 Task: Research Airbnb accommodation in Wanganui, New Zealand from 2nd November, 2023 to 15th November, 2023 for 2 adults.1  bedroom having 1 bed and 1 bathroom. Property type can be hotel. Booking option can be shelf check-in. Look for 4 properties as per requirement.
Action: Mouse moved to (491, 178)
Screenshot: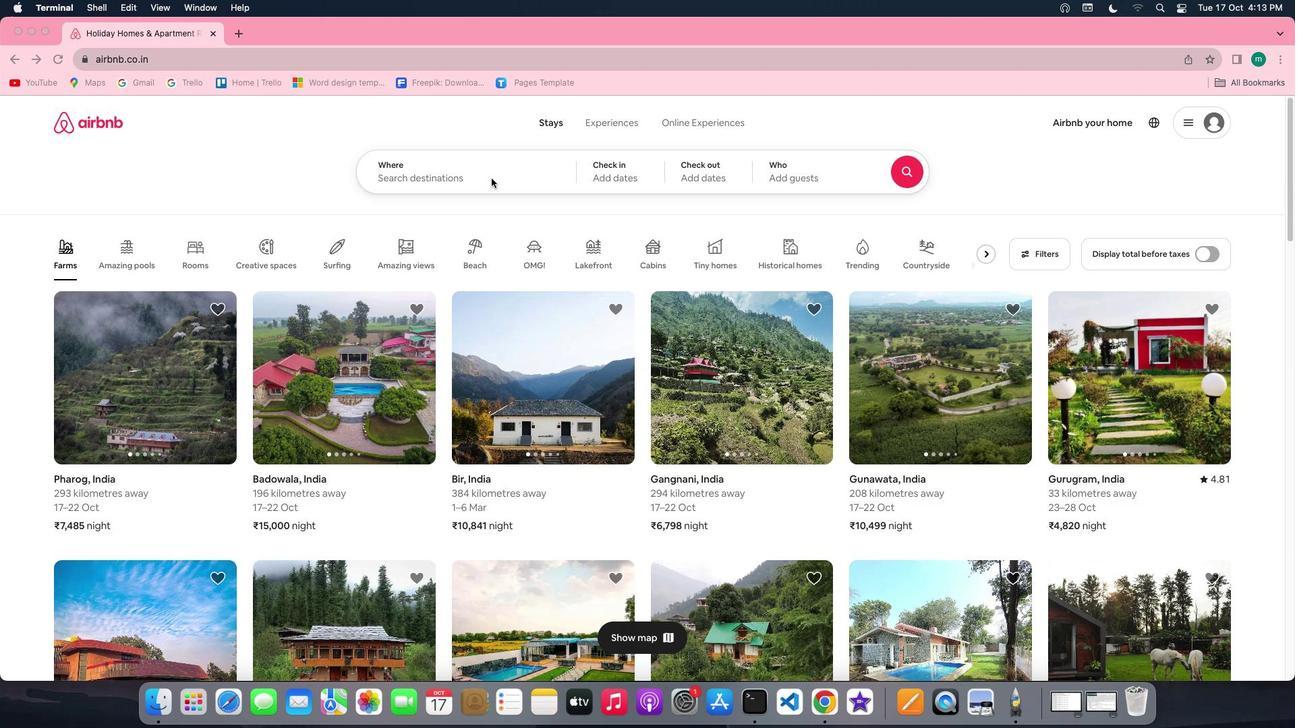 
Action: Mouse pressed left at (491, 178)
Screenshot: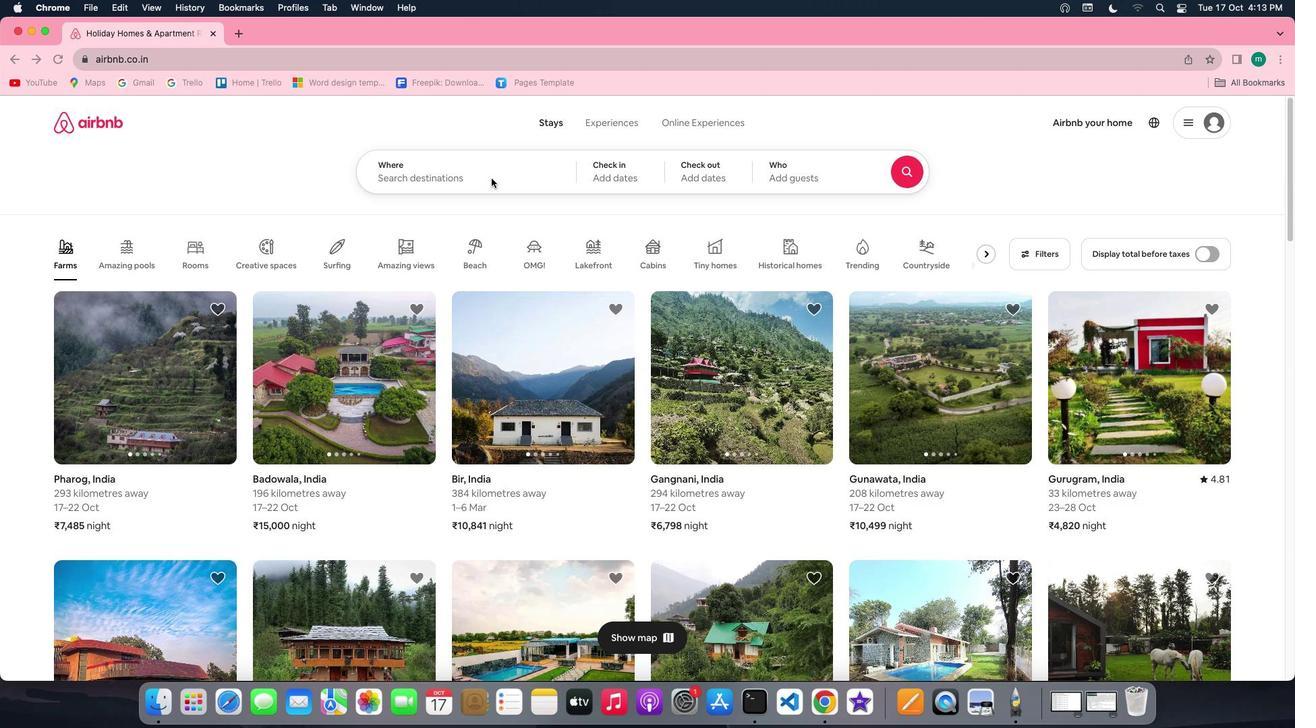 
Action: Mouse pressed left at (491, 178)
Screenshot: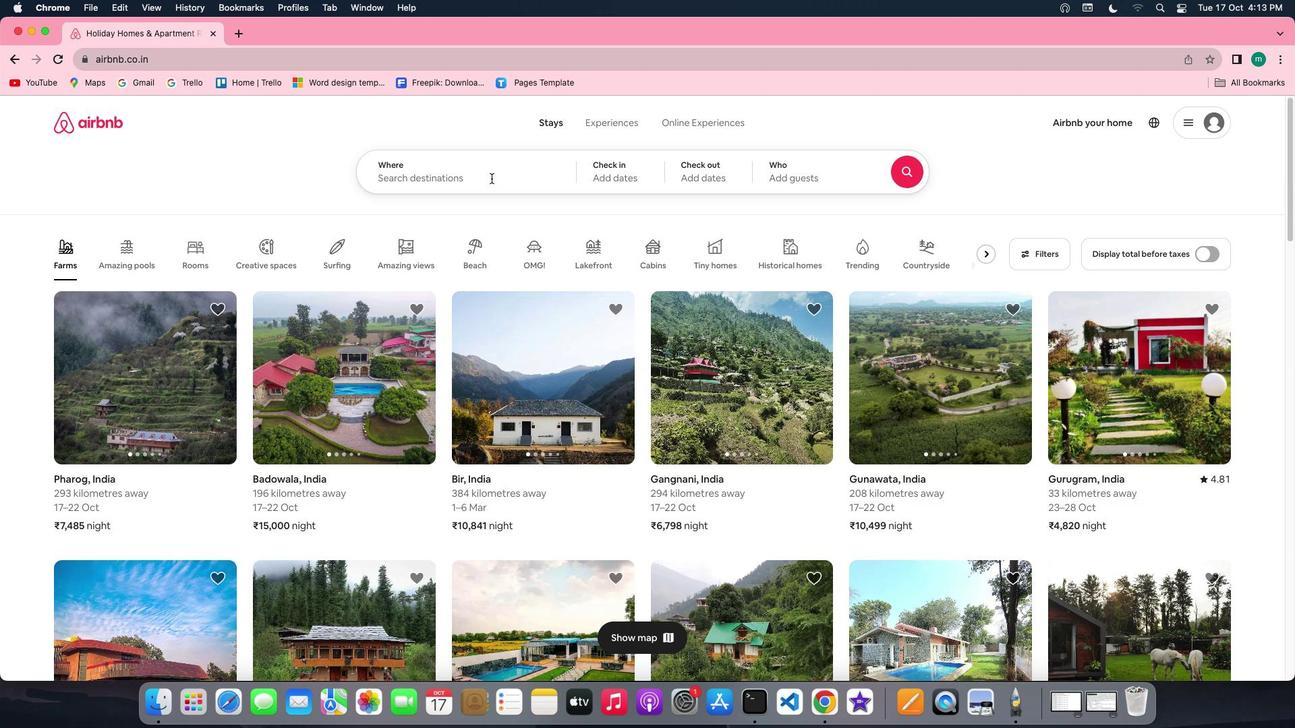 
Action: Key pressed Key.shift'W''a''n''g''a''n''u''i'','Key.space'n''e''w'Key.spaceKey.shift'z''e''a''l''a''n''d'
Screenshot: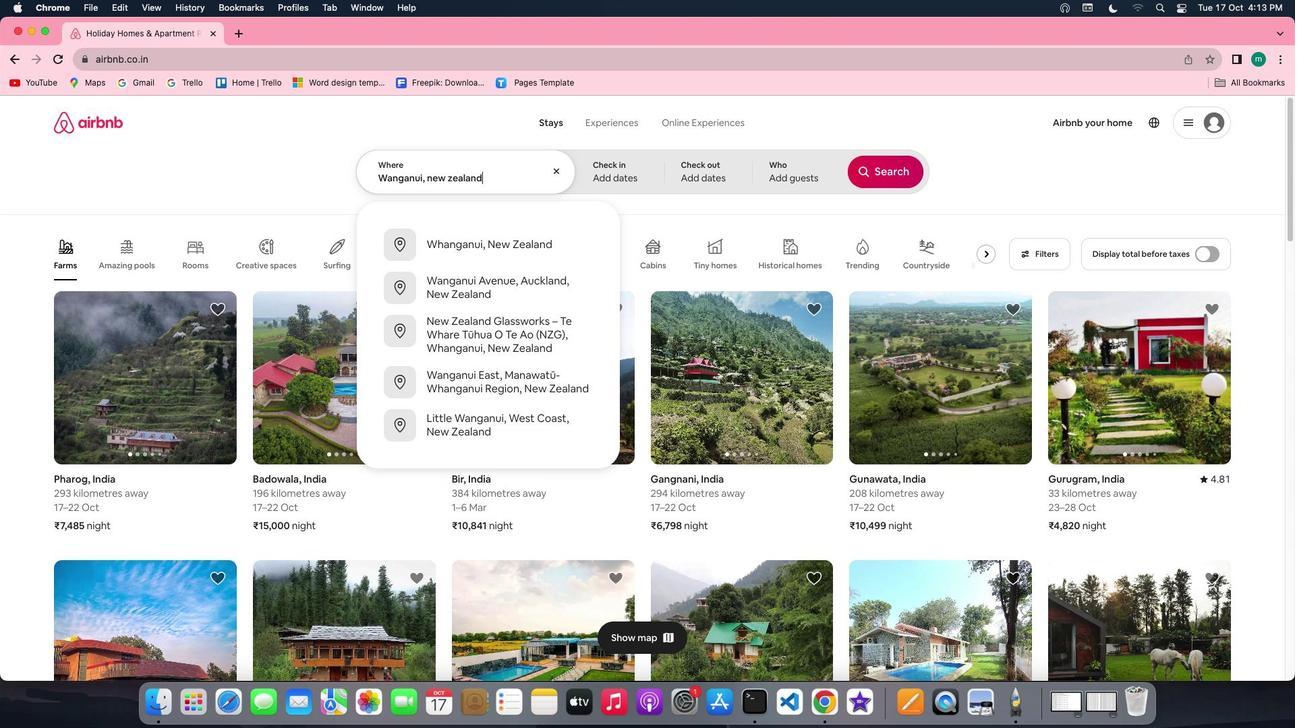 
Action: Mouse moved to (497, 238)
Screenshot: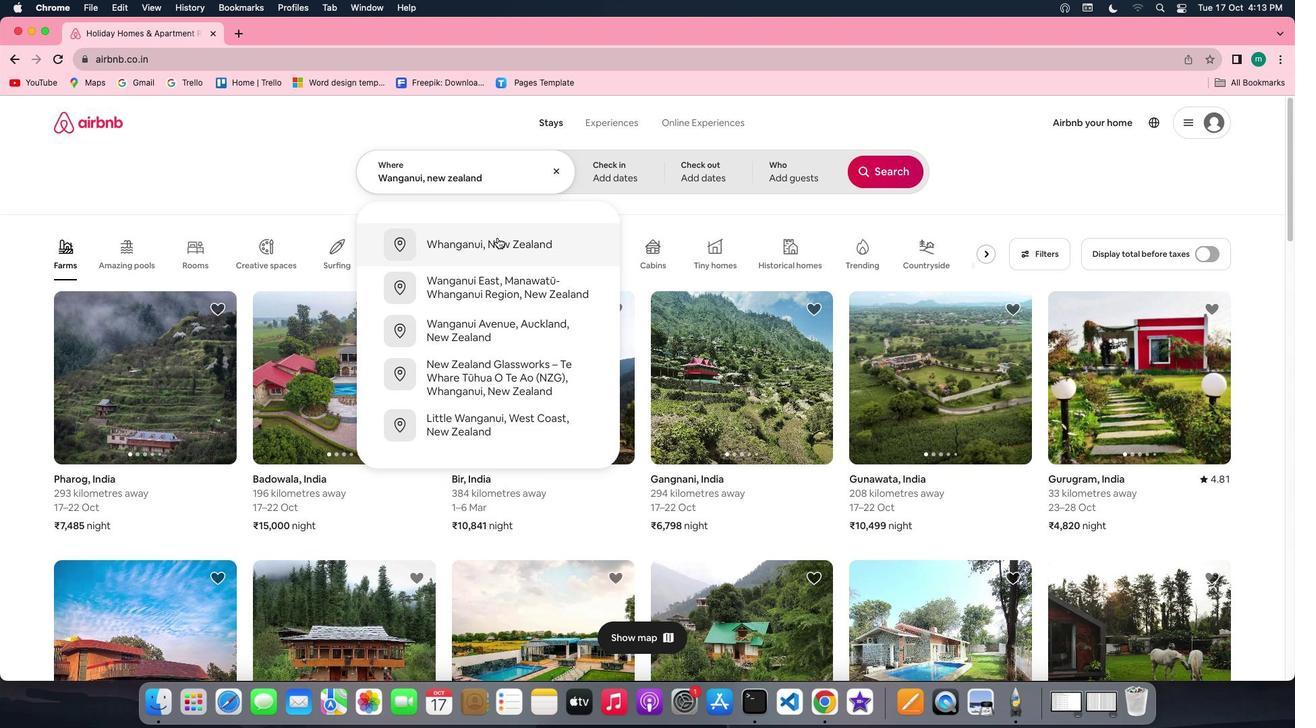 
Action: Mouse pressed left at (497, 238)
Screenshot: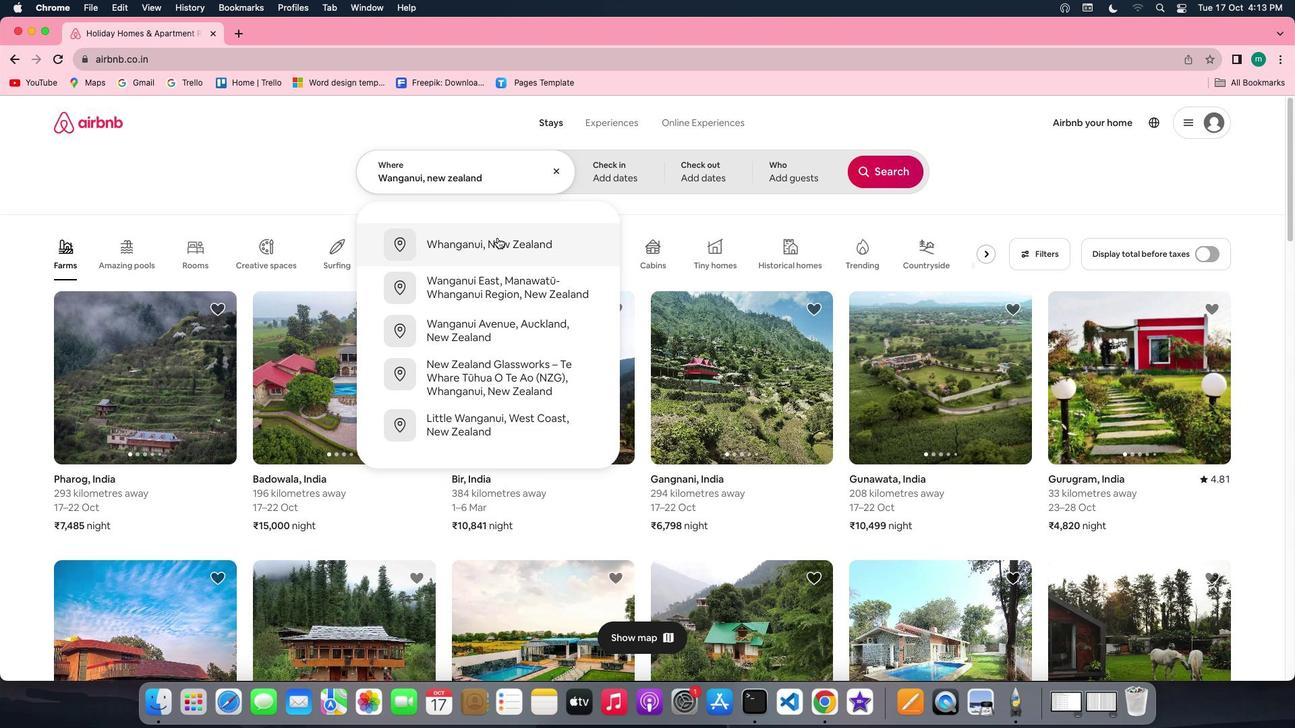 
Action: Mouse moved to (800, 329)
Screenshot: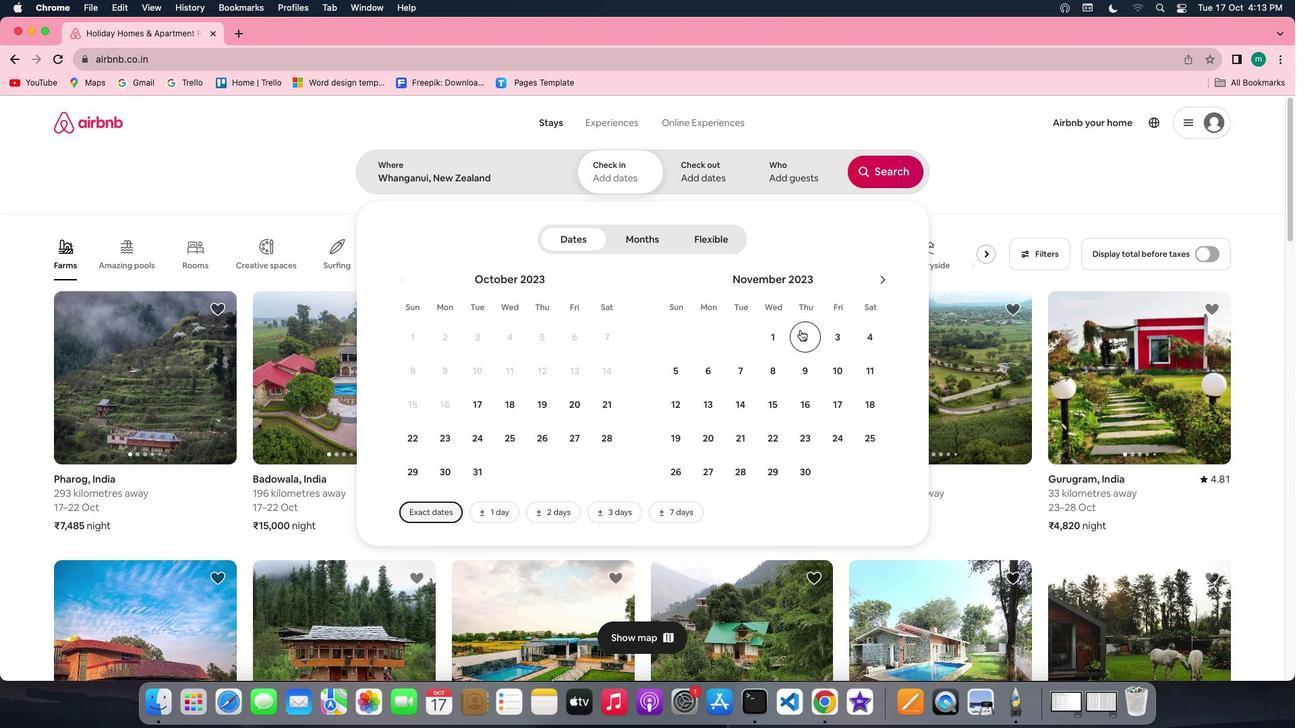 
Action: Mouse pressed left at (800, 329)
Screenshot: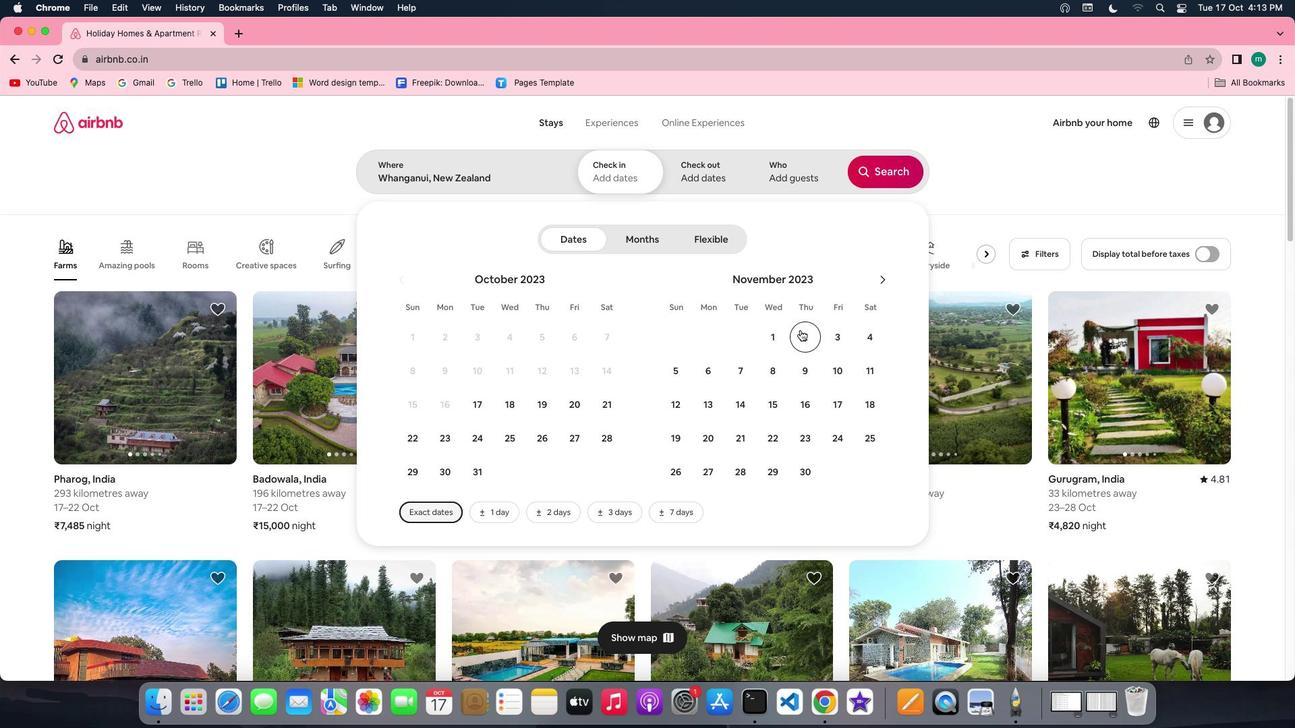 
Action: Mouse moved to (777, 400)
Screenshot: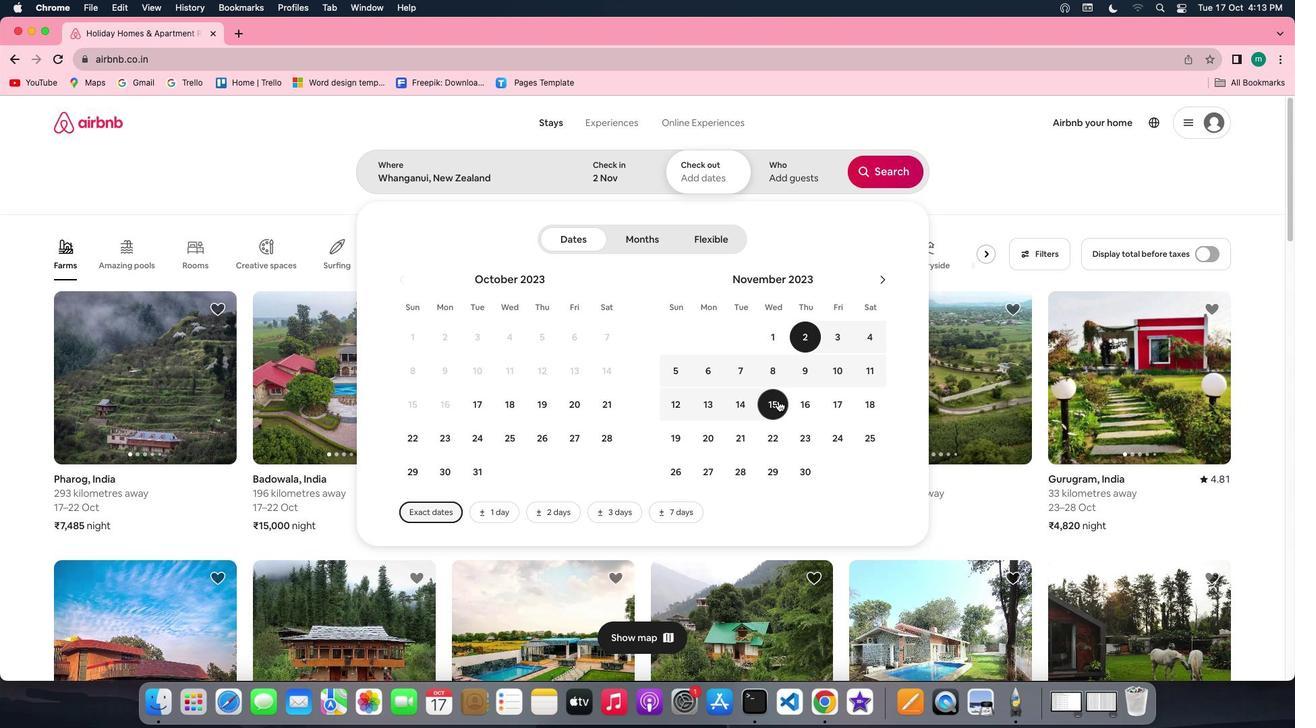 
Action: Mouse pressed left at (777, 400)
Screenshot: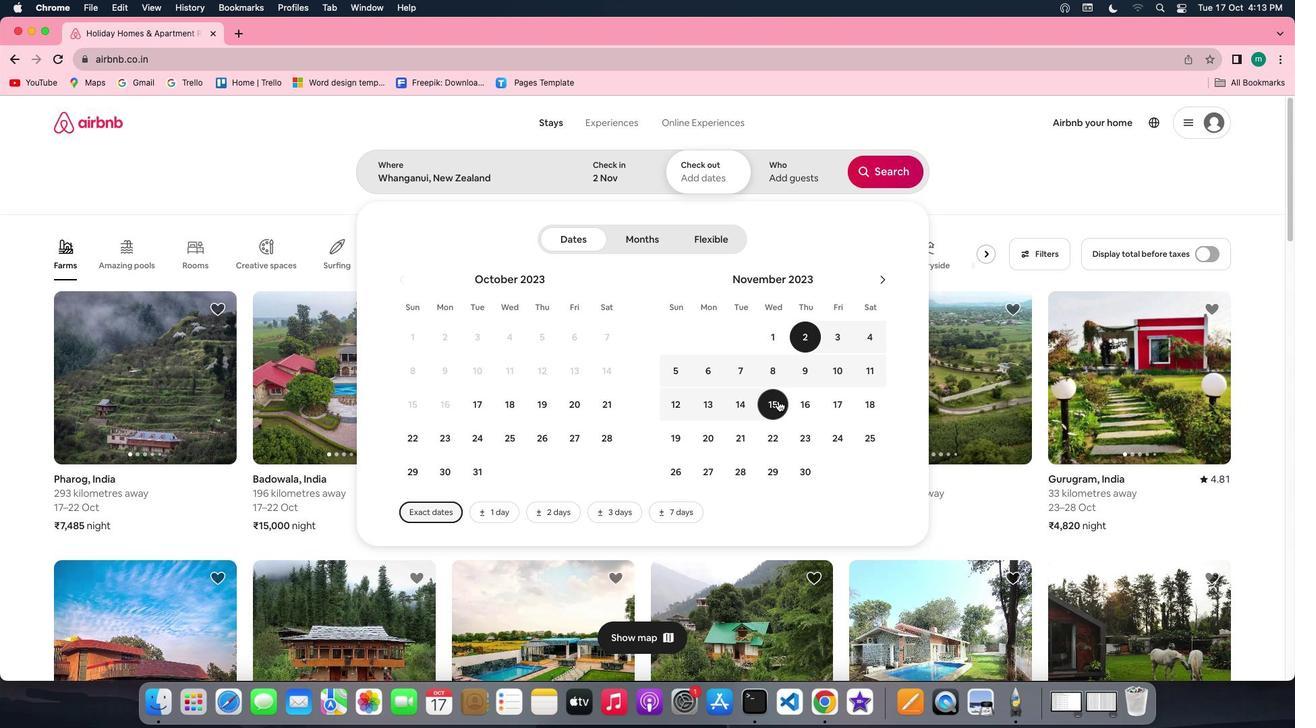 
Action: Mouse moved to (802, 159)
Screenshot: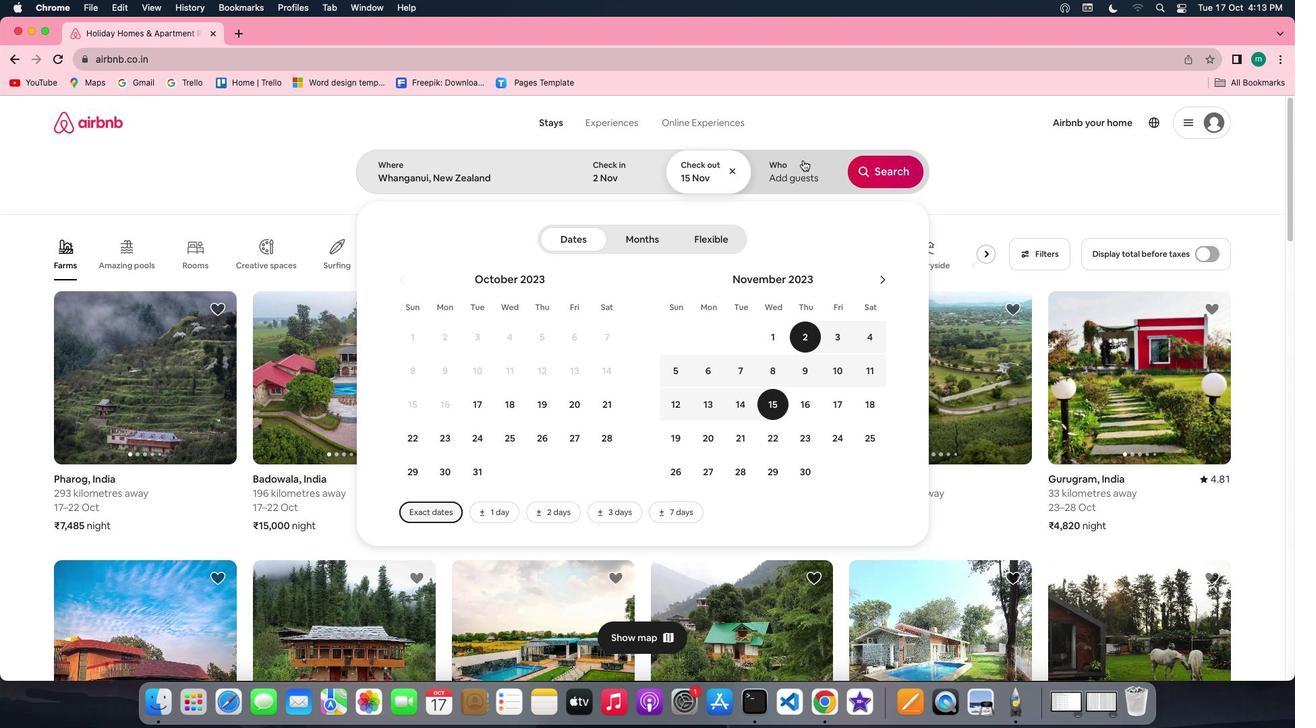 
Action: Mouse pressed left at (802, 159)
Screenshot: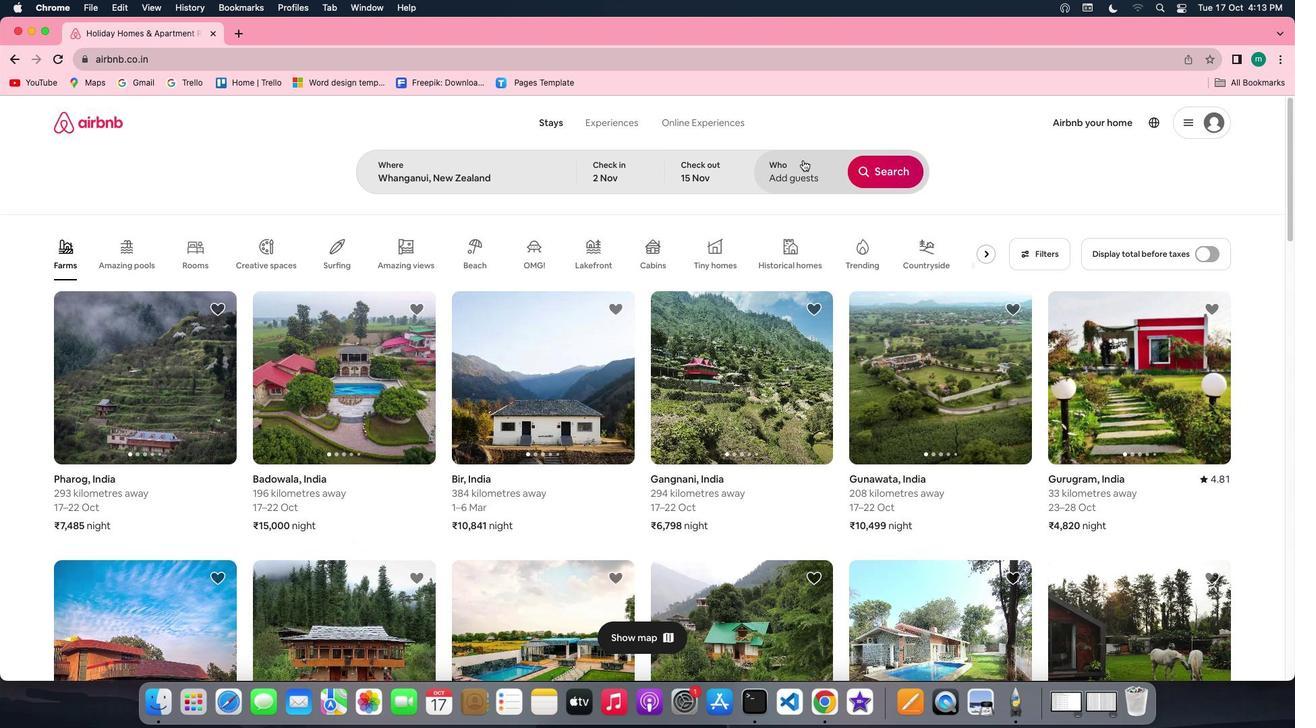 
Action: Mouse moved to (881, 238)
Screenshot: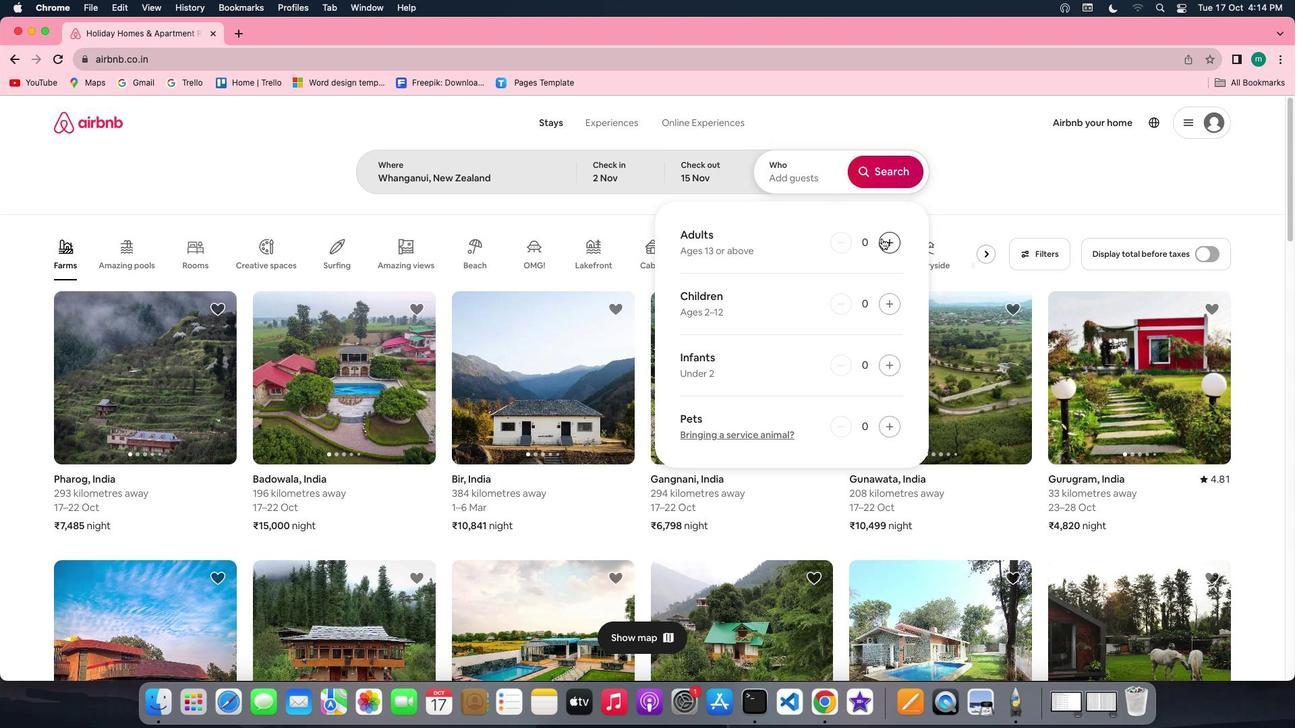 
Action: Mouse pressed left at (881, 238)
Screenshot: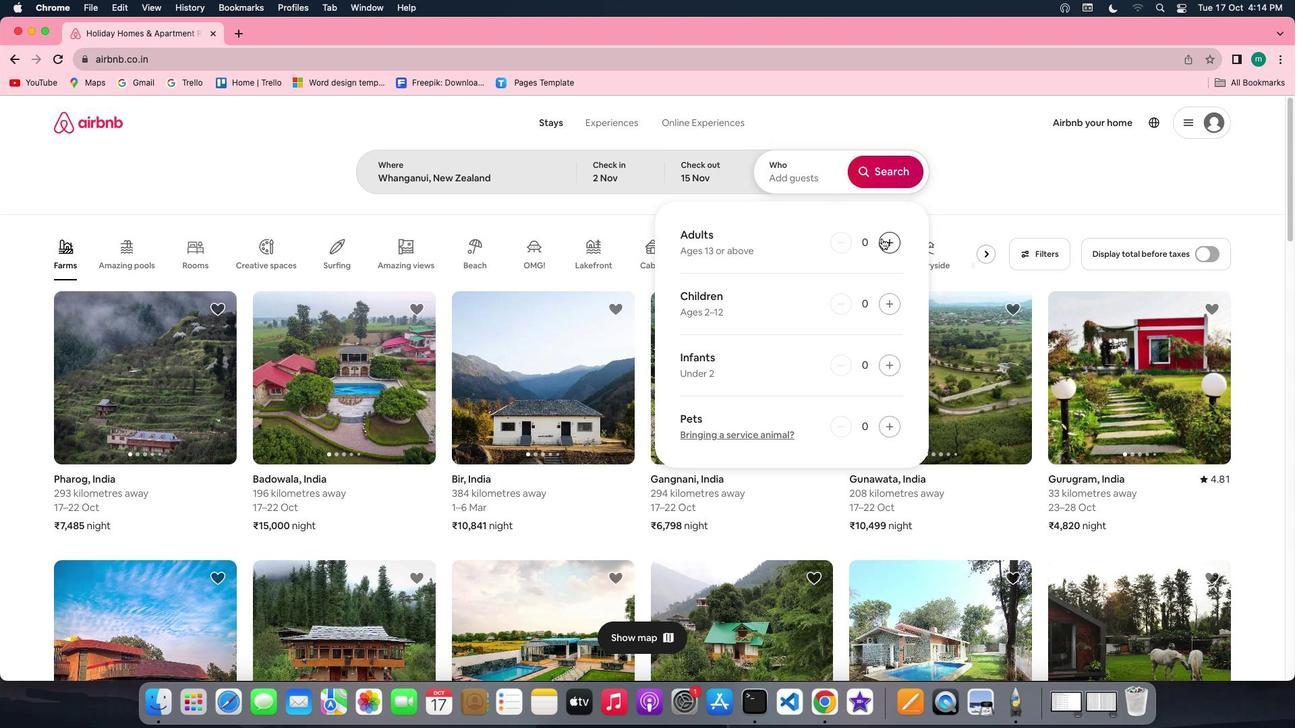 
Action: Mouse pressed left at (881, 238)
Screenshot: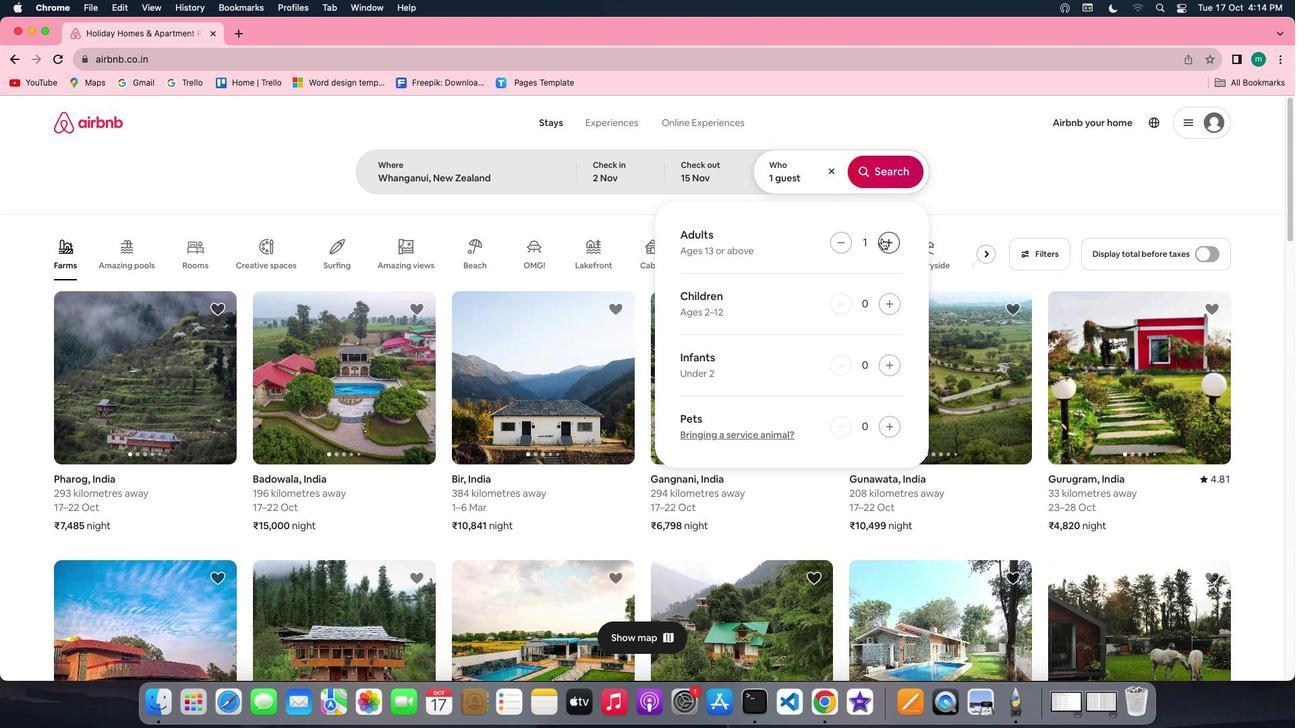 
Action: Mouse moved to (872, 168)
Screenshot: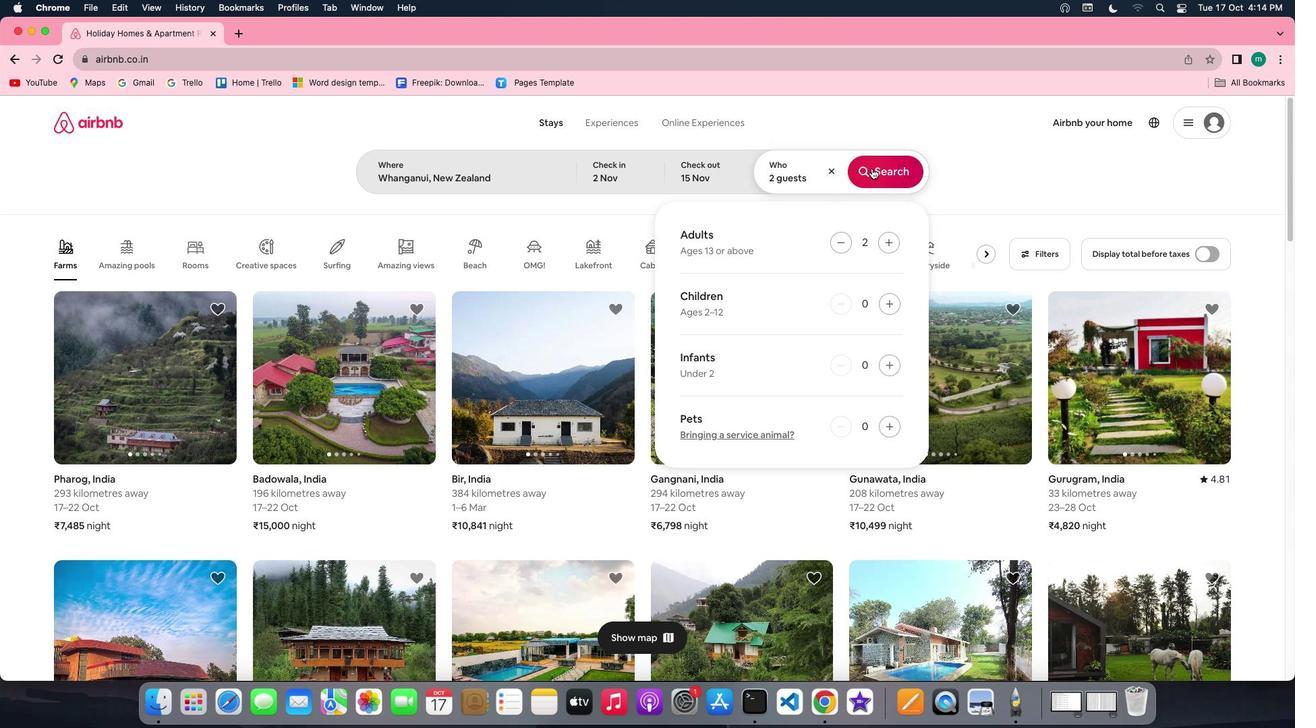 
Action: Mouse pressed left at (872, 168)
Screenshot: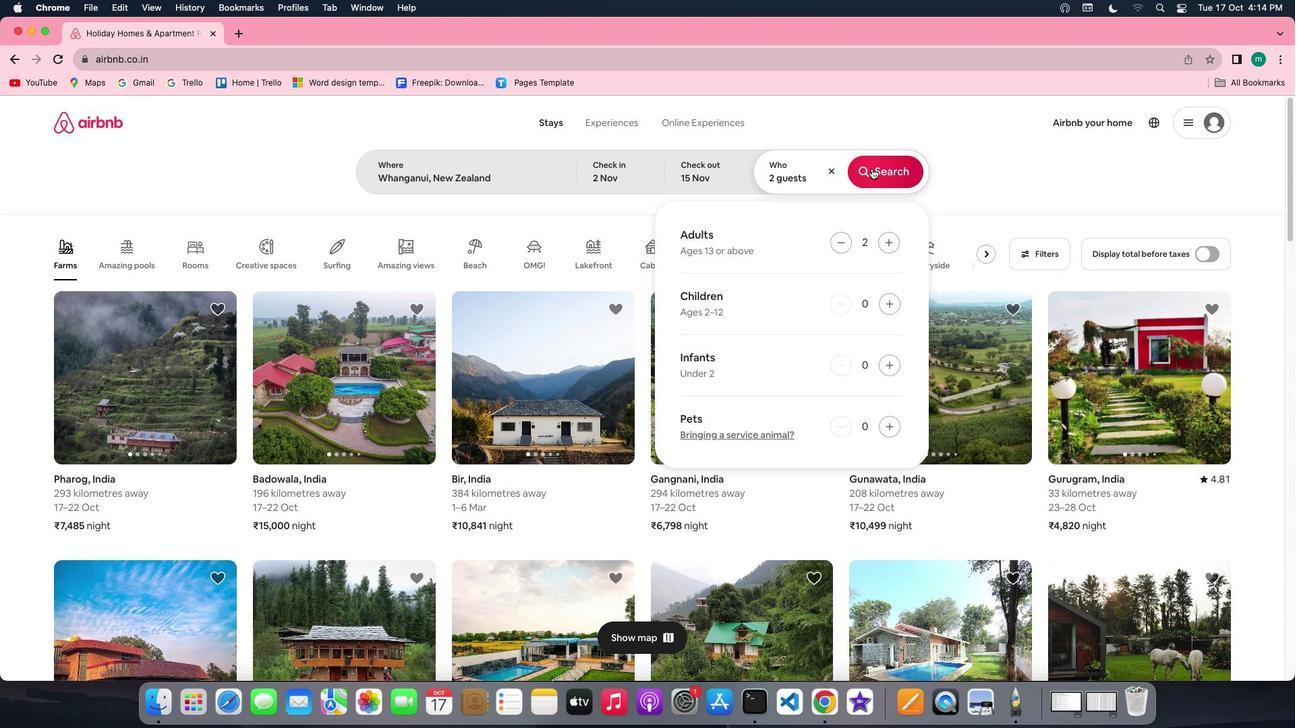 
Action: Mouse moved to (1079, 172)
Screenshot: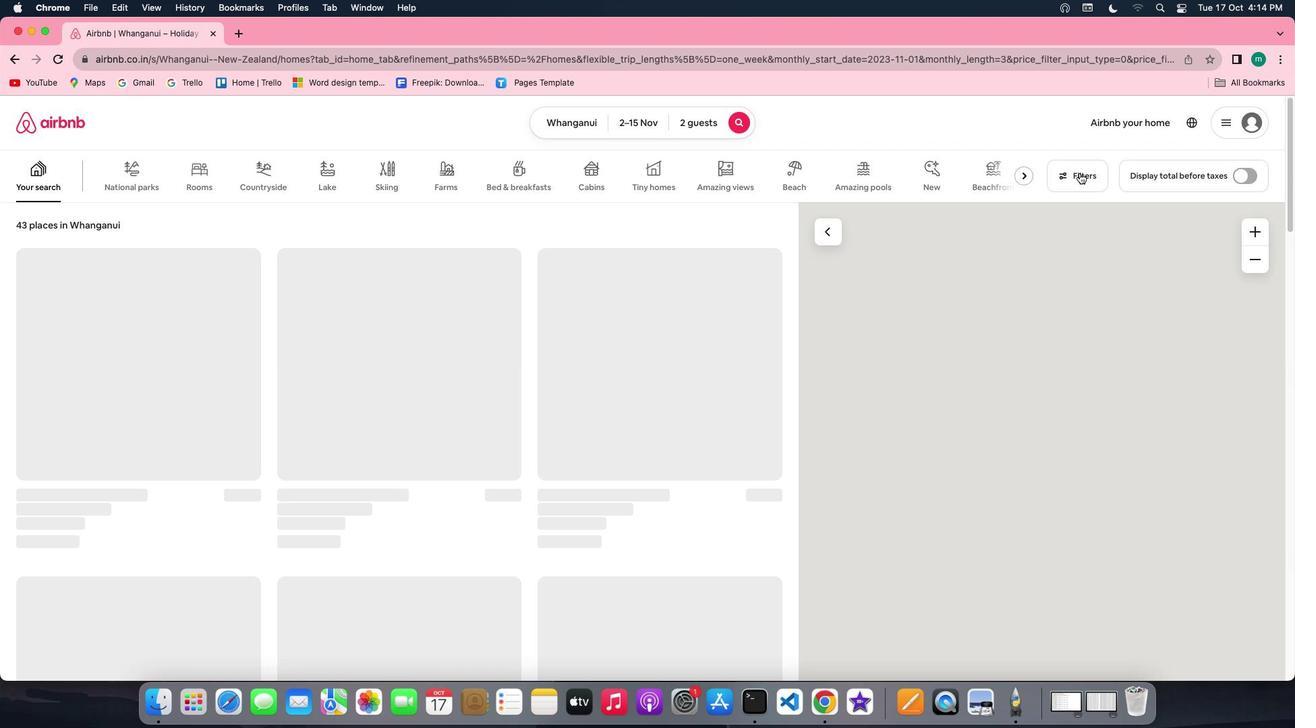 
Action: Mouse pressed left at (1079, 172)
Screenshot: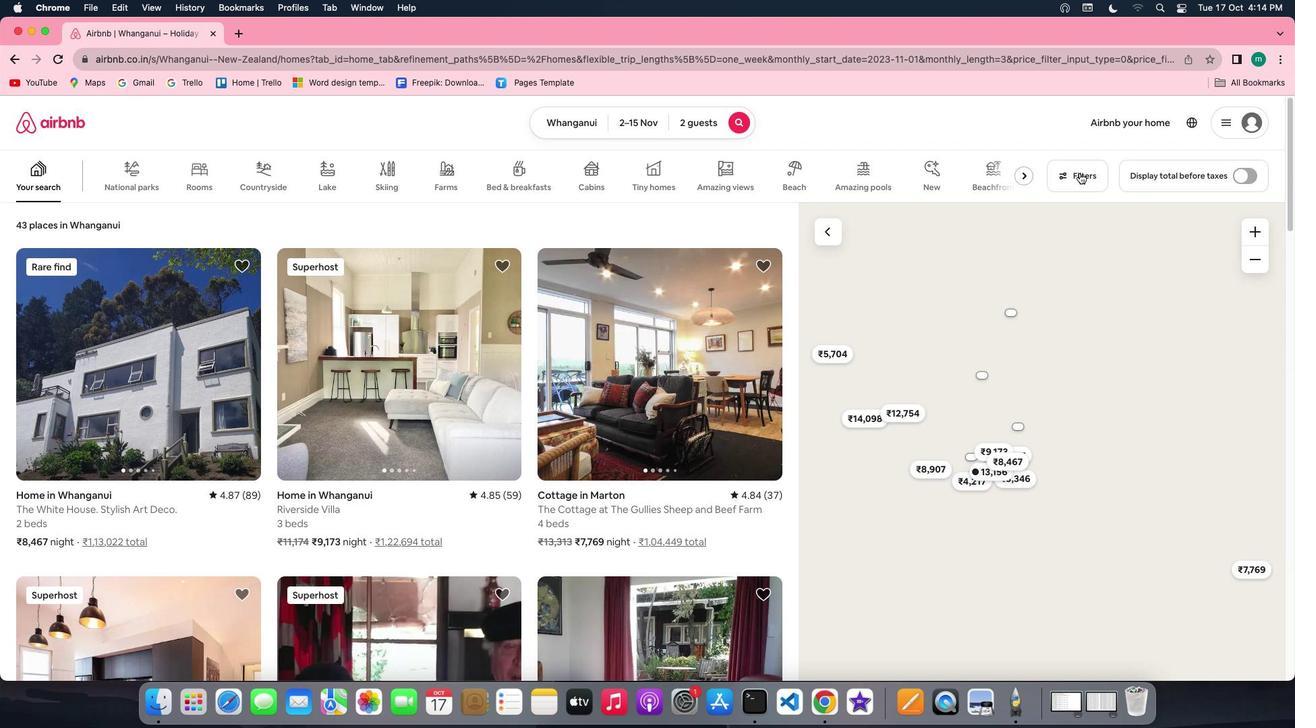 
Action: Mouse moved to (613, 414)
Screenshot: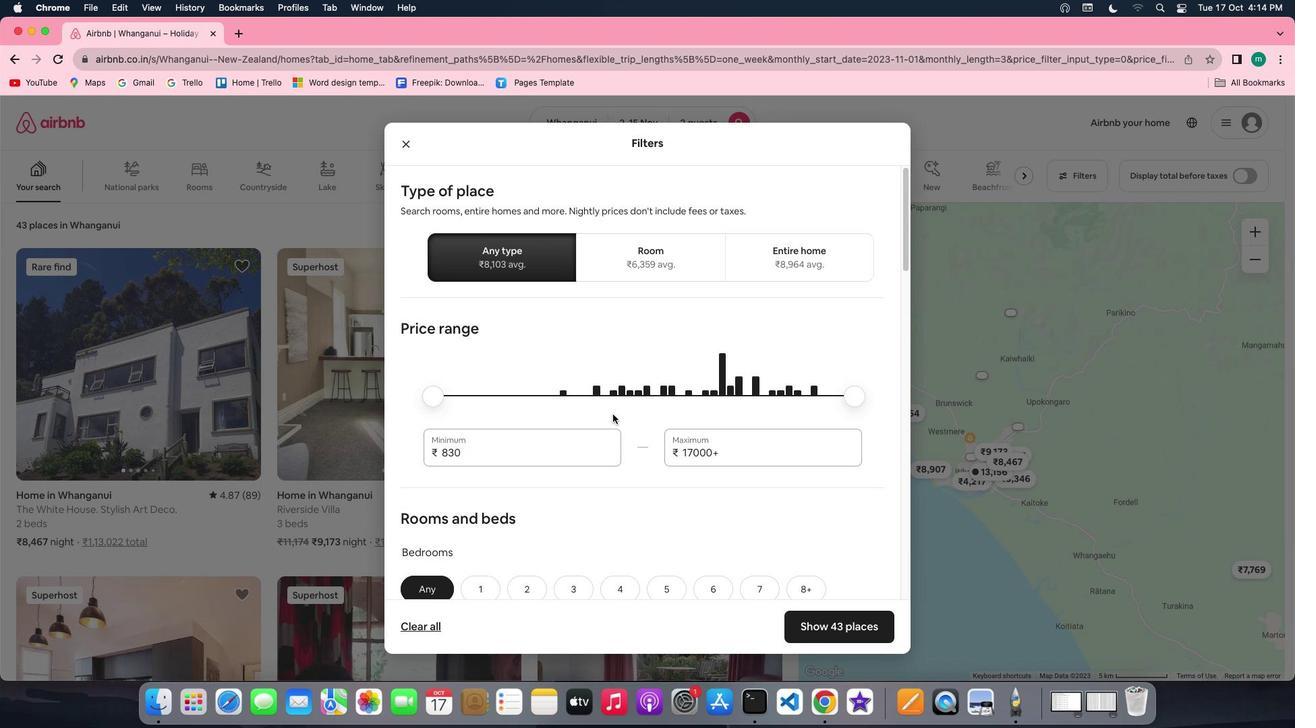 
Action: Mouse scrolled (613, 414) with delta (0, 0)
Screenshot: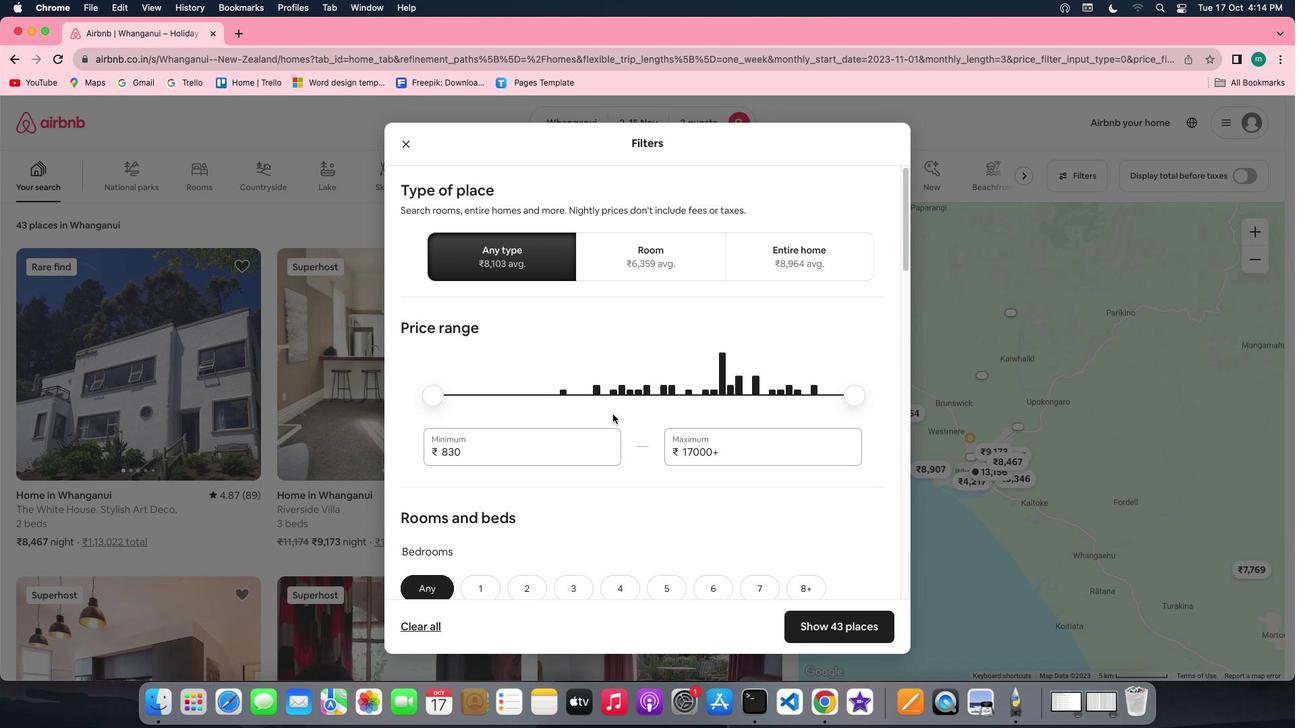 
Action: Mouse scrolled (613, 414) with delta (0, 0)
Screenshot: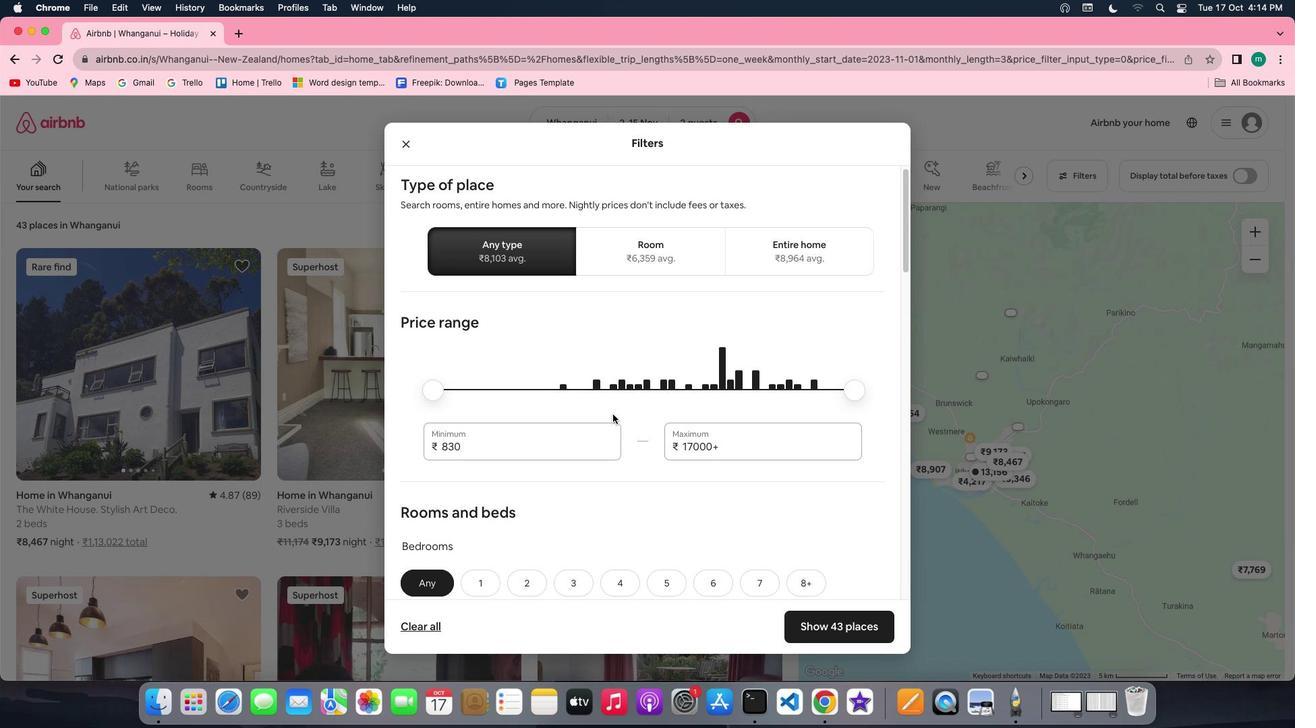
Action: Mouse scrolled (613, 414) with delta (0, 0)
Screenshot: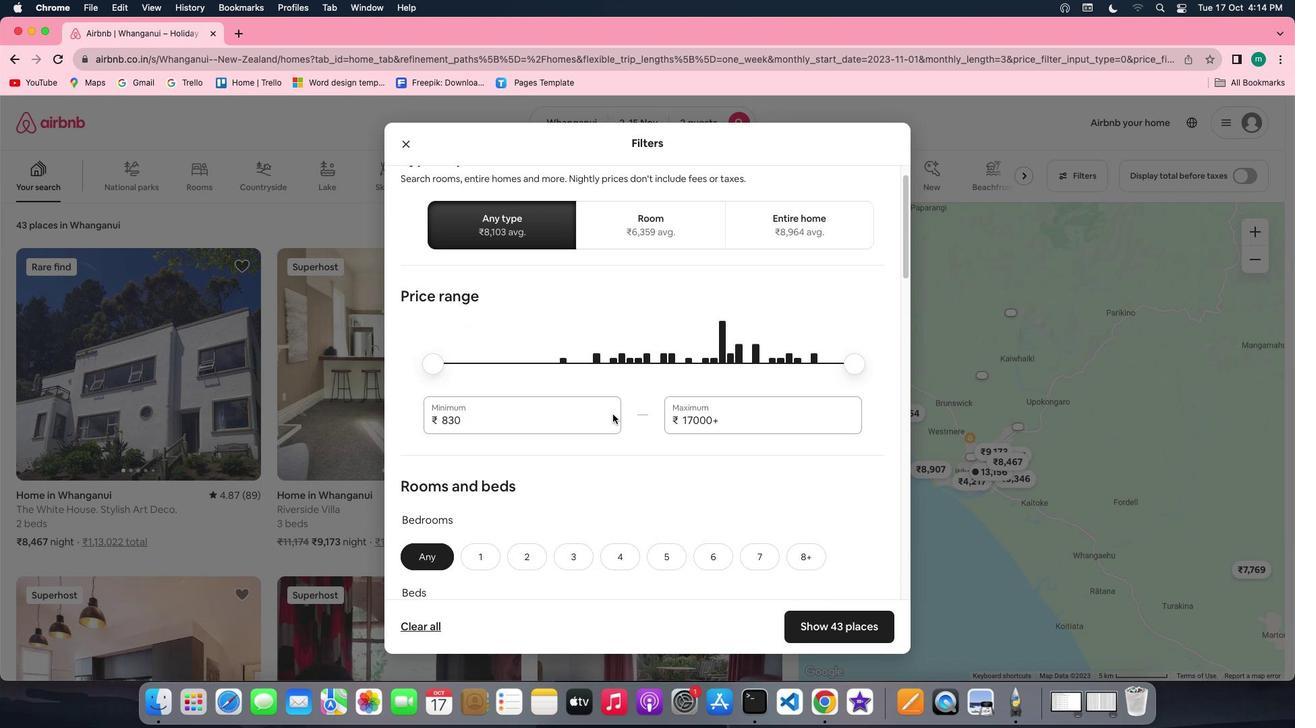 
Action: Mouse scrolled (613, 414) with delta (0, -1)
Screenshot: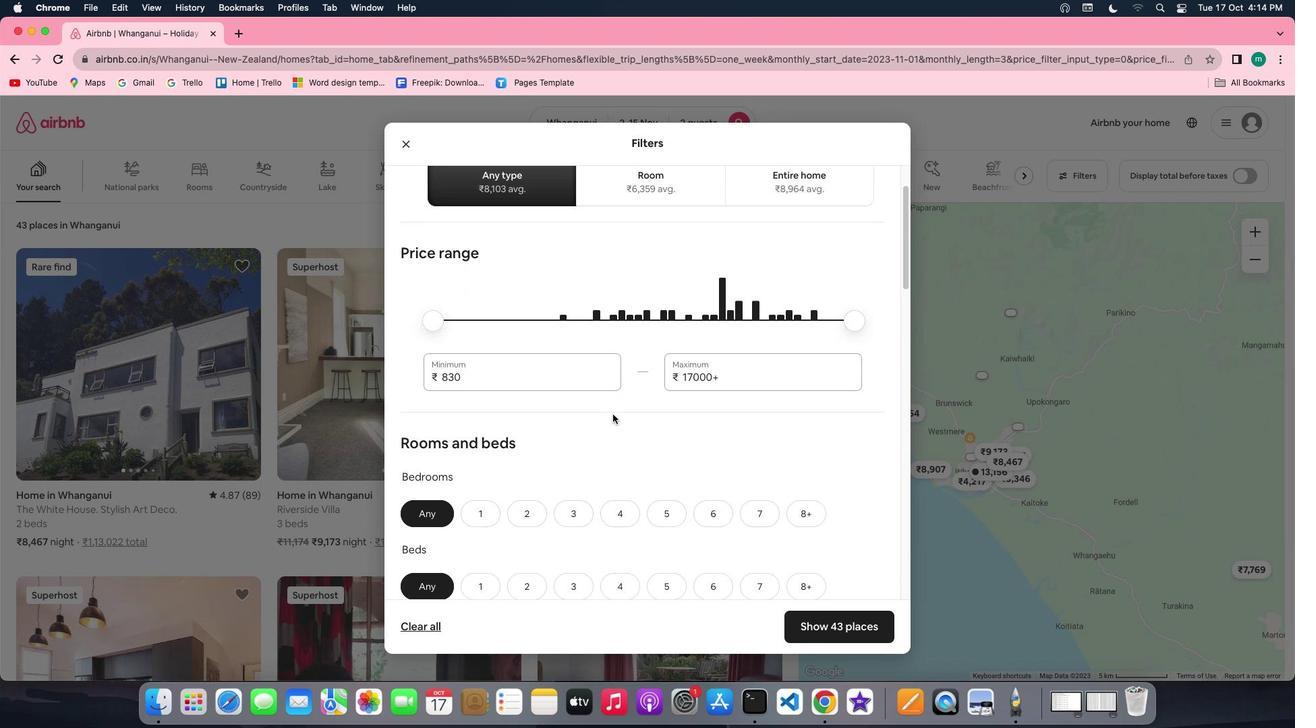 
Action: Mouse scrolled (613, 414) with delta (0, -2)
Screenshot: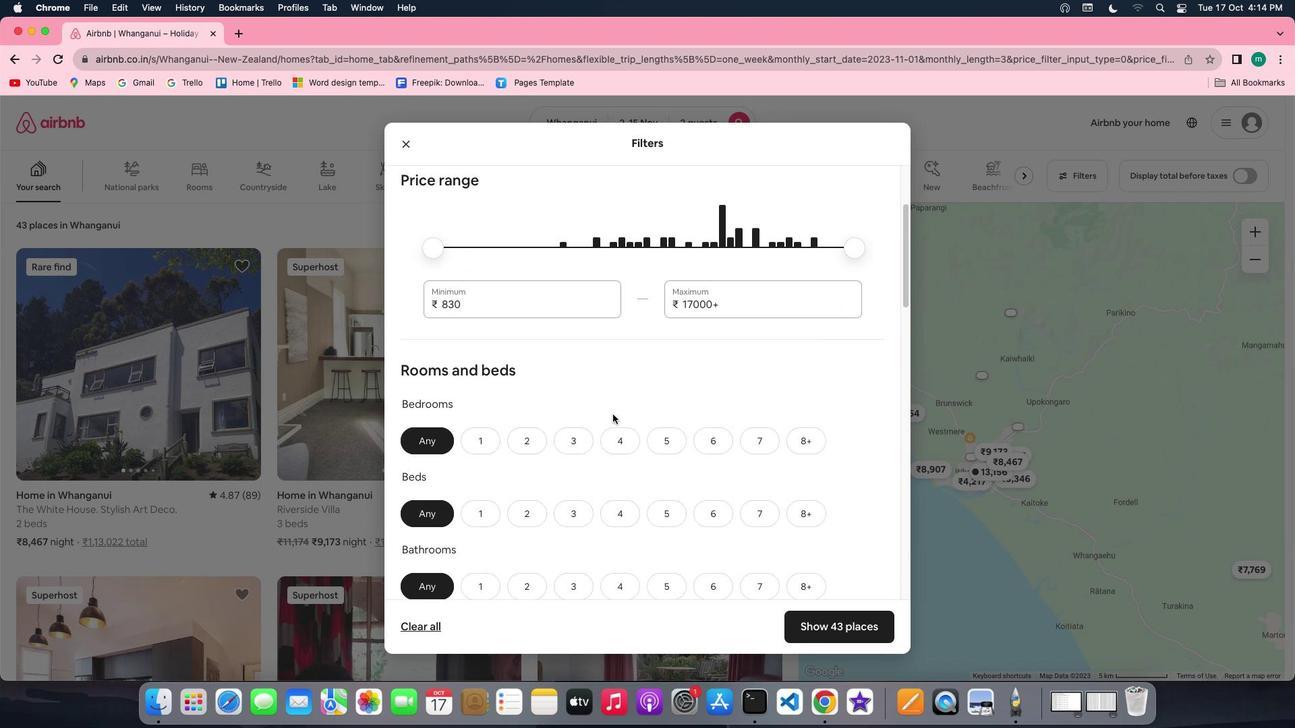 
Action: Mouse scrolled (613, 414) with delta (0, 0)
Screenshot: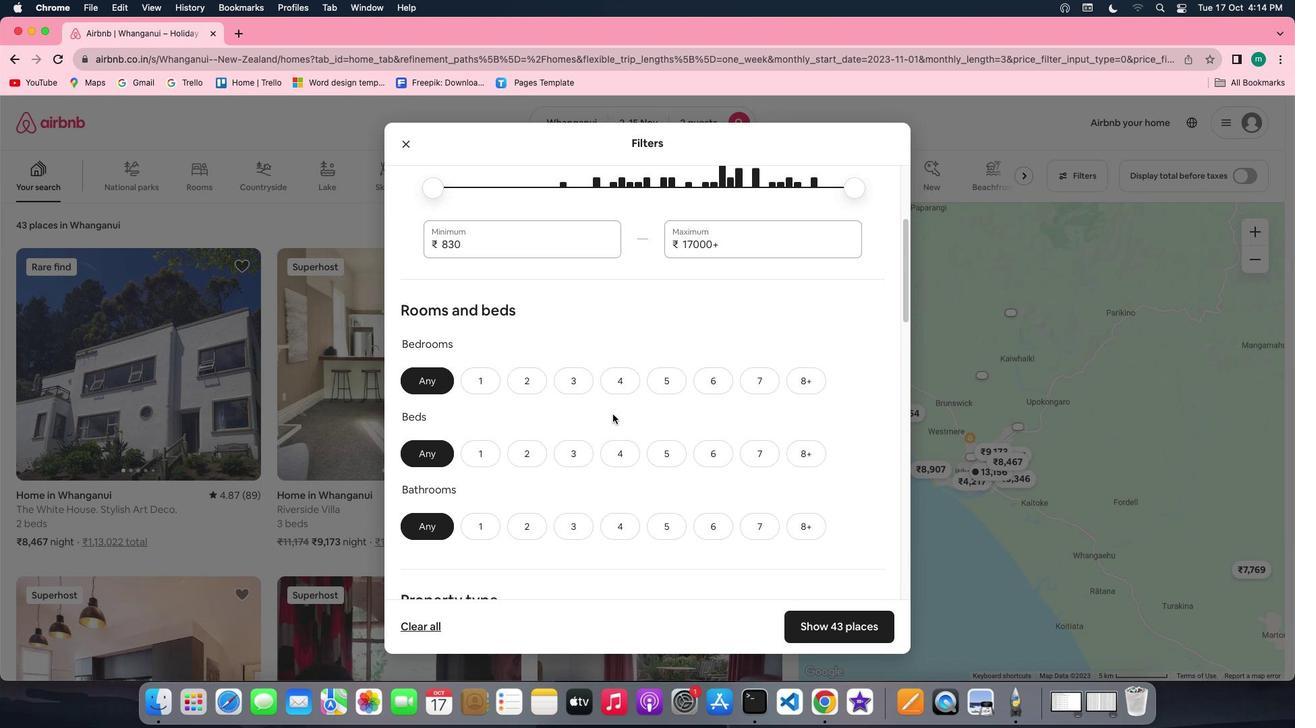 
Action: Mouse scrolled (613, 414) with delta (0, 0)
Screenshot: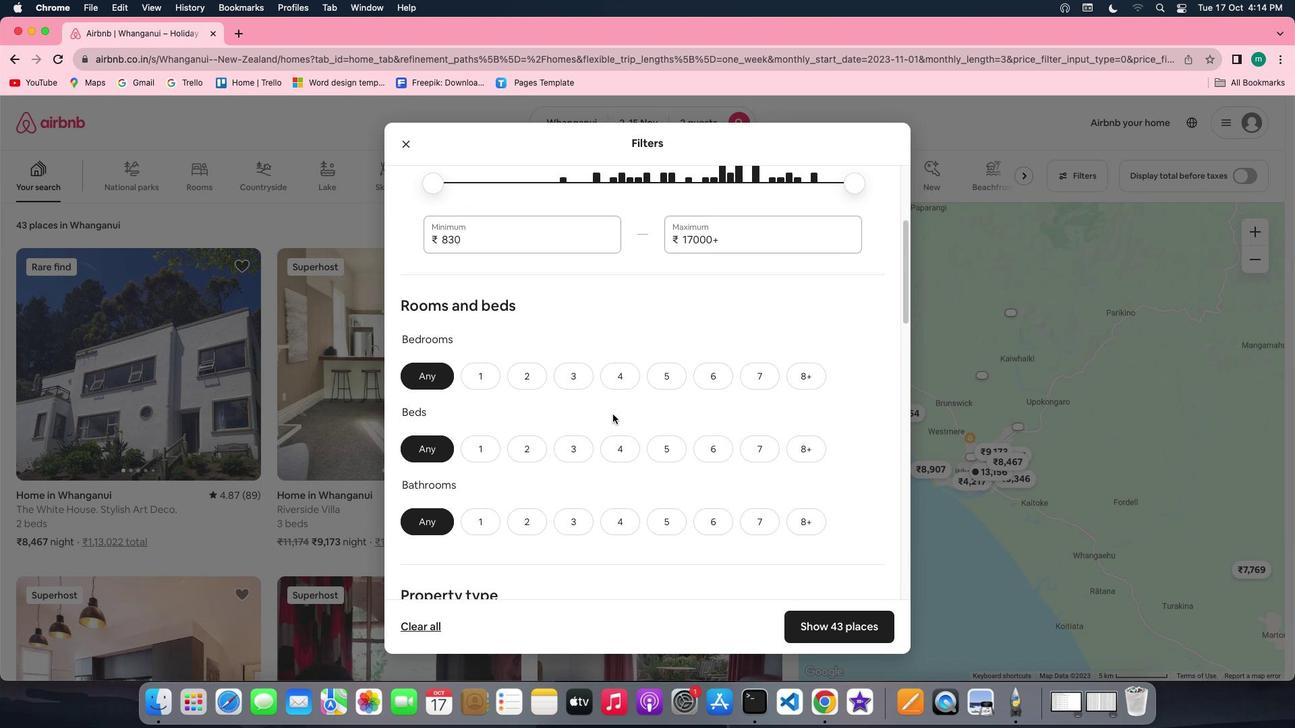 
Action: Mouse scrolled (613, 414) with delta (0, 0)
Screenshot: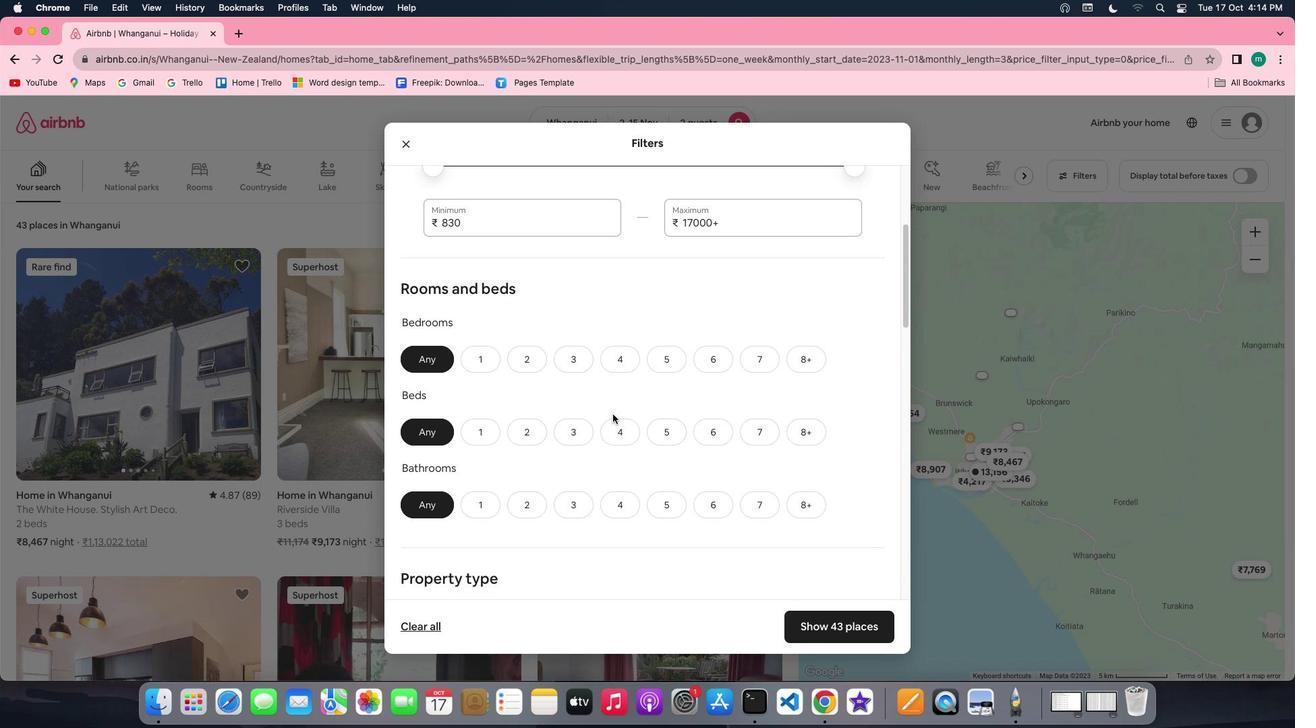 
Action: Mouse scrolled (613, 414) with delta (0, 0)
Screenshot: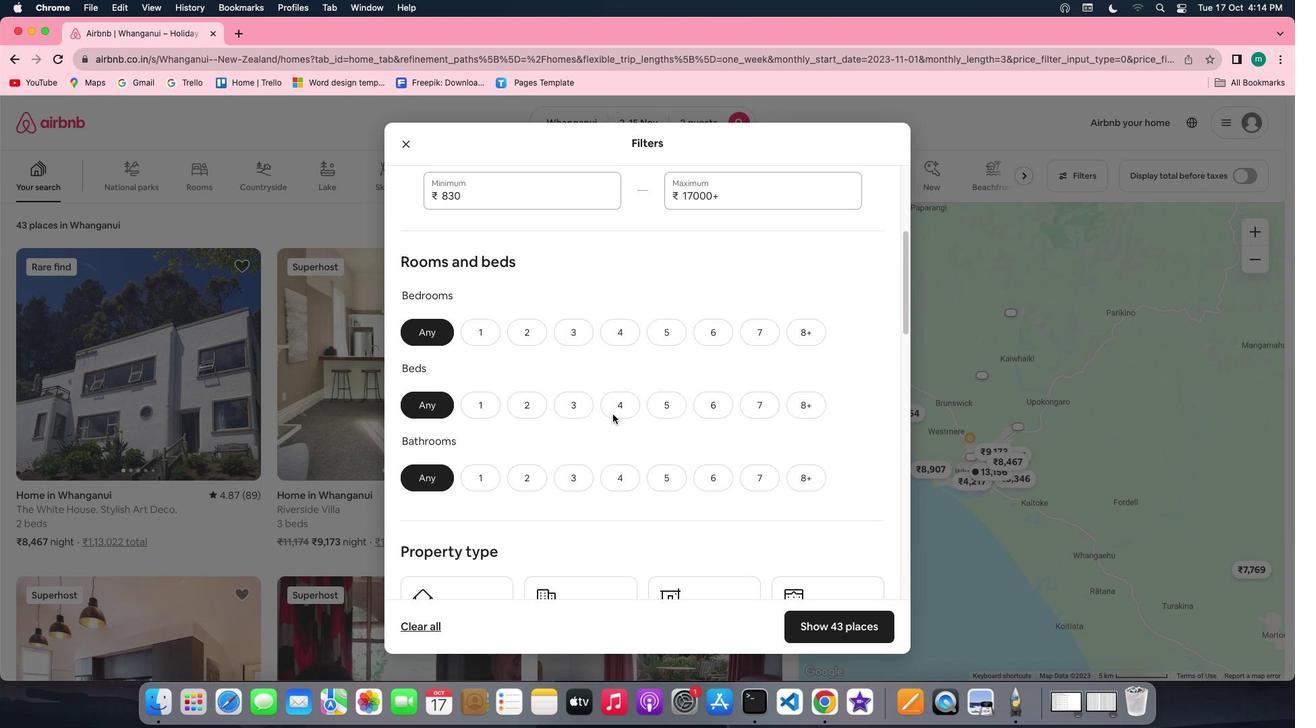 
Action: Mouse scrolled (613, 414) with delta (0, 0)
Screenshot: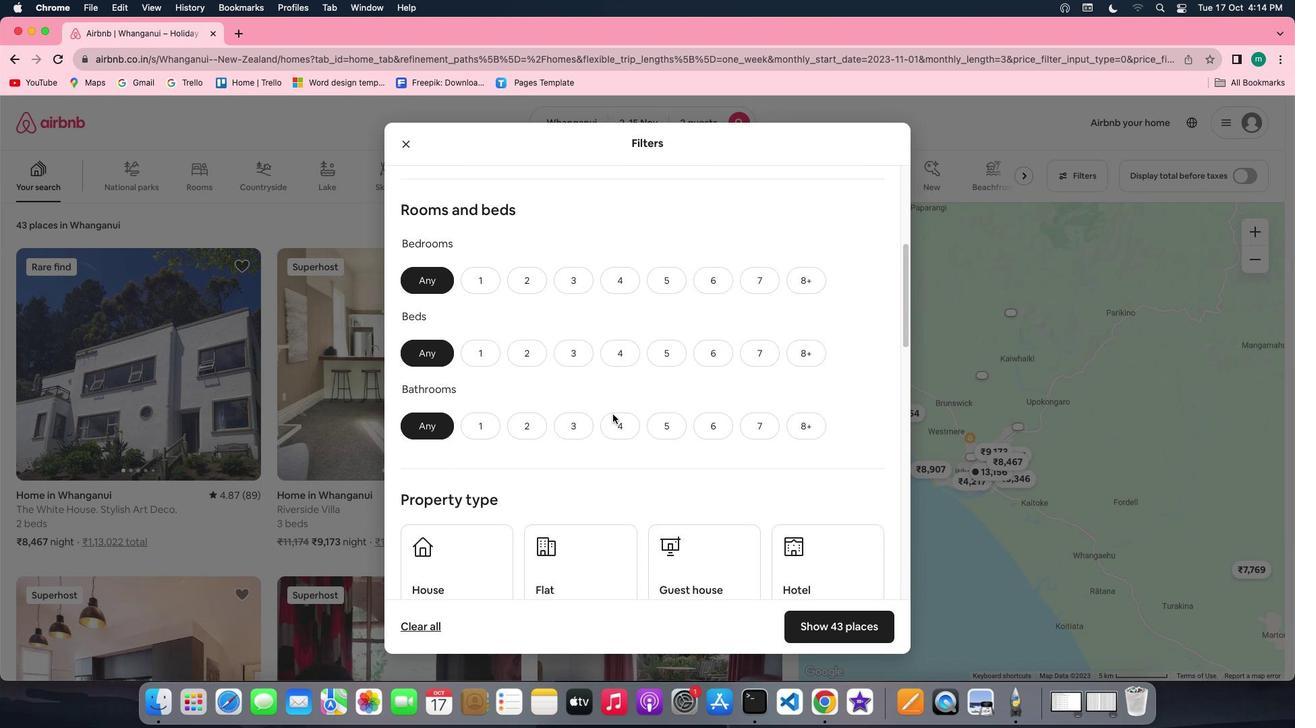 
Action: Mouse moved to (478, 250)
Screenshot: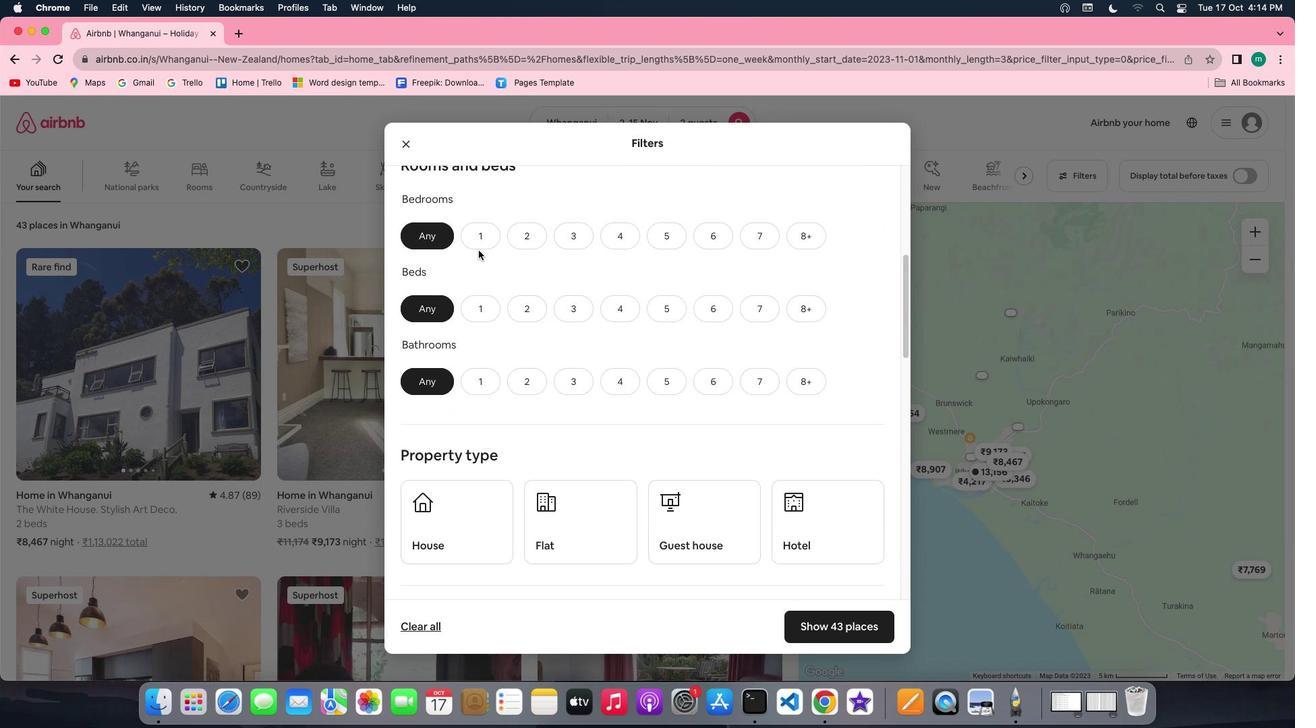 
Action: Mouse pressed left at (478, 250)
Screenshot: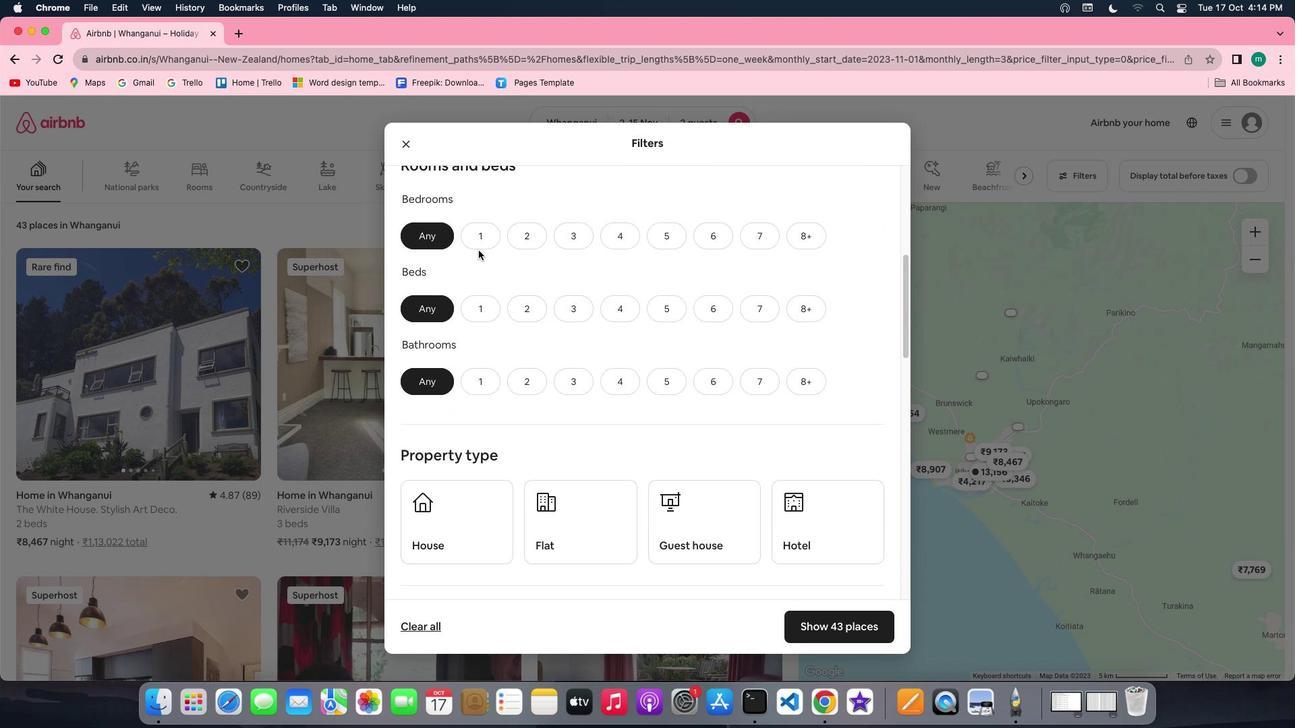 
Action: Mouse moved to (479, 248)
Screenshot: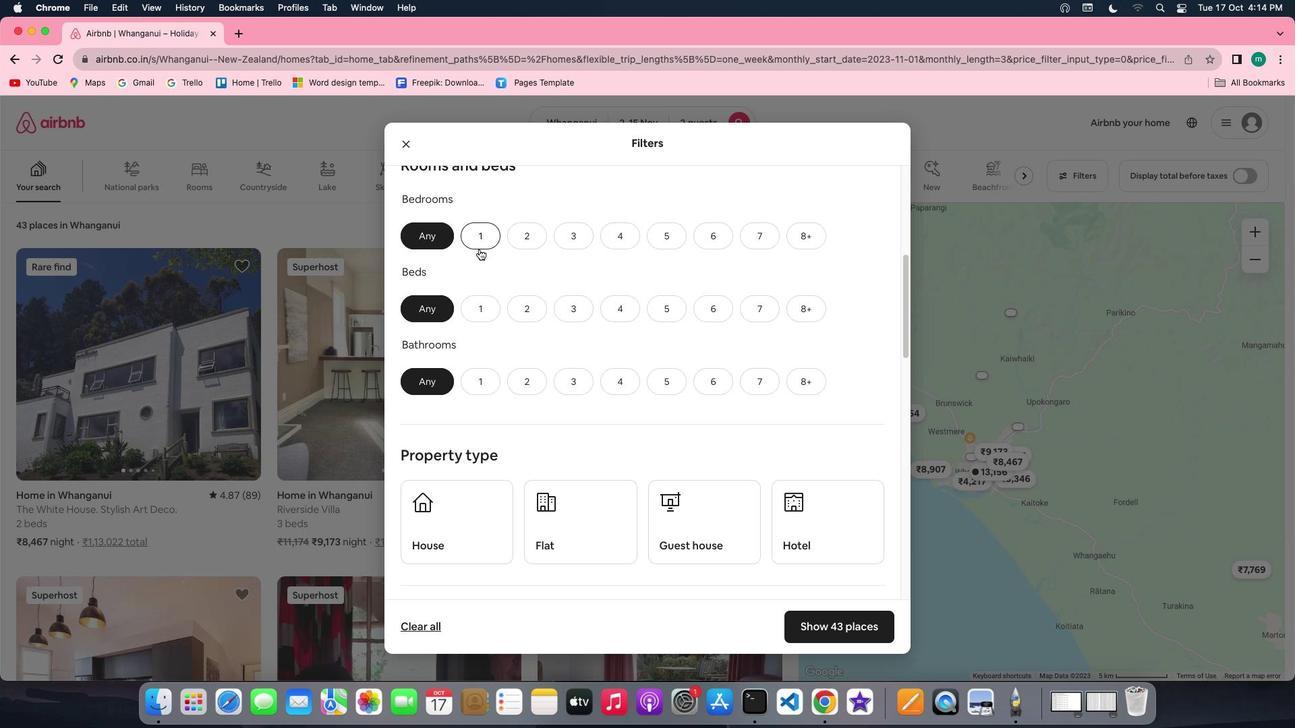 
Action: Mouse pressed left at (479, 248)
Screenshot: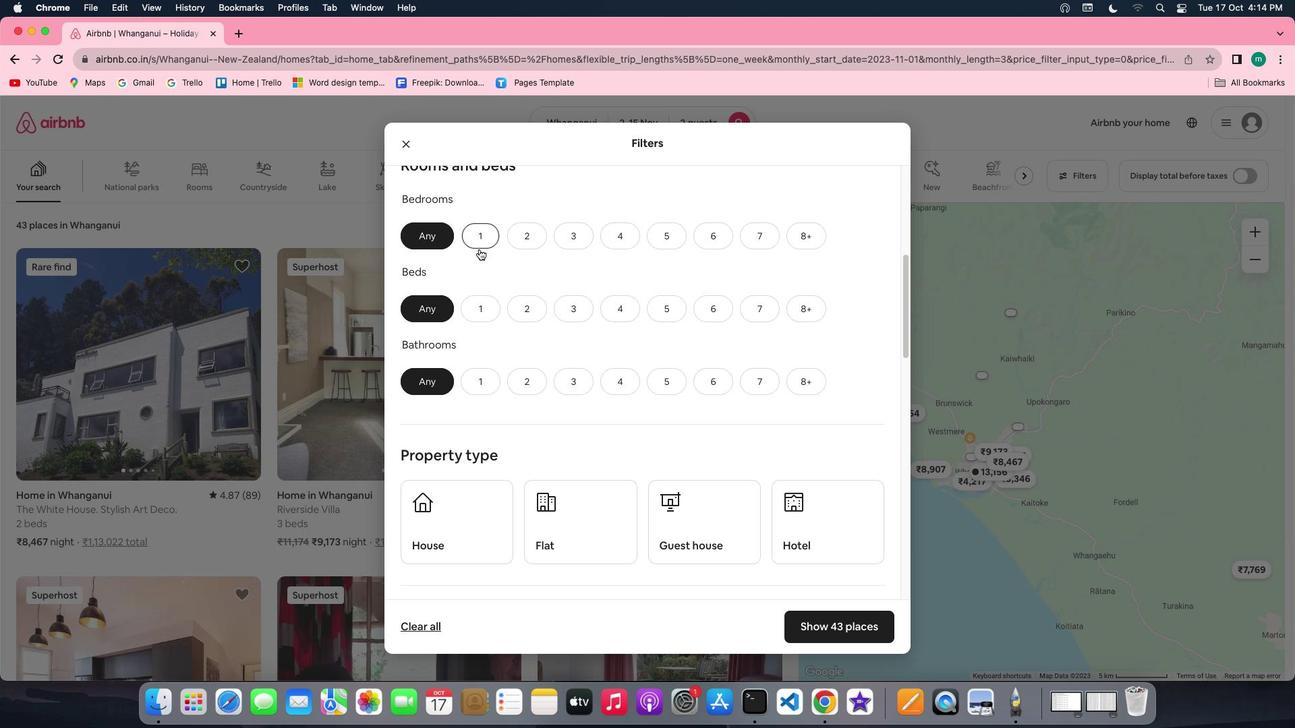 
Action: Mouse moved to (485, 241)
Screenshot: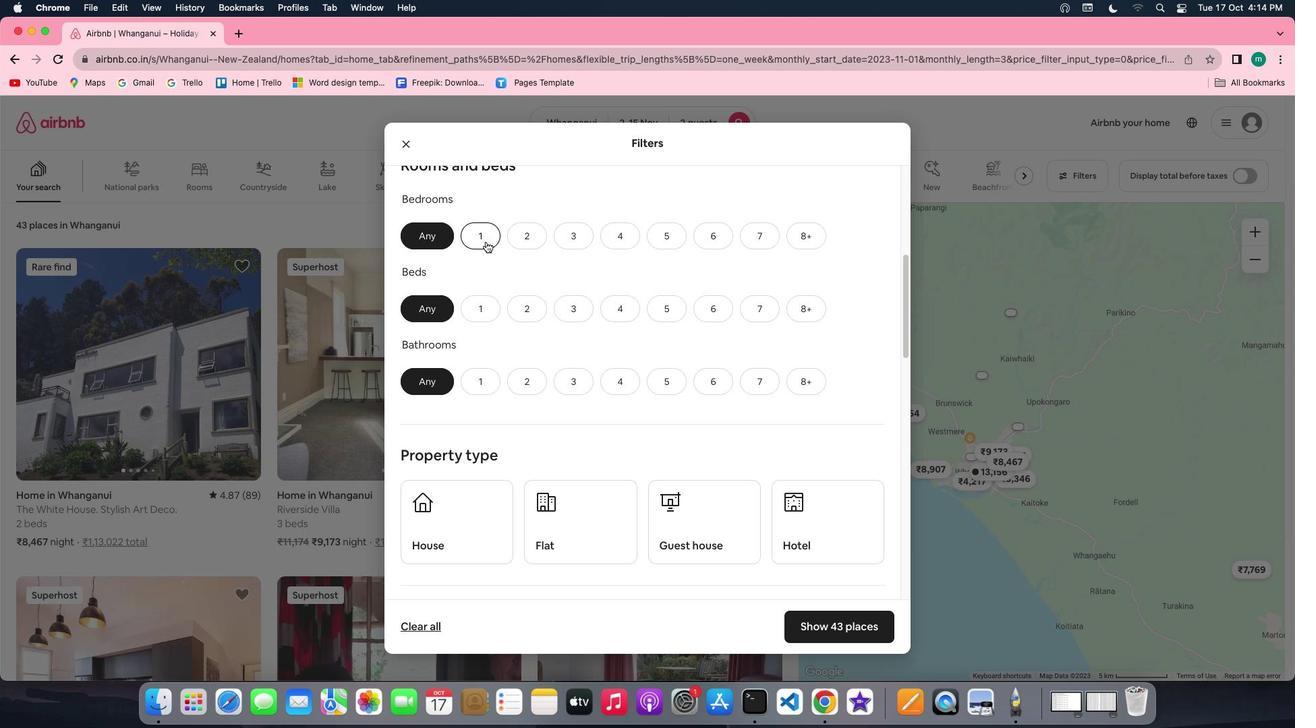 
Action: Mouse pressed left at (485, 241)
Screenshot: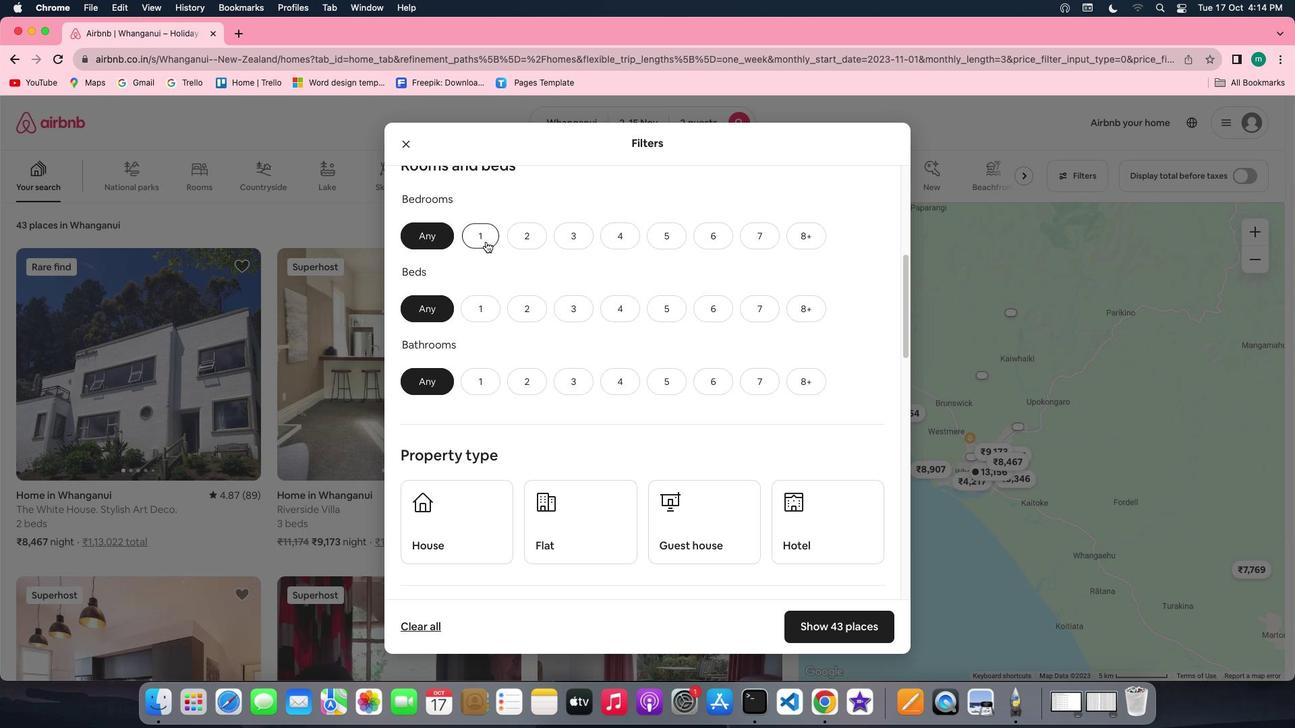 
Action: Mouse moved to (485, 306)
Screenshot: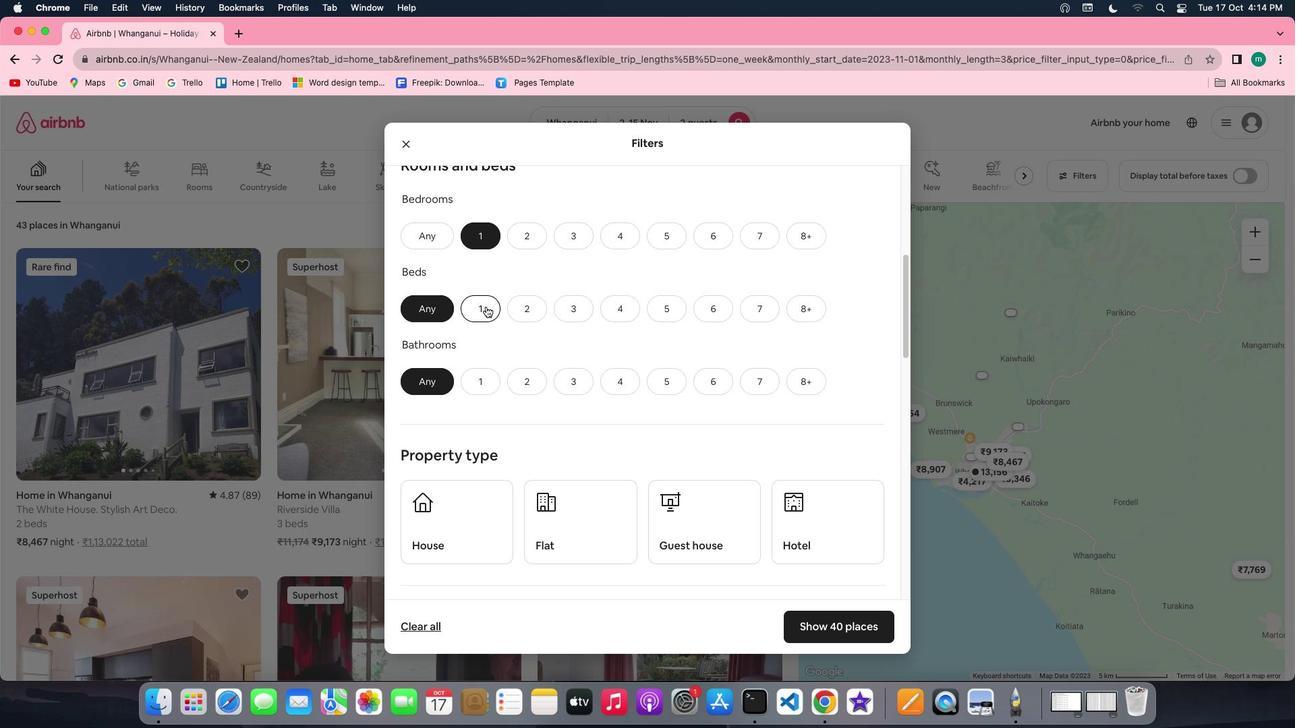 
Action: Mouse pressed left at (485, 306)
Screenshot: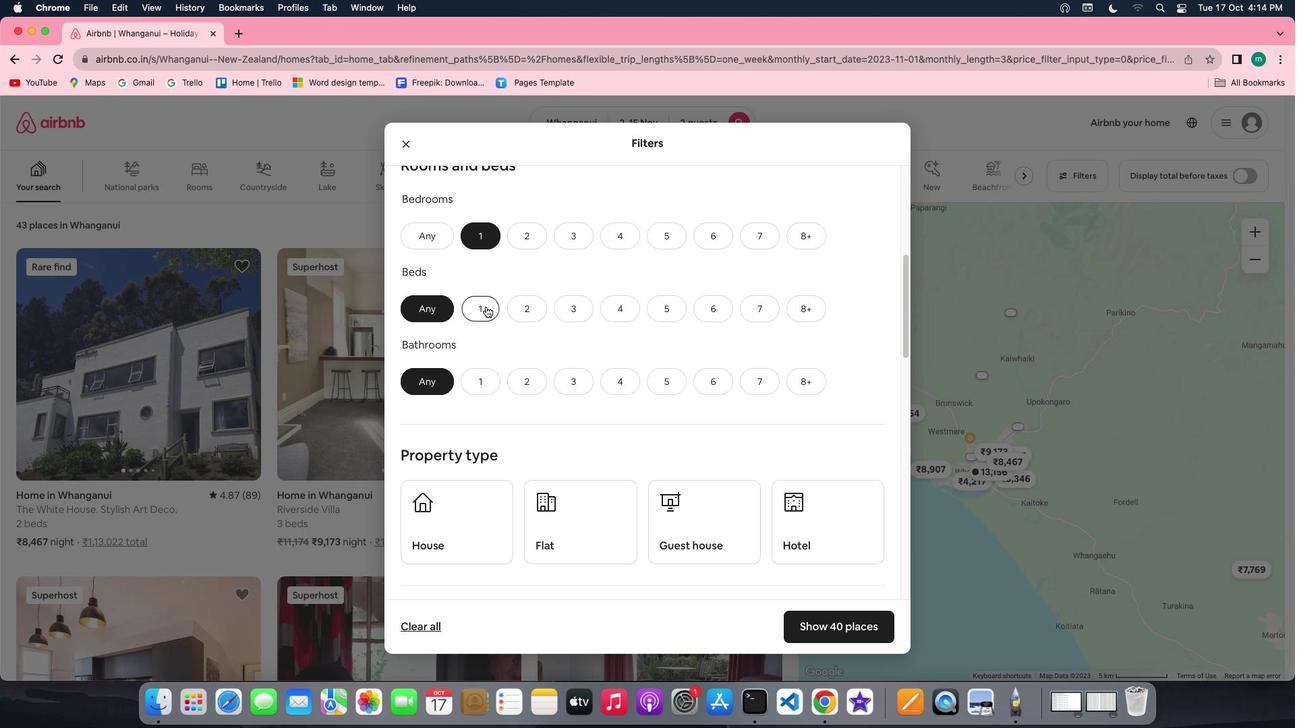 
Action: Mouse moved to (488, 370)
Screenshot: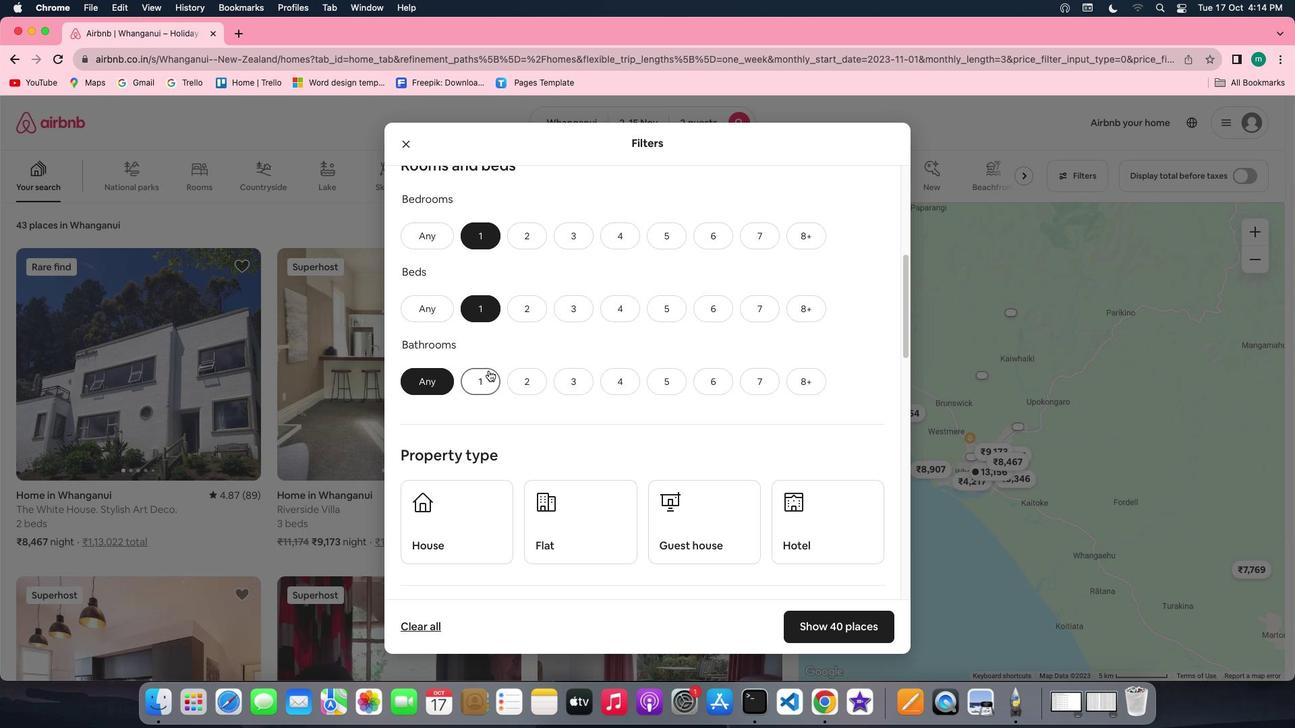 
Action: Mouse pressed left at (488, 370)
Screenshot: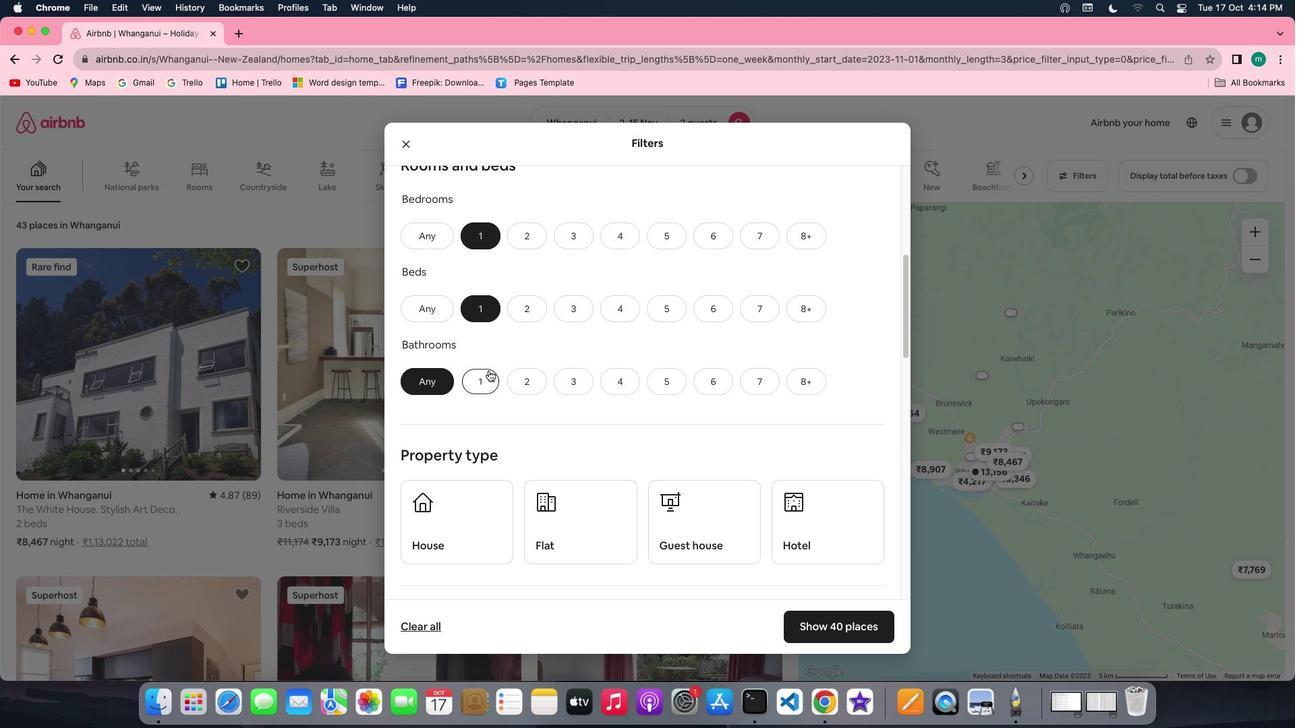 
Action: Mouse moved to (615, 380)
Screenshot: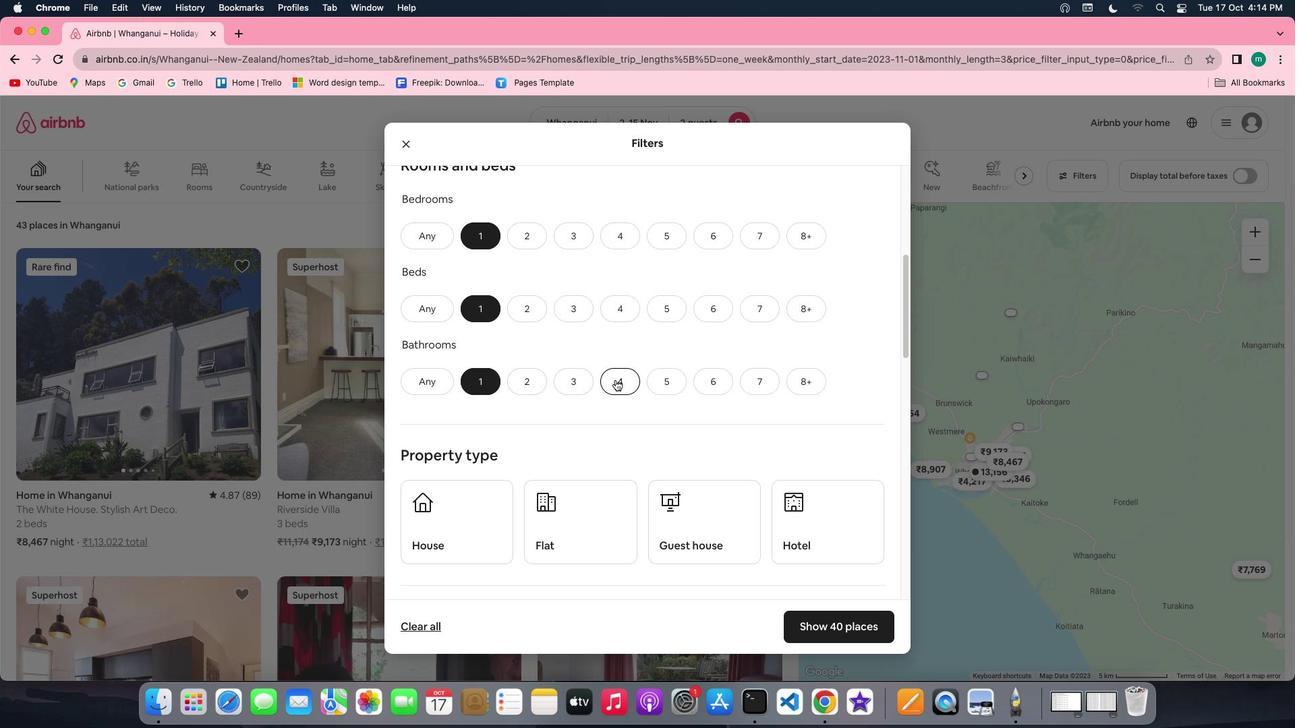 
Action: Mouse scrolled (615, 380) with delta (0, 0)
Screenshot: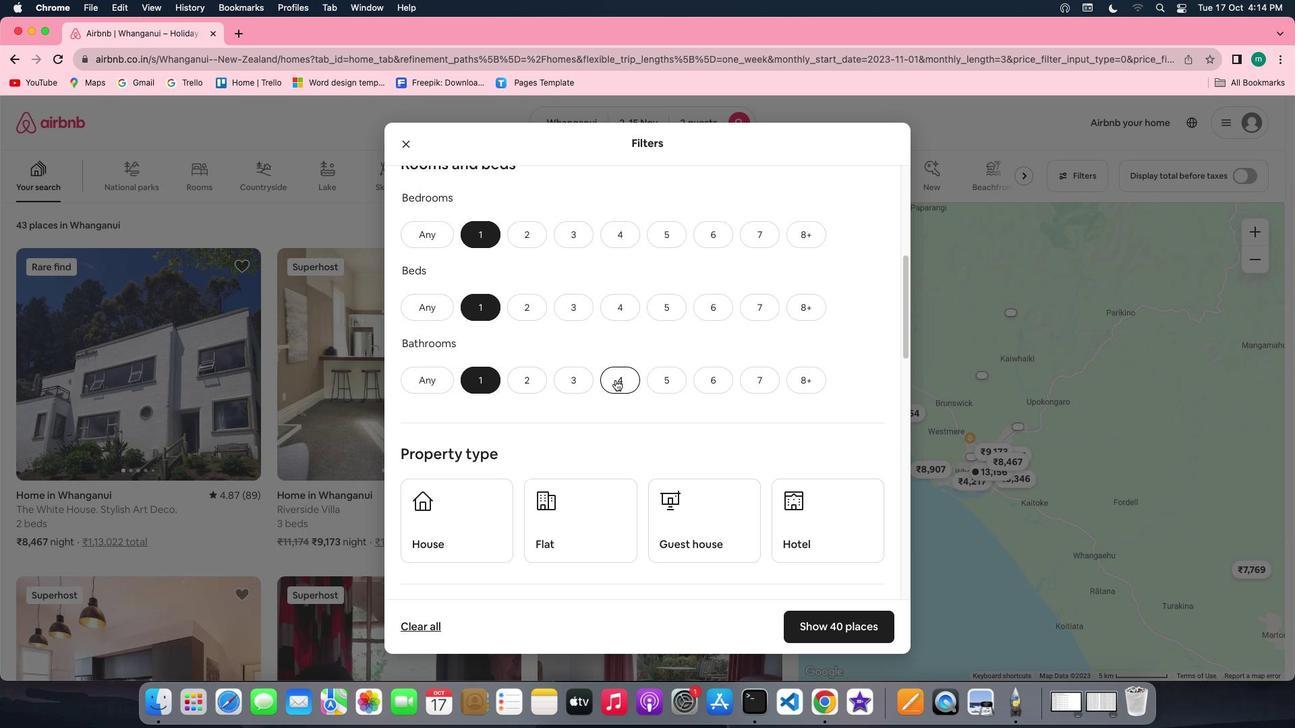 
Action: Mouse scrolled (615, 380) with delta (0, 0)
Screenshot: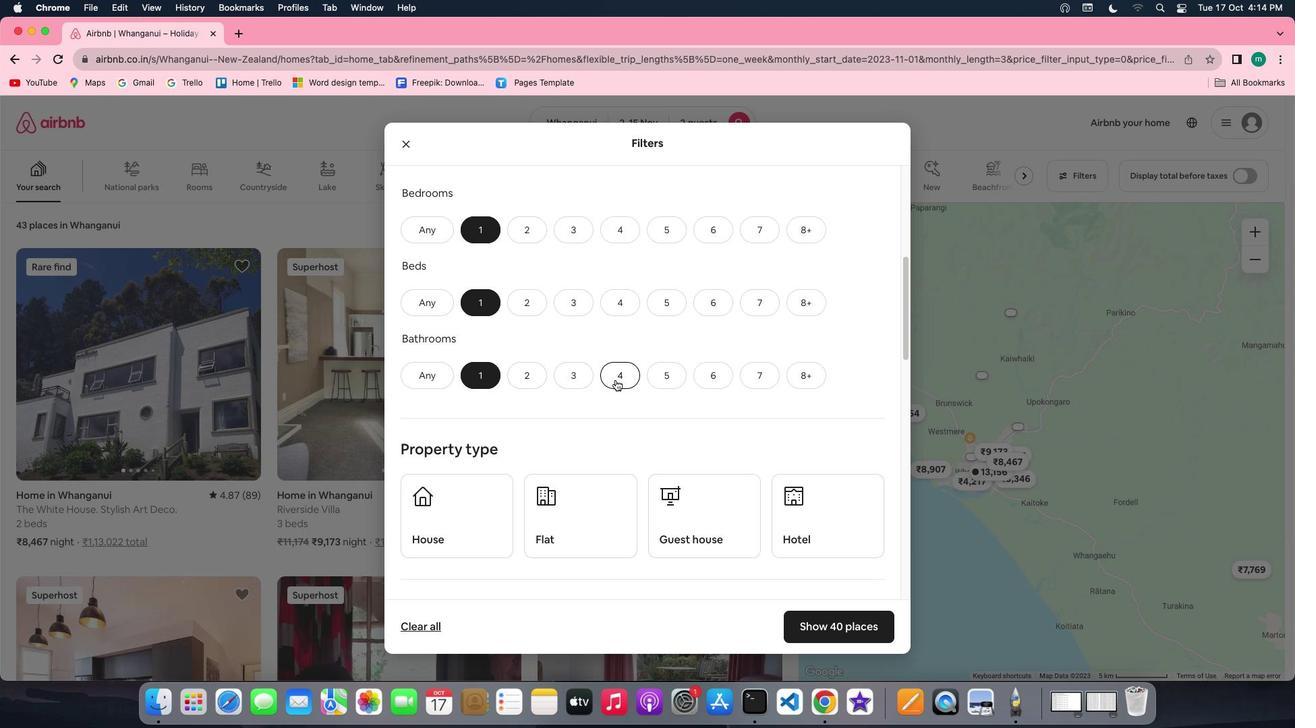 
Action: Mouse scrolled (615, 380) with delta (0, 0)
Screenshot: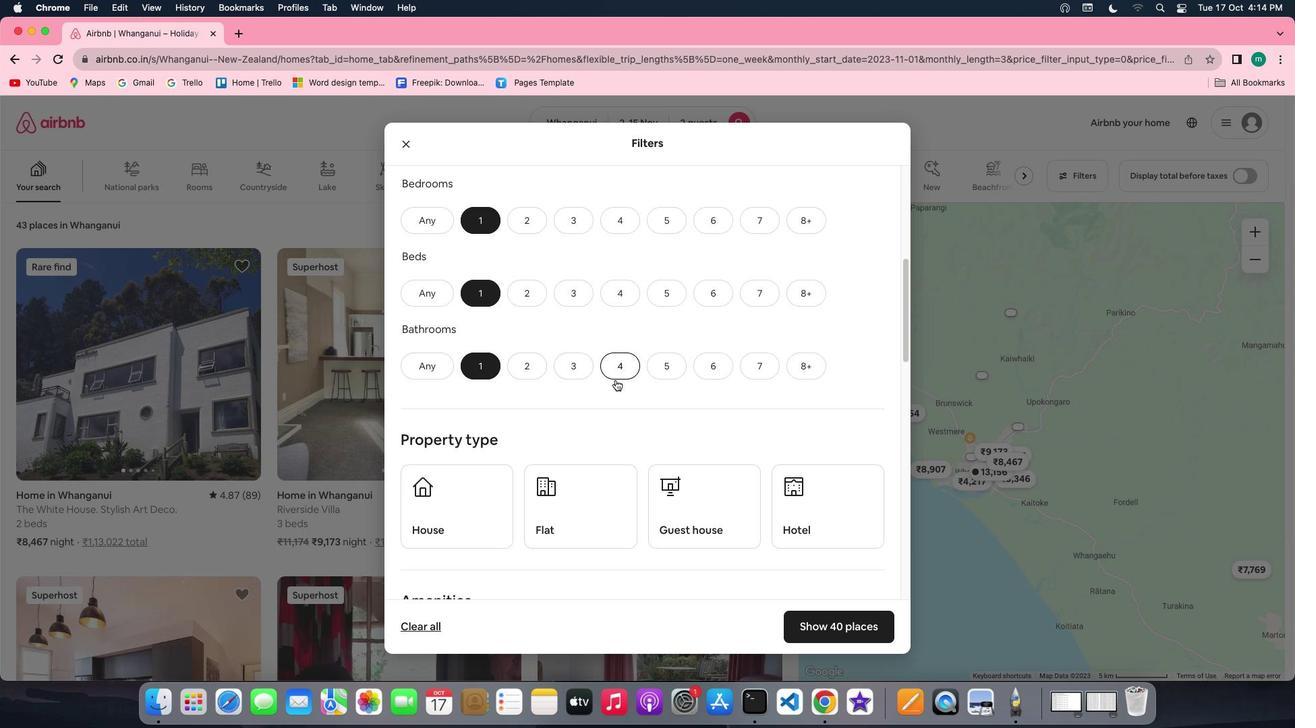 
Action: Mouse scrolled (615, 380) with delta (0, 0)
Screenshot: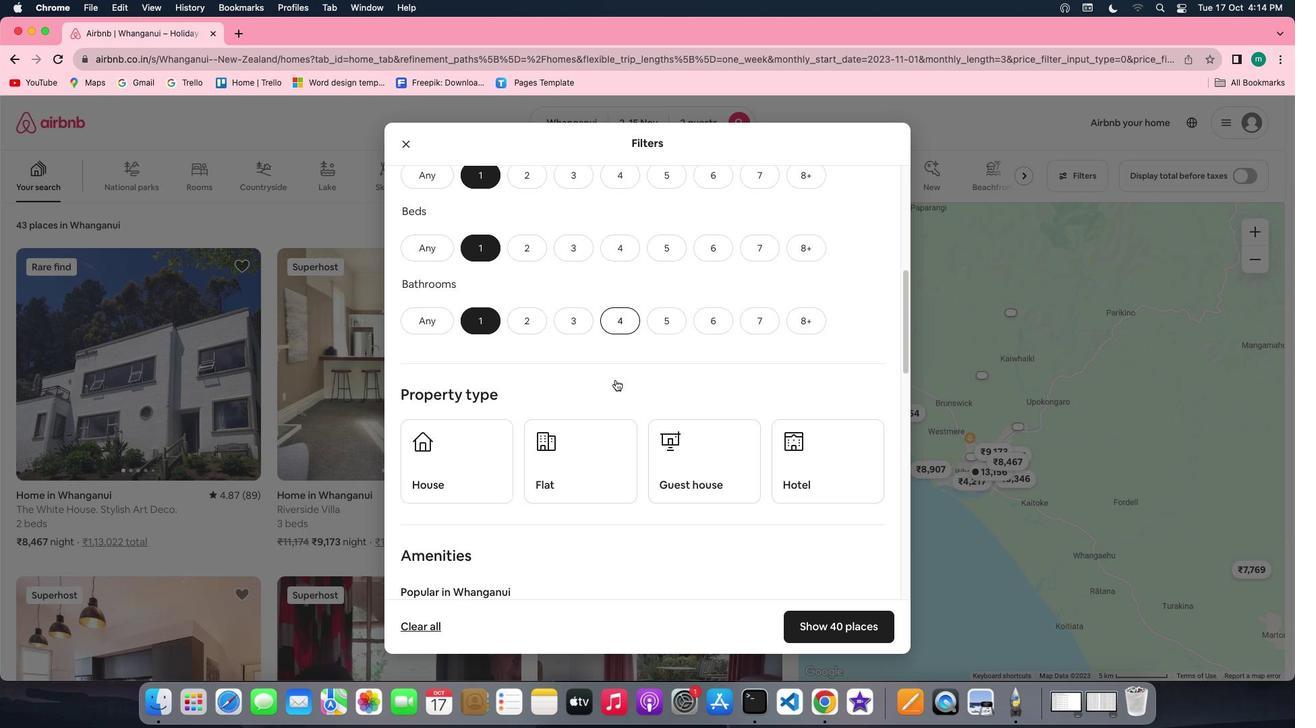 
Action: Mouse scrolled (615, 380) with delta (0, 0)
Screenshot: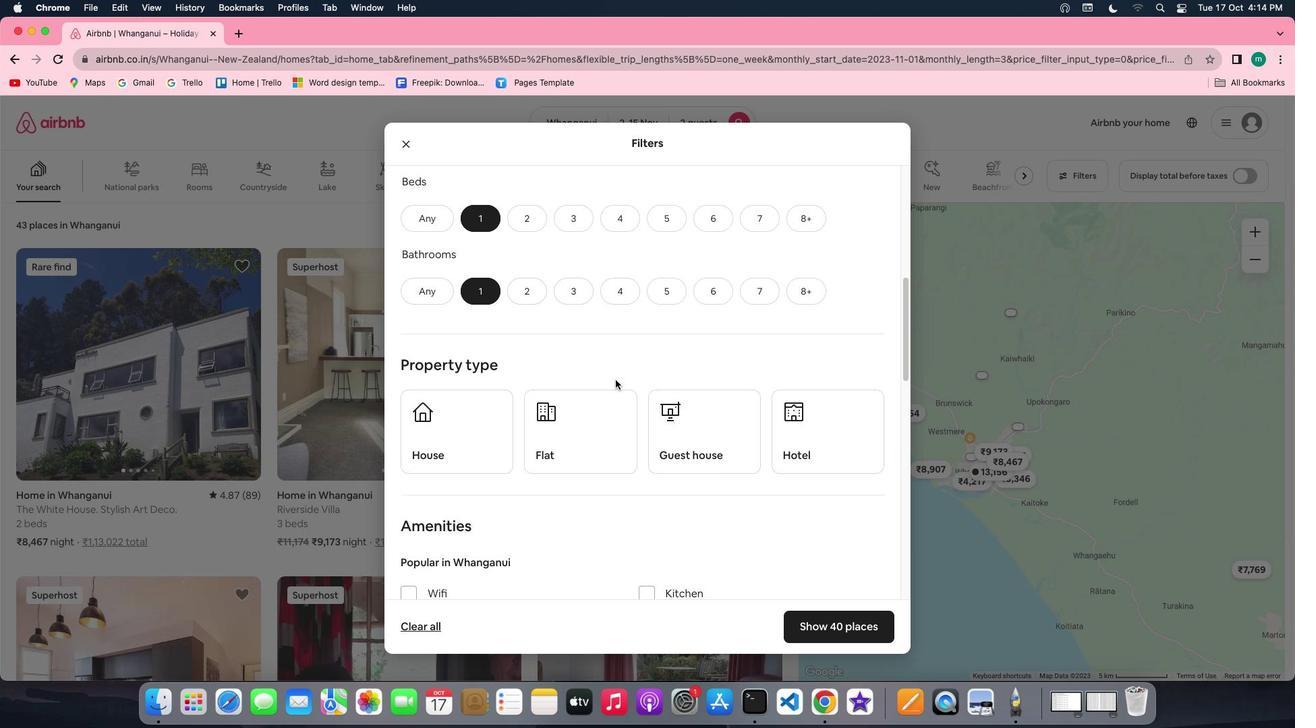 
Action: Mouse scrolled (615, 380) with delta (0, 0)
Screenshot: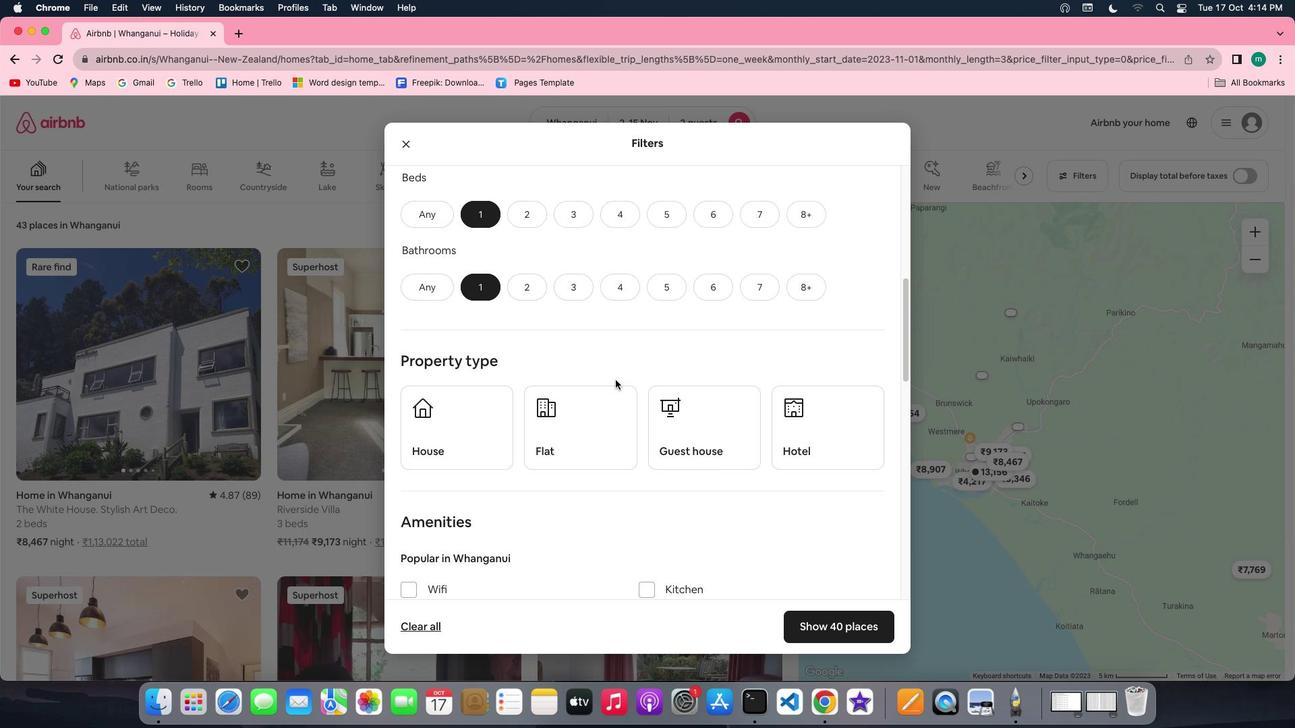 
Action: Mouse scrolled (615, 380) with delta (0, 0)
Screenshot: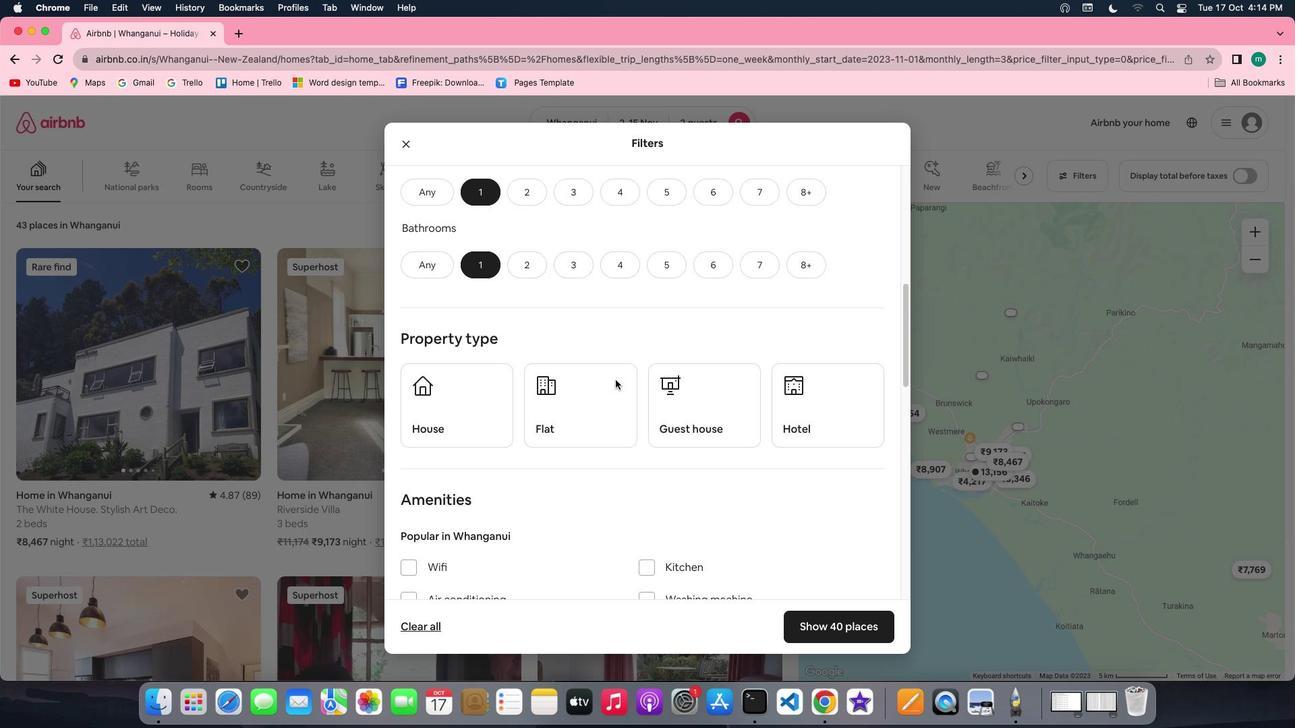 
Action: Mouse moved to (849, 383)
Screenshot: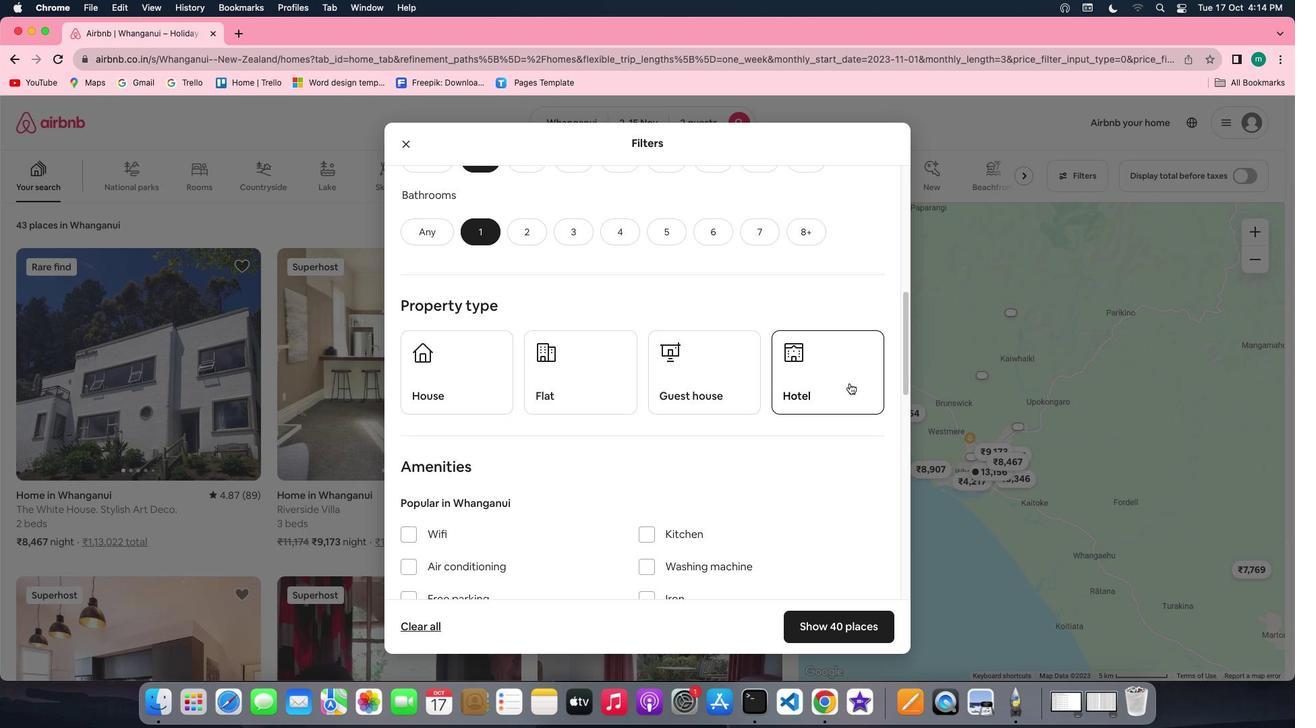 
Action: Mouse pressed left at (849, 383)
Screenshot: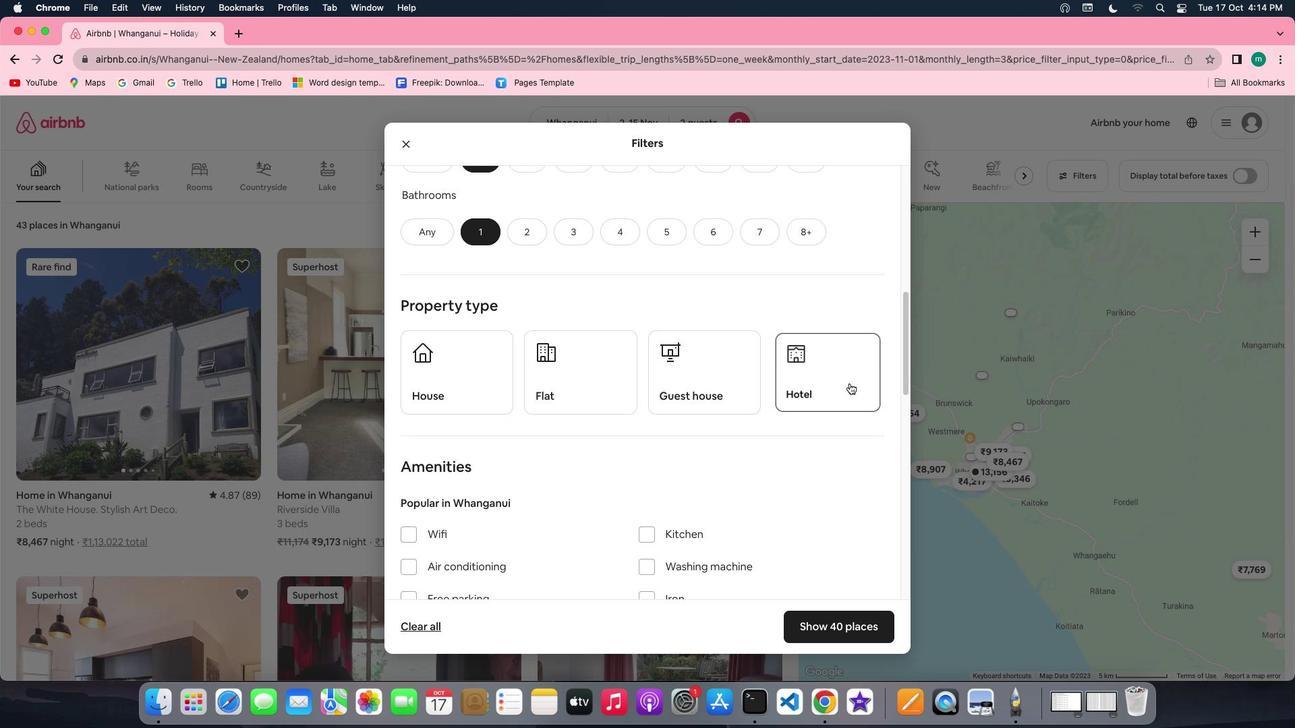 
Action: Mouse moved to (740, 389)
Screenshot: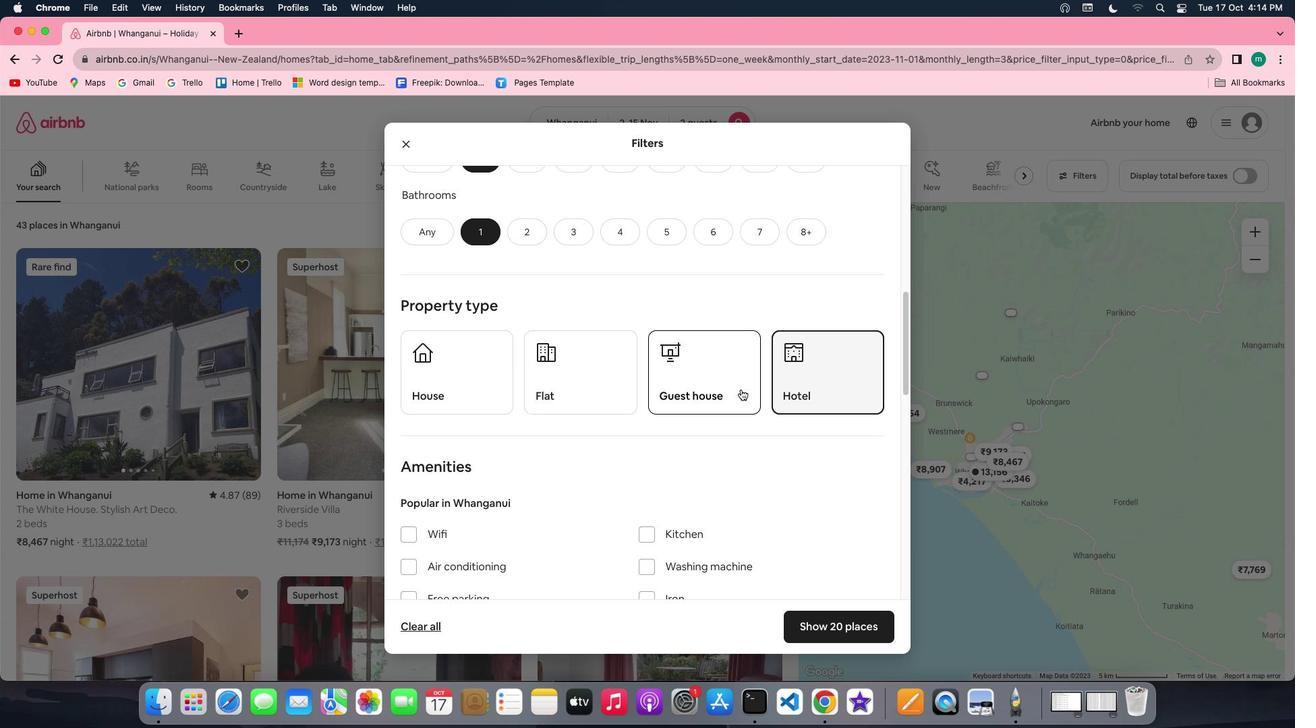 
Action: Mouse scrolled (740, 389) with delta (0, 0)
Screenshot: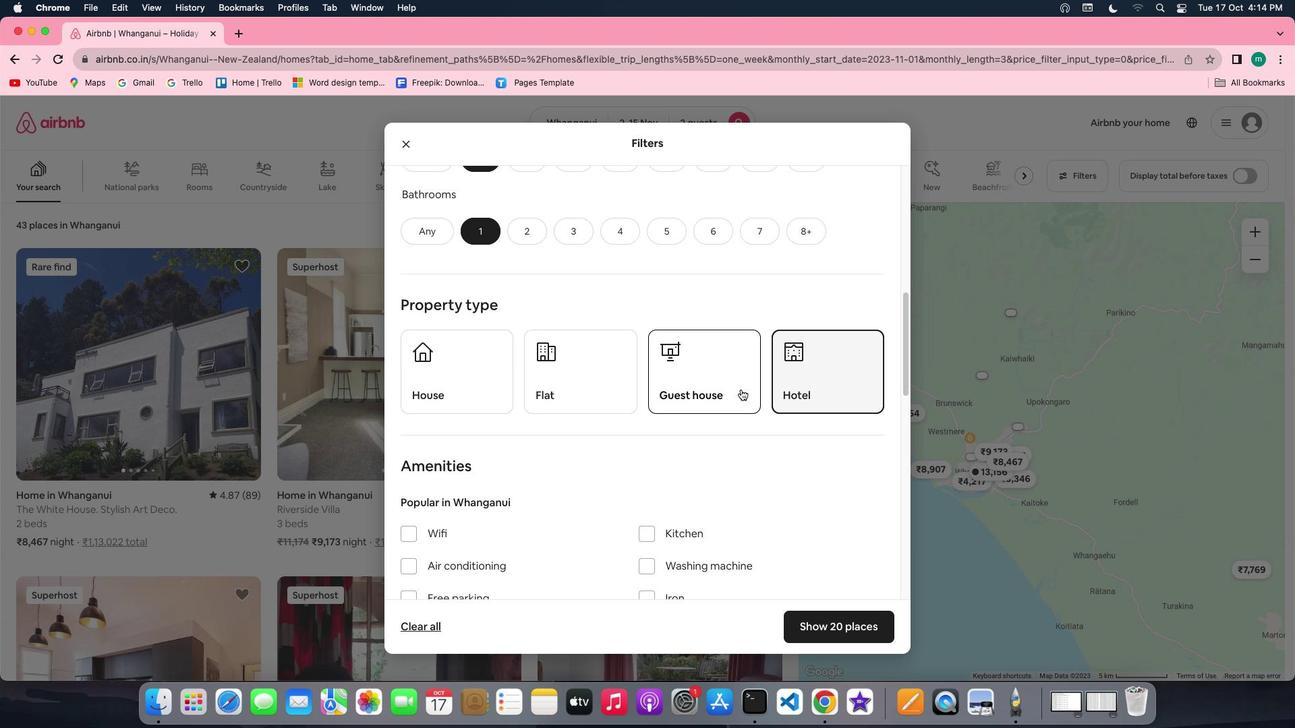 
Action: Mouse scrolled (740, 389) with delta (0, 0)
Screenshot: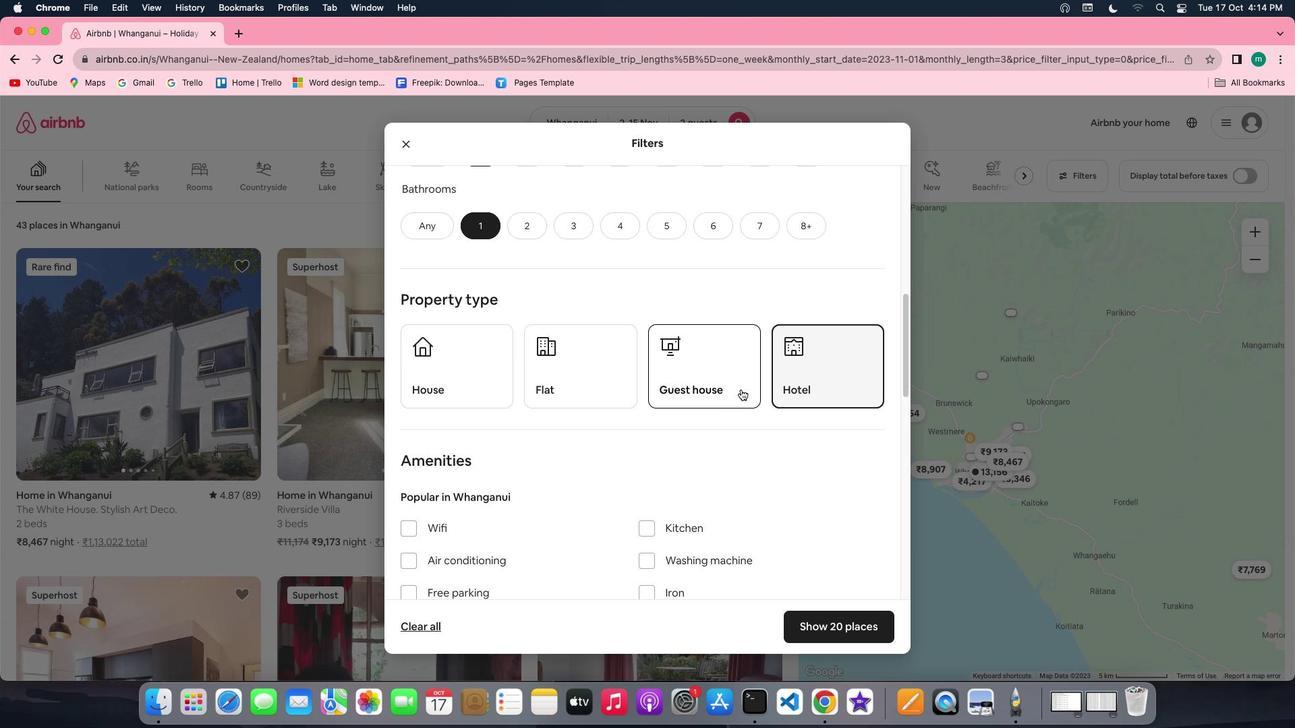 
Action: Mouse scrolled (740, 389) with delta (0, 0)
Screenshot: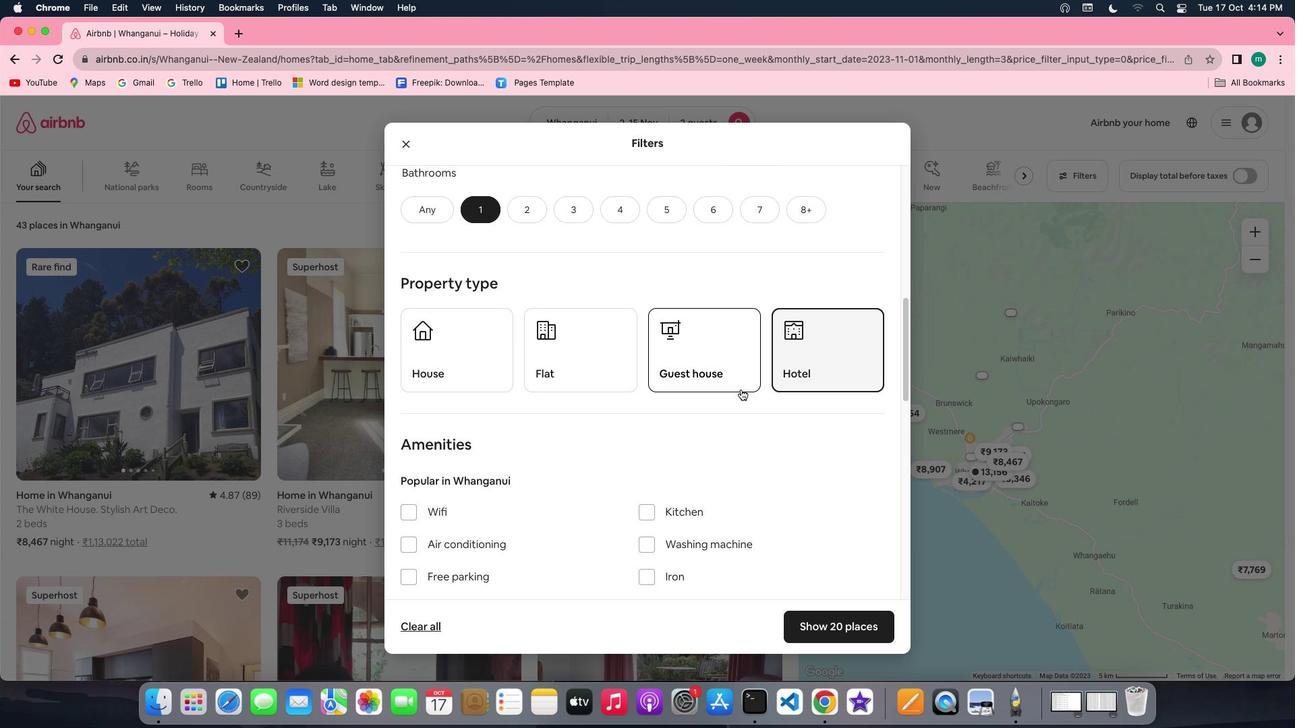 
Action: Mouse scrolled (740, 389) with delta (0, 0)
Screenshot: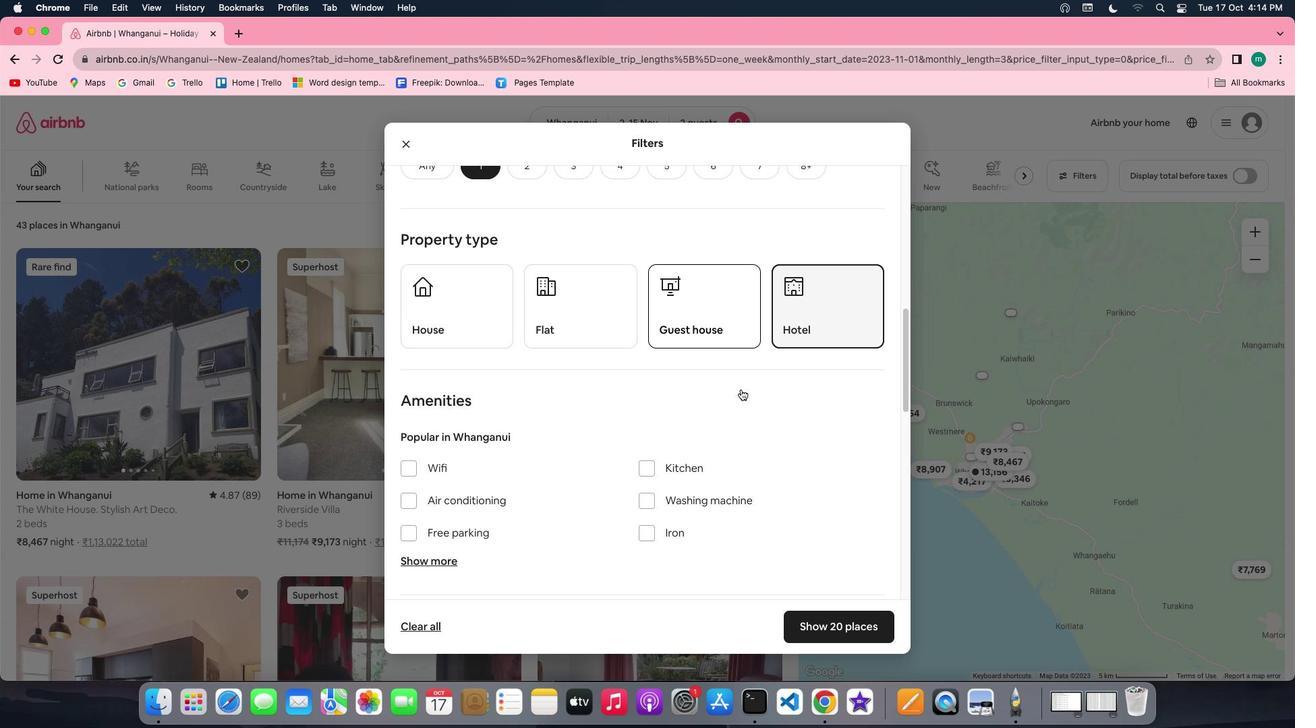 
Action: Mouse scrolled (740, 389) with delta (0, 0)
Screenshot: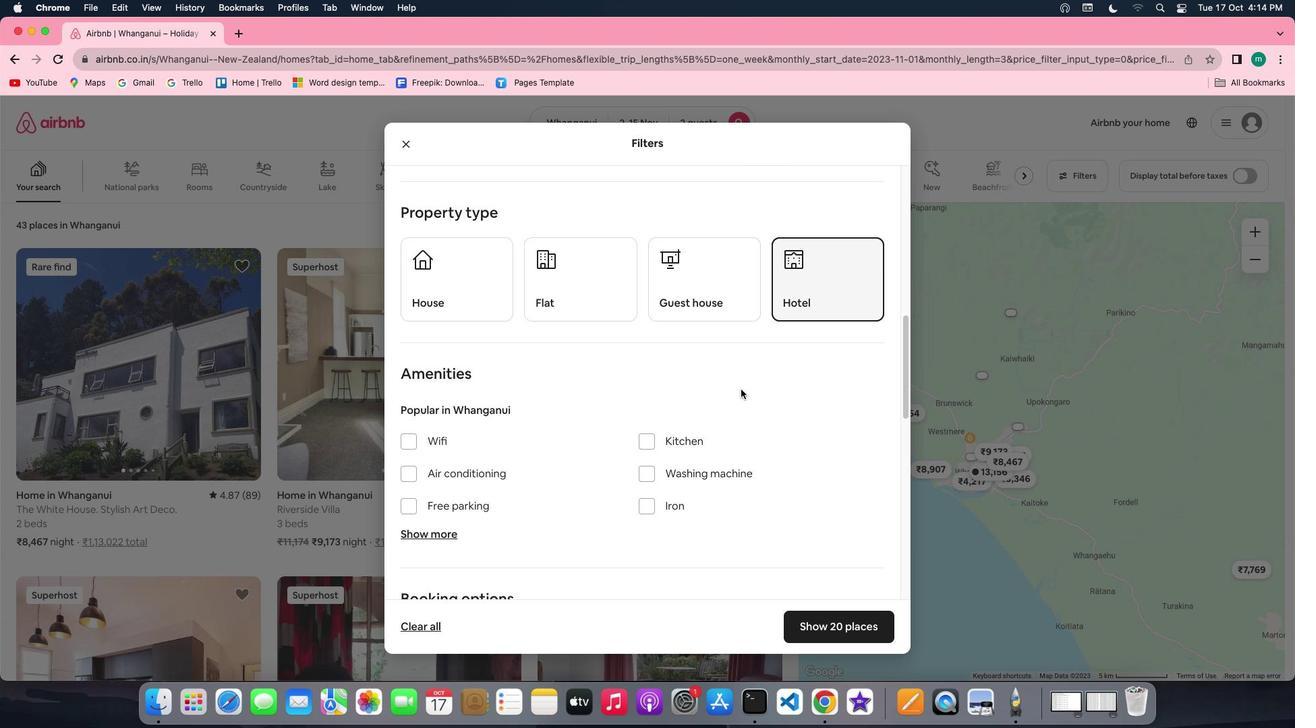 
Action: Mouse scrolled (740, 389) with delta (0, 0)
Screenshot: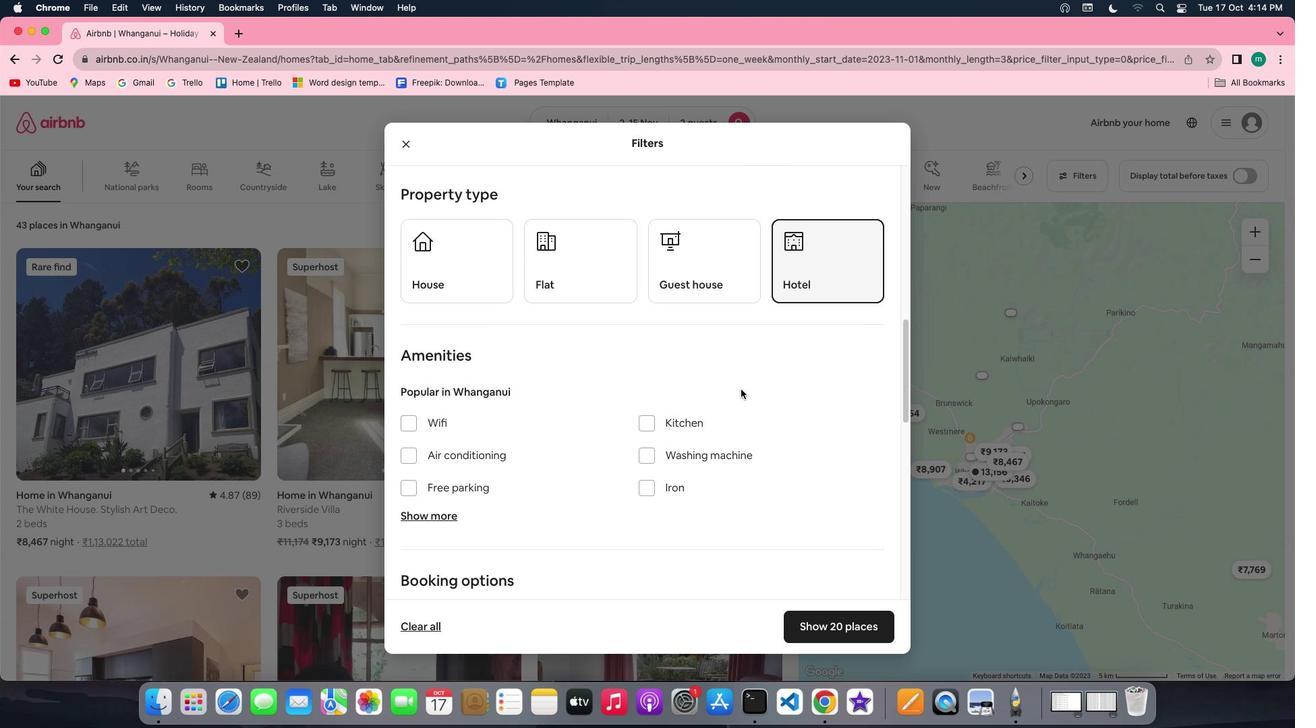
Action: Mouse scrolled (740, 389) with delta (0, -1)
Screenshot: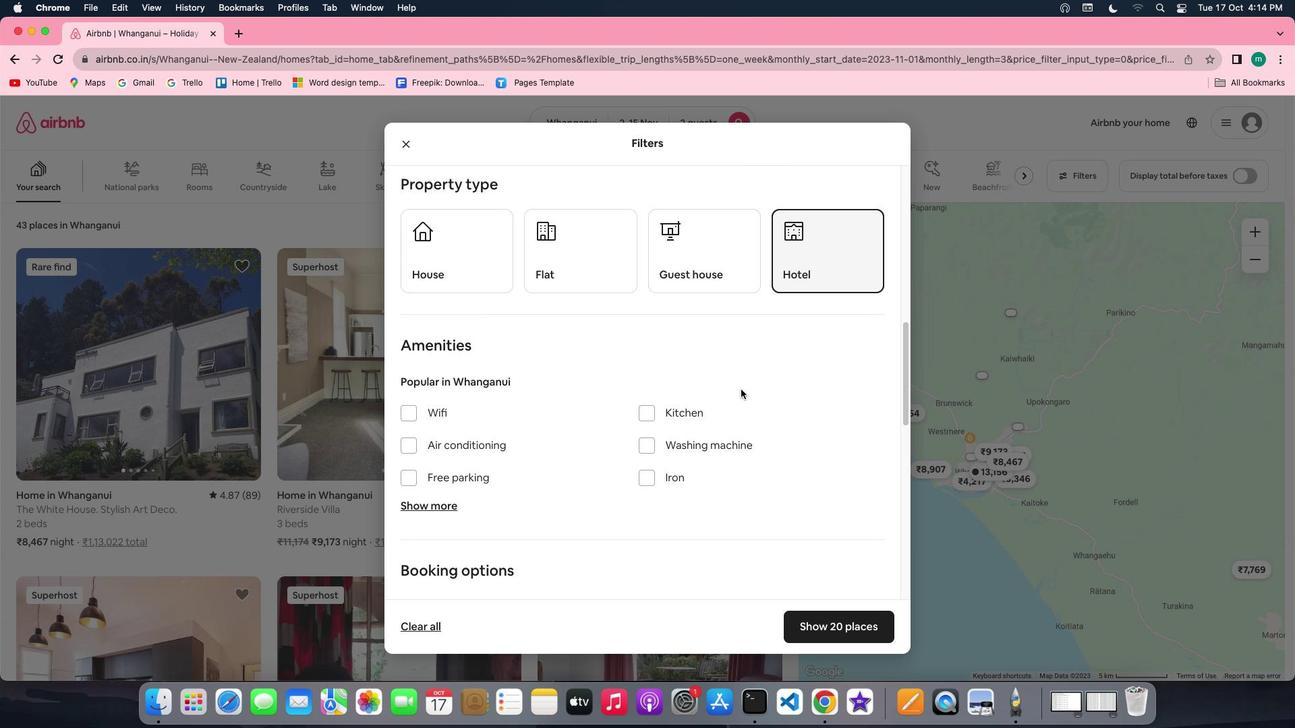 
Action: Mouse scrolled (740, 389) with delta (0, -1)
Screenshot: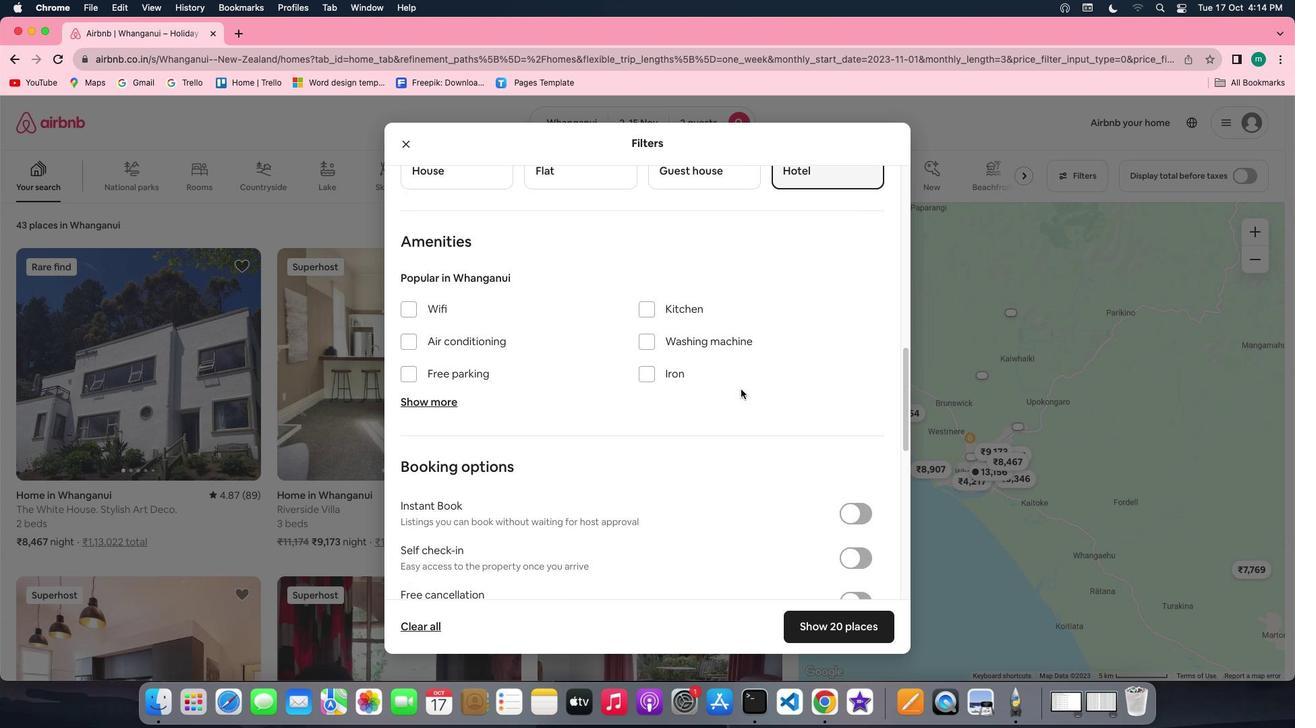 
Action: Mouse scrolled (740, 389) with delta (0, 0)
Screenshot: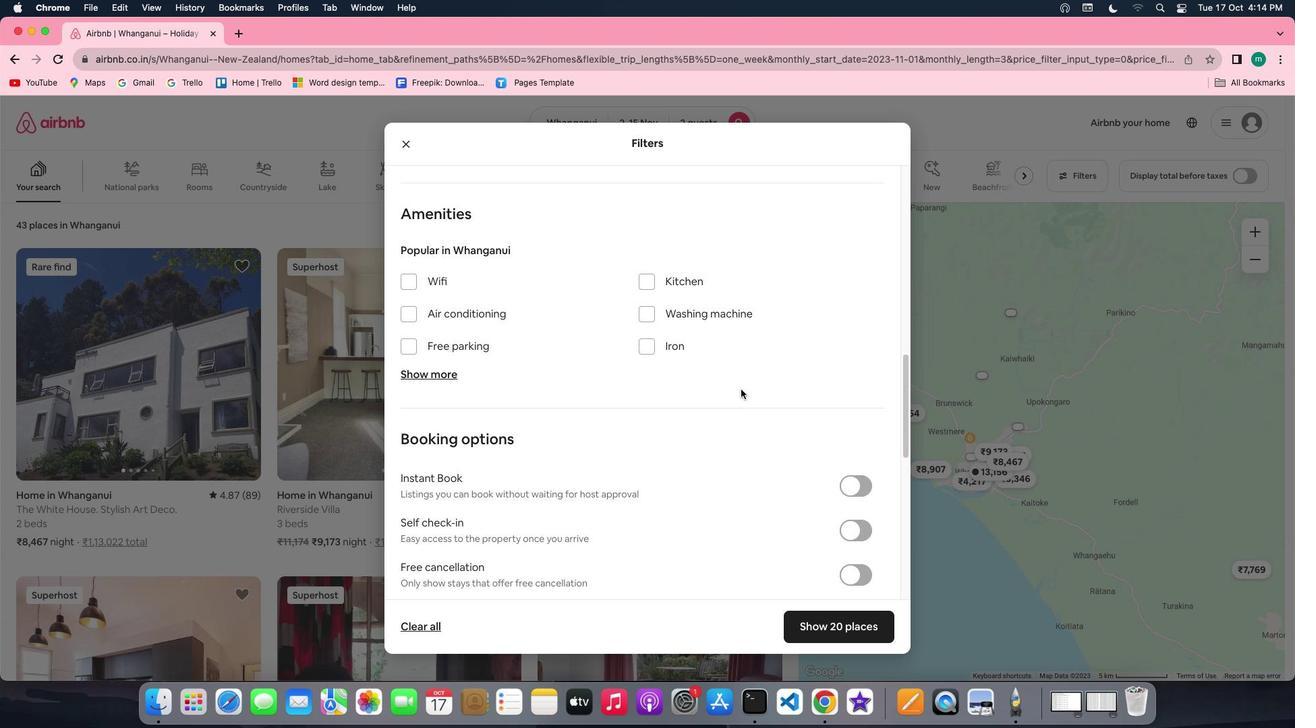 
Action: Mouse scrolled (740, 389) with delta (0, 0)
Screenshot: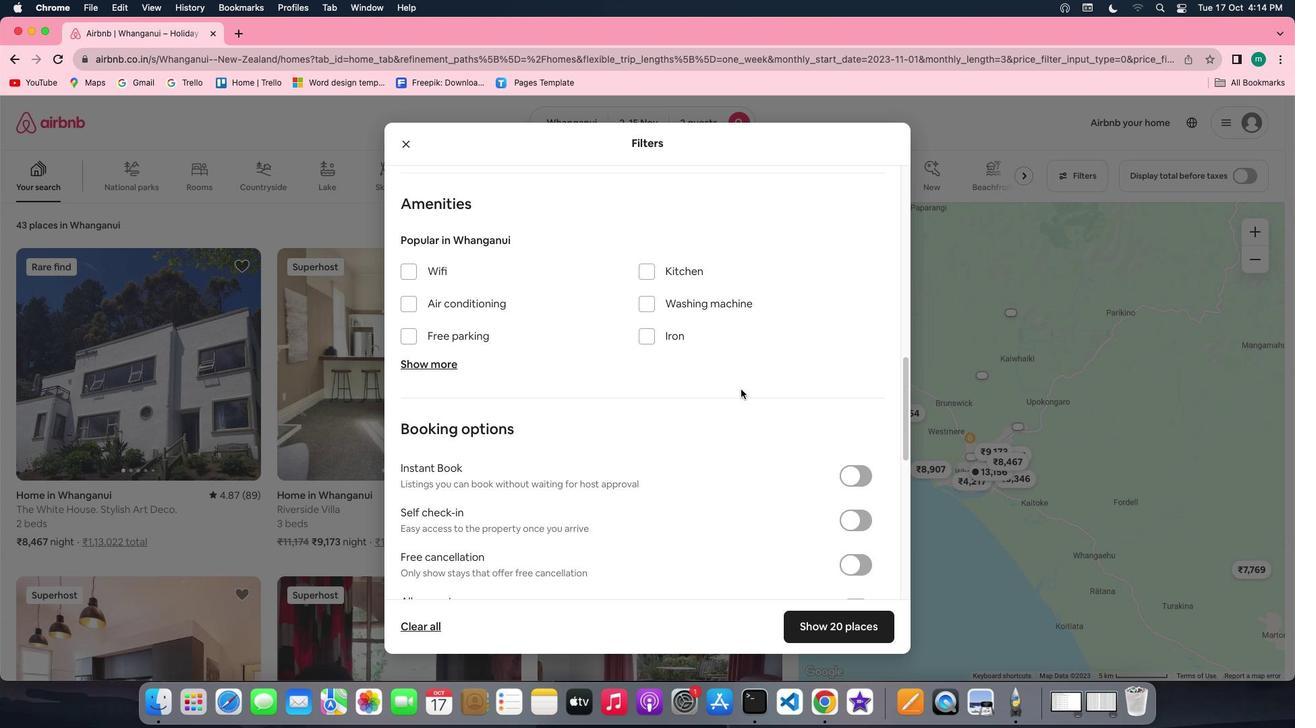 
Action: Mouse scrolled (740, 389) with delta (0, 0)
Screenshot: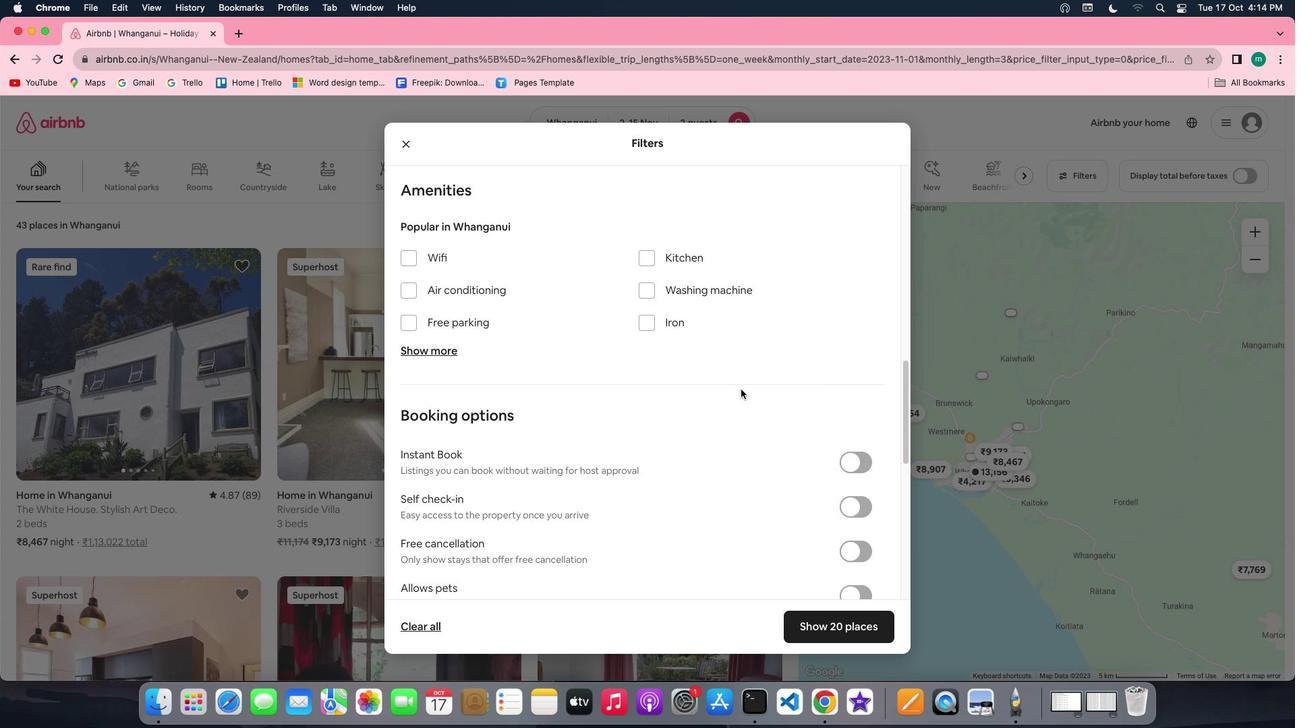 
Action: Mouse moved to (845, 504)
Screenshot: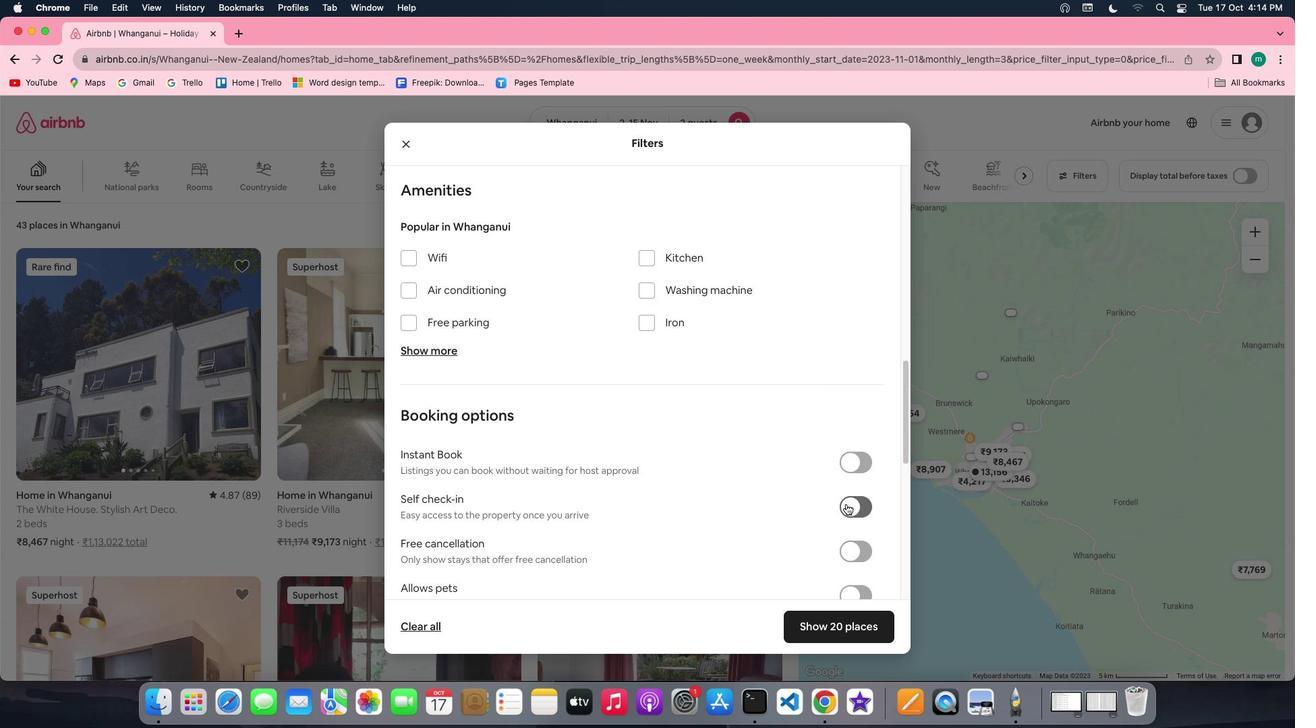 
Action: Mouse pressed left at (845, 504)
Screenshot: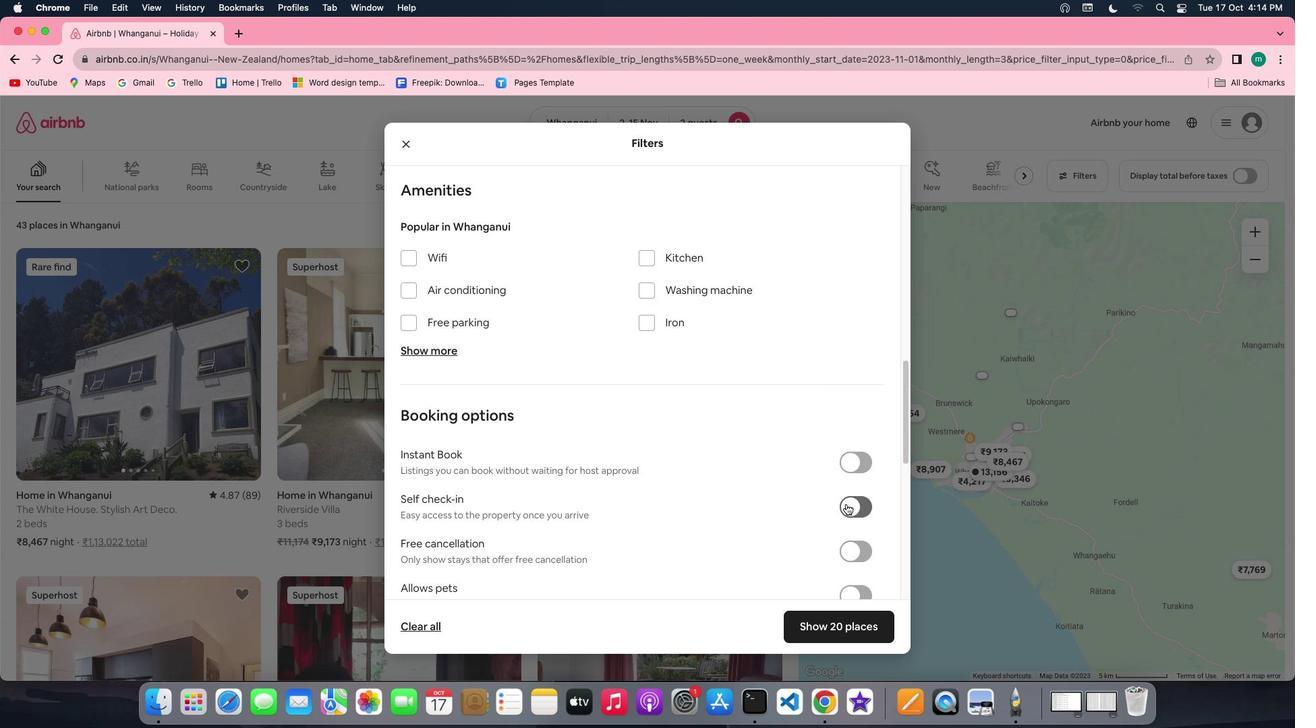 
Action: Mouse moved to (692, 464)
Screenshot: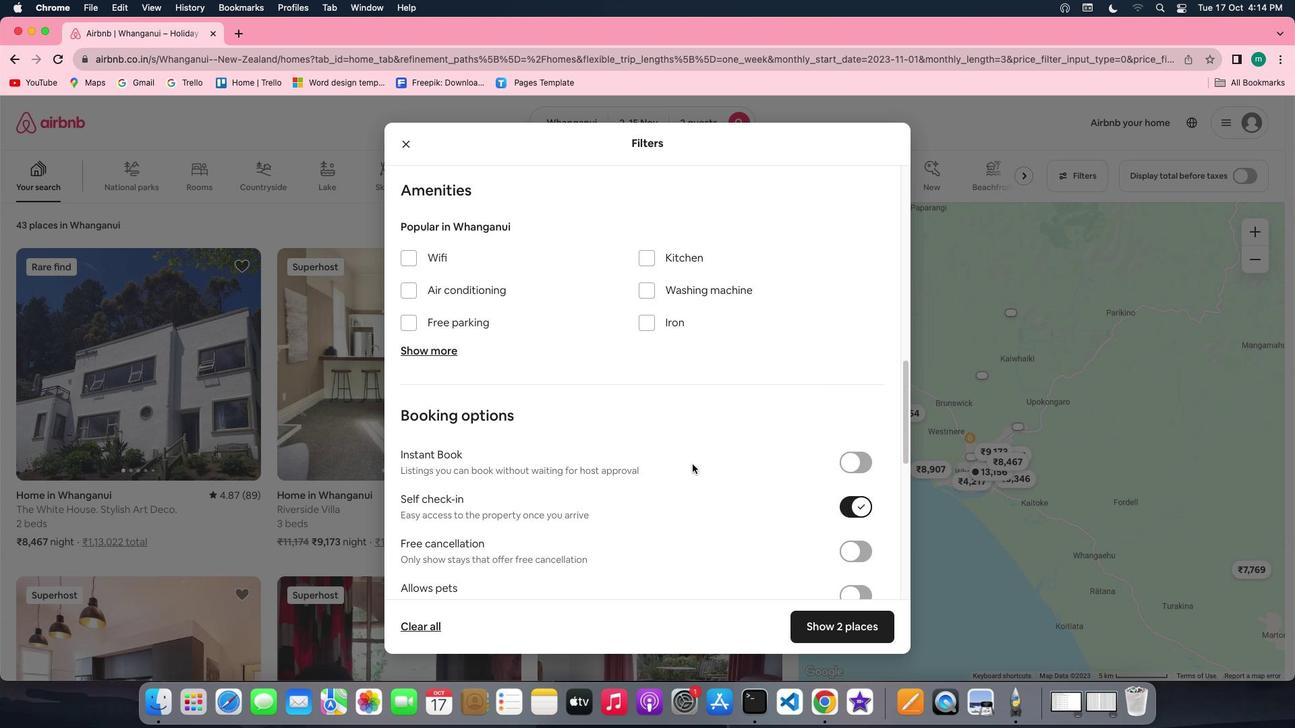 
Action: Mouse scrolled (692, 464) with delta (0, 0)
Screenshot: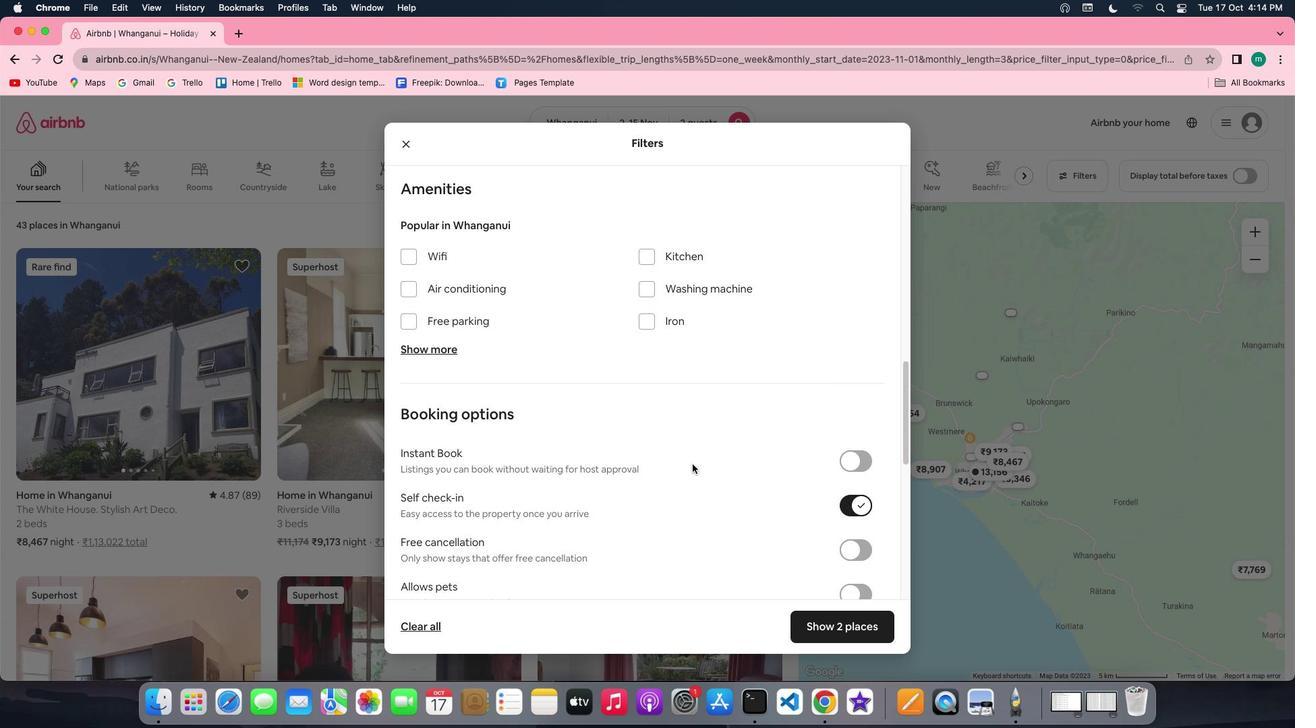 
Action: Mouse scrolled (692, 464) with delta (0, 0)
Screenshot: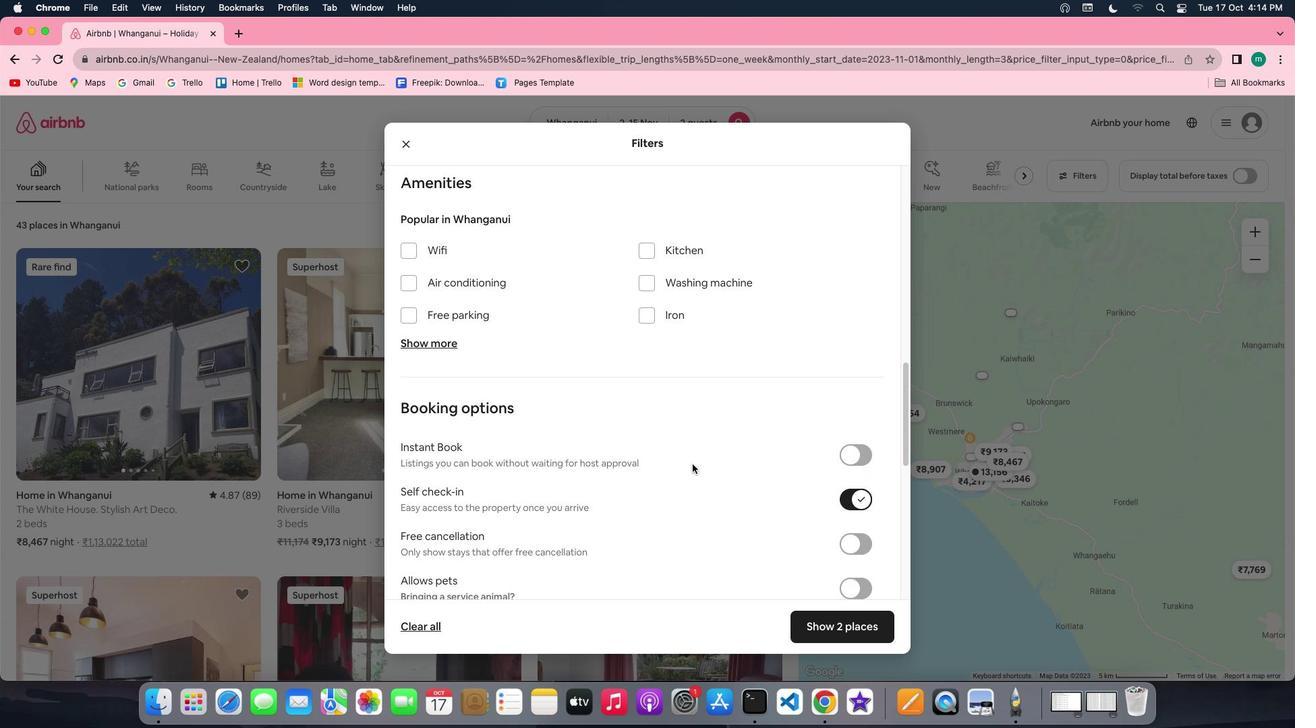 
Action: Mouse scrolled (692, 464) with delta (0, 0)
Screenshot: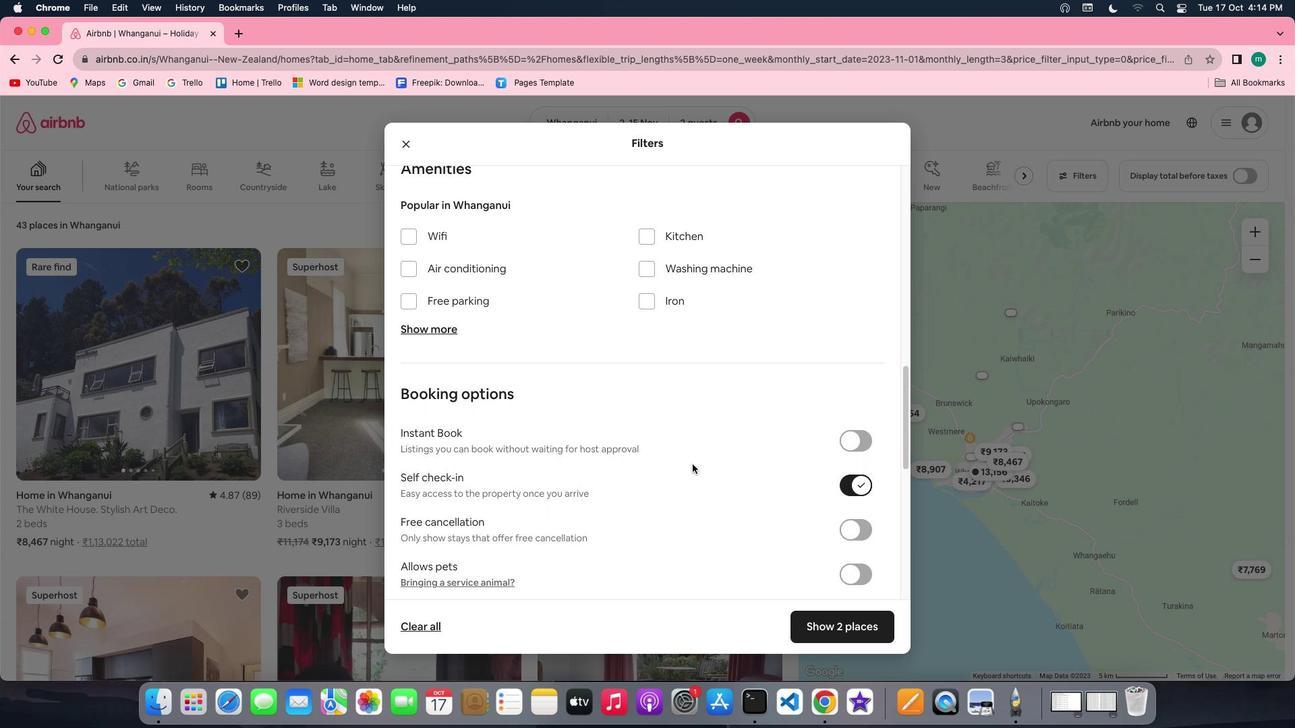 
Action: Mouse scrolled (692, 464) with delta (0, 0)
Screenshot: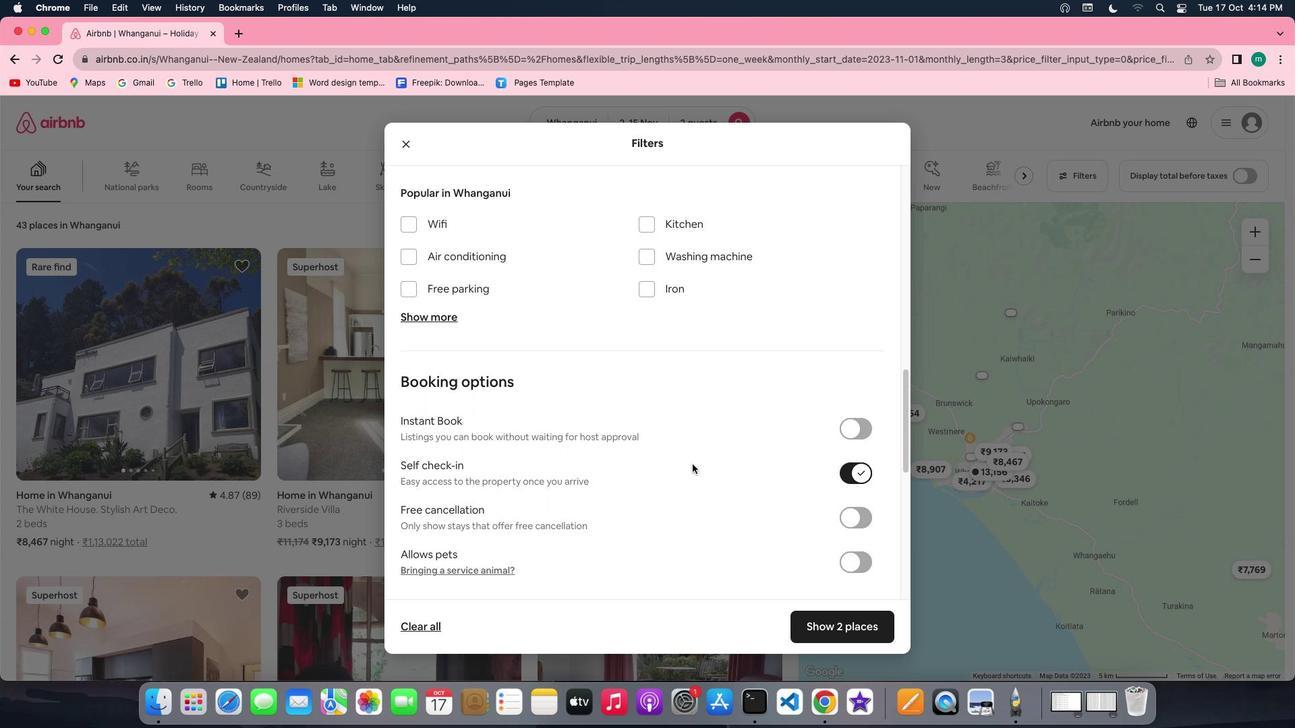 
Action: Mouse moved to (700, 530)
Screenshot: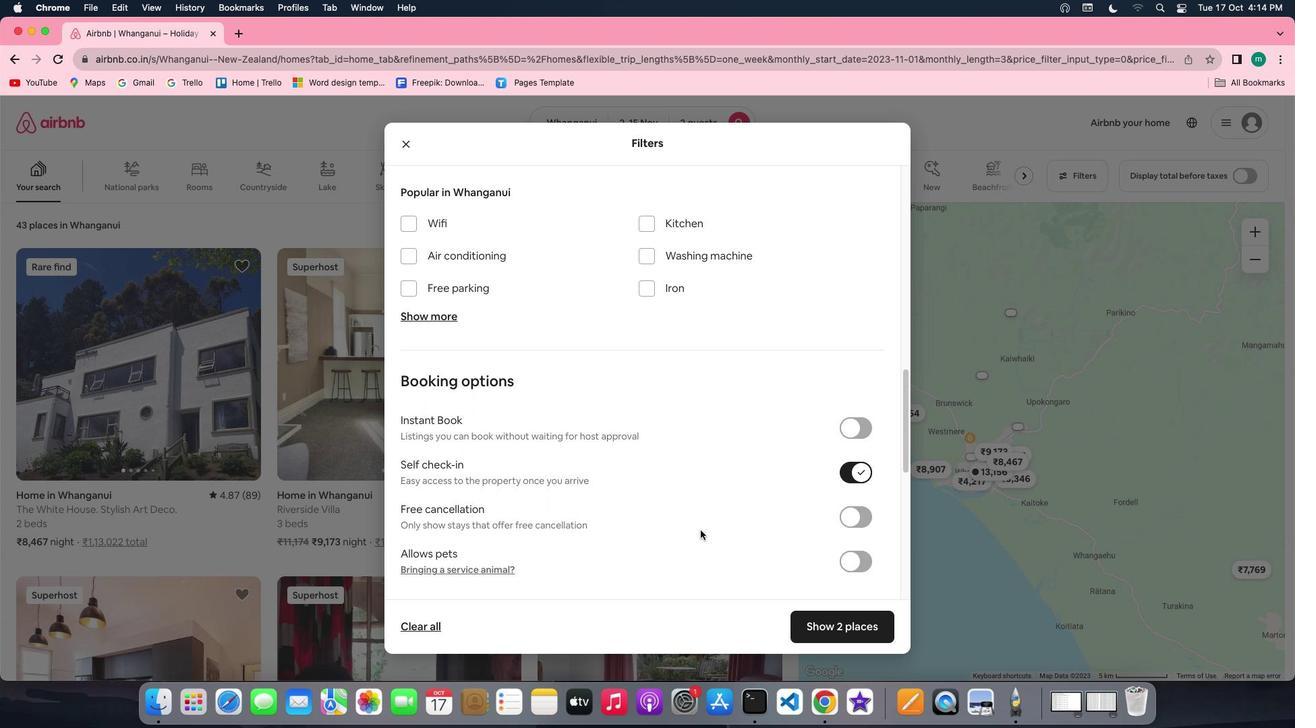 
Action: Mouse scrolled (700, 530) with delta (0, 0)
Screenshot: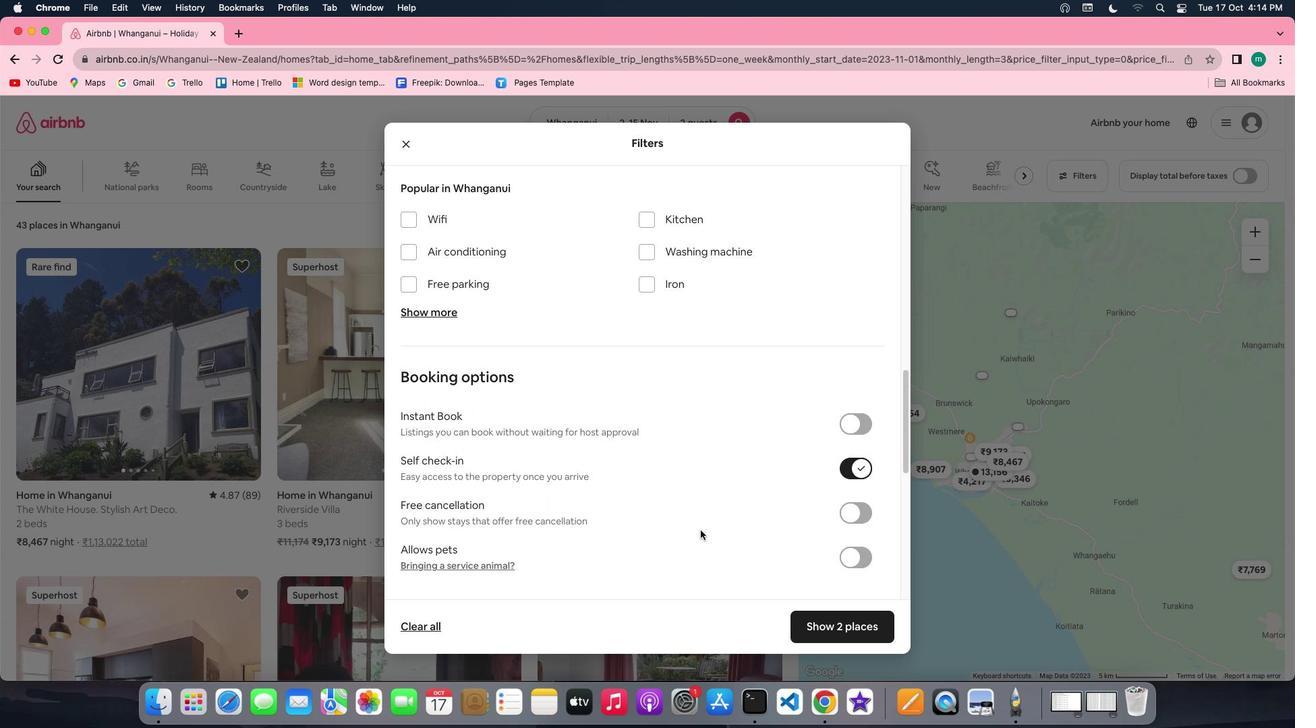 
Action: Mouse scrolled (700, 530) with delta (0, 0)
Screenshot: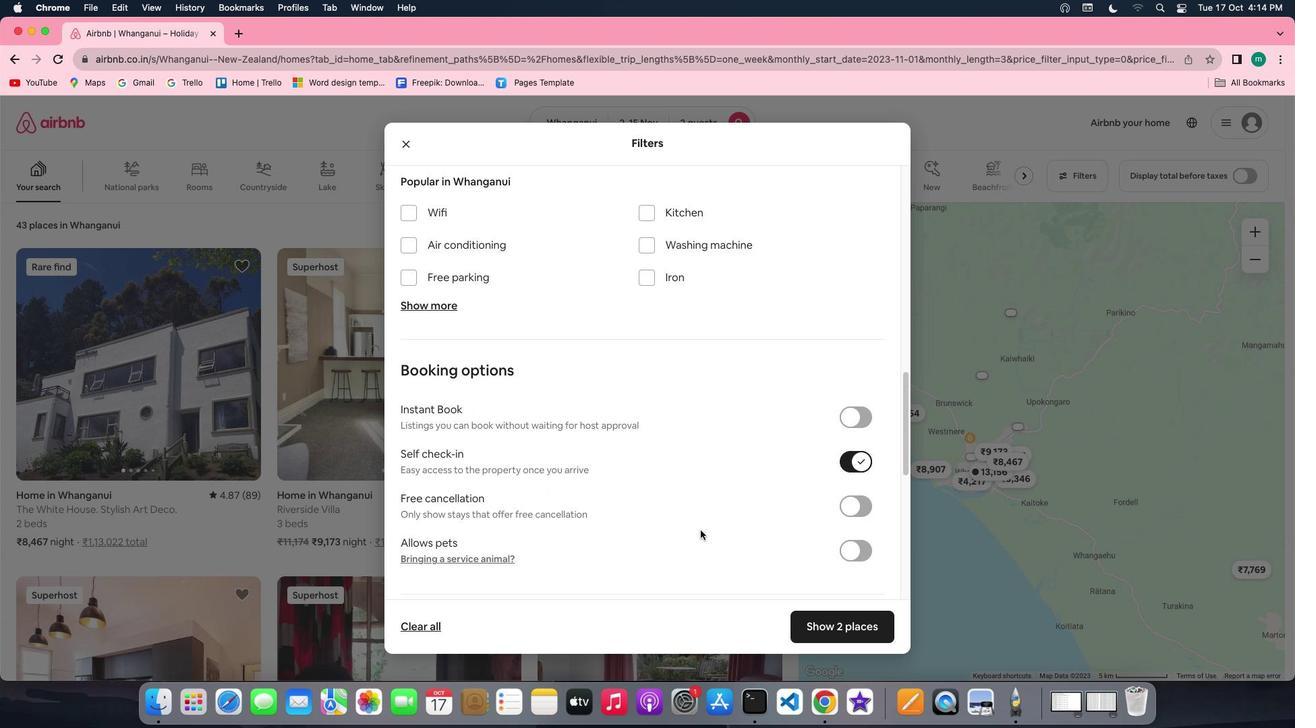 
Action: Mouse scrolled (700, 530) with delta (0, -1)
Screenshot: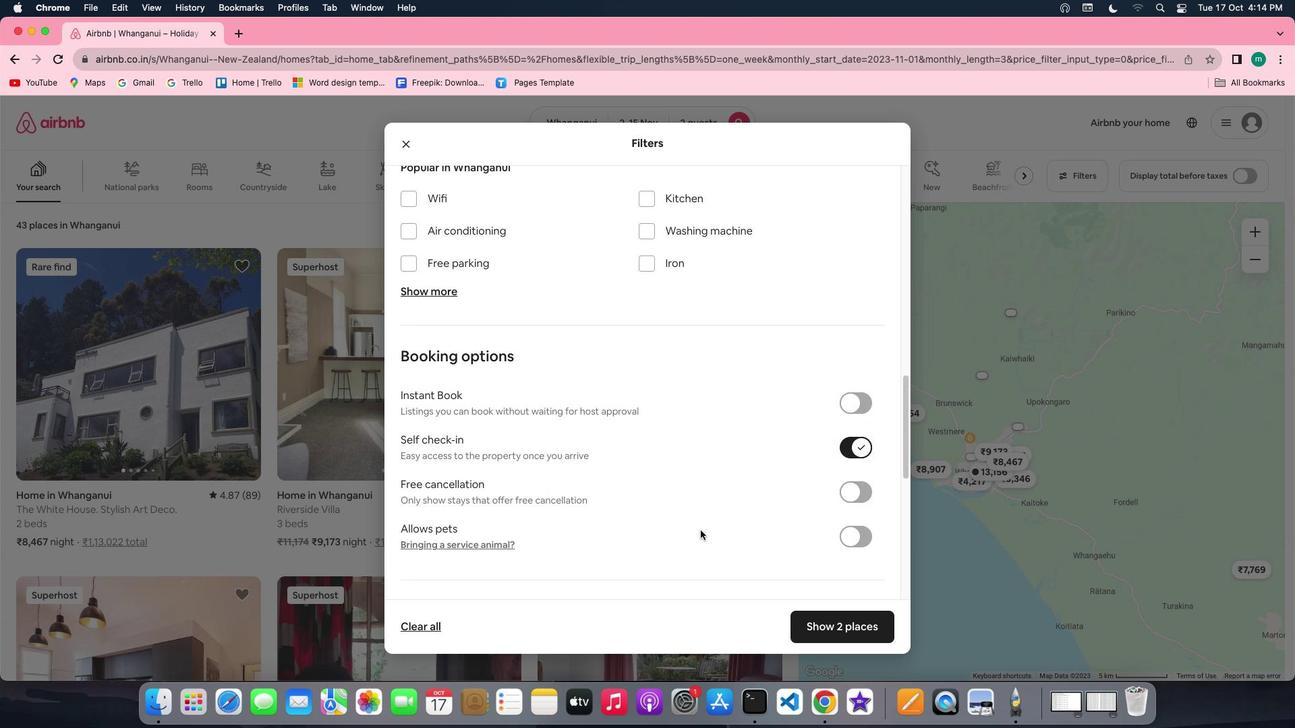 
Action: Mouse moved to (839, 630)
Screenshot: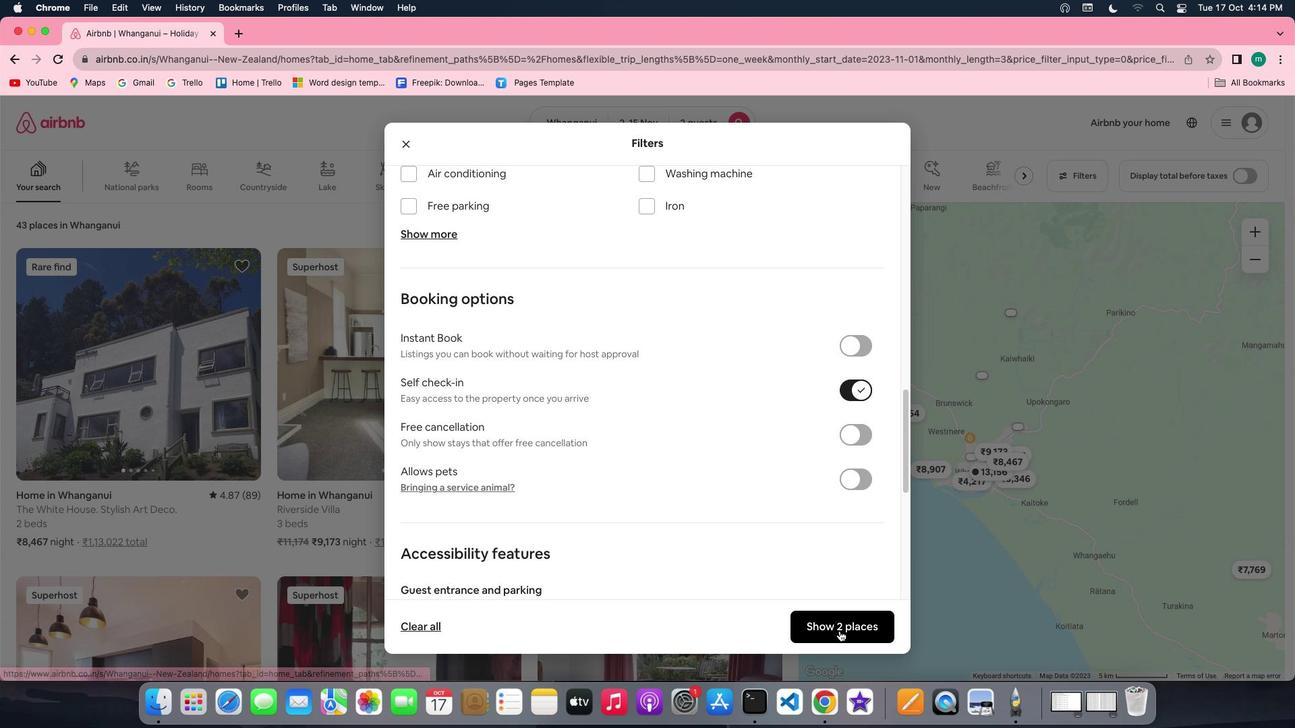 
Action: Mouse pressed left at (839, 630)
Screenshot: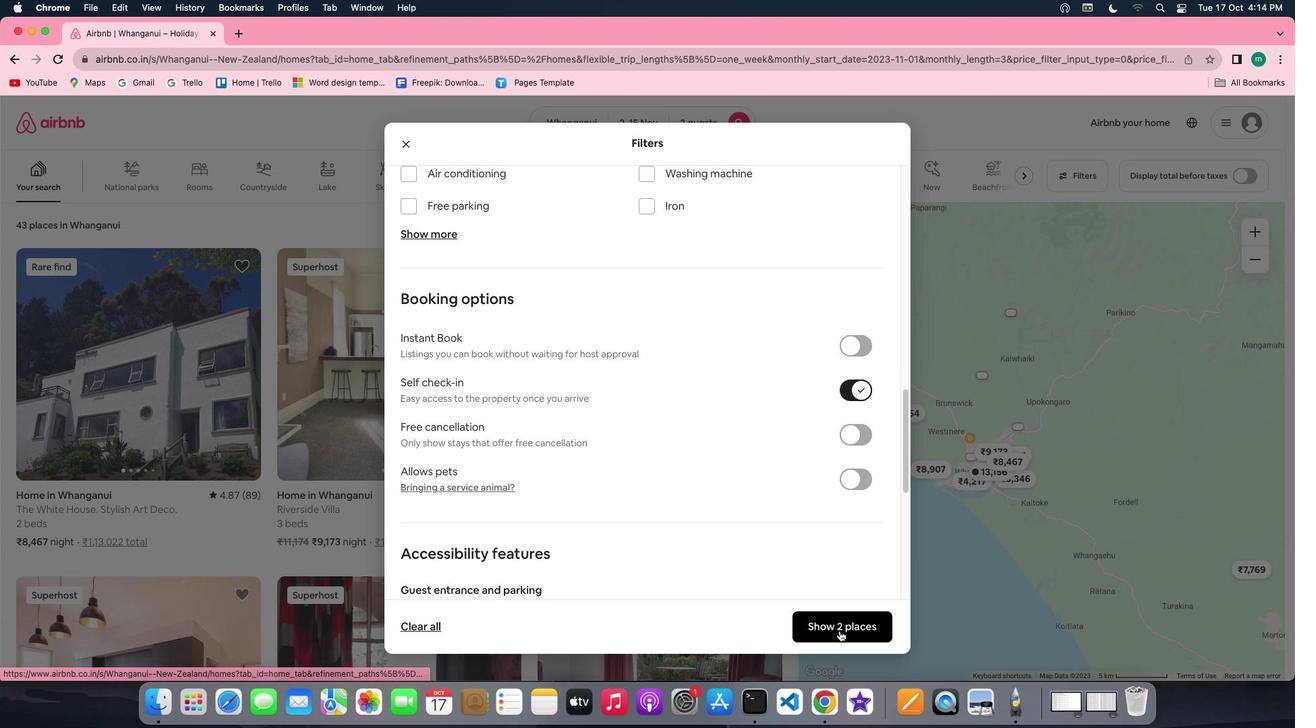 
Action: Mouse moved to (128, 344)
Screenshot: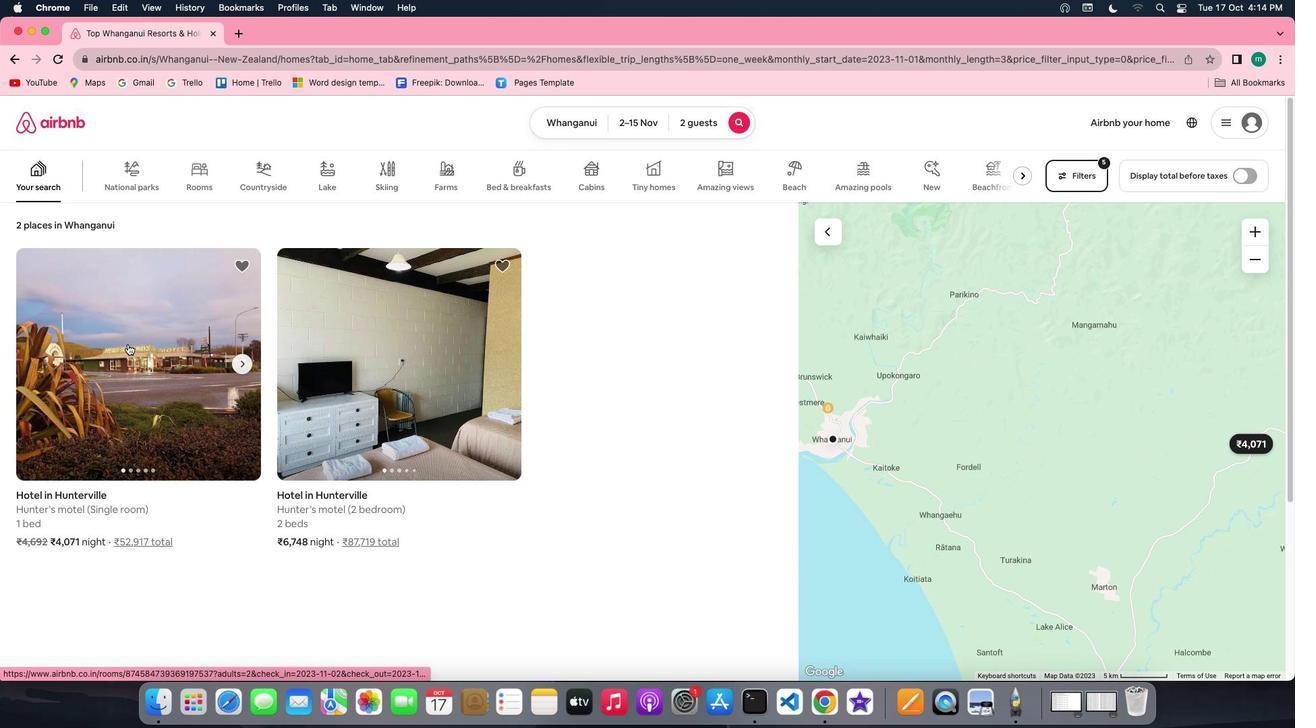 
Action: Mouse pressed left at (128, 344)
Screenshot: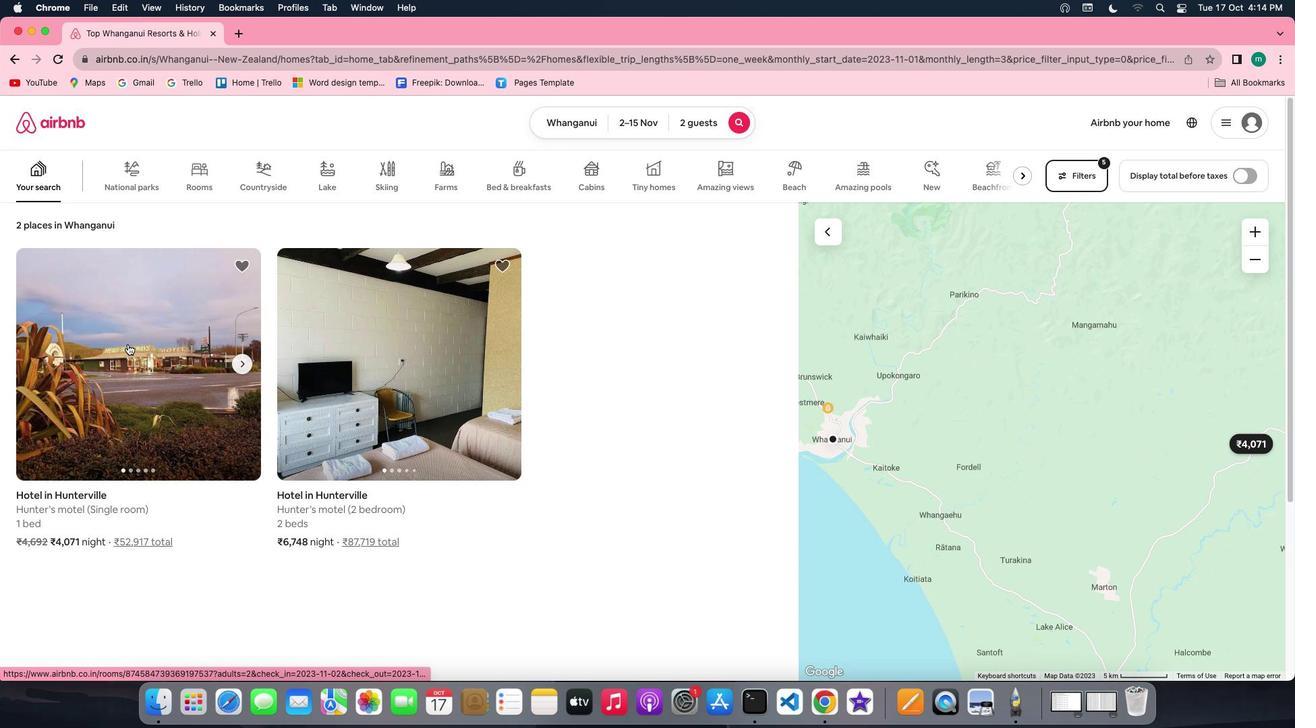 
Action: Mouse moved to (944, 499)
Screenshot: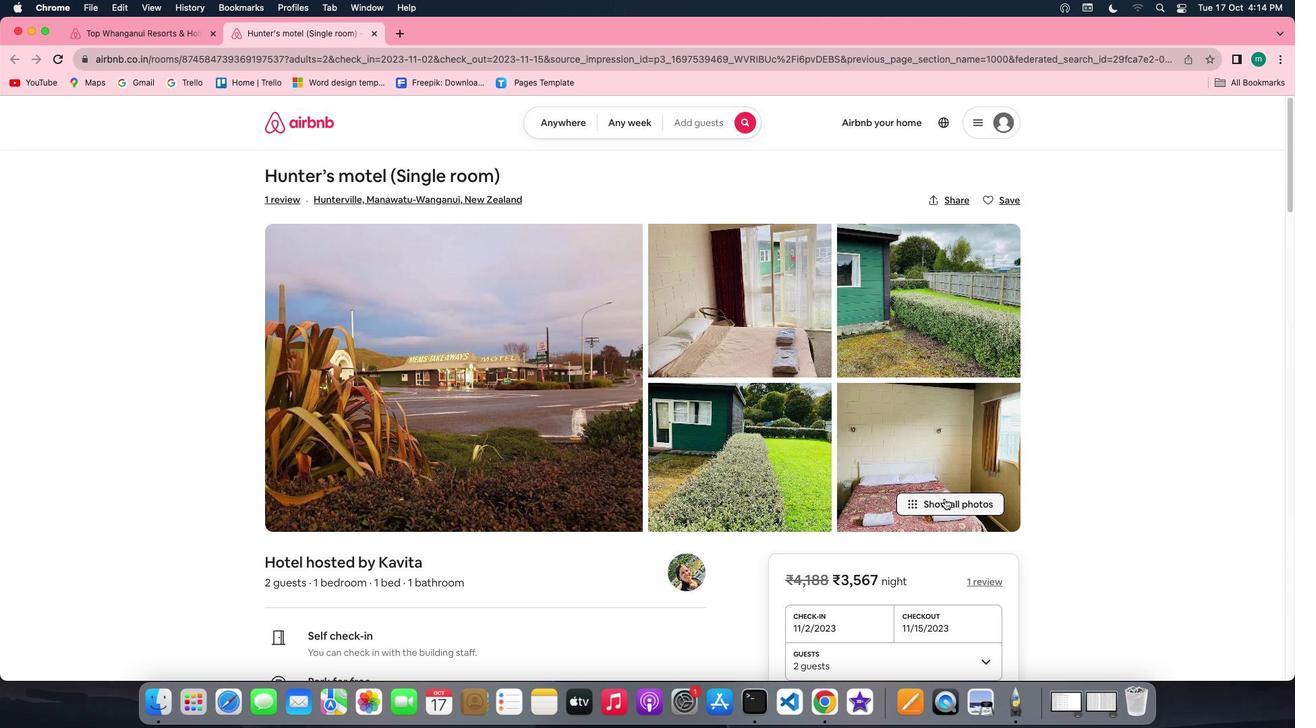 
Action: Mouse pressed left at (944, 499)
Screenshot: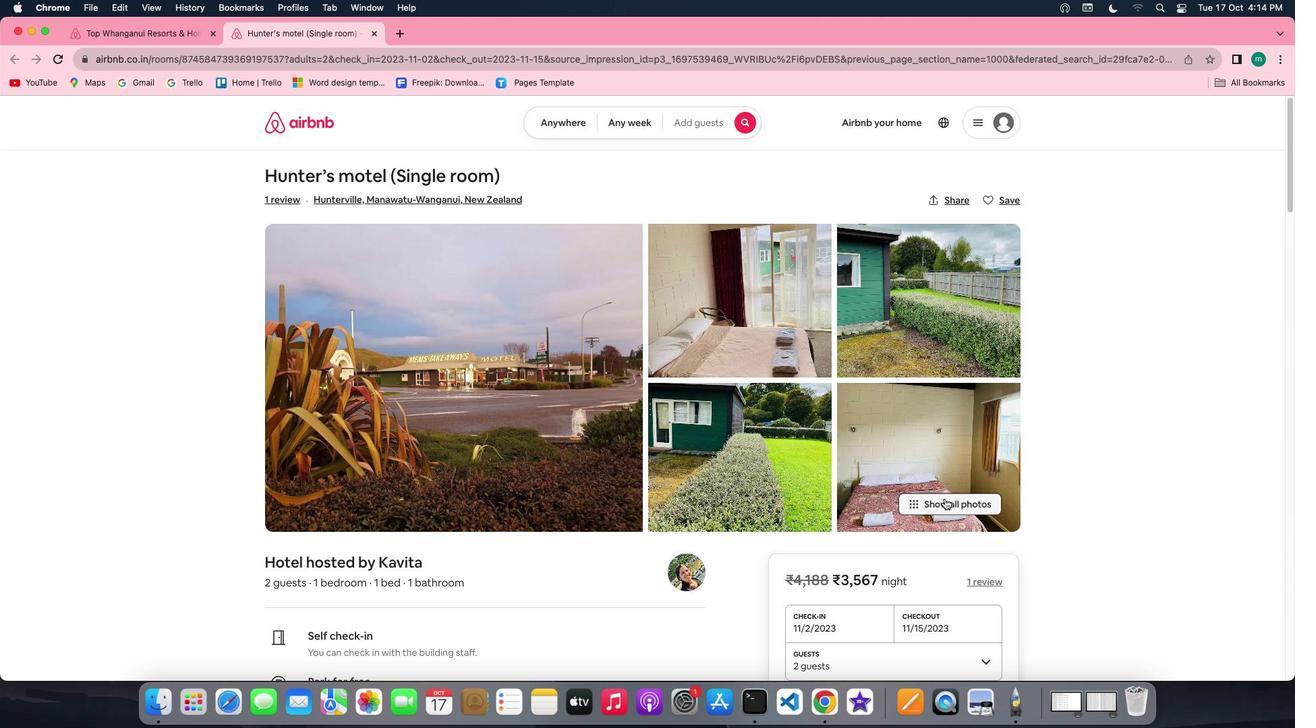 
Action: Mouse moved to (613, 435)
Screenshot: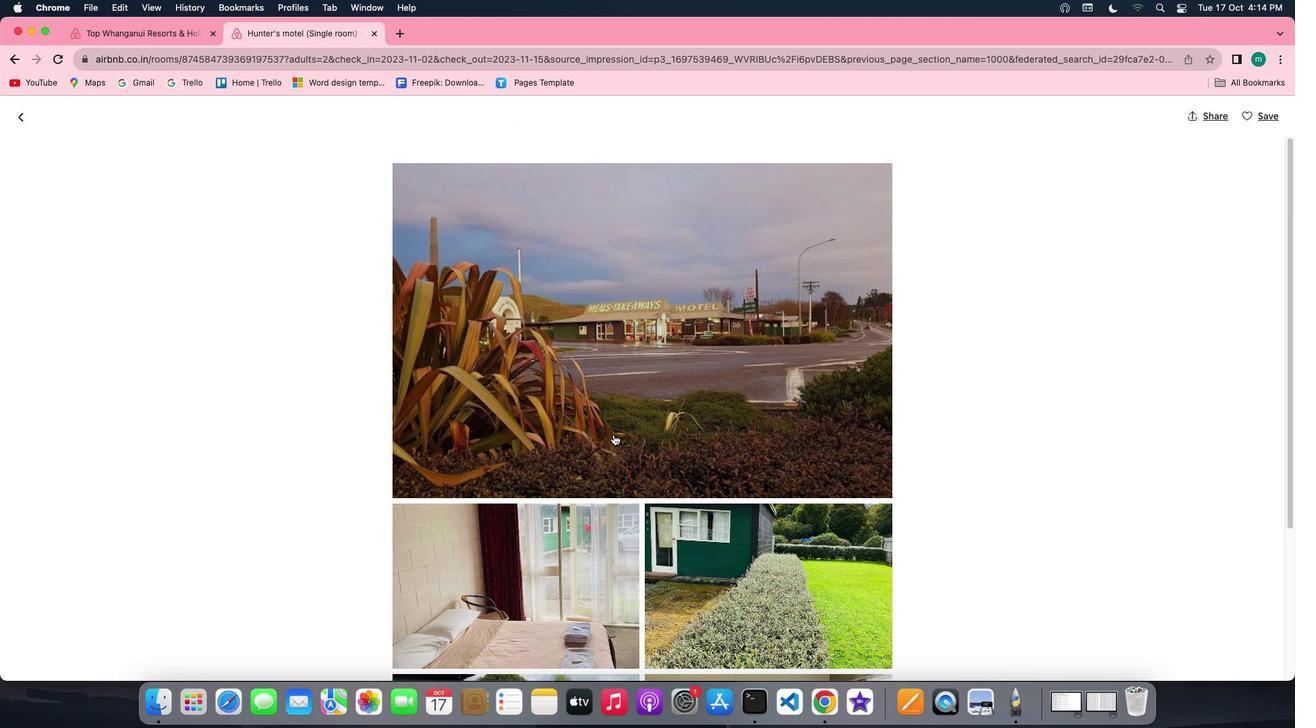 
Action: Mouse scrolled (613, 435) with delta (0, 0)
Screenshot: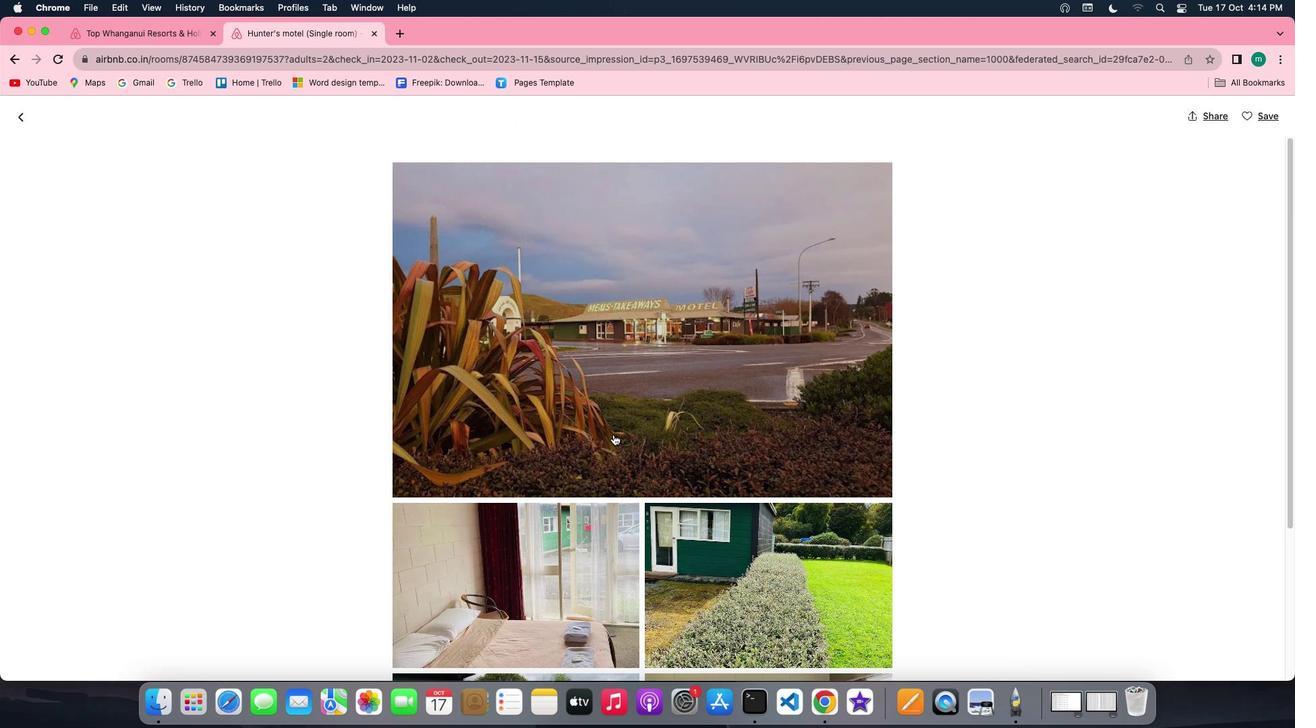 
Action: Mouse scrolled (613, 435) with delta (0, 0)
Screenshot: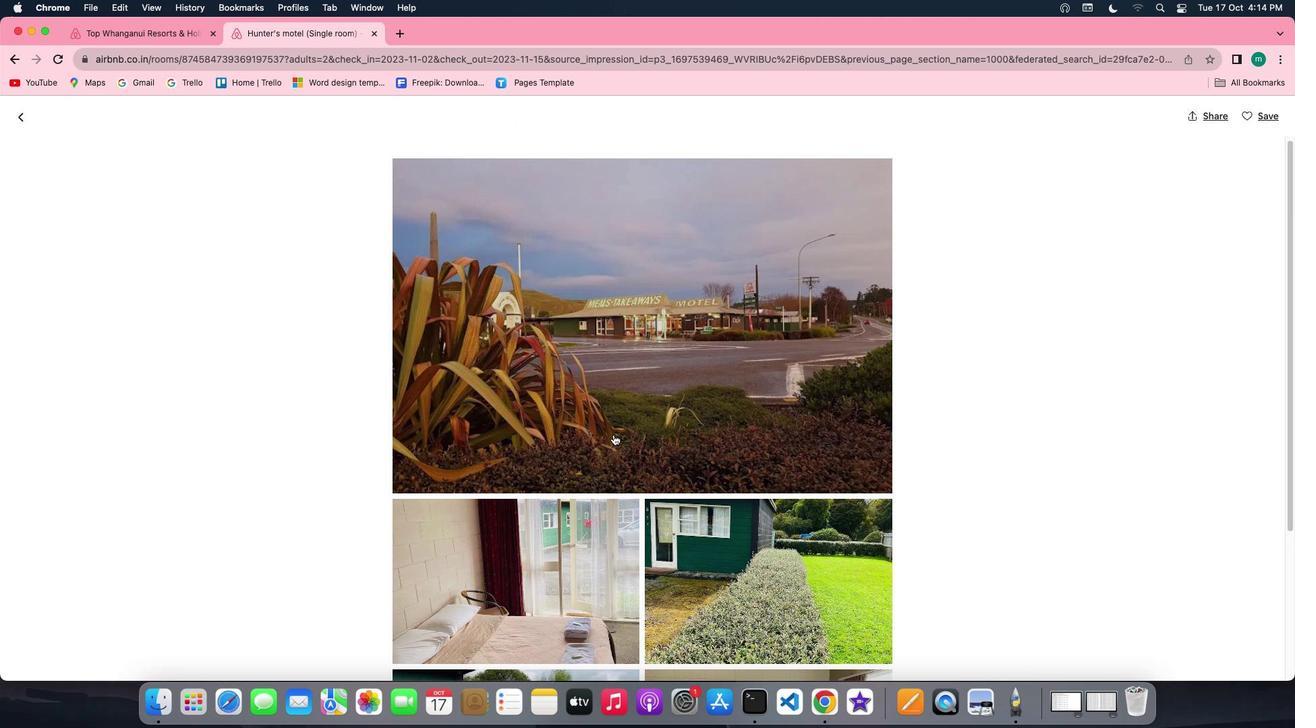
Action: Mouse scrolled (613, 435) with delta (0, 0)
Screenshot: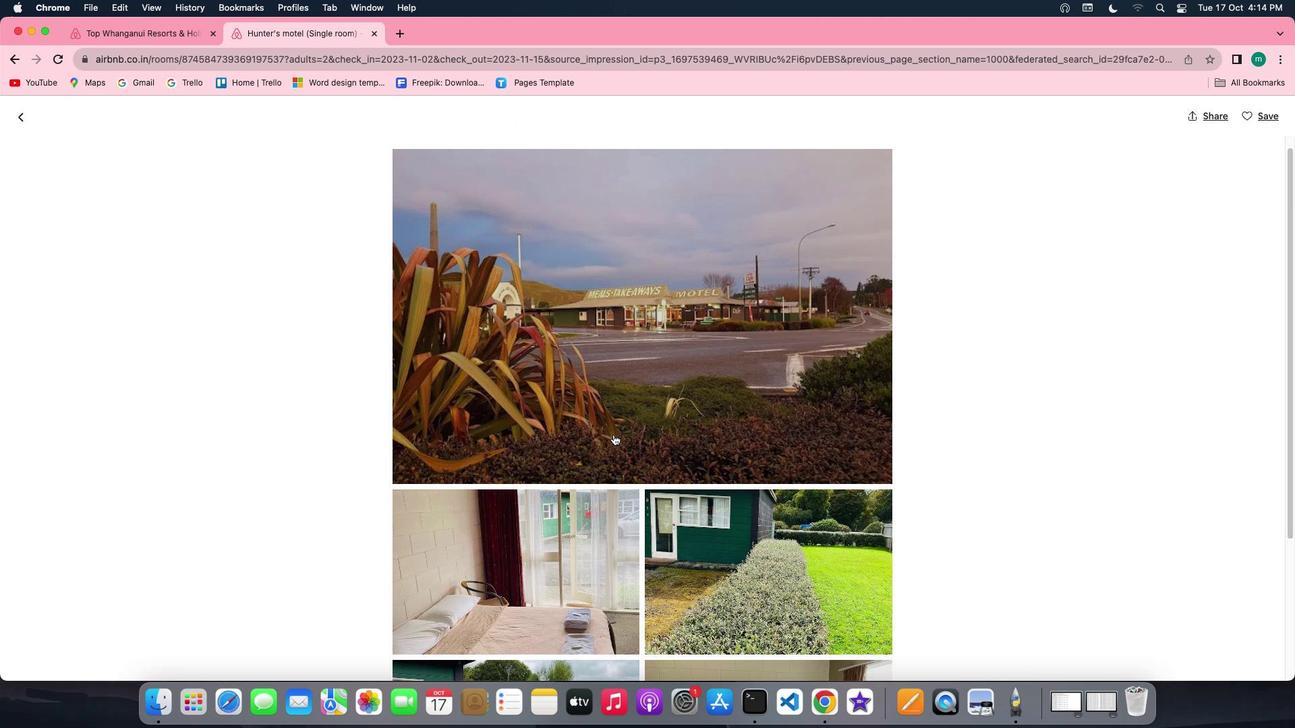 
Action: Mouse scrolled (613, 435) with delta (0, 0)
Screenshot: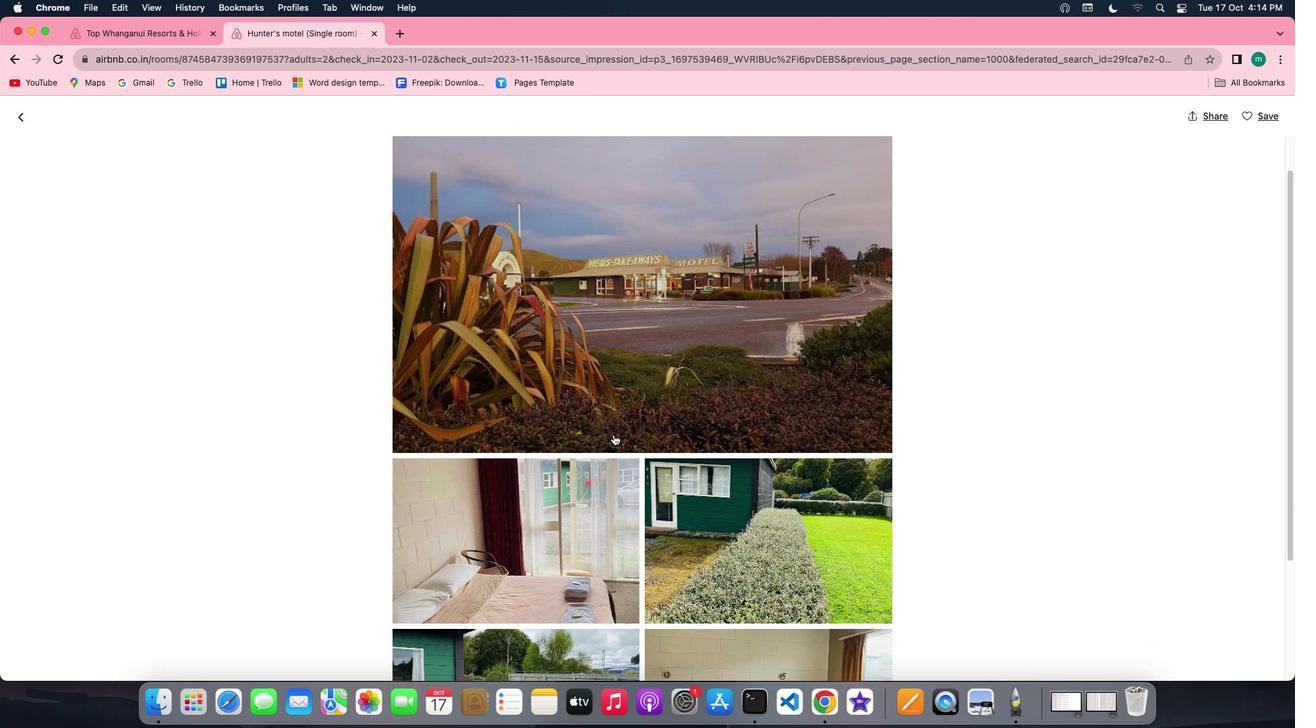 
Action: Mouse scrolled (613, 435) with delta (0, 0)
Screenshot: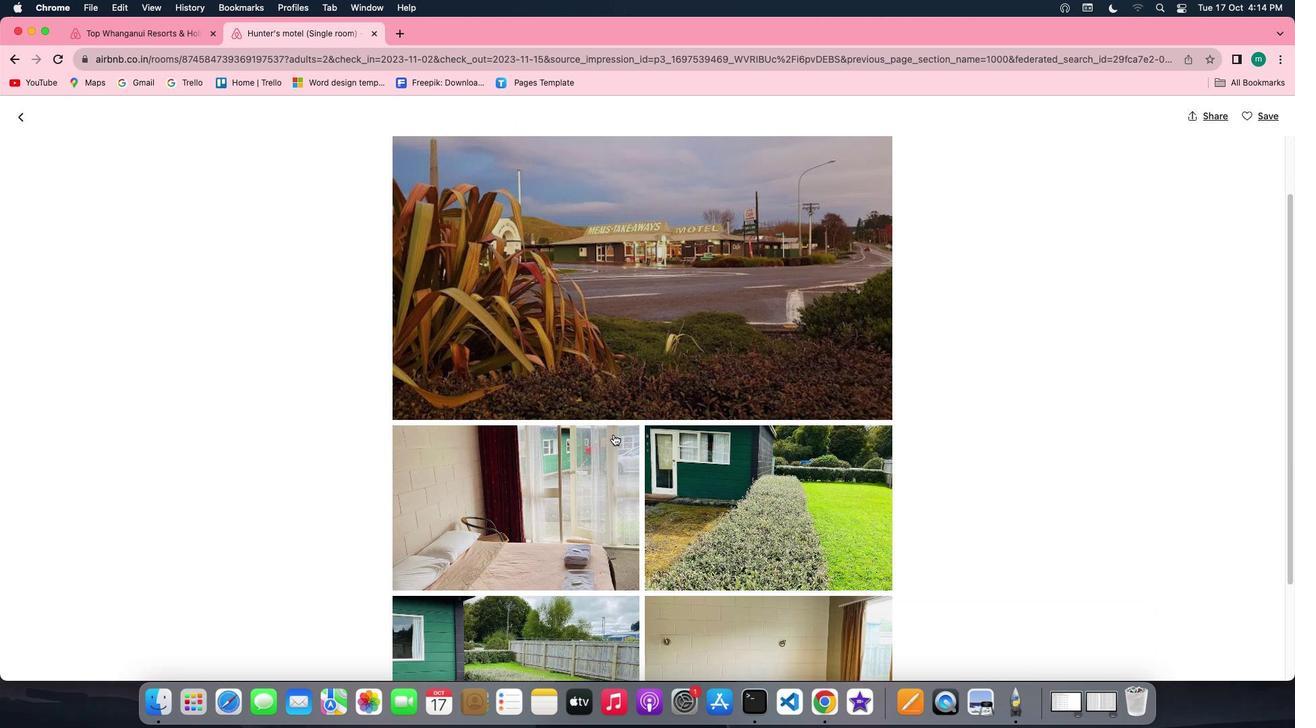 
Action: Mouse scrolled (613, 435) with delta (0, 0)
Screenshot: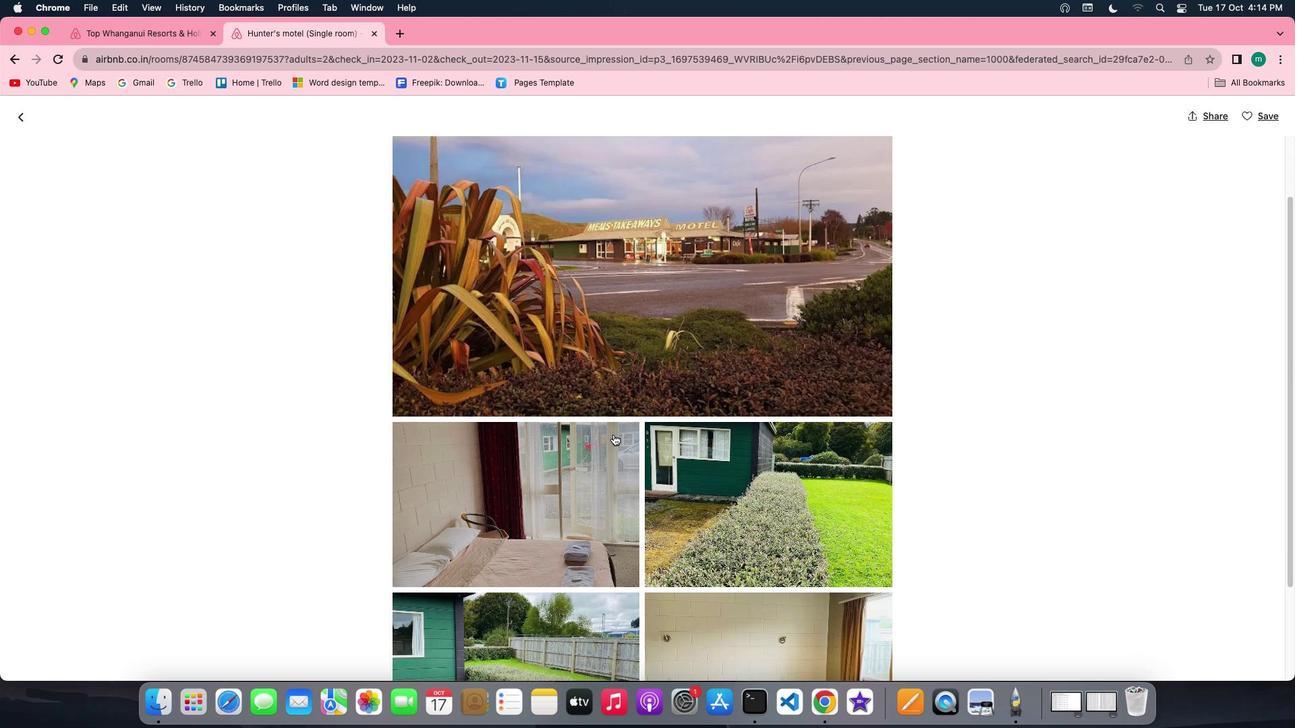 
Action: Mouse scrolled (613, 435) with delta (0, 0)
Screenshot: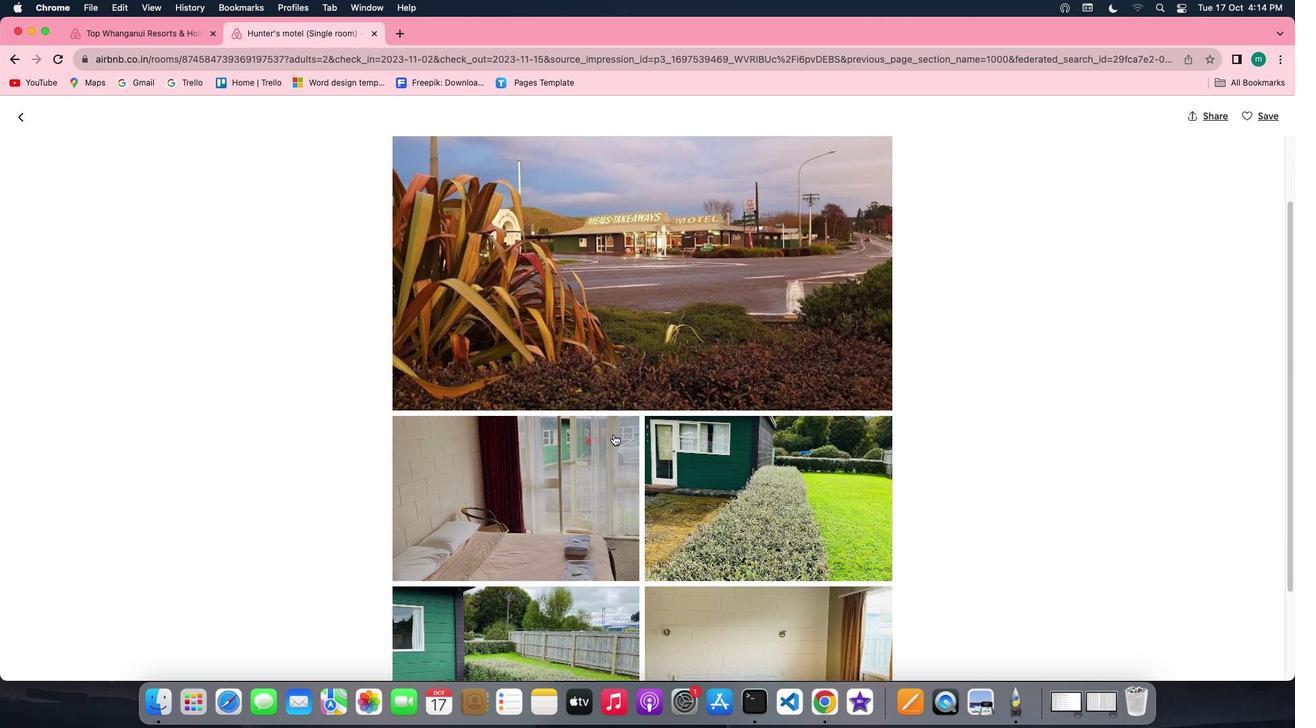 
Action: Mouse scrolled (613, 435) with delta (0, 0)
Screenshot: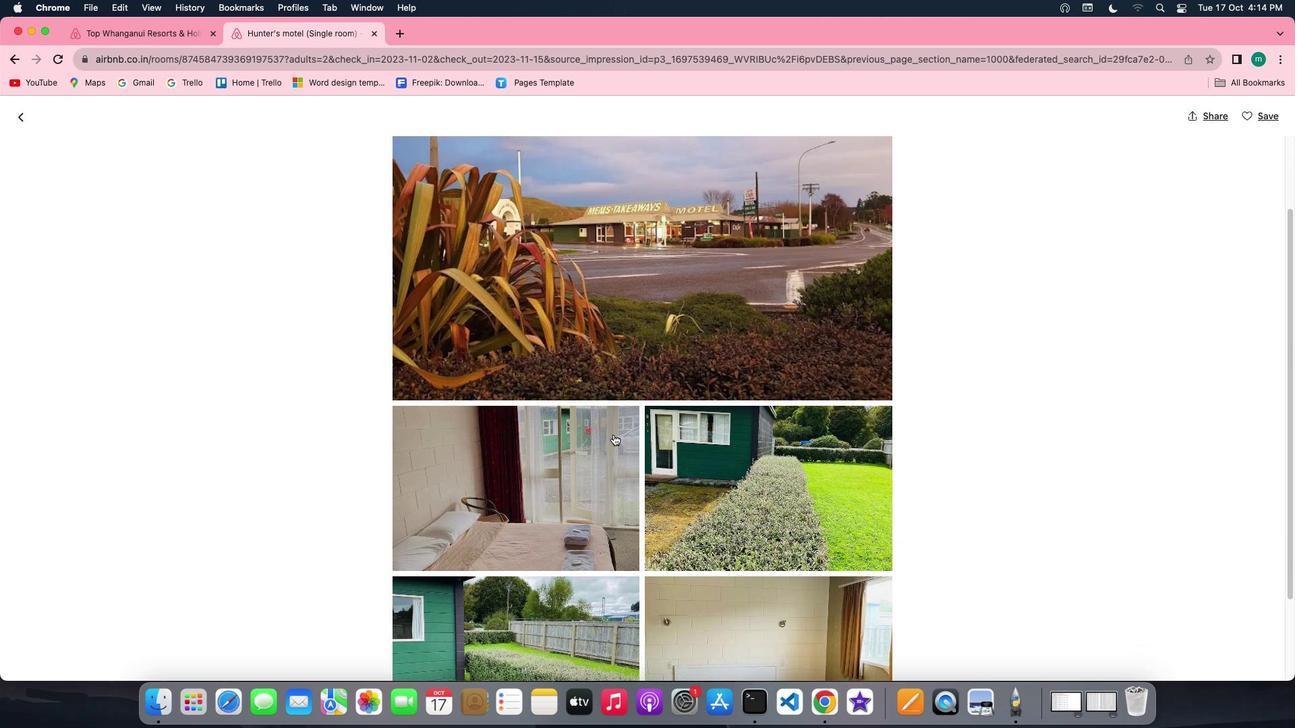 
Action: Mouse scrolled (613, 435) with delta (0, -1)
Screenshot: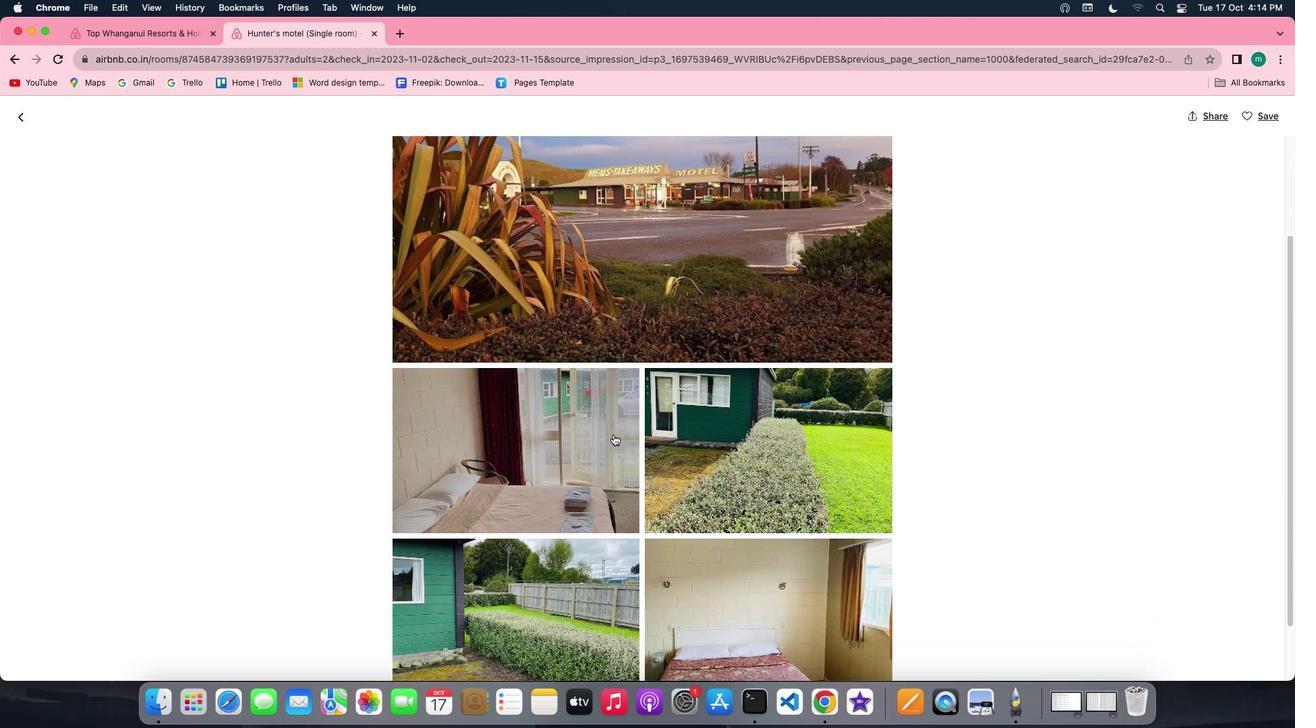 
Action: Mouse scrolled (613, 435) with delta (0, 0)
Screenshot: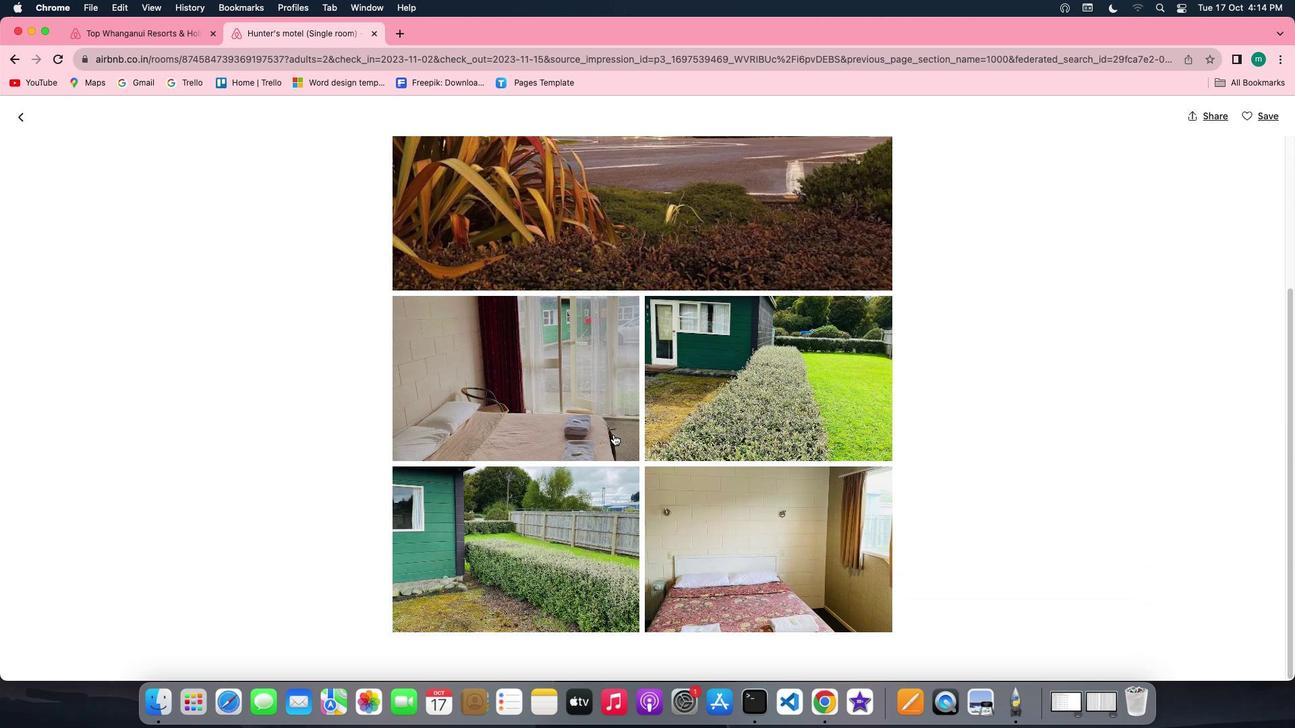 
Action: Mouse scrolled (613, 435) with delta (0, 0)
Screenshot: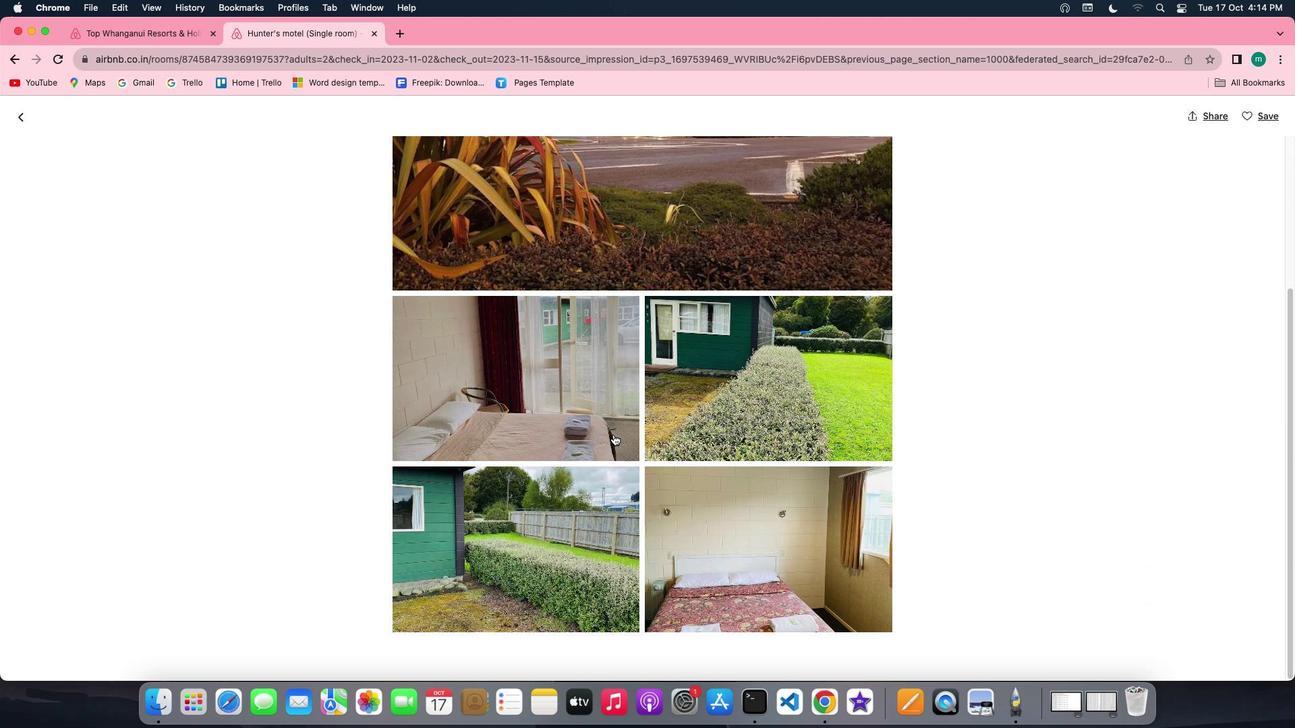 
Action: Mouse scrolled (613, 435) with delta (0, 0)
Screenshot: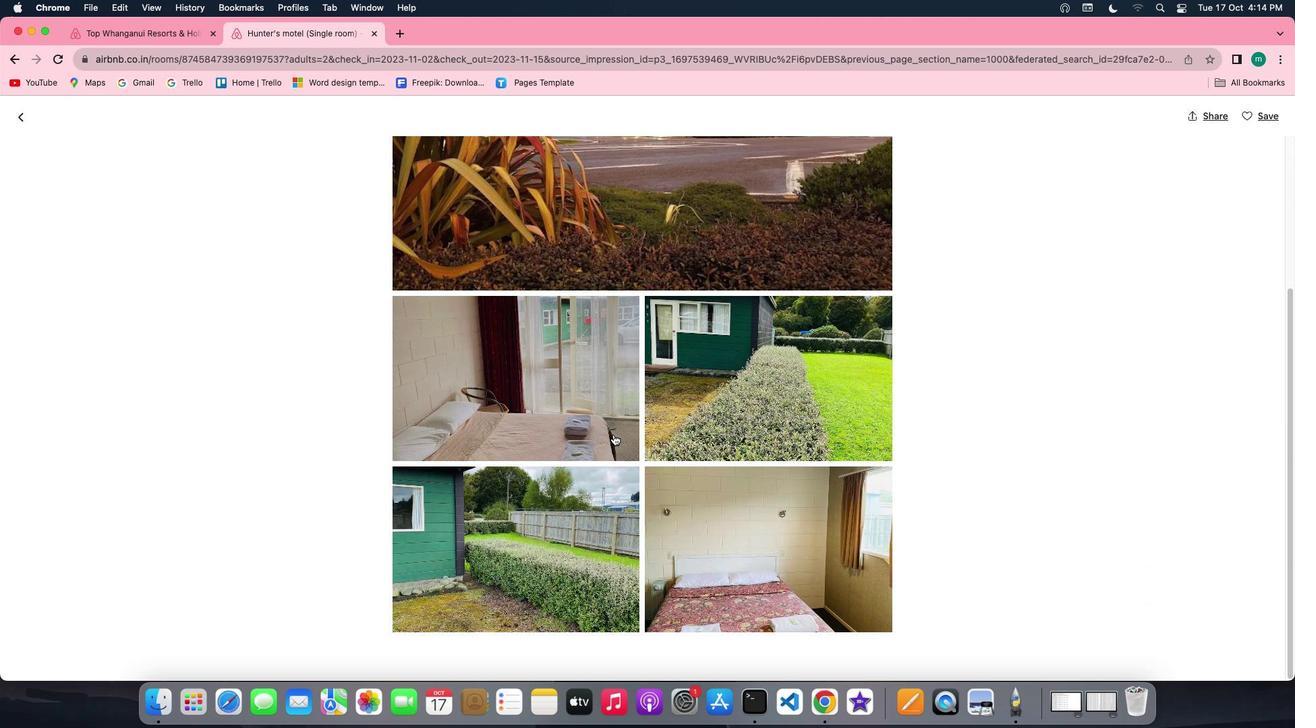 
Action: Mouse scrolled (613, 435) with delta (0, 0)
Screenshot: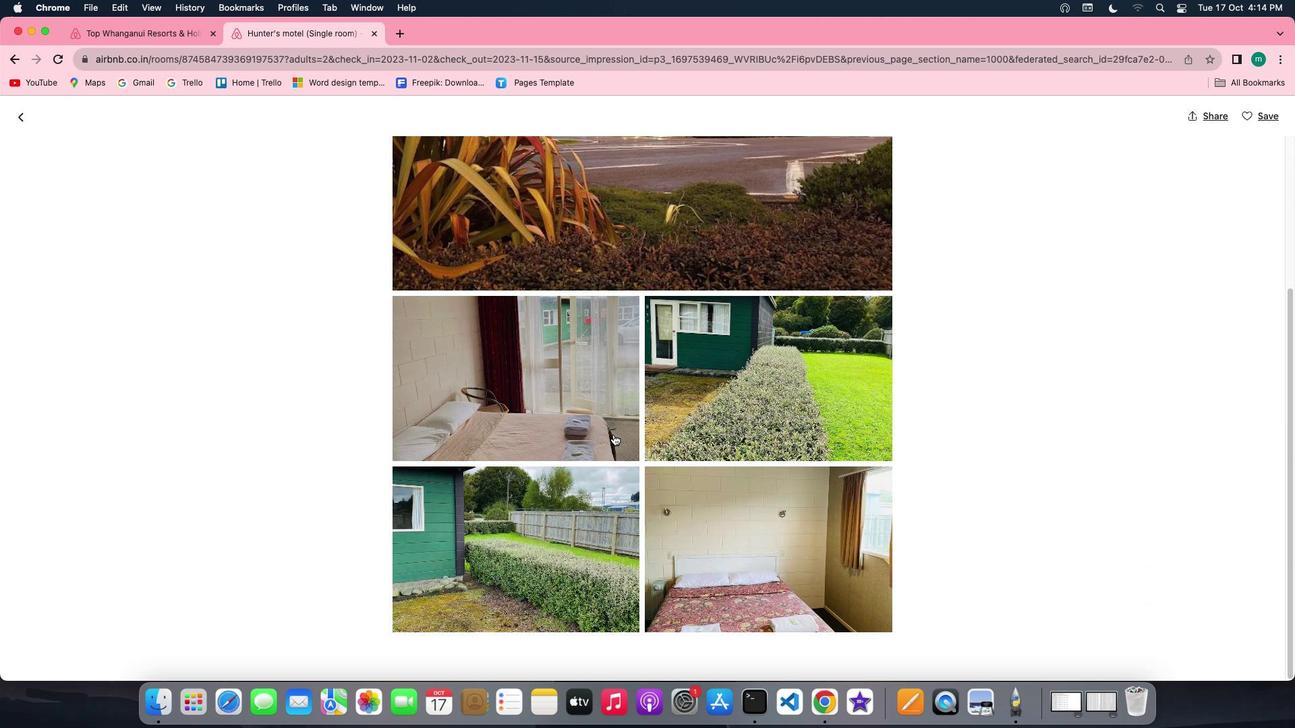 
Action: Mouse scrolled (613, 435) with delta (0, -2)
Screenshot: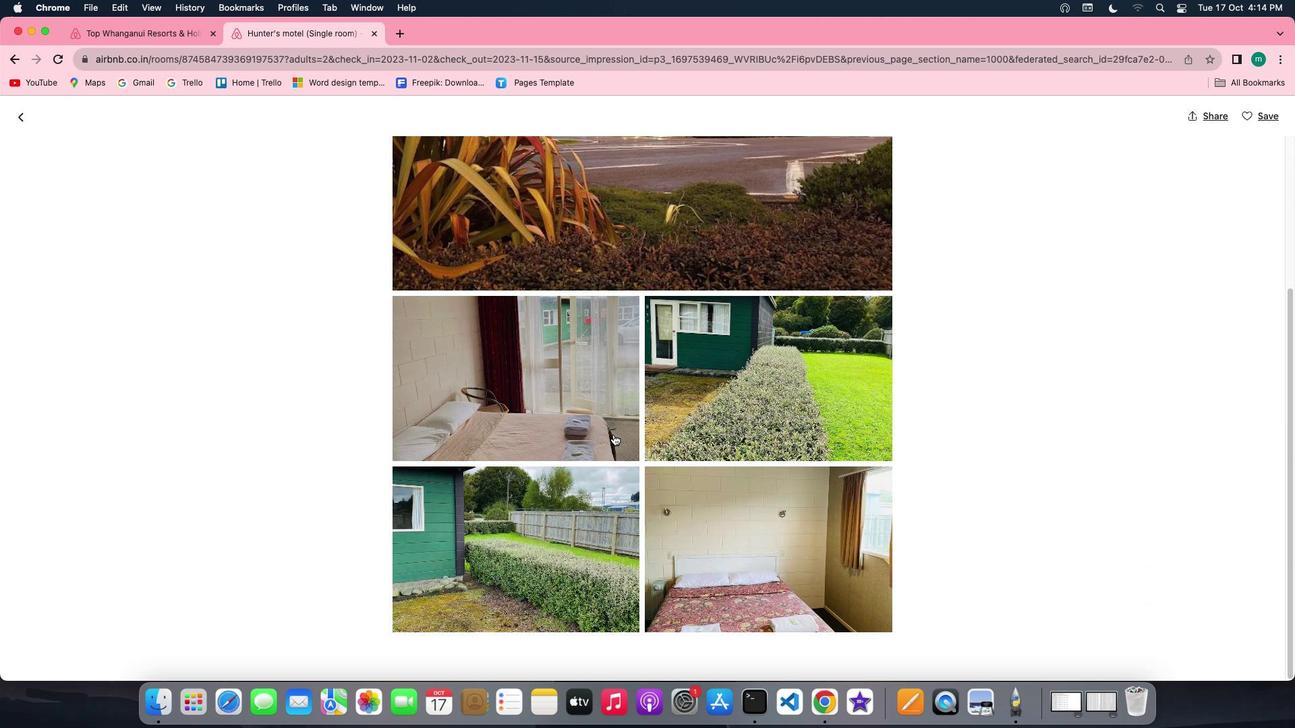 
Action: Mouse scrolled (613, 435) with delta (0, -2)
Screenshot: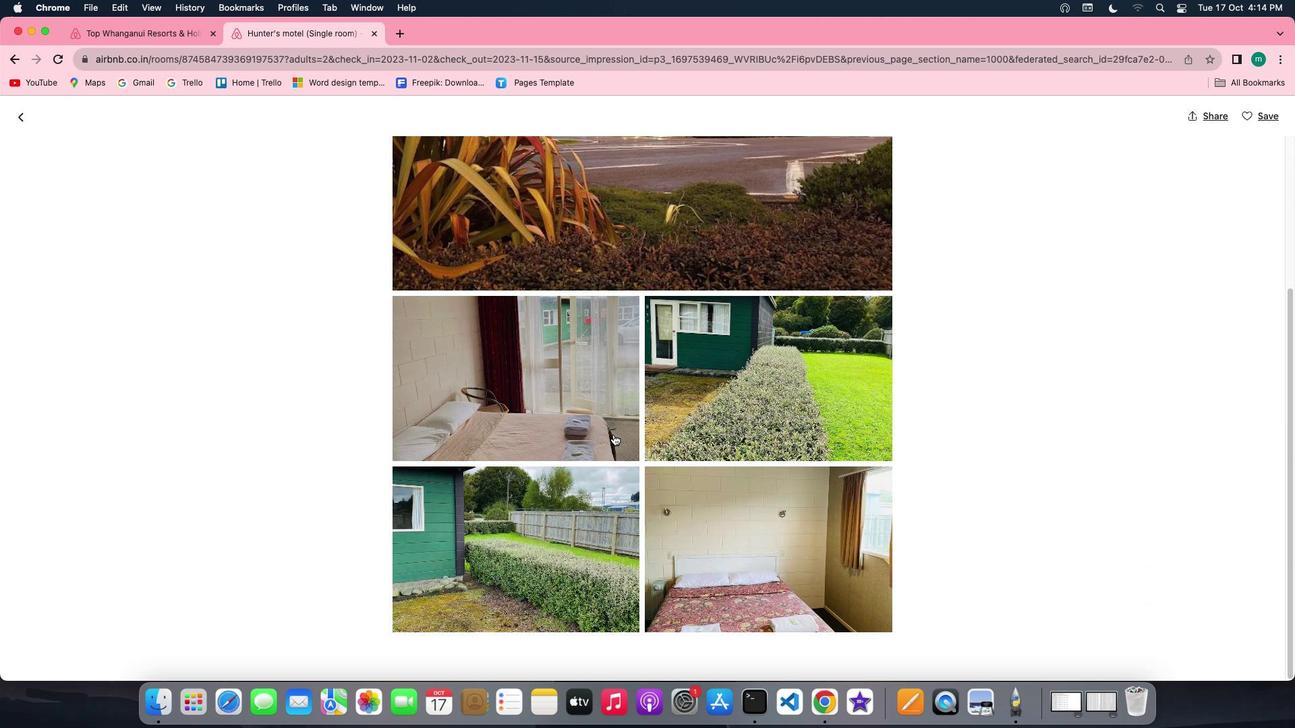 
Action: Mouse moved to (24, 120)
Screenshot: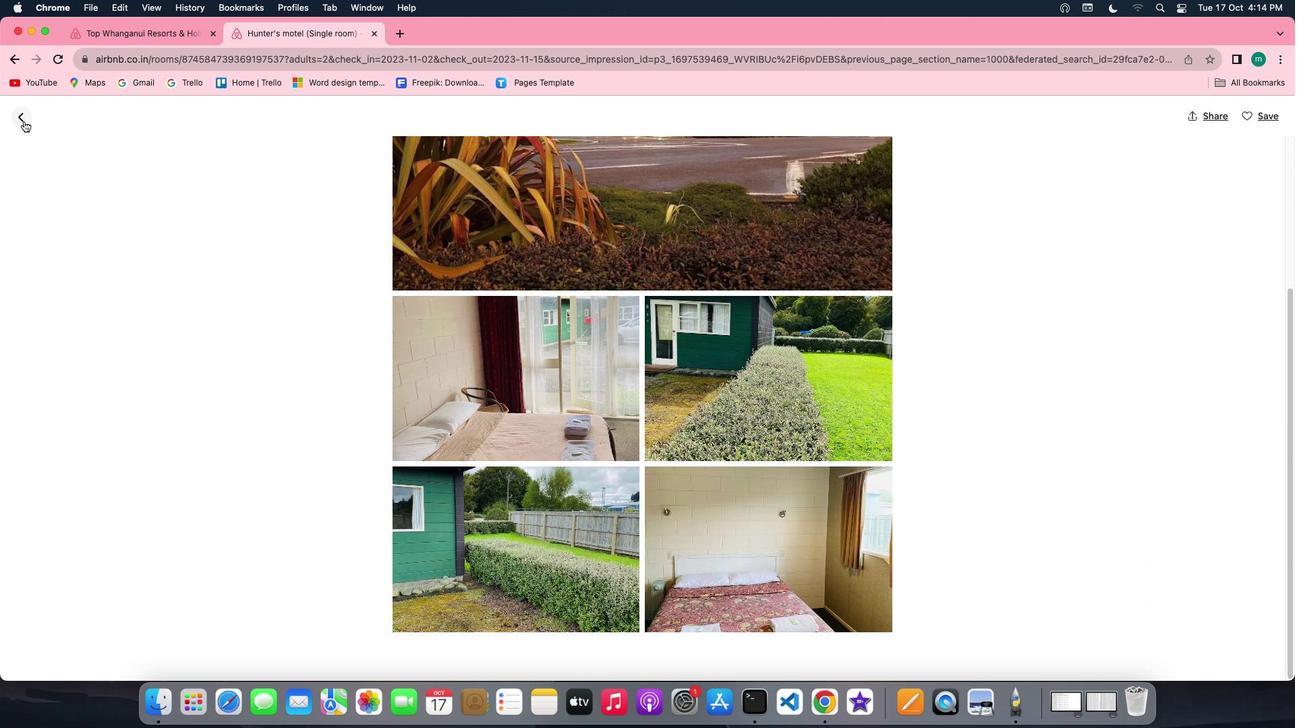 
Action: Mouse pressed left at (24, 120)
Screenshot: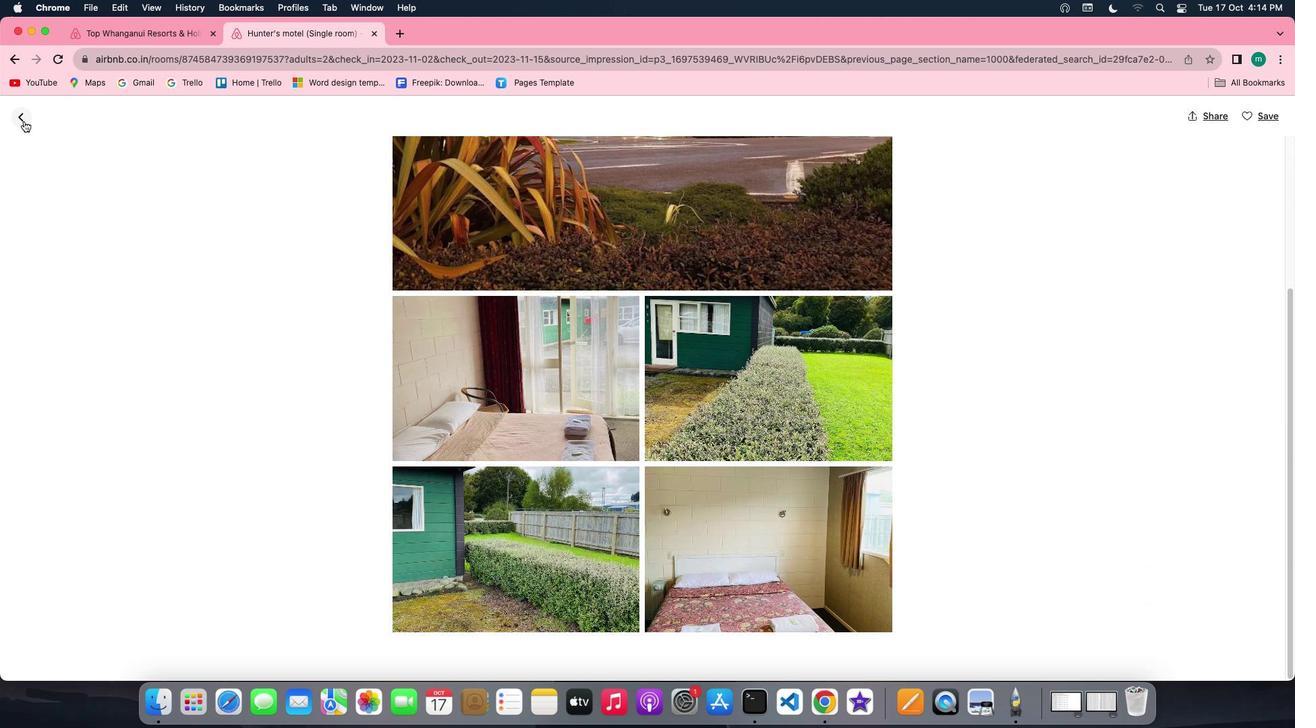 
Action: Mouse moved to (603, 489)
Screenshot: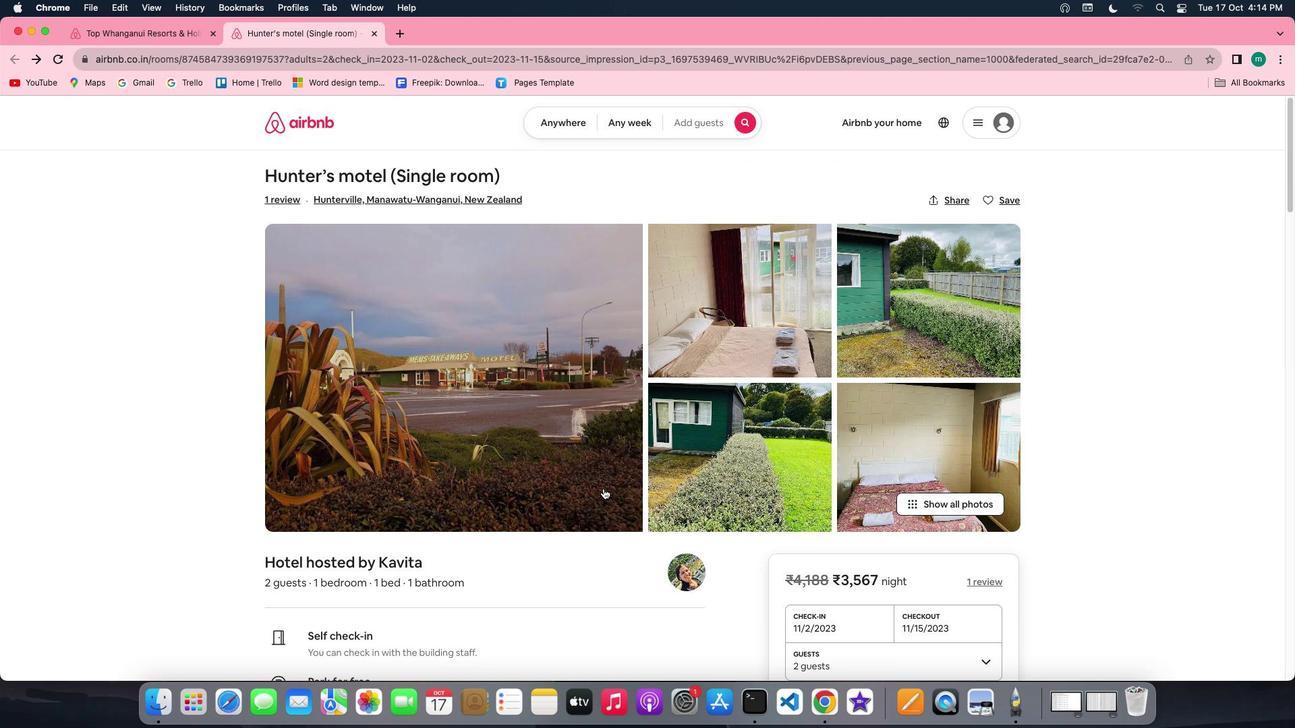 
Action: Mouse scrolled (603, 489) with delta (0, 0)
Screenshot: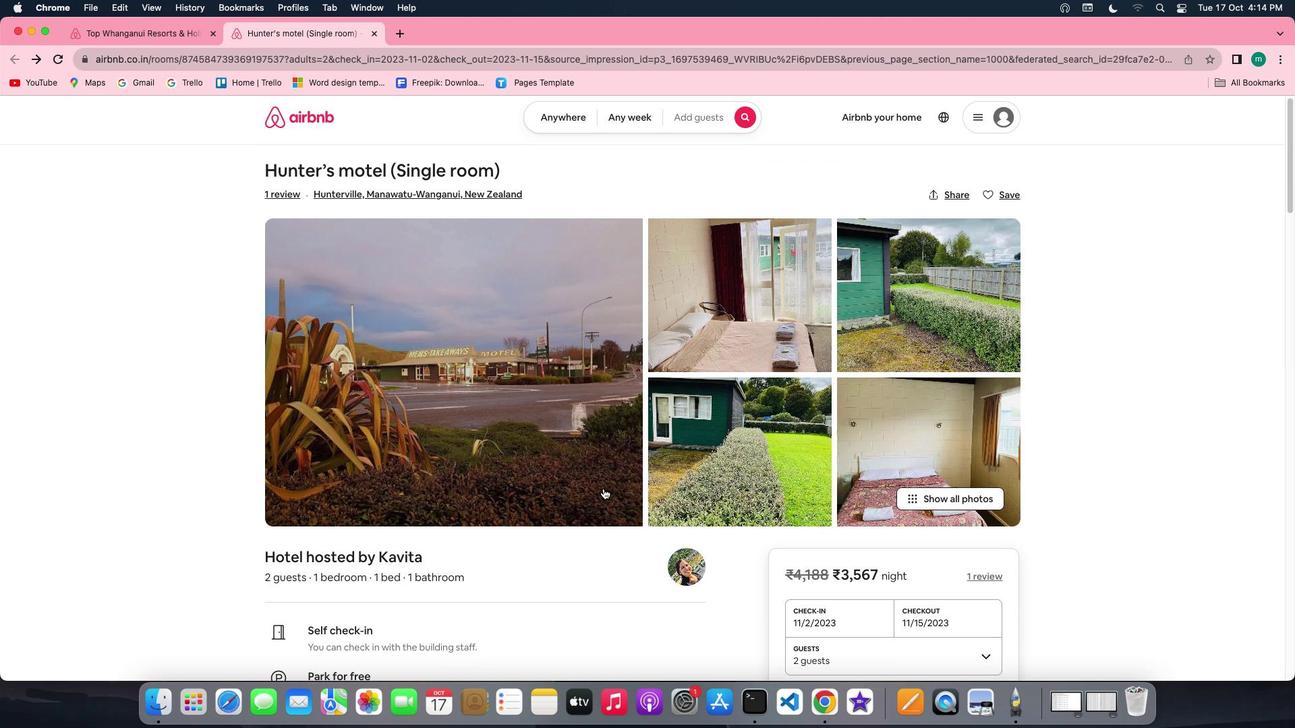 
Action: Mouse scrolled (603, 489) with delta (0, 0)
Screenshot: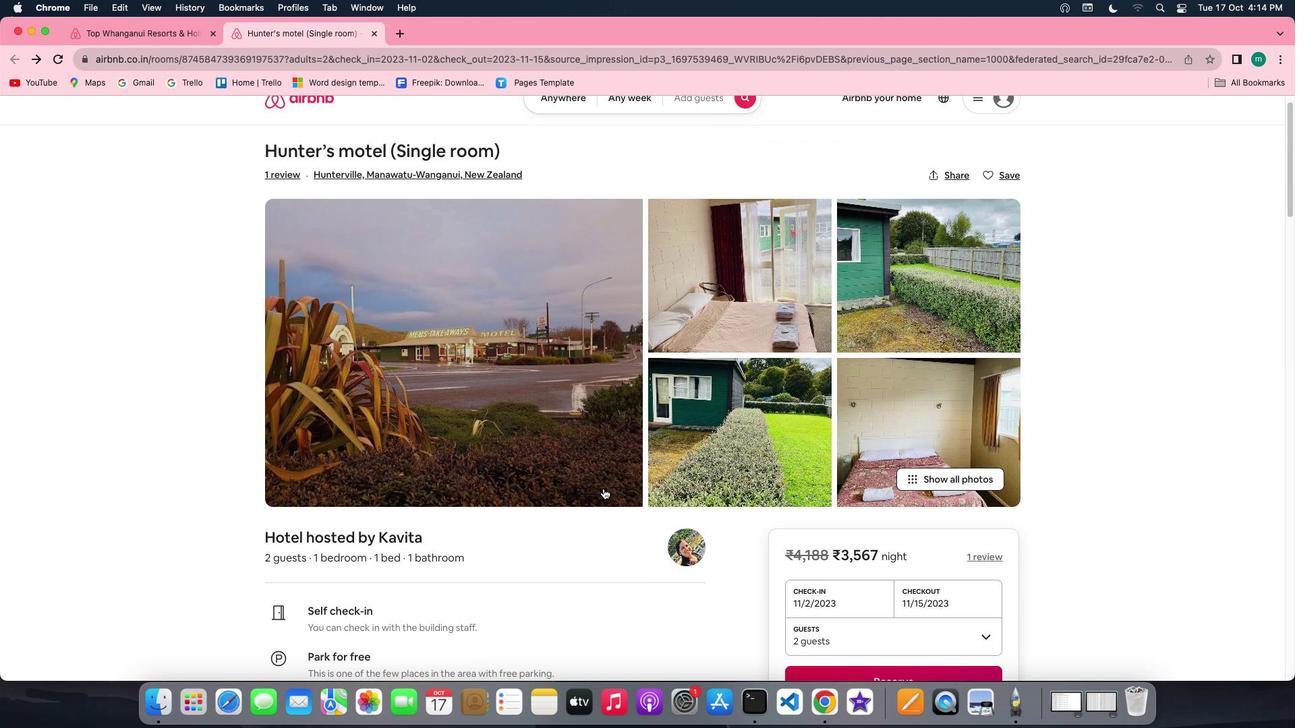 
Action: Mouse scrolled (603, 489) with delta (0, -2)
Screenshot: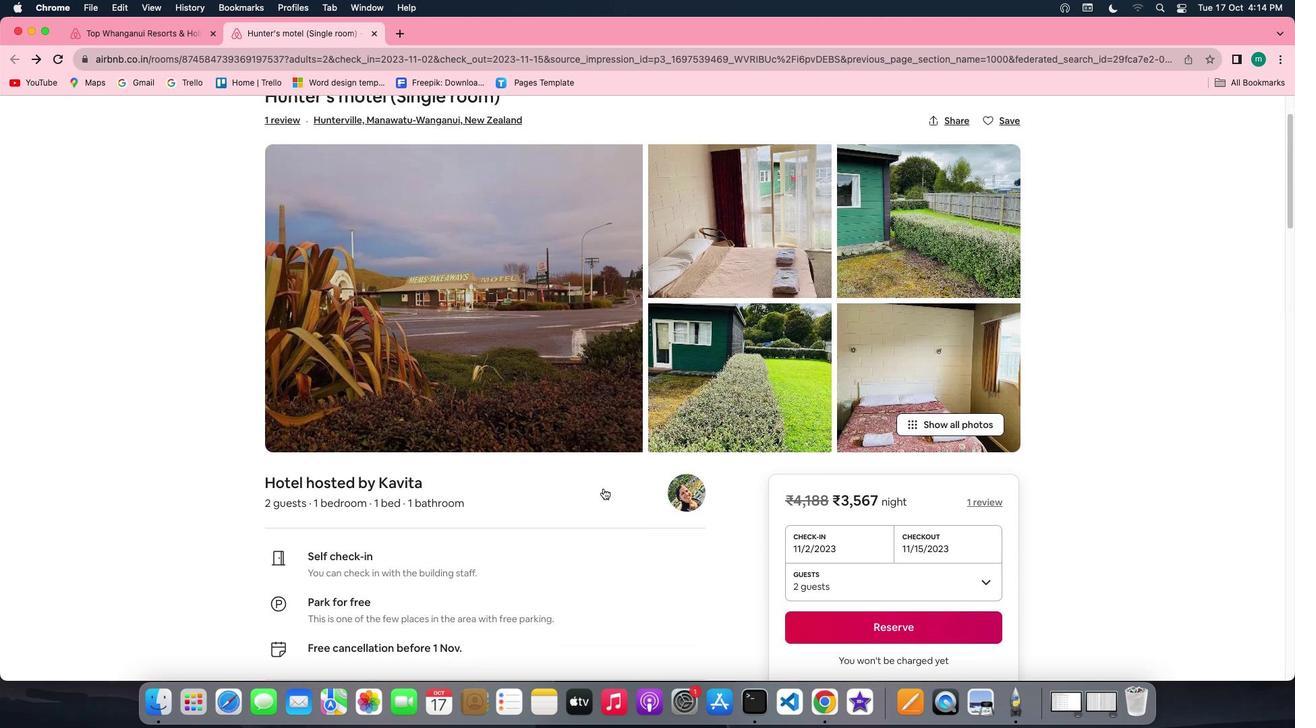 
Action: Mouse scrolled (603, 489) with delta (0, -2)
Screenshot: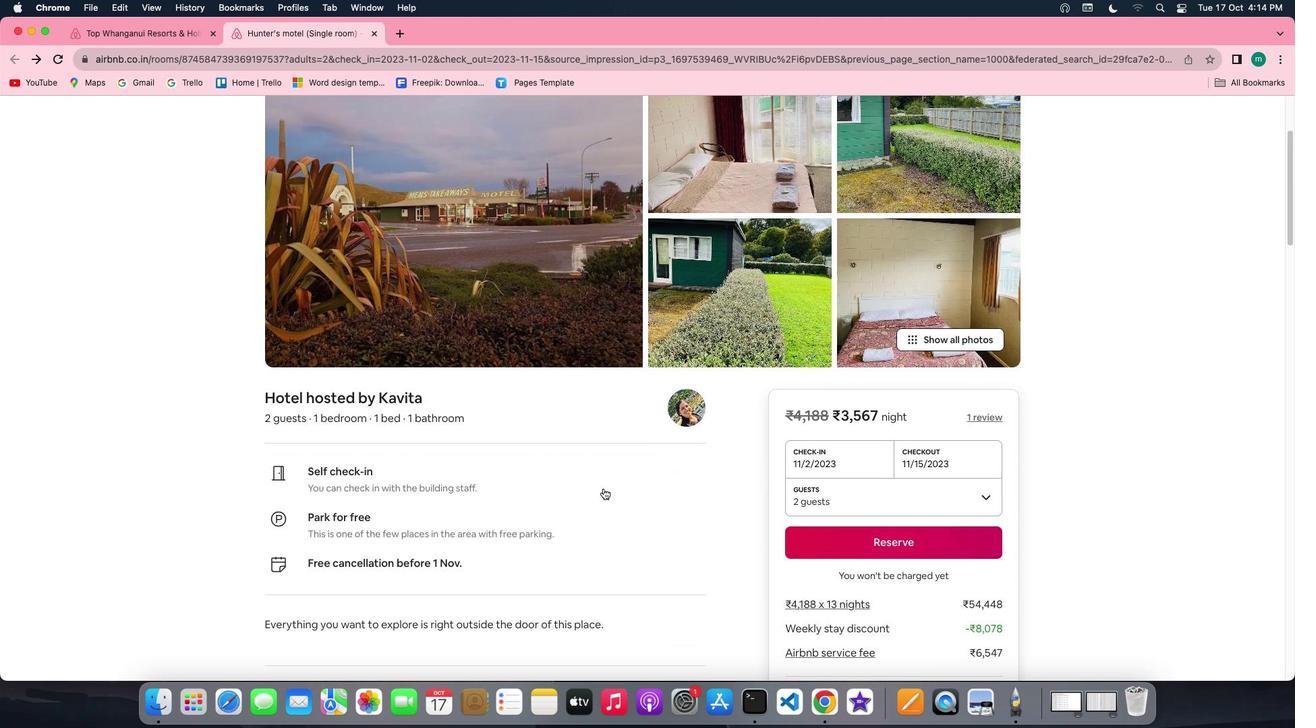 
Action: Mouse scrolled (603, 489) with delta (0, 0)
Screenshot: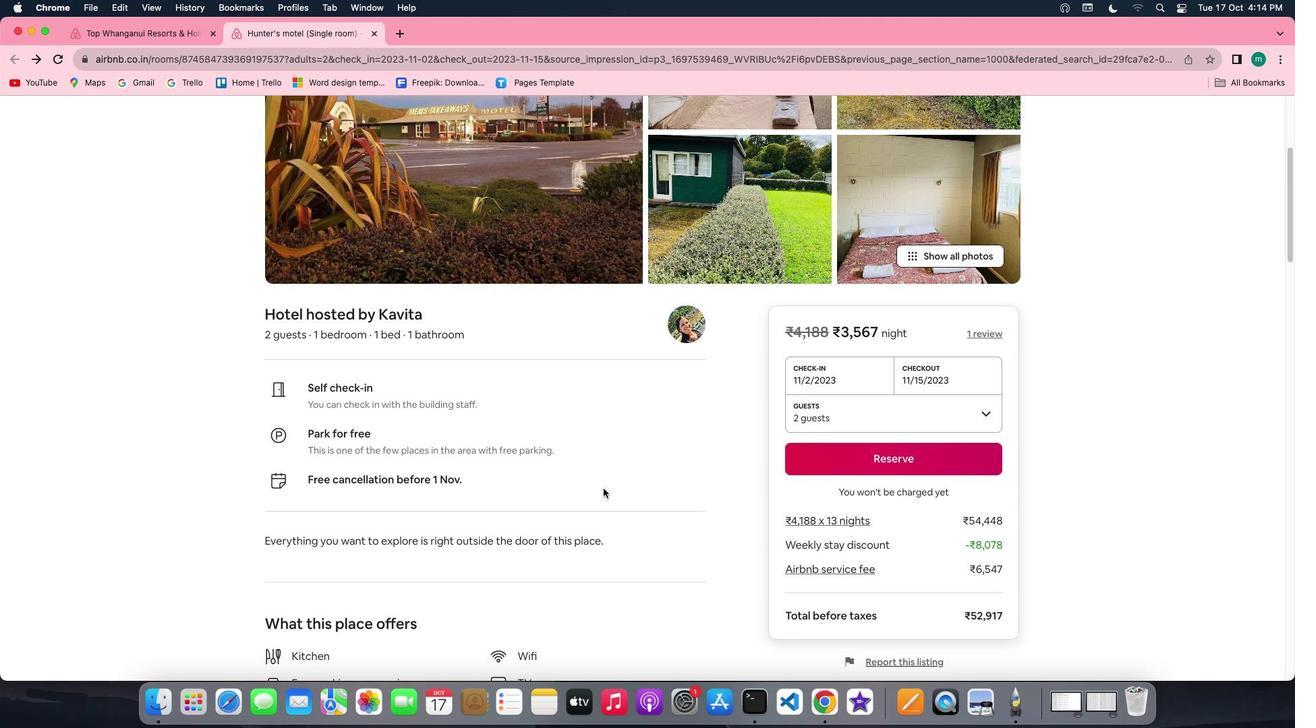 
Action: Mouse scrolled (603, 489) with delta (0, 0)
Screenshot: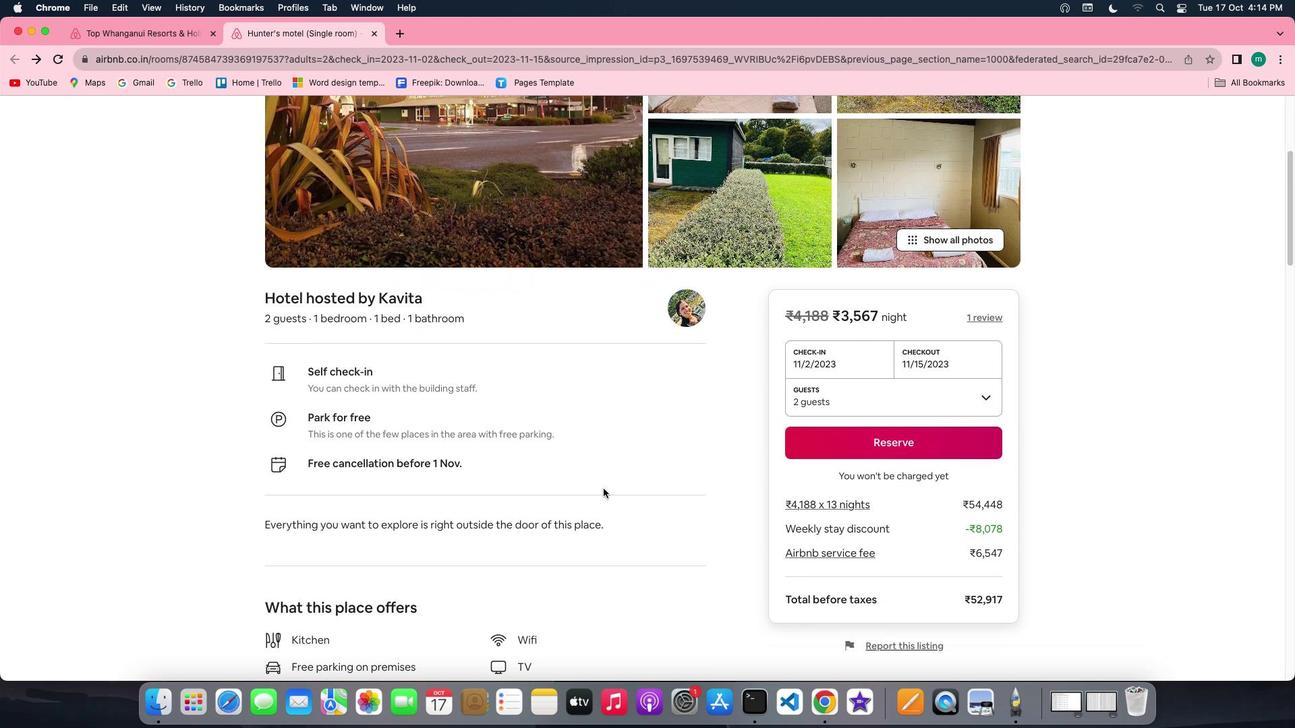 
Action: Mouse scrolled (603, 489) with delta (0, -1)
Screenshot: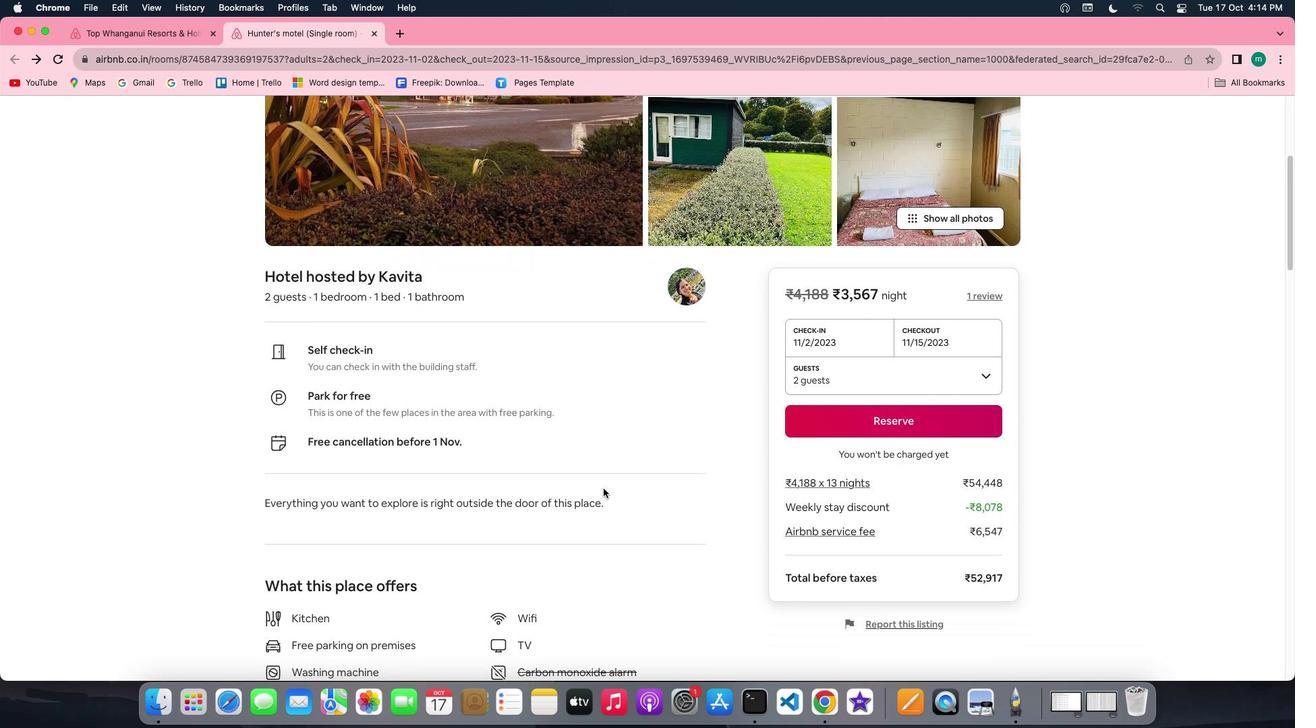 
Action: Mouse scrolled (603, 489) with delta (0, -2)
Screenshot: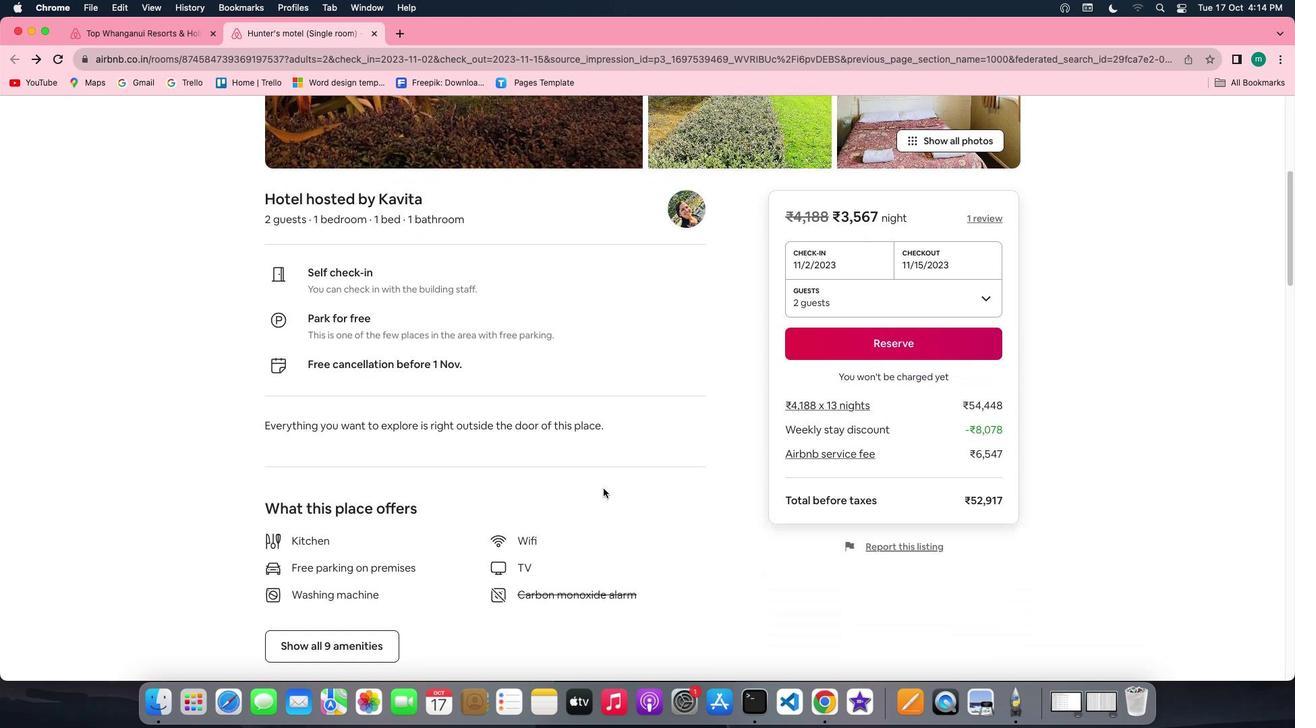 
Action: Mouse scrolled (603, 489) with delta (0, 0)
Screenshot: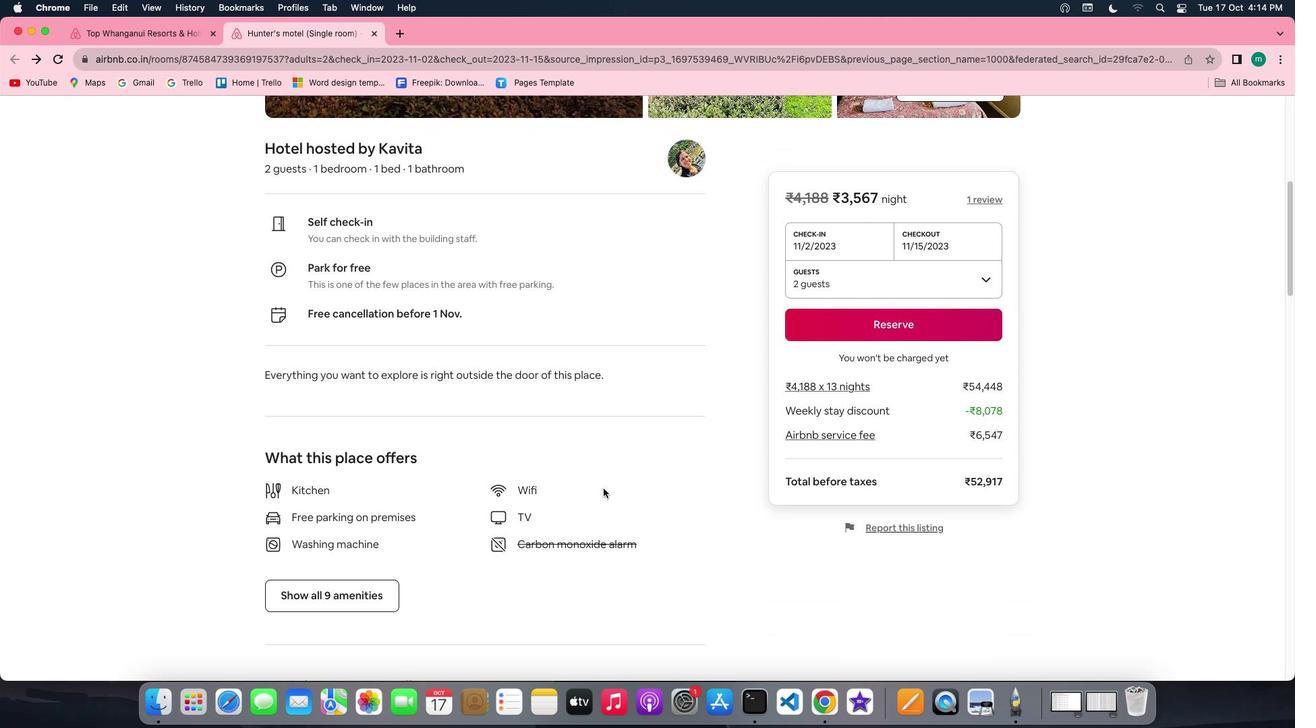
Action: Mouse moved to (546, 509)
Screenshot: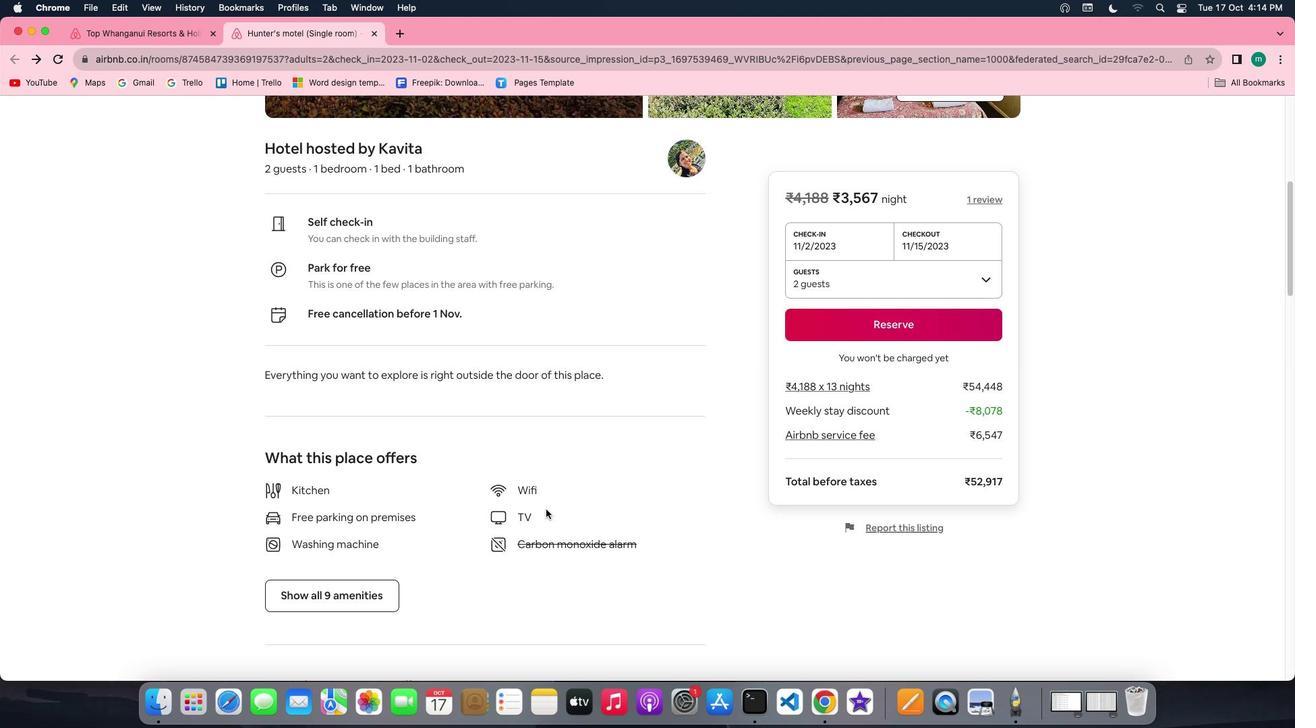 
Action: Mouse scrolled (546, 509) with delta (0, 0)
Screenshot: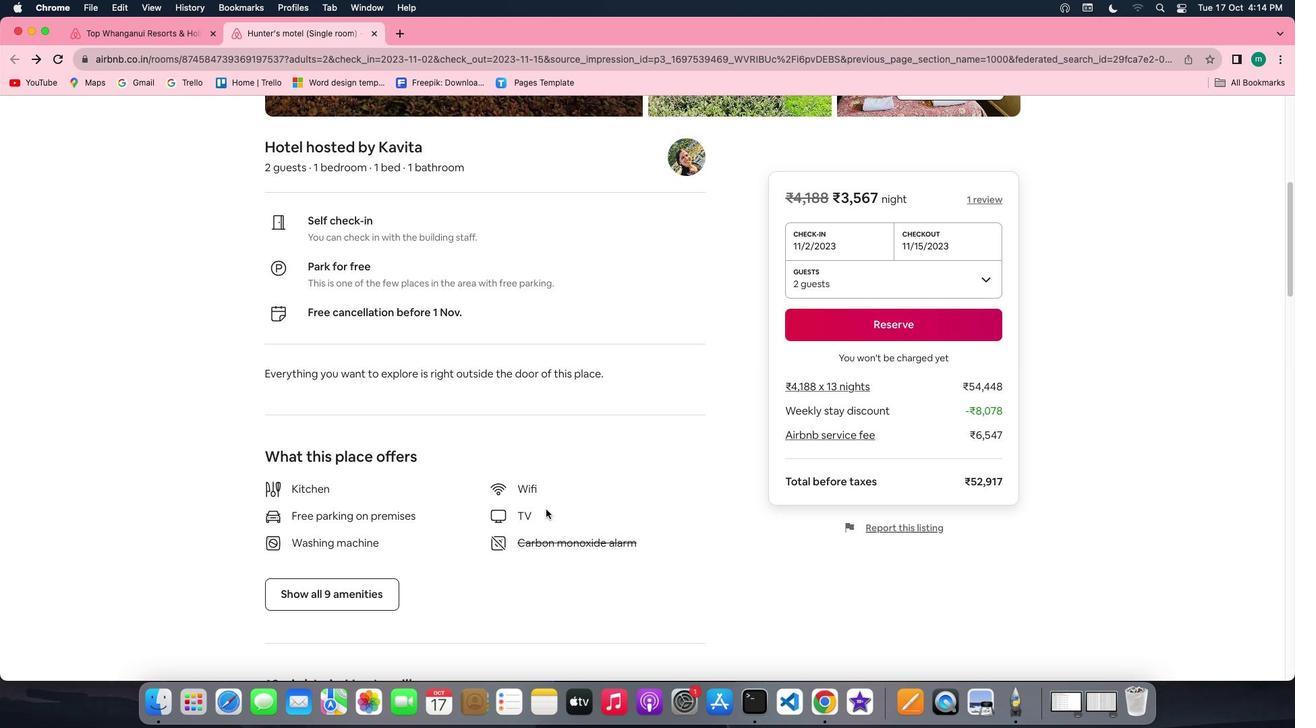 
Action: Mouse scrolled (546, 509) with delta (0, 0)
Screenshot: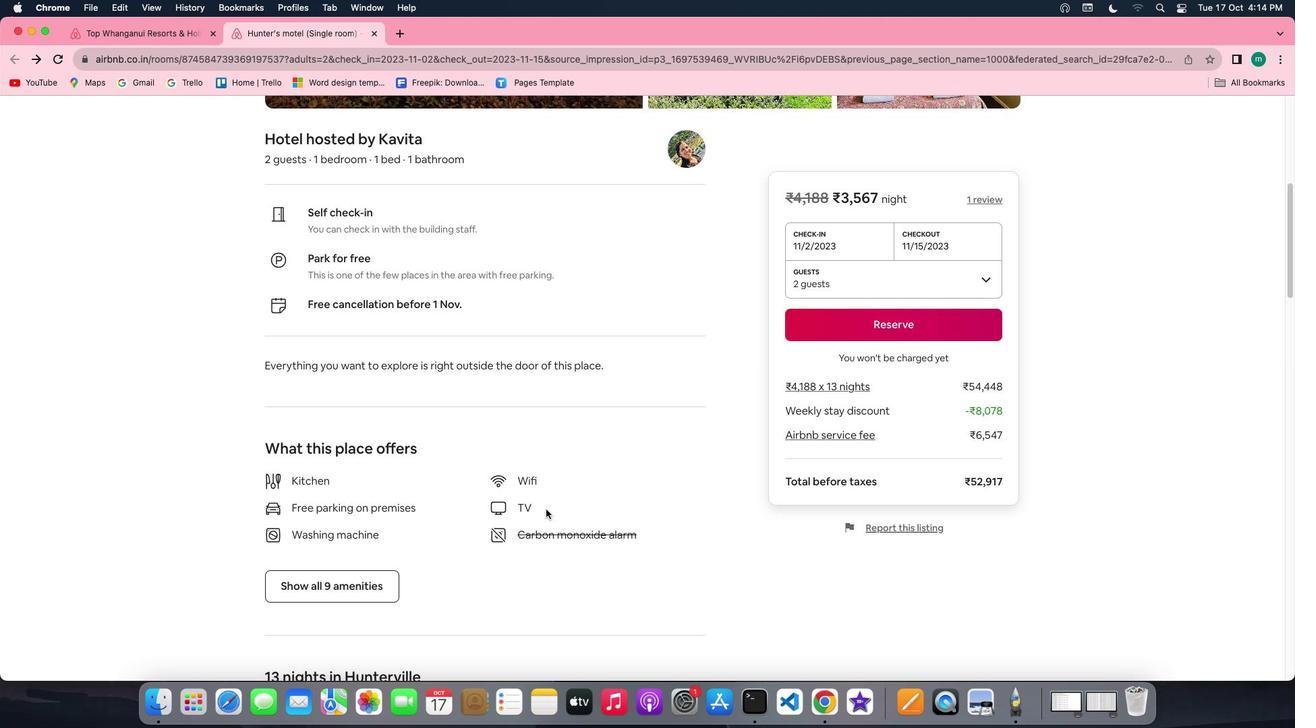 
Action: Mouse moved to (546, 509)
Screenshot: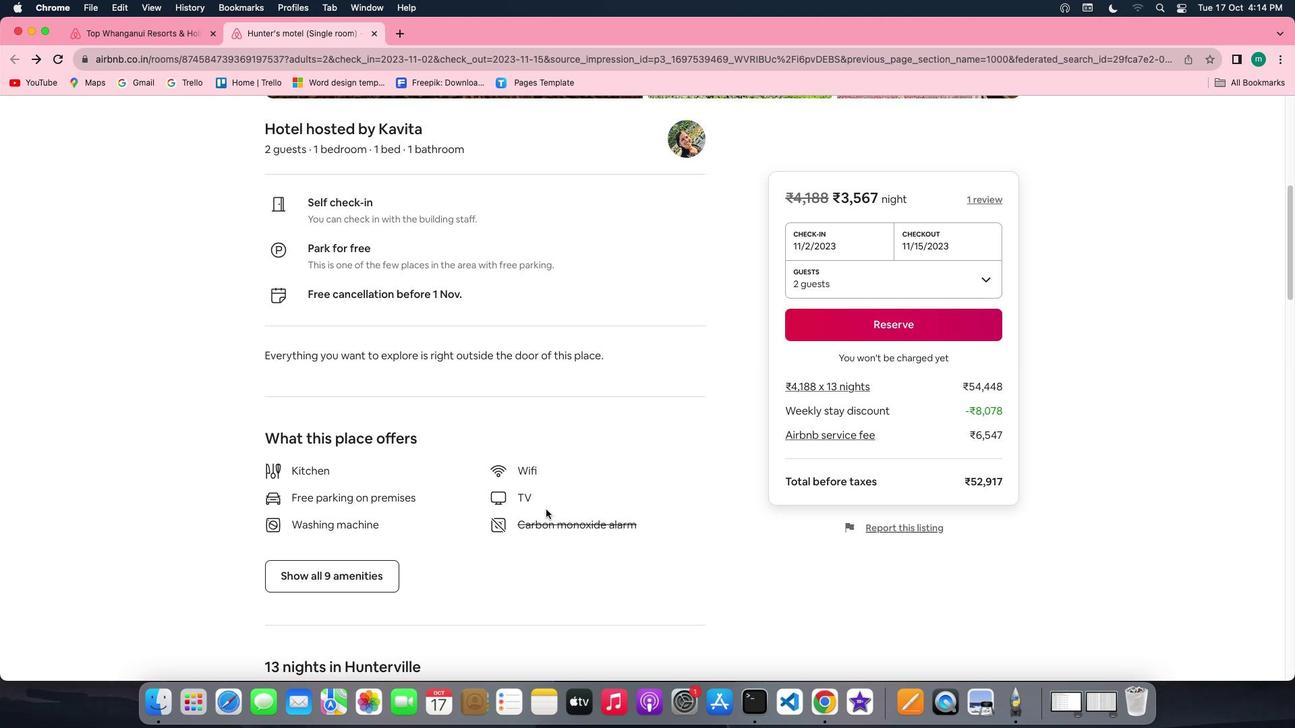 
Action: Mouse scrolled (546, 509) with delta (0, 0)
Screenshot: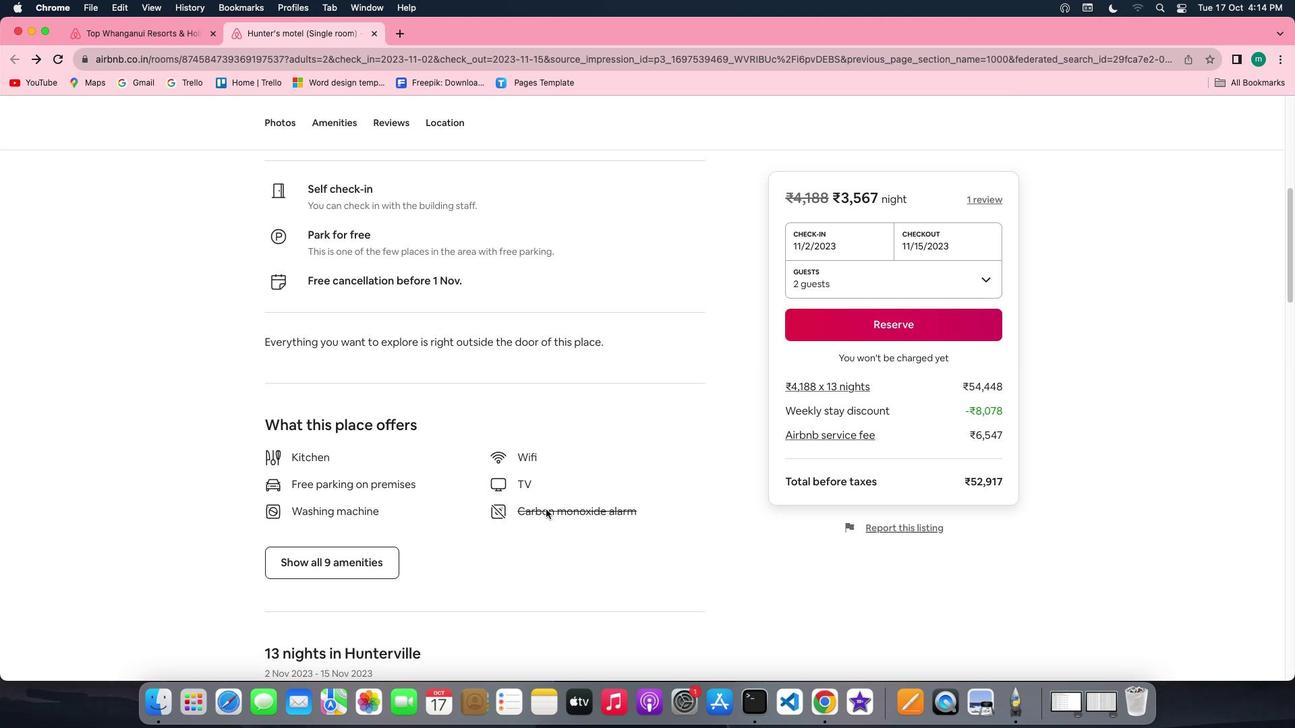 
Action: Mouse scrolled (546, 509) with delta (0, -1)
Screenshot: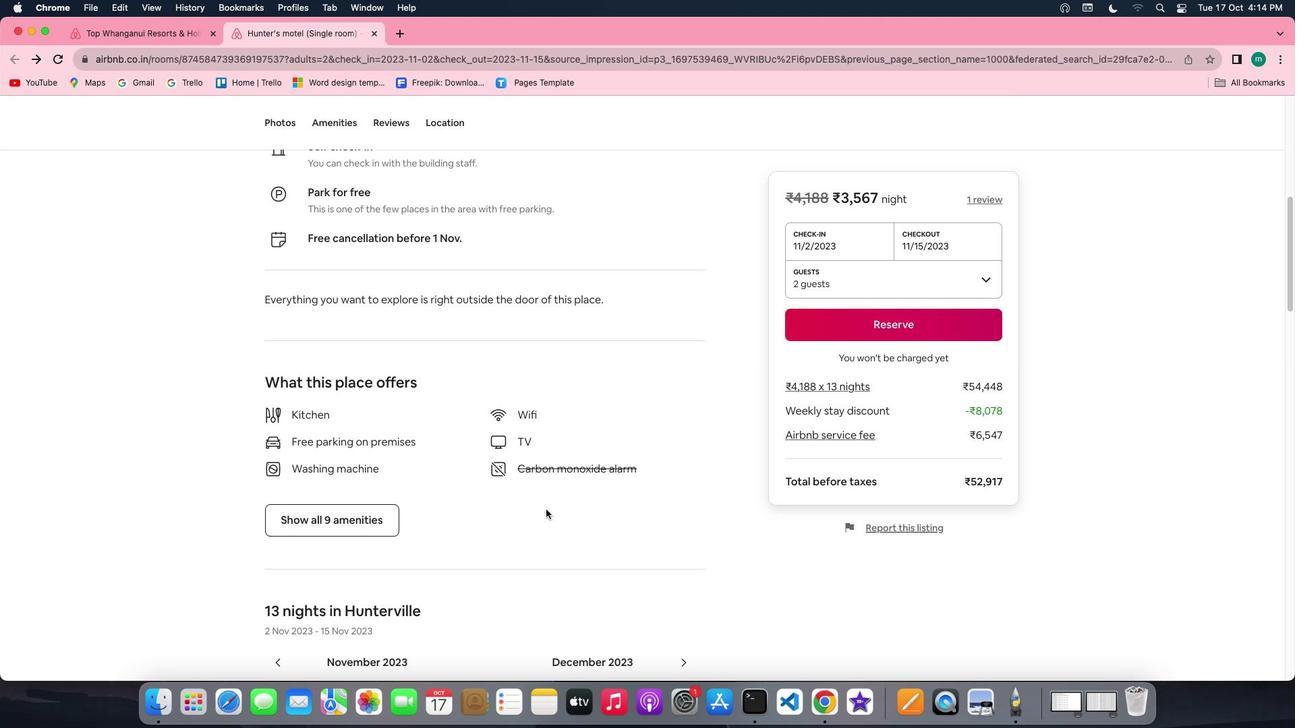
Action: Mouse moved to (296, 455)
Screenshot: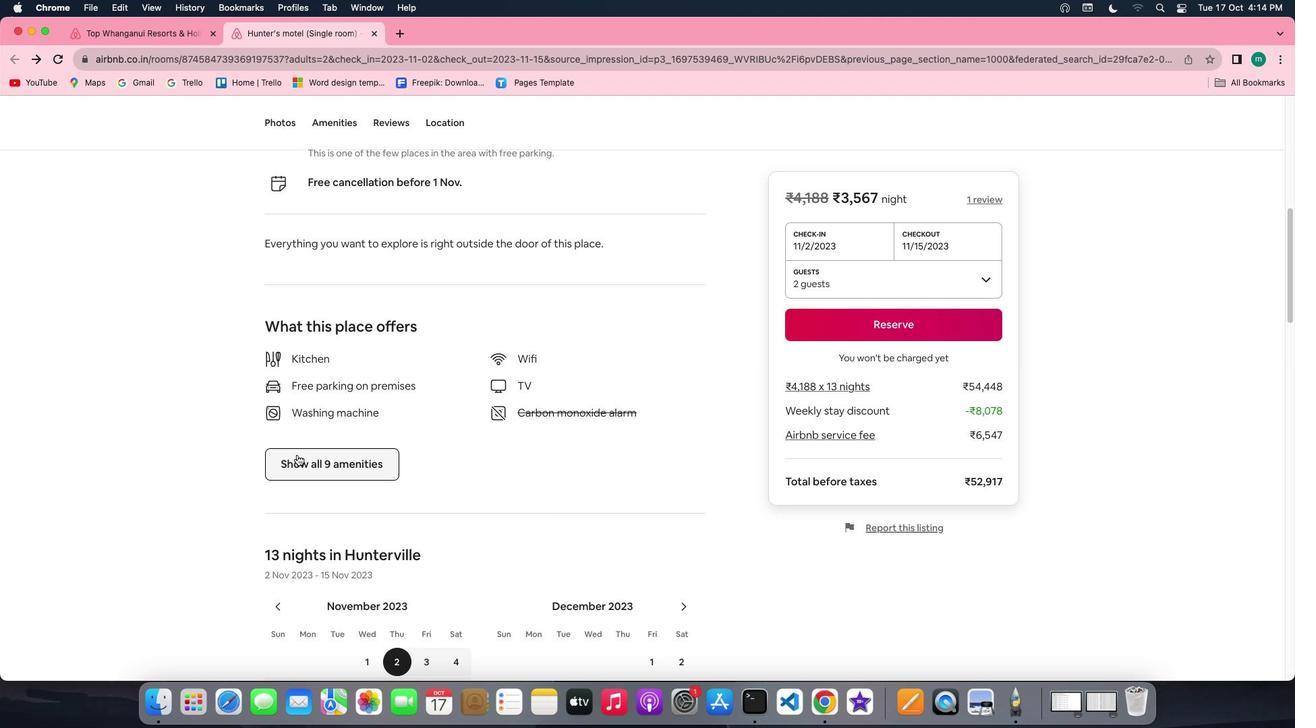 
Action: Mouse pressed left at (296, 455)
Screenshot: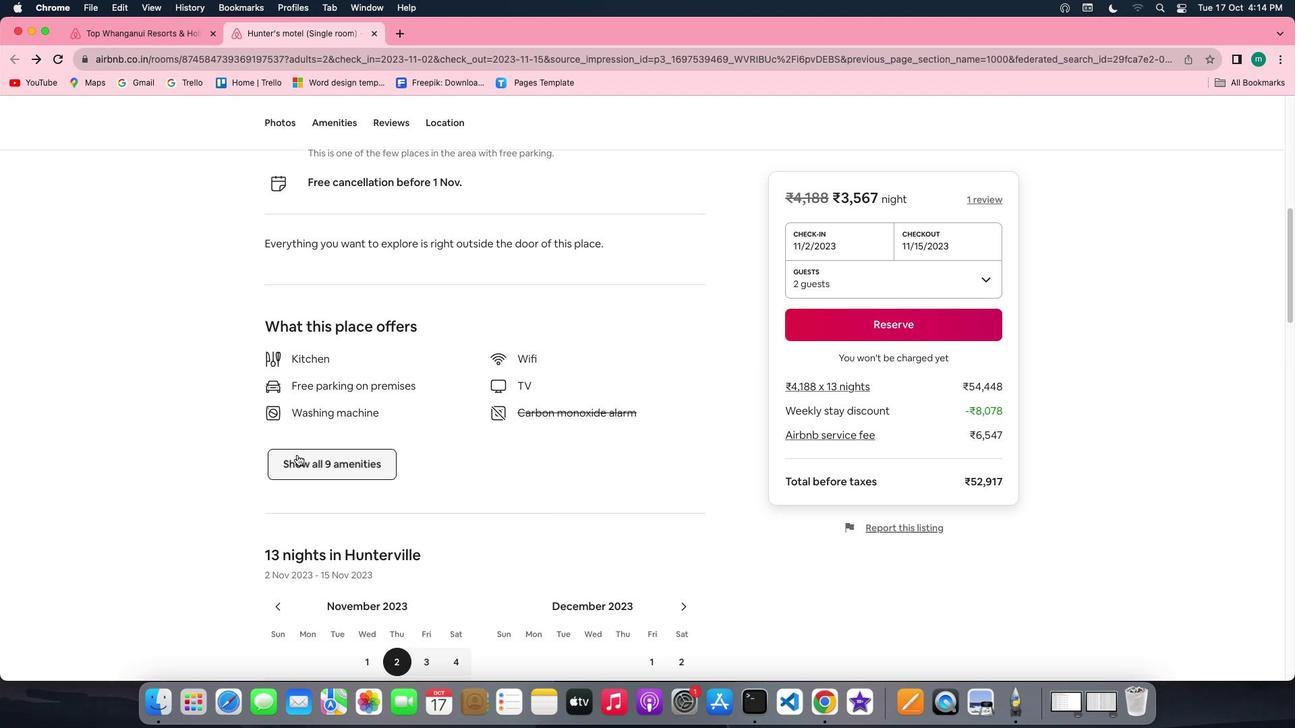 
Action: Mouse moved to (594, 495)
Screenshot: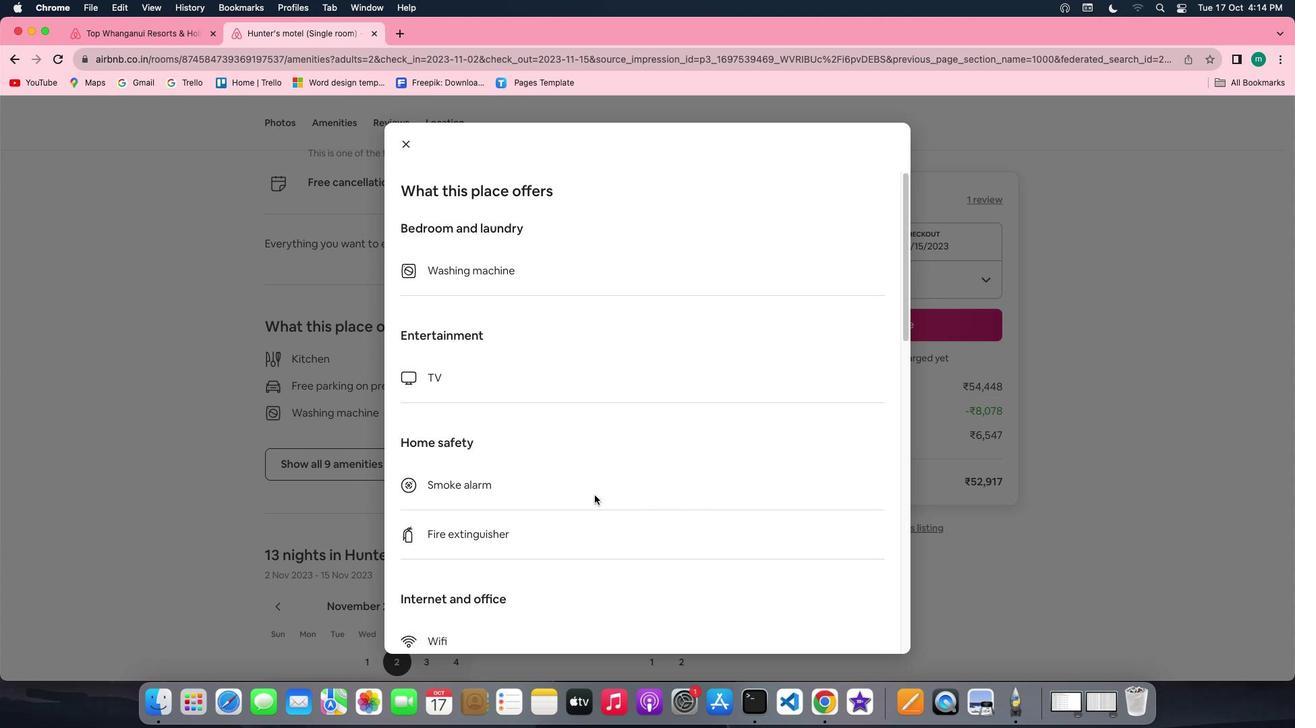 
Action: Mouse scrolled (594, 495) with delta (0, 0)
Screenshot: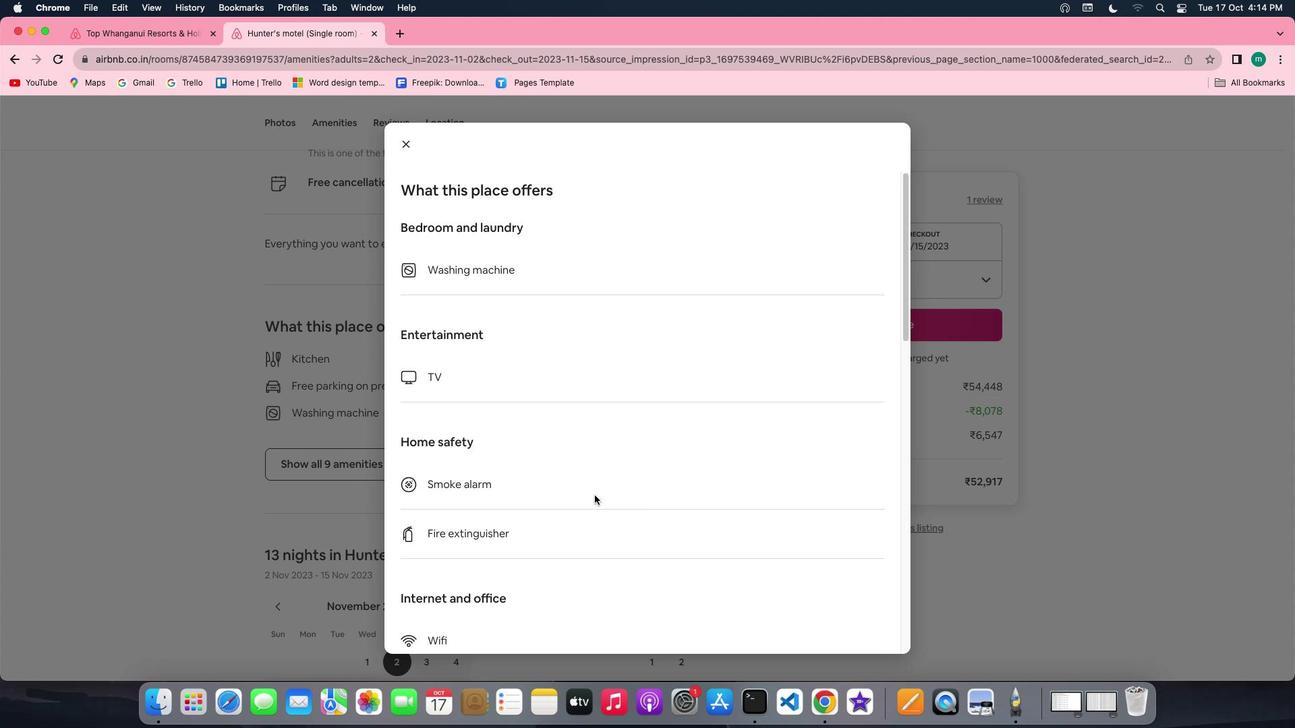 
Action: Mouse scrolled (594, 495) with delta (0, 0)
Screenshot: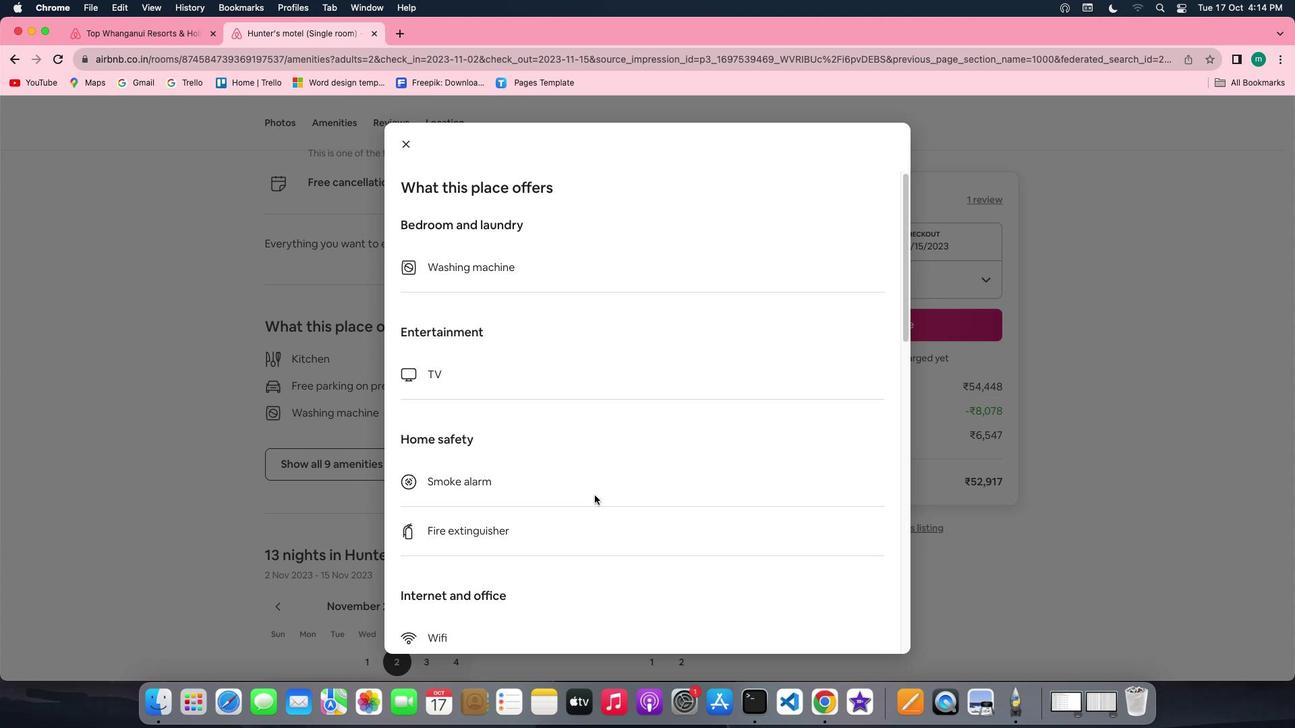 
Action: Mouse scrolled (594, 495) with delta (0, 0)
Screenshot: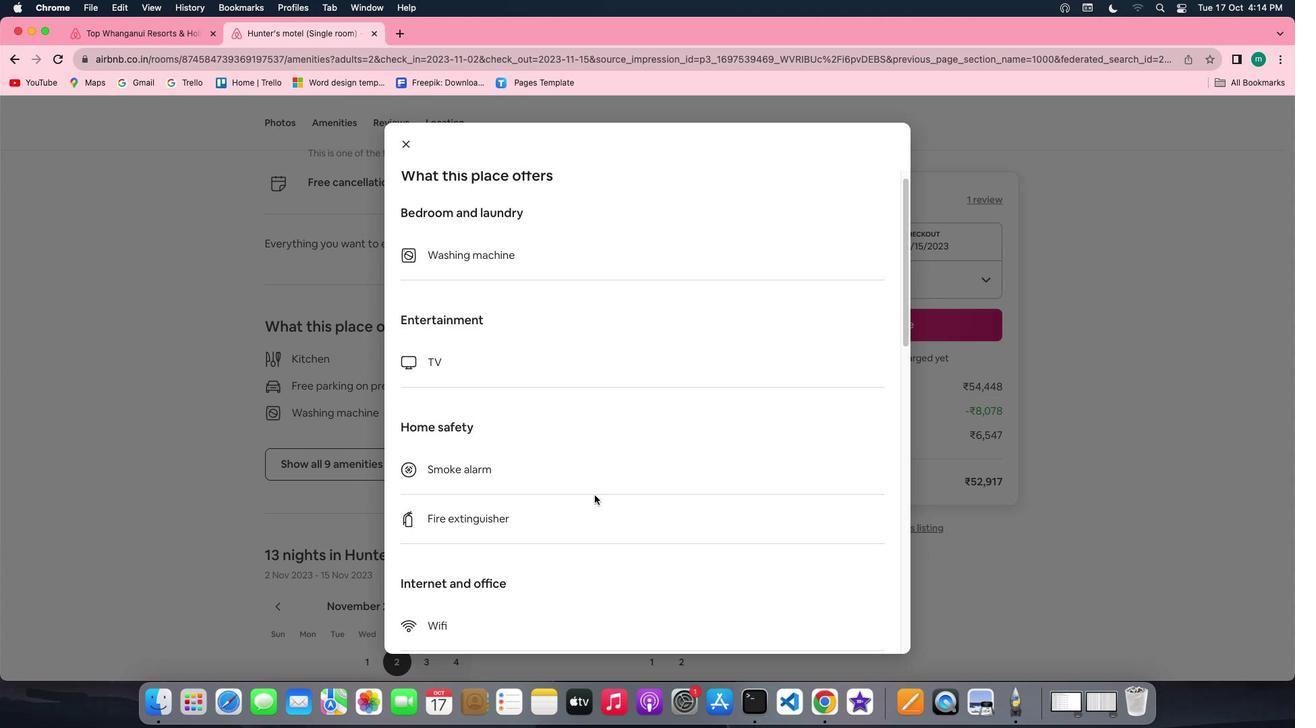 
Action: Mouse scrolled (594, 495) with delta (0, 0)
Screenshot: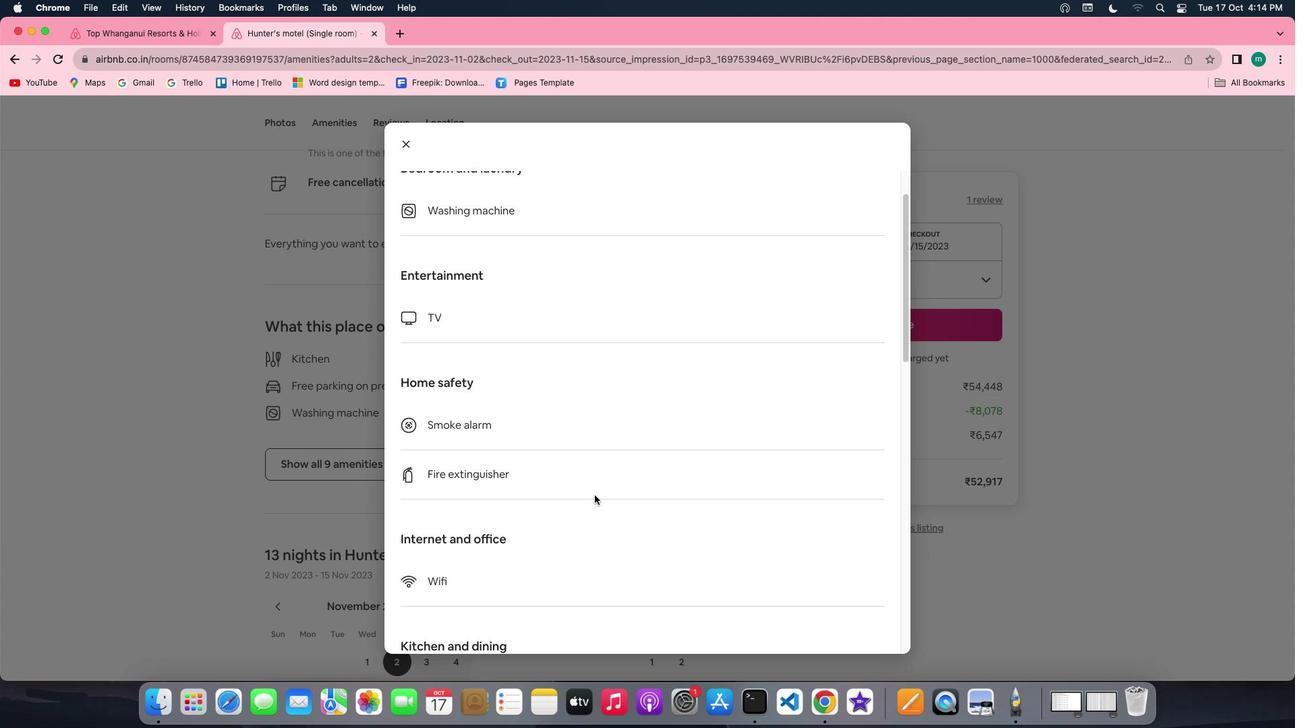 
Action: Mouse scrolled (594, 495) with delta (0, 0)
Screenshot: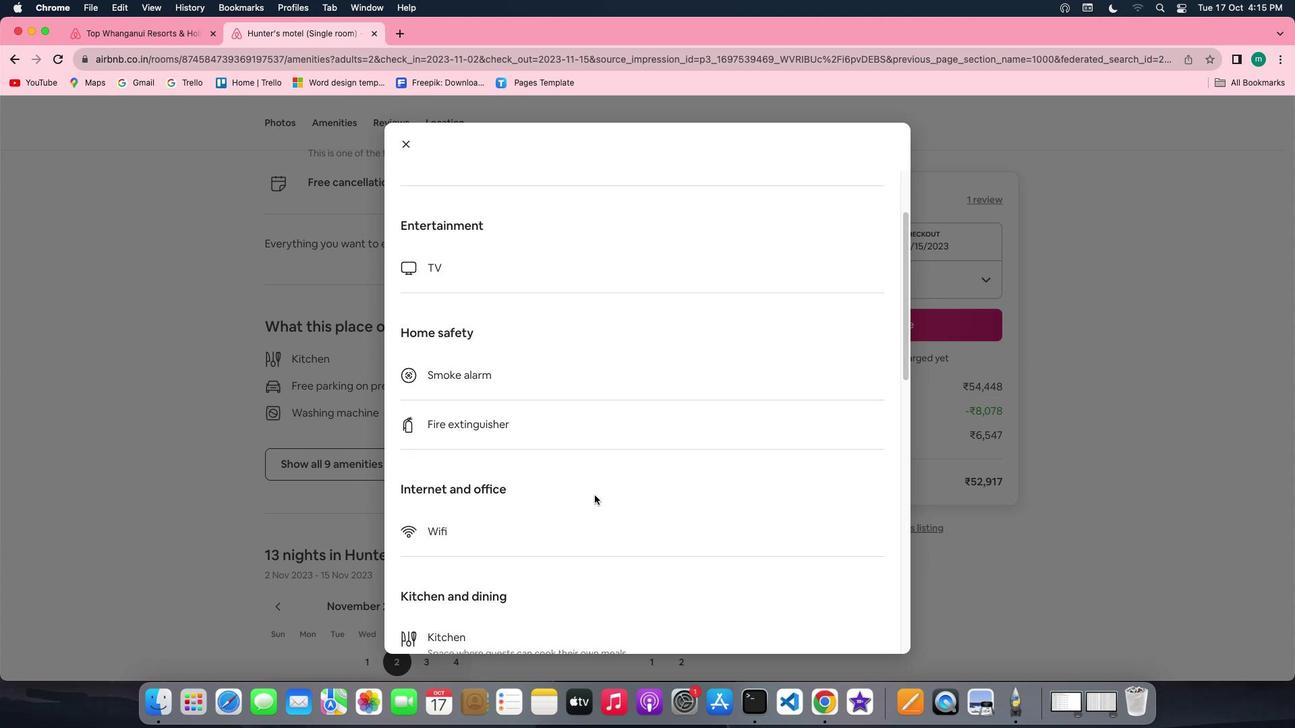 
Action: Mouse scrolled (594, 495) with delta (0, 0)
Screenshot: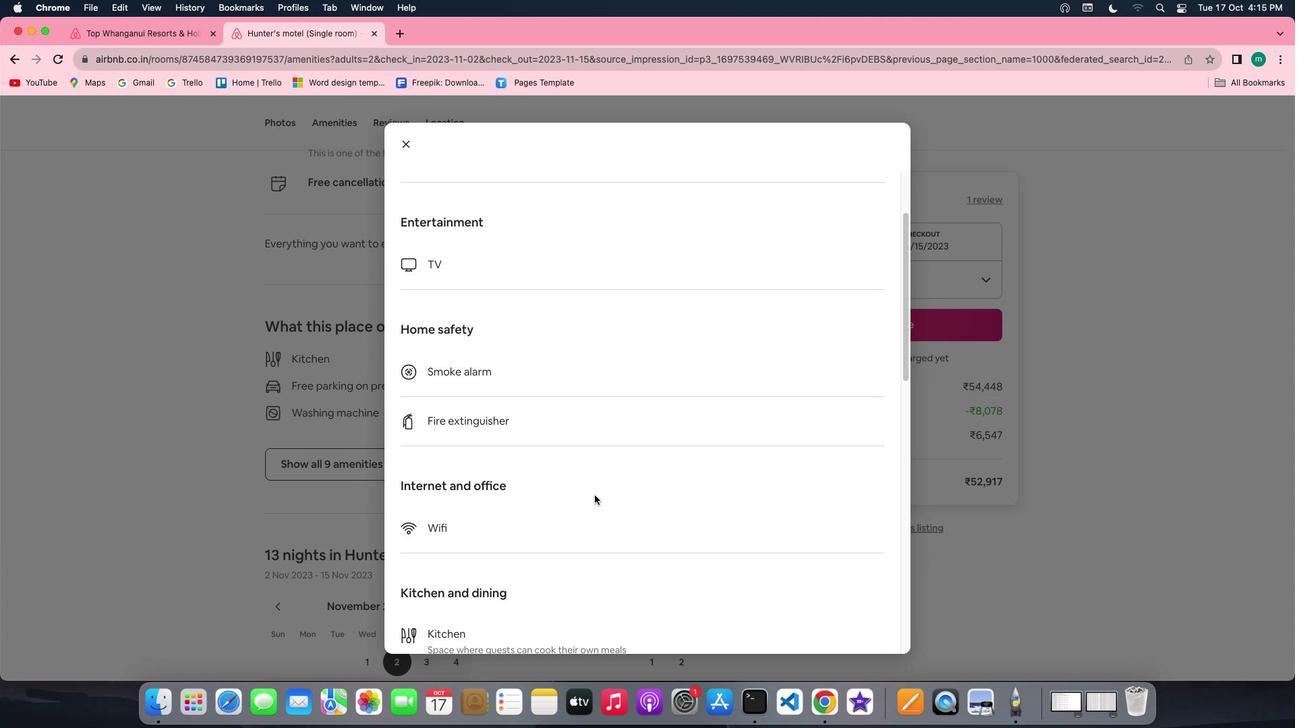 
Action: Mouse scrolled (594, 495) with delta (0, 0)
Screenshot: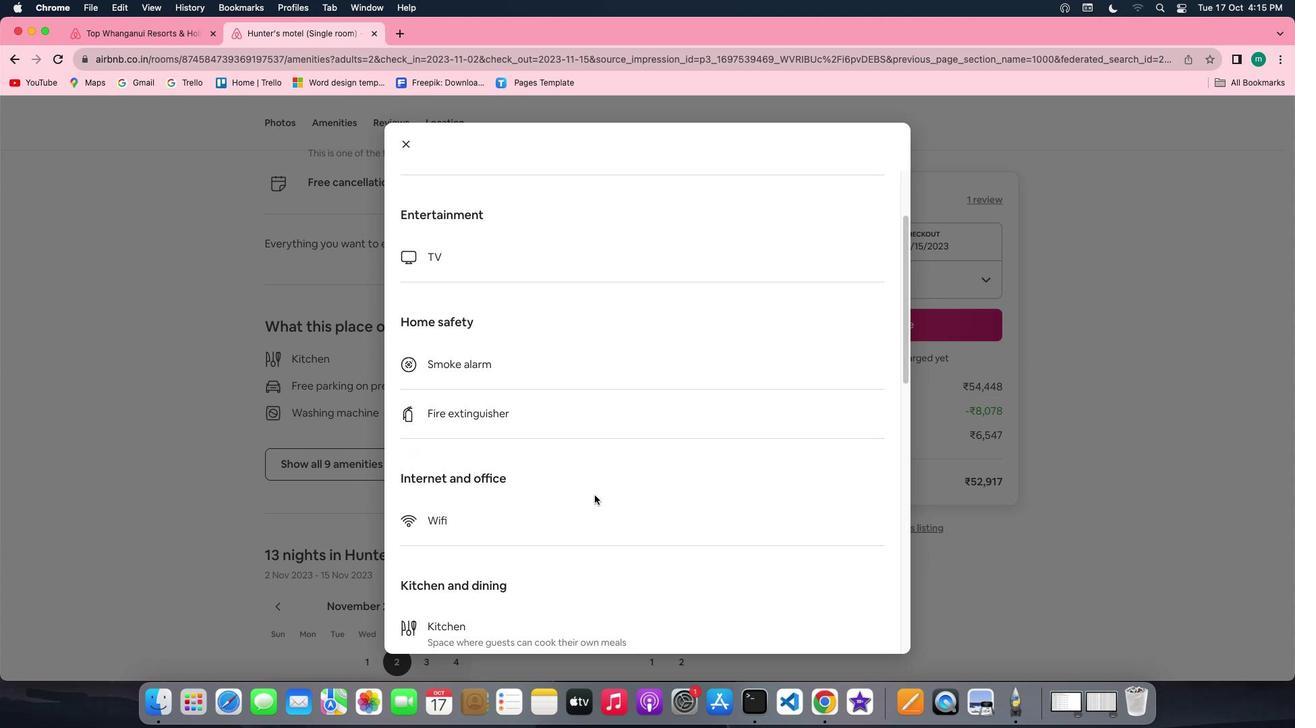 
Action: Mouse scrolled (594, 495) with delta (0, -1)
Screenshot: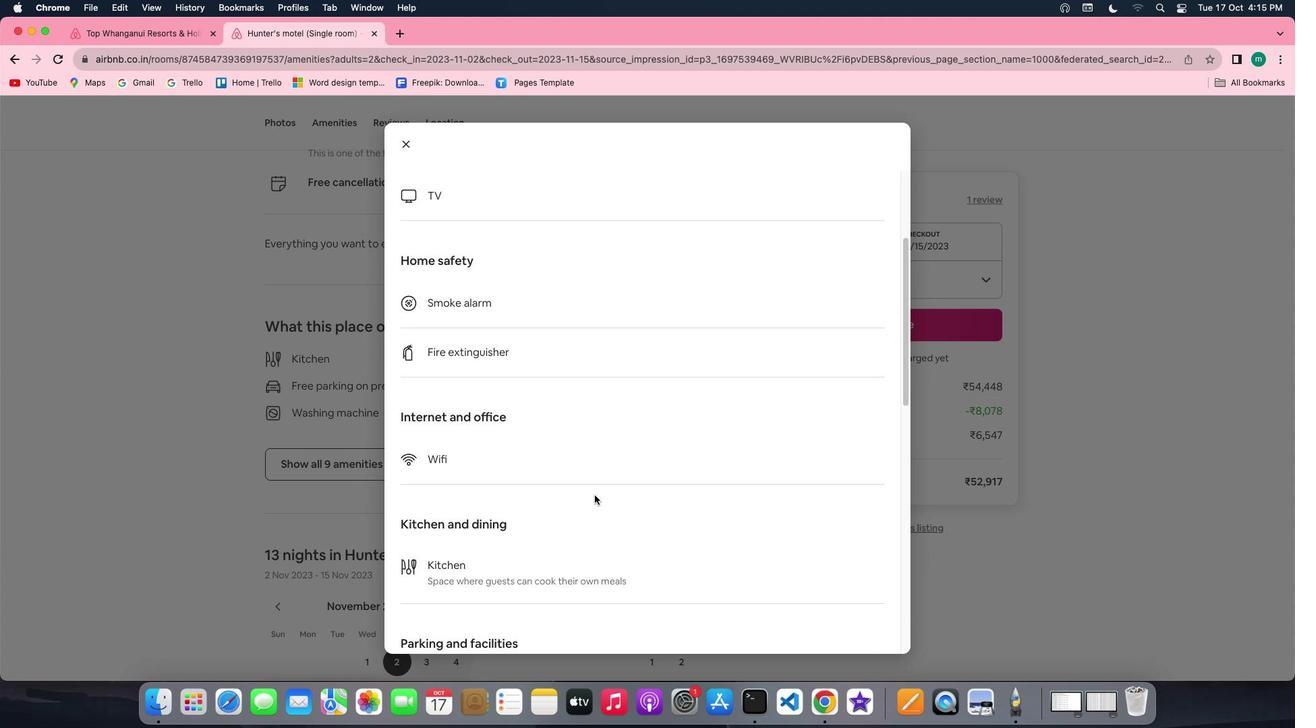 
Action: Mouse scrolled (594, 495) with delta (0, 0)
Screenshot: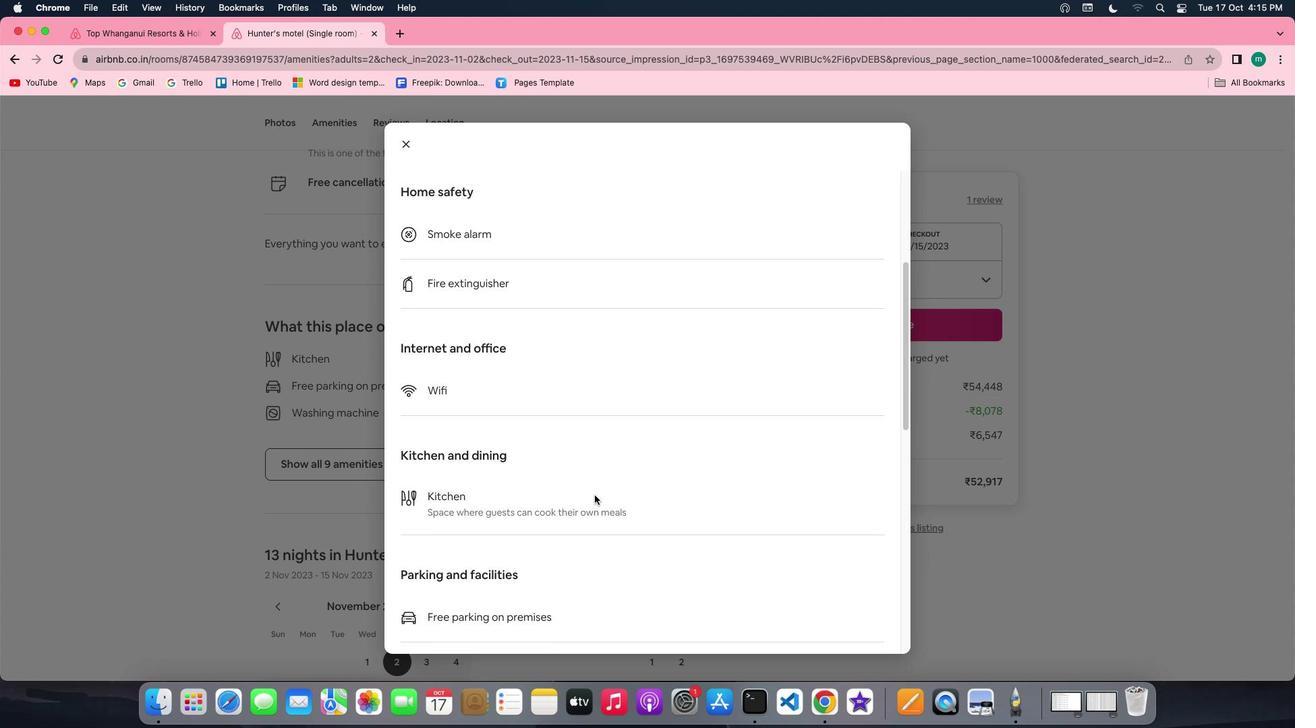 
Action: Mouse scrolled (594, 495) with delta (0, 0)
Screenshot: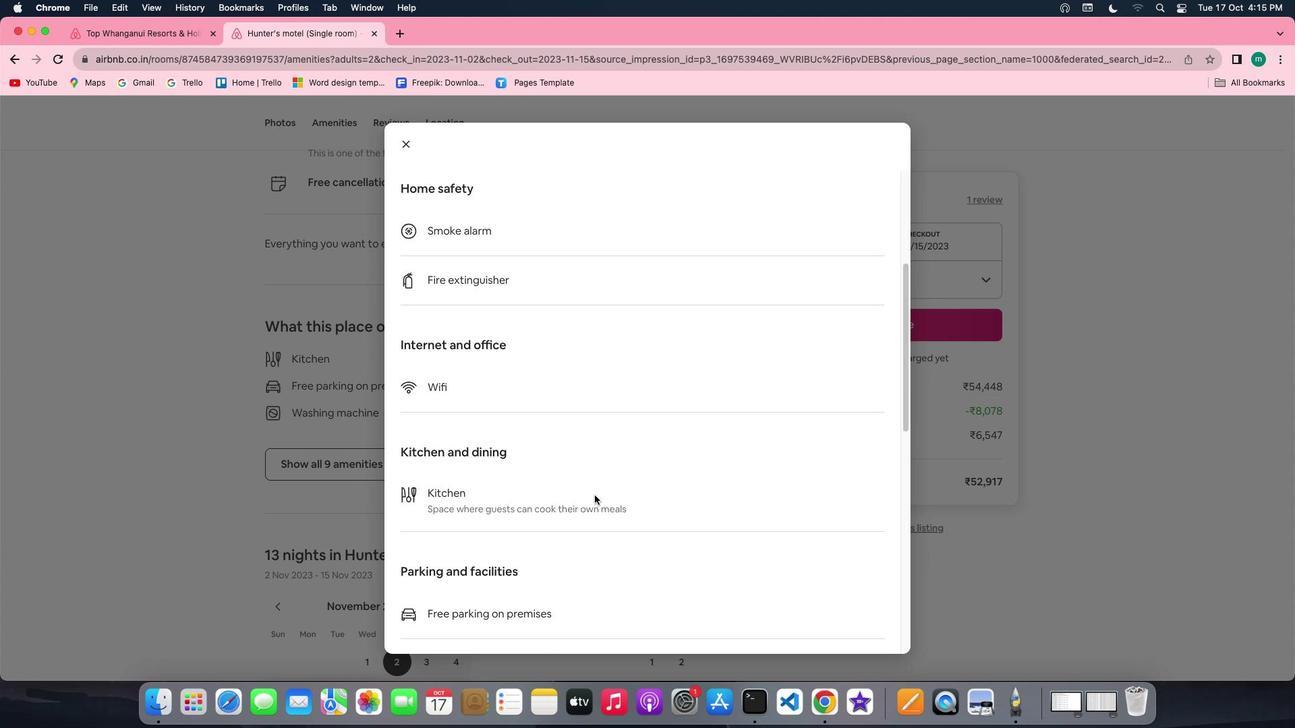 
Action: Mouse scrolled (594, 495) with delta (0, 0)
Screenshot: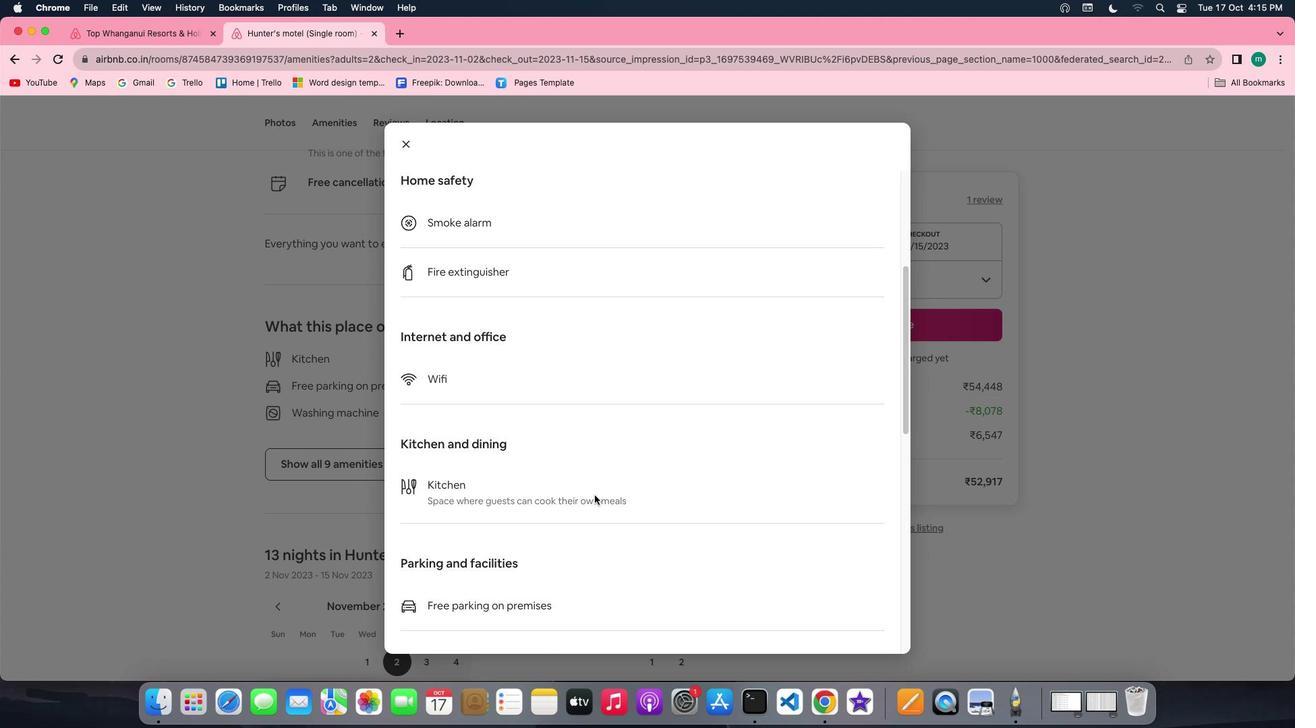
Action: Mouse scrolled (594, 495) with delta (0, -1)
Screenshot: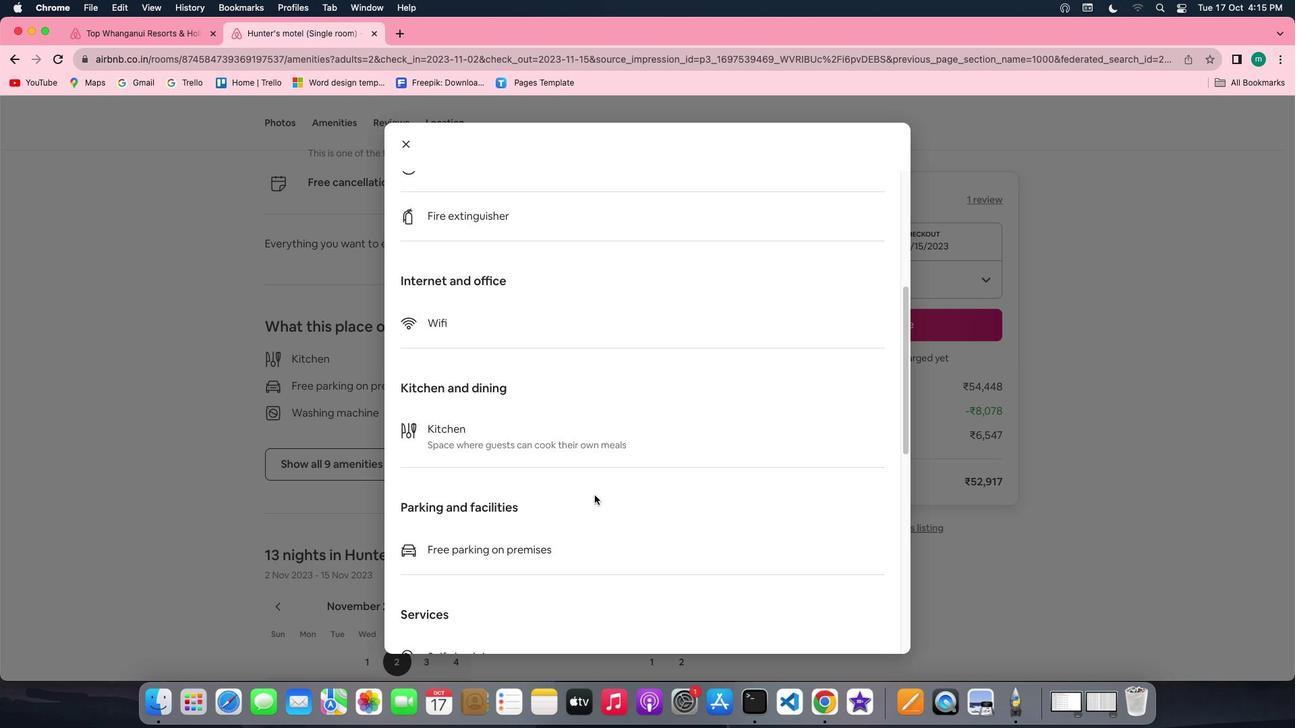 
Action: Mouse scrolled (594, 495) with delta (0, 0)
Screenshot: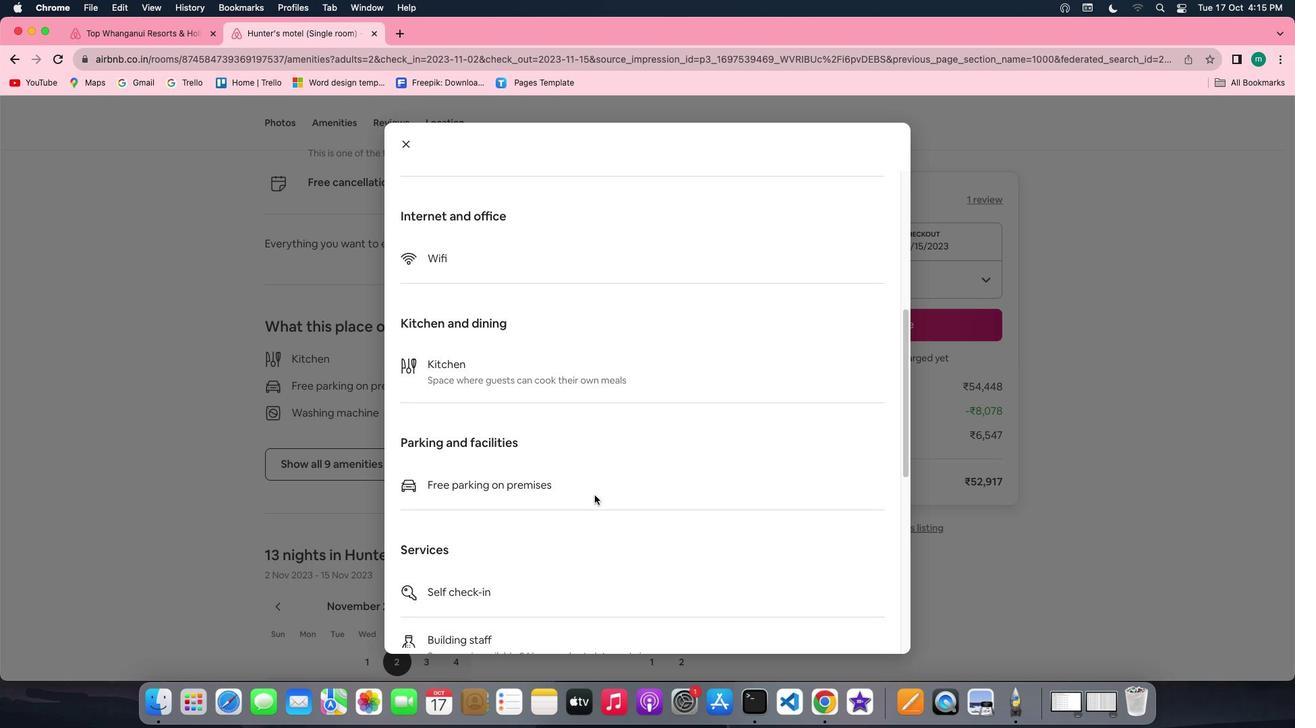 
Action: Mouse scrolled (594, 495) with delta (0, 0)
Screenshot: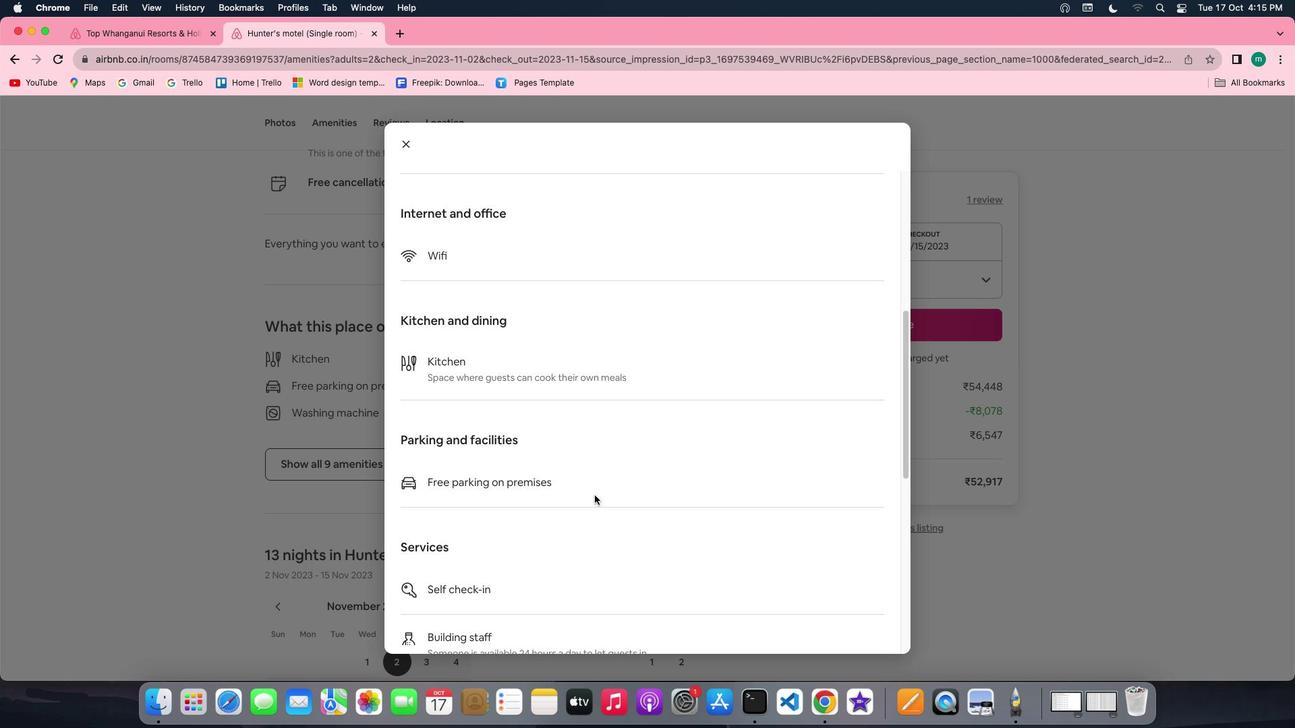 
Action: Mouse scrolled (594, 495) with delta (0, 0)
Screenshot: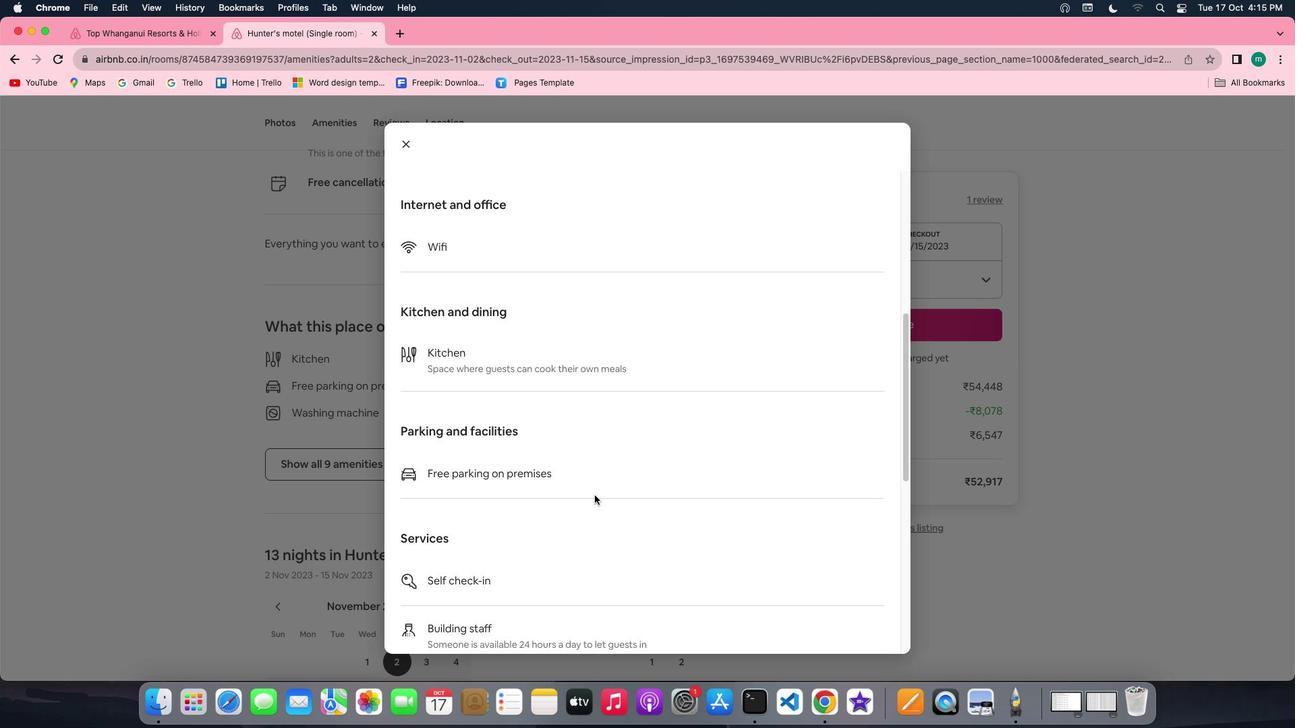 
Action: Mouse scrolled (594, 495) with delta (0, 0)
Screenshot: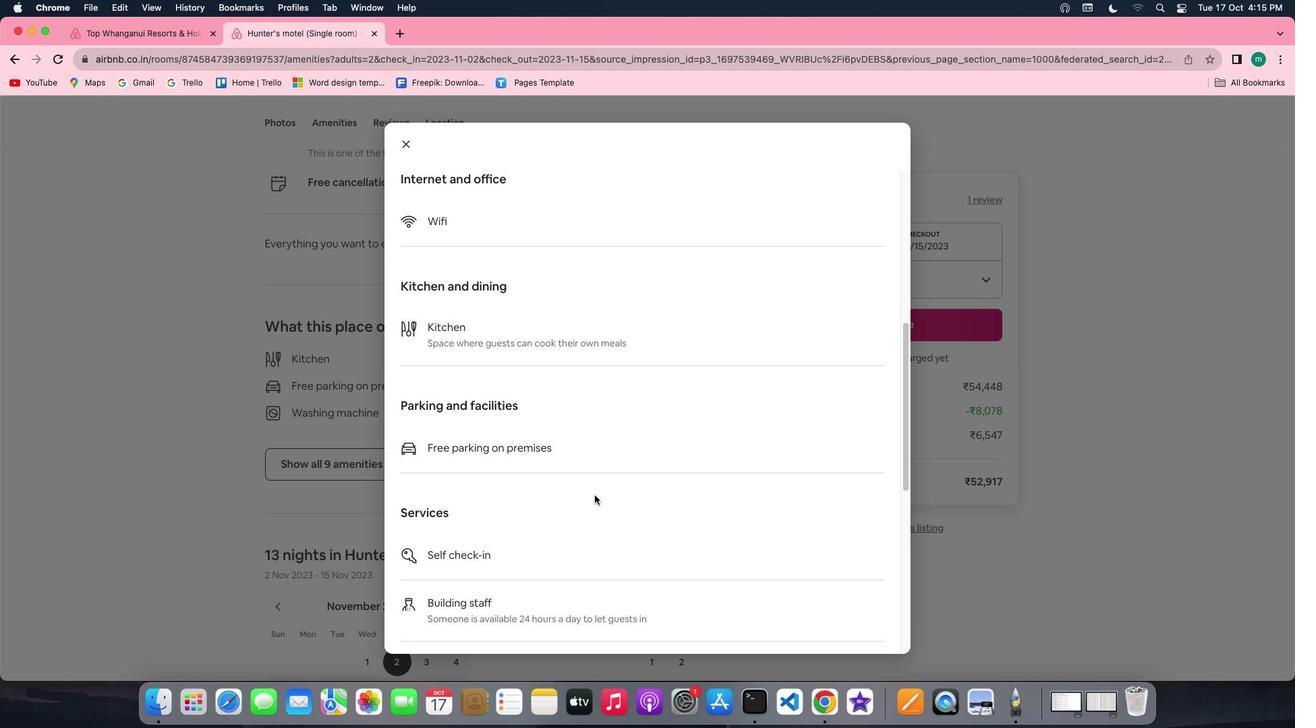 
Action: Mouse scrolled (594, 495) with delta (0, 0)
Screenshot: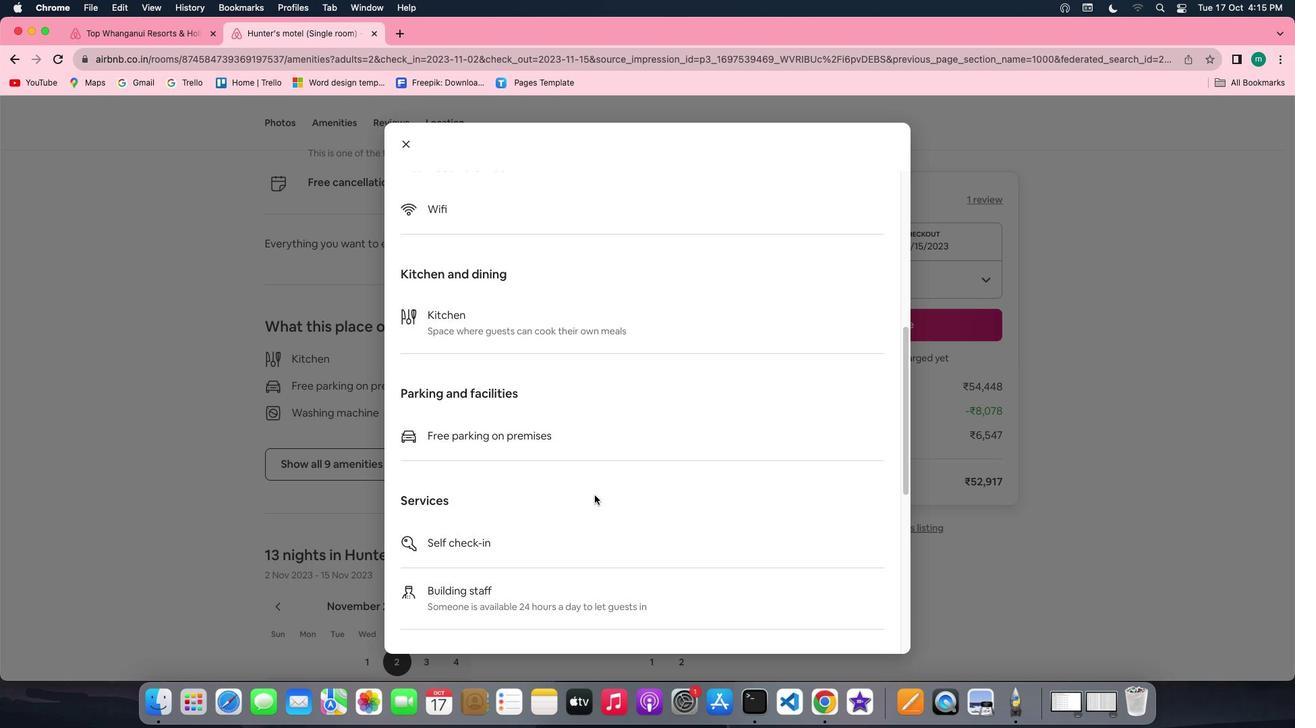 
Action: Mouse scrolled (594, 495) with delta (0, 0)
Screenshot: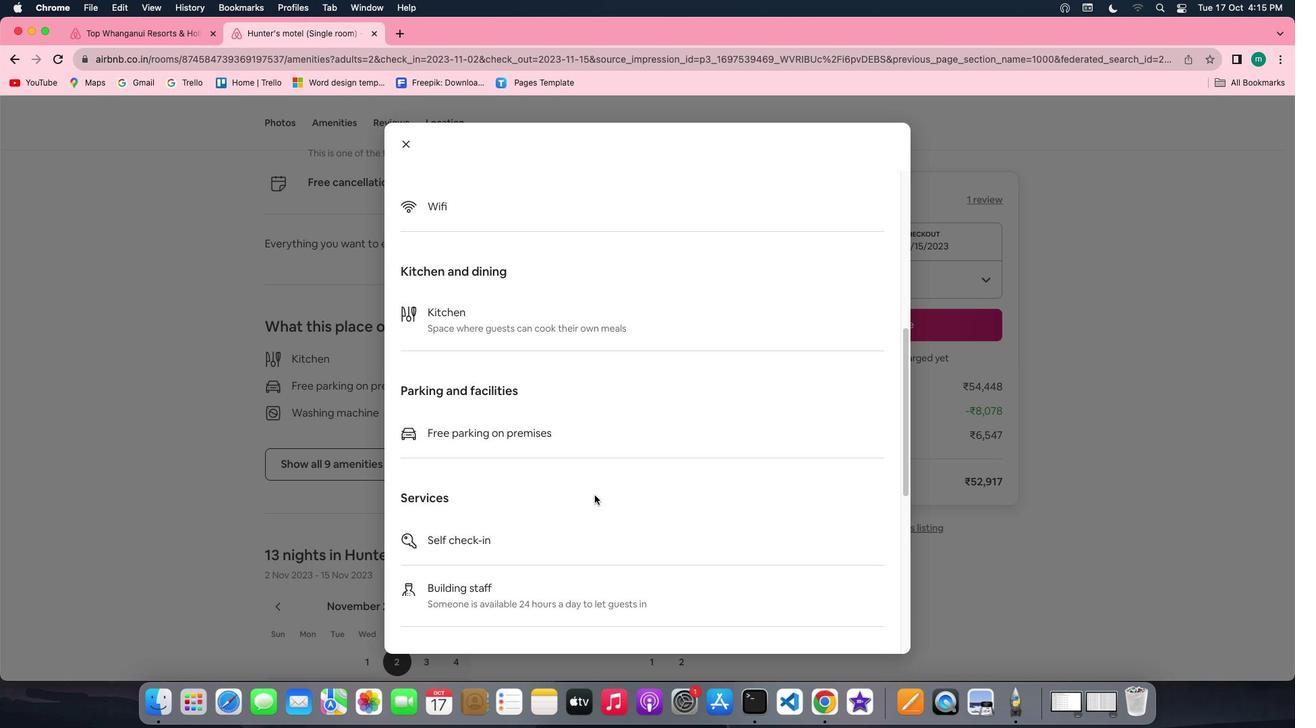 
Action: Mouse scrolled (594, 495) with delta (0, 0)
Screenshot: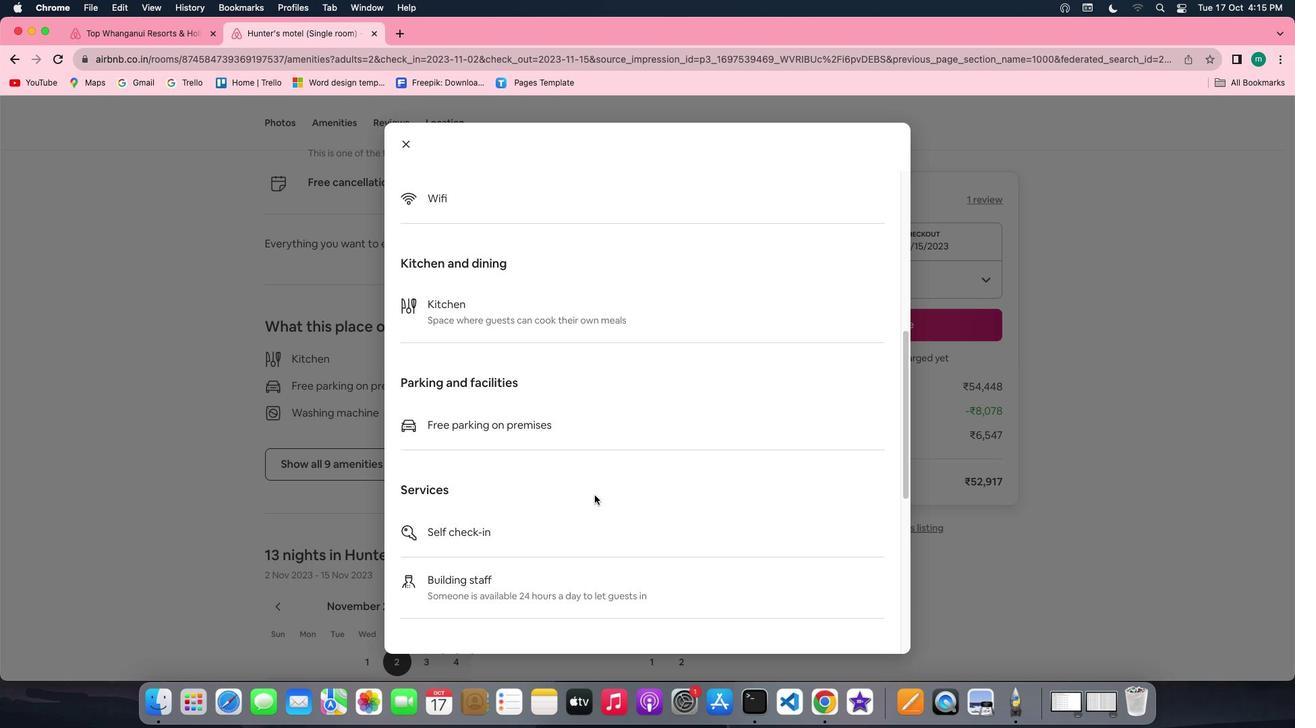
Action: Mouse scrolled (594, 495) with delta (0, 0)
Screenshot: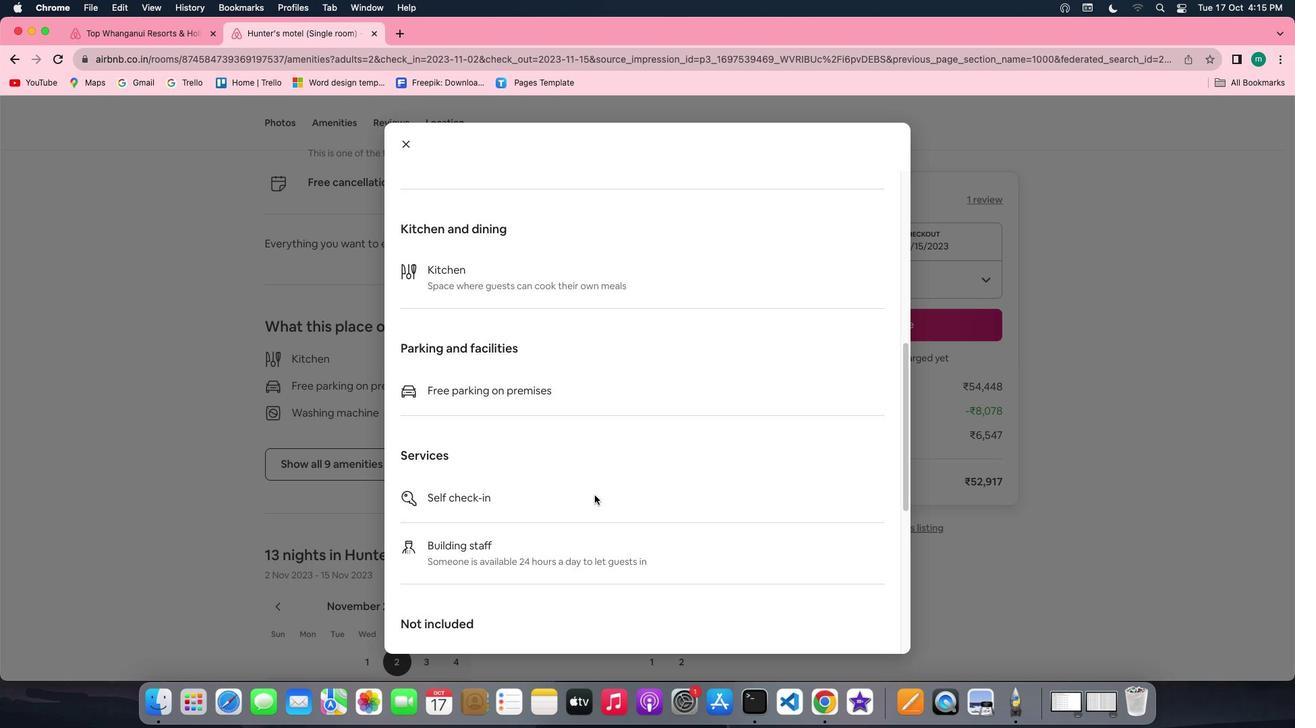 
Action: Mouse scrolled (594, 495) with delta (0, 0)
Screenshot: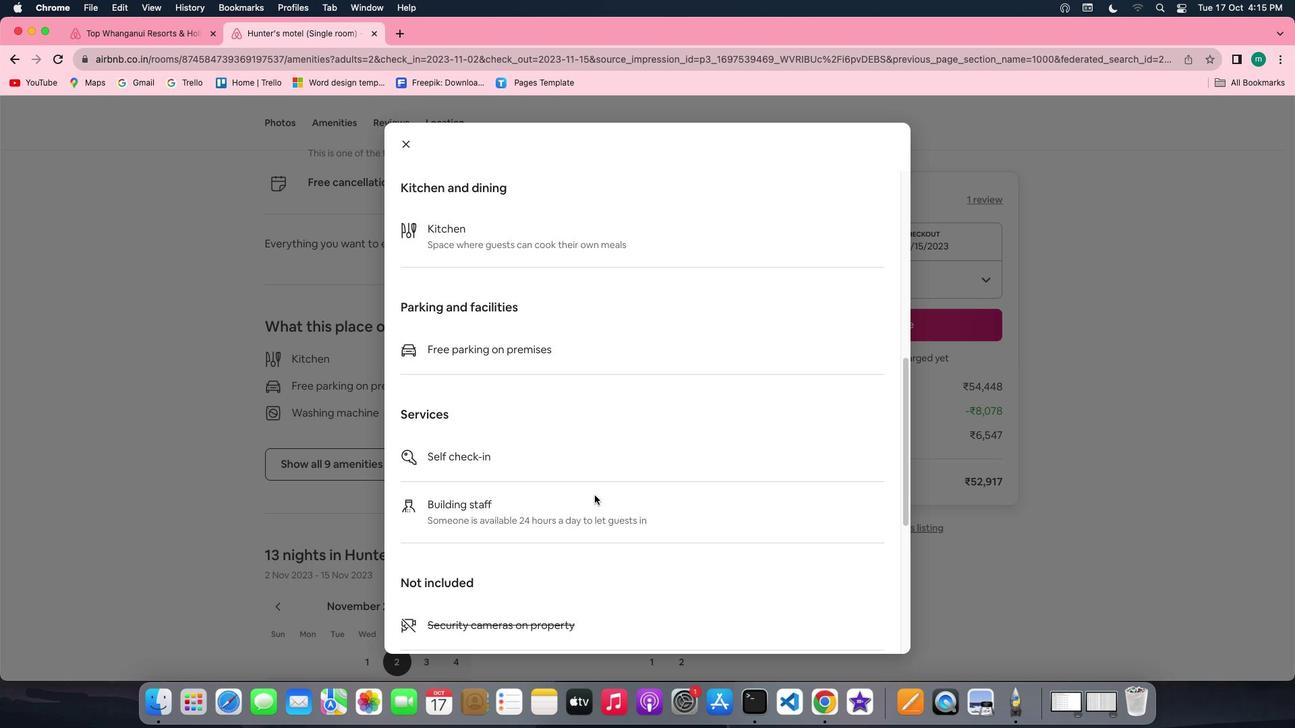 
Action: Mouse scrolled (594, 495) with delta (0, 0)
Screenshot: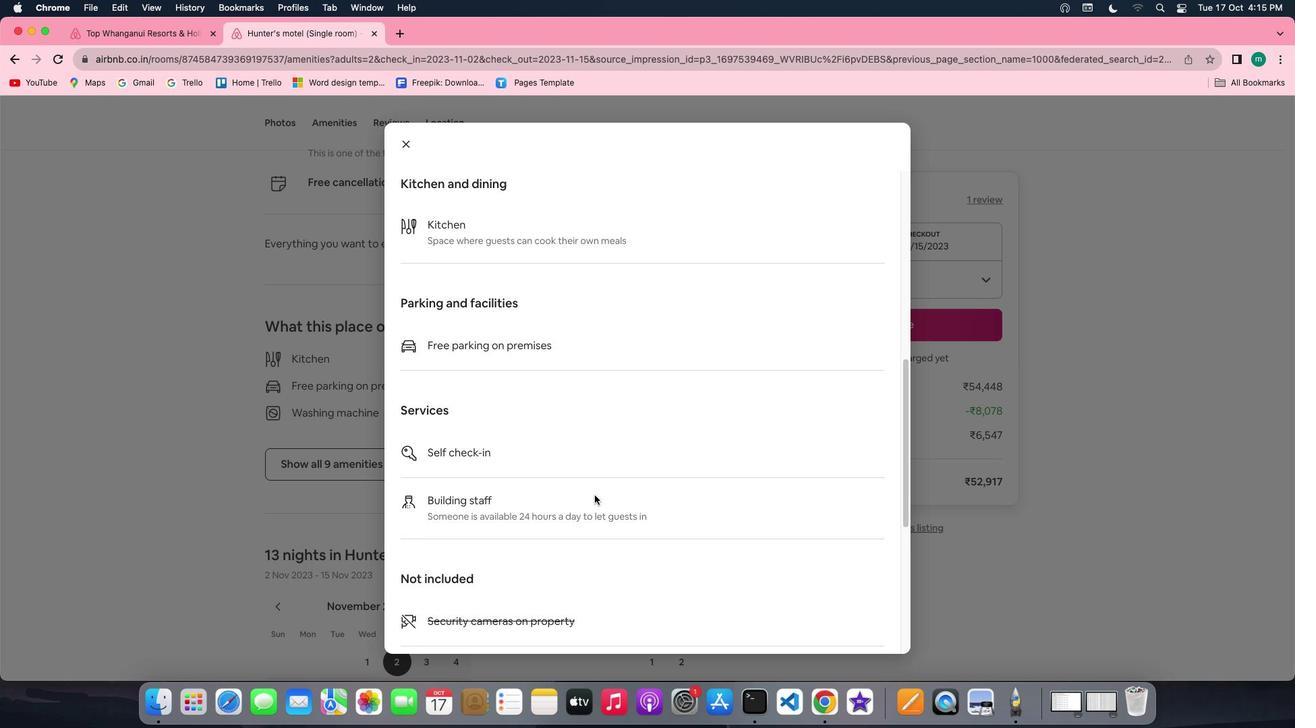 
Action: Mouse scrolled (594, 495) with delta (0, 0)
Screenshot: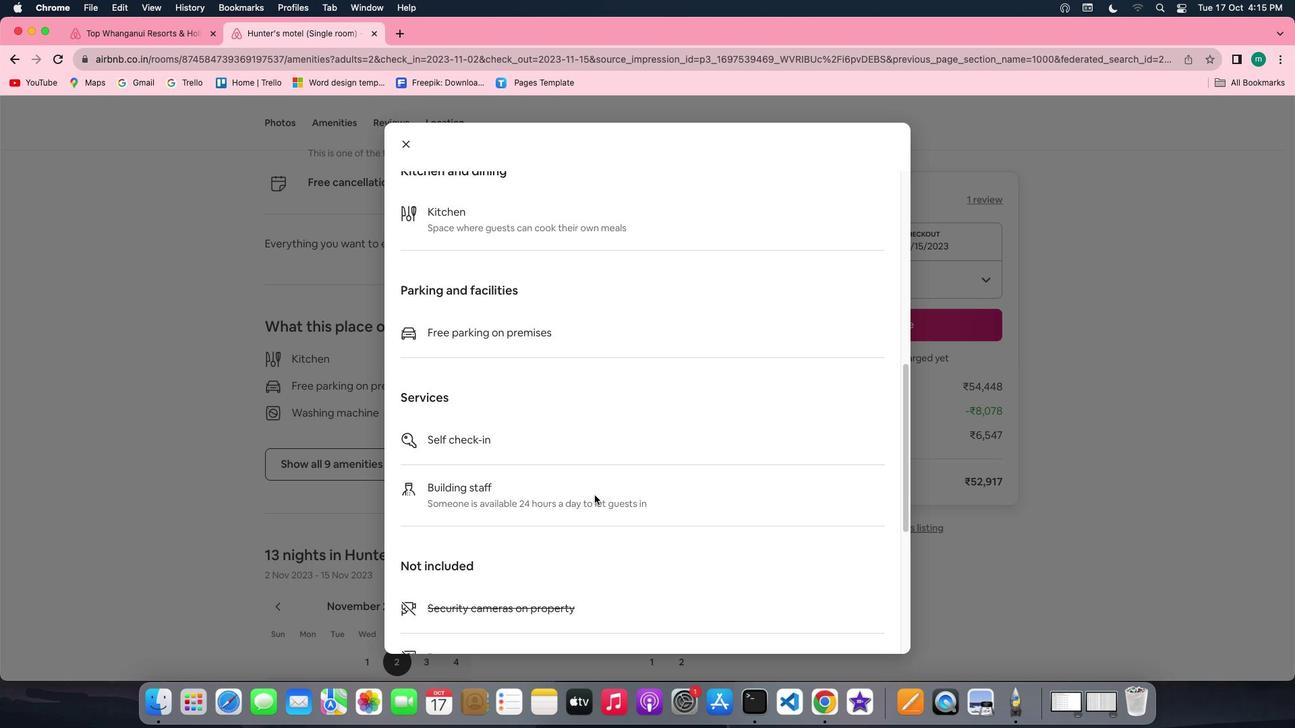
Action: Mouse scrolled (594, 495) with delta (0, 0)
Screenshot: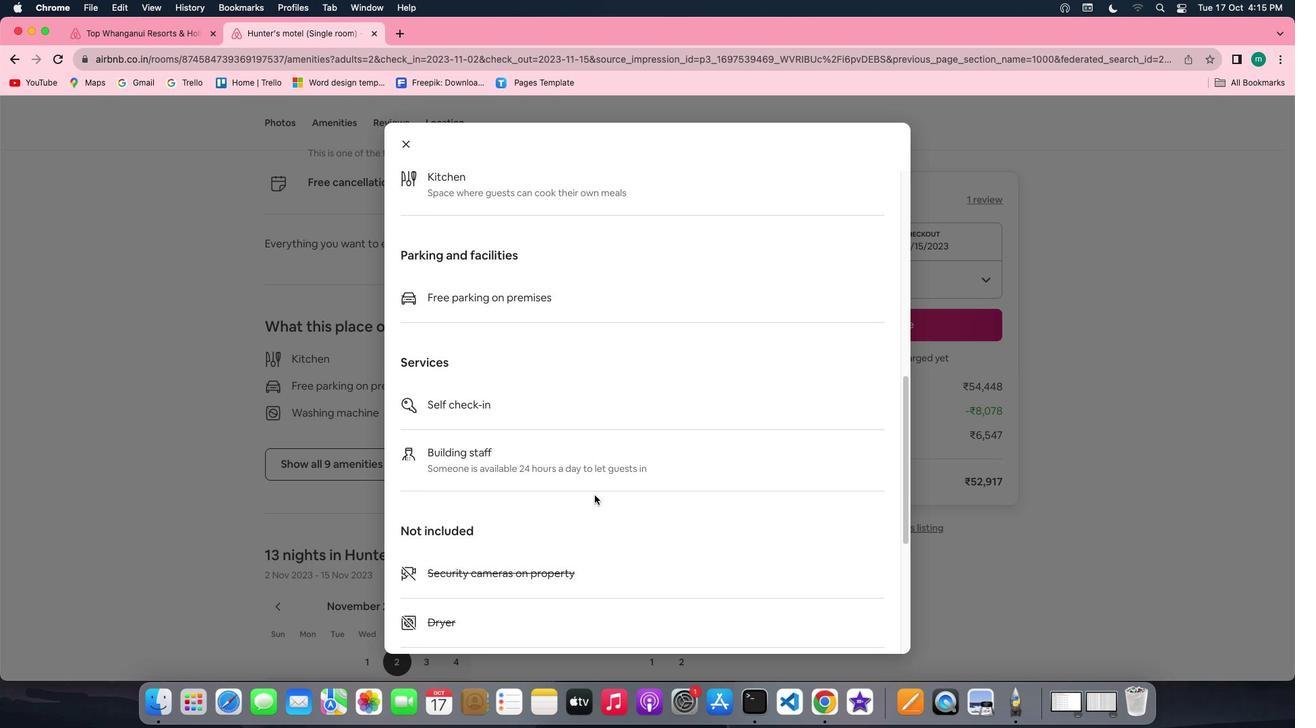 
Action: Mouse scrolled (594, 495) with delta (0, 0)
Screenshot: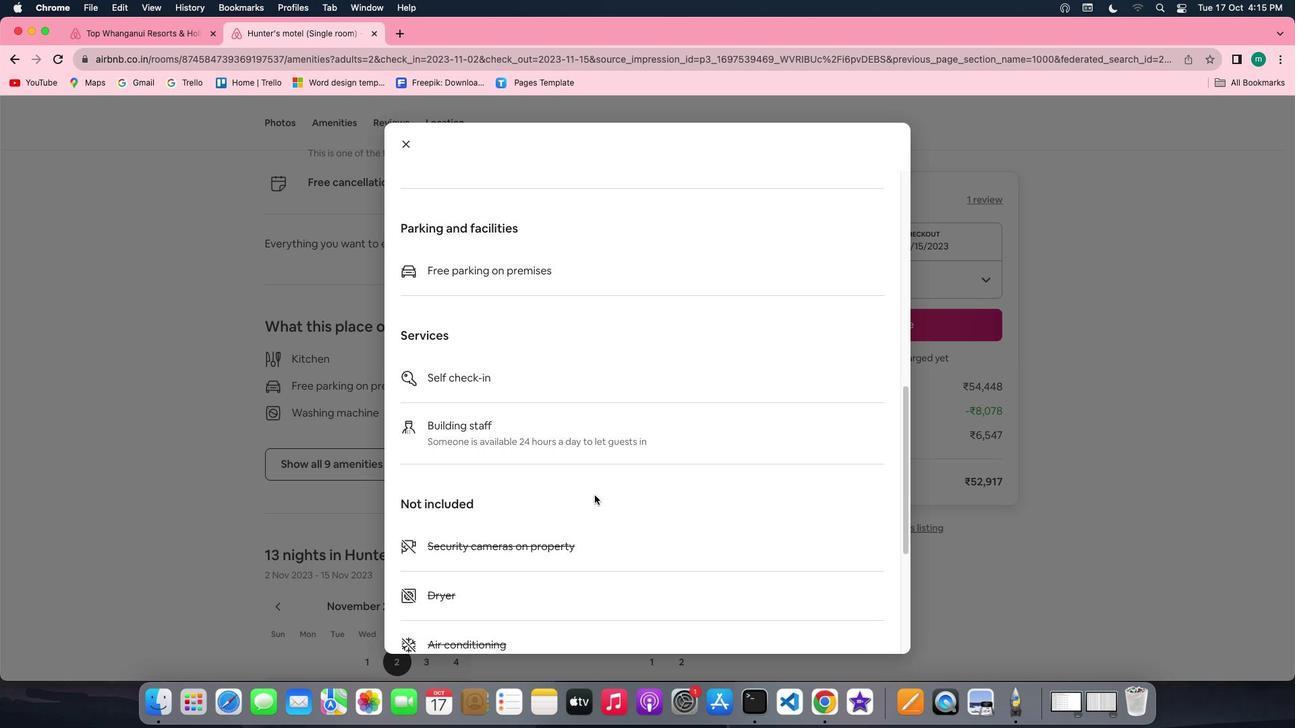 
Action: Mouse scrolled (594, 495) with delta (0, 0)
Screenshot: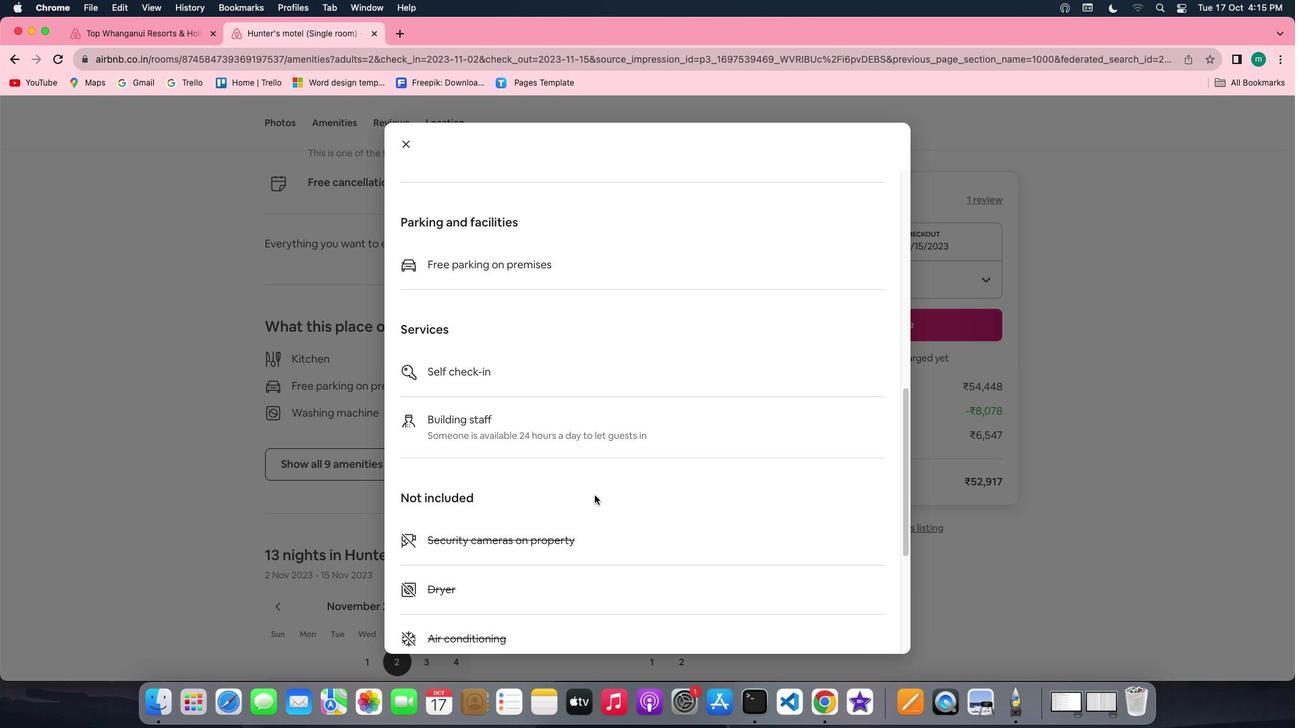 
Action: Mouse scrolled (594, 495) with delta (0, 0)
Screenshot: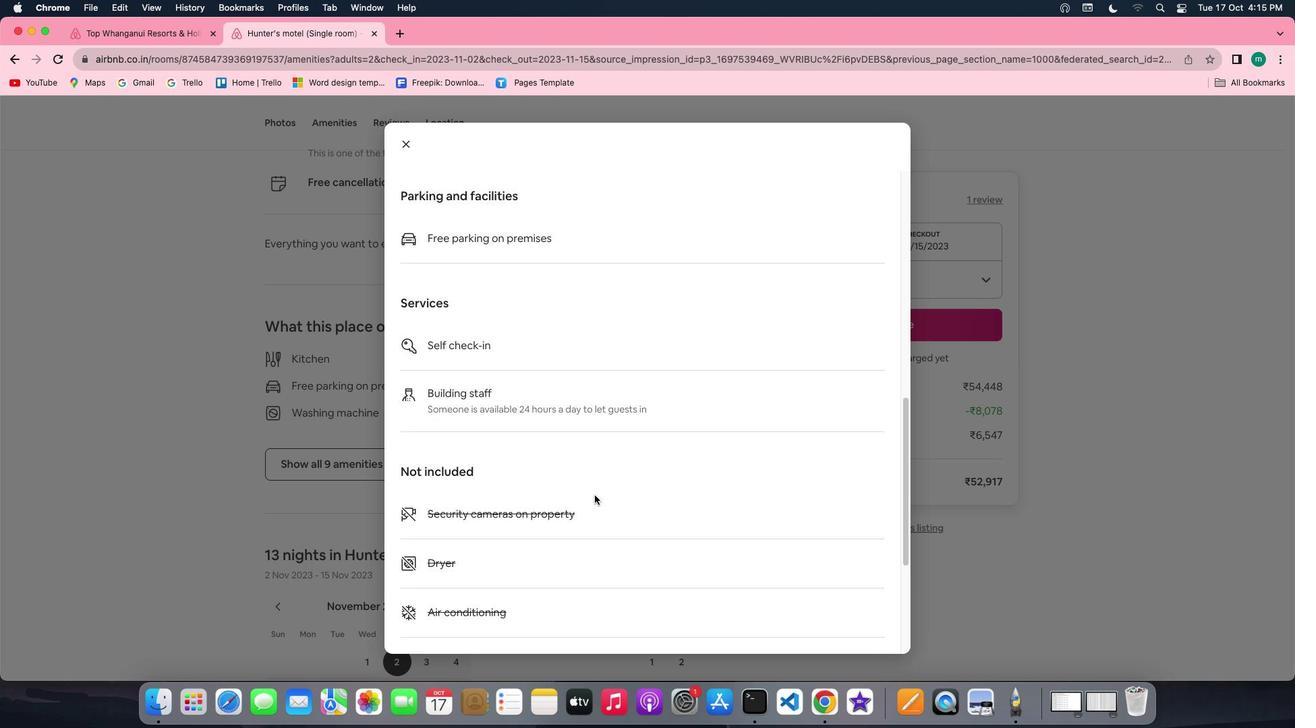 
Action: Mouse scrolled (594, 495) with delta (0, -1)
Screenshot: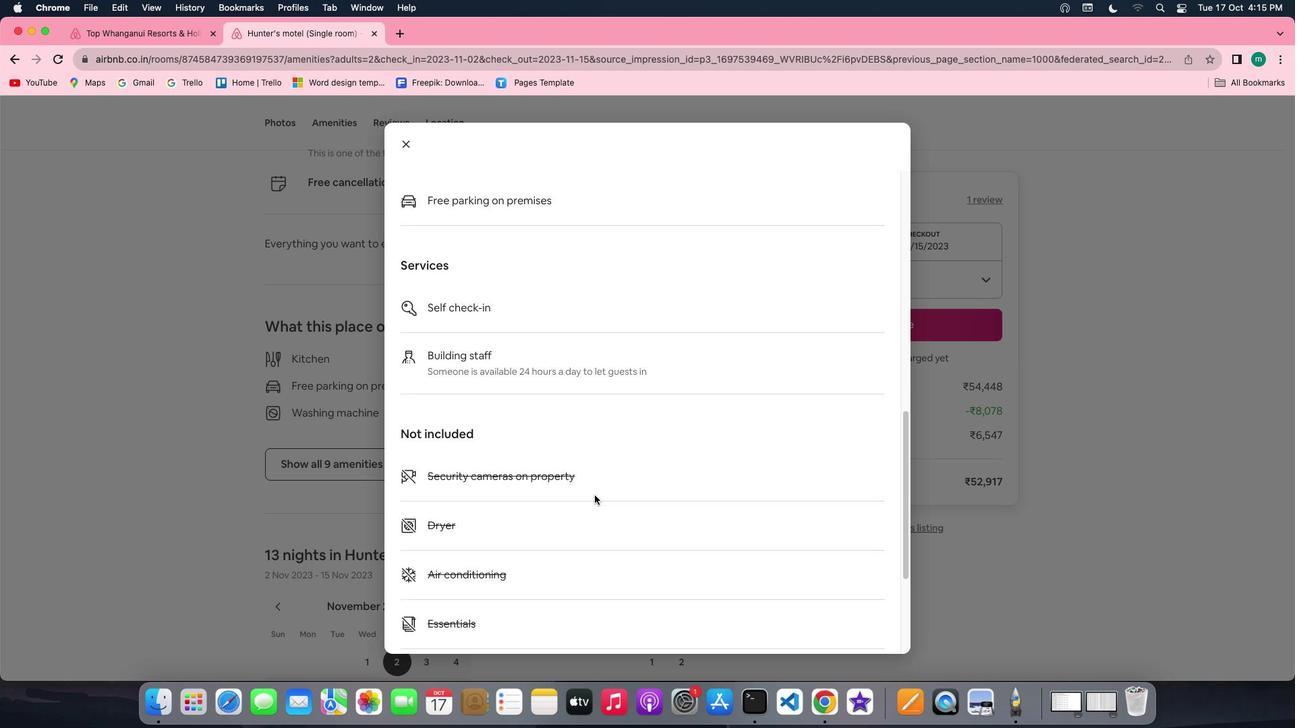 
Action: Mouse scrolled (594, 495) with delta (0, 0)
Screenshot: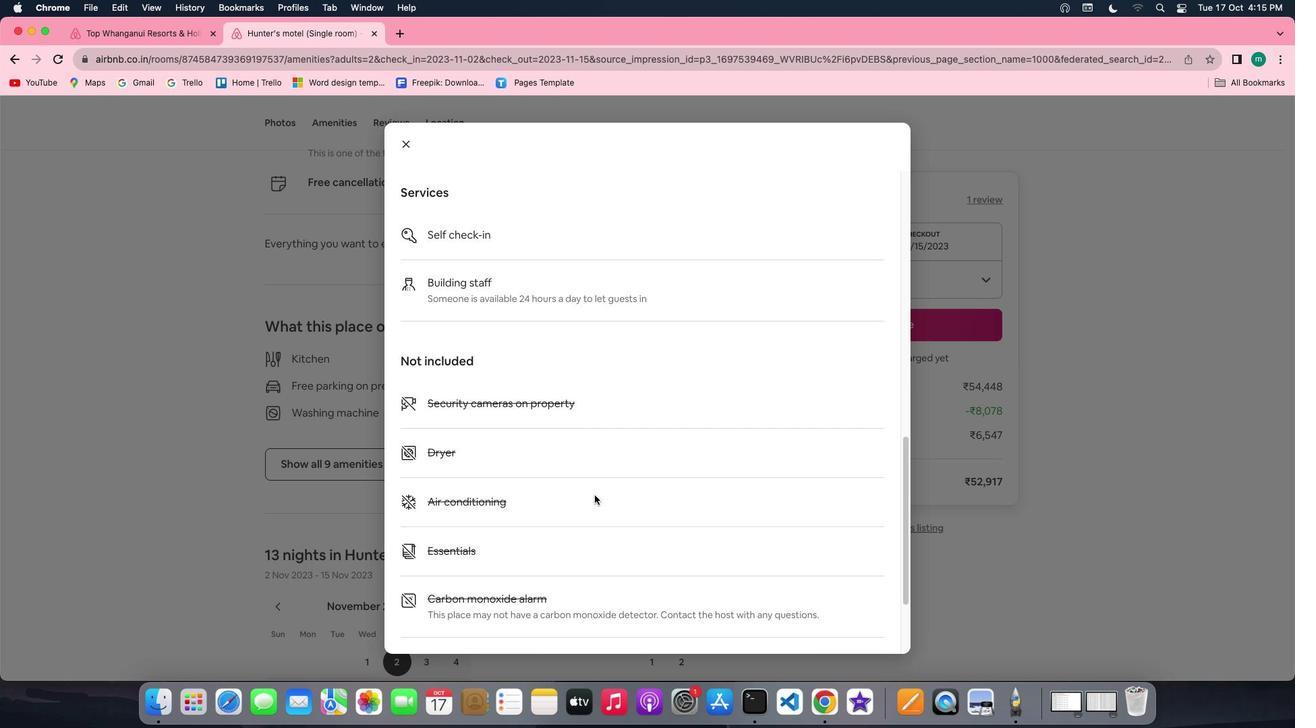 
Action: Mouse scrolled (594, 495) with delta (0, 0)
Screenshot: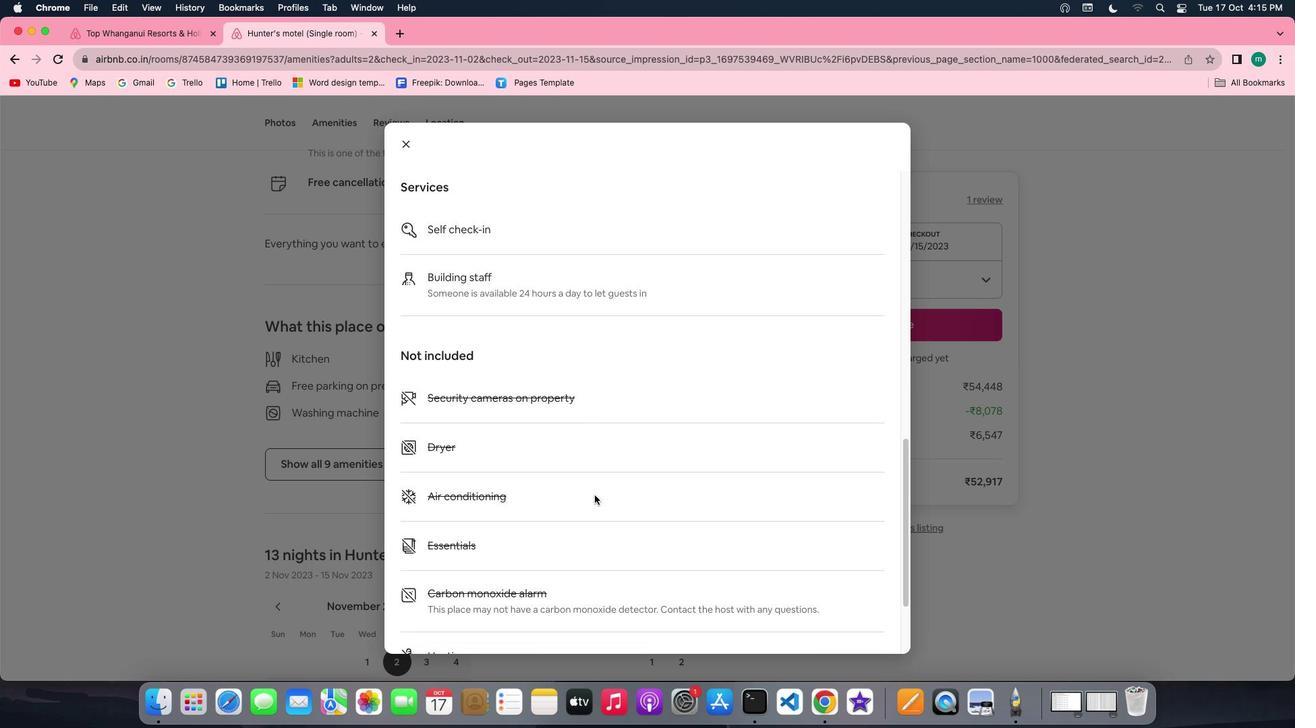 
Action: Mouse scrolled (594, 495) with delta (0, -1)
Screenshot: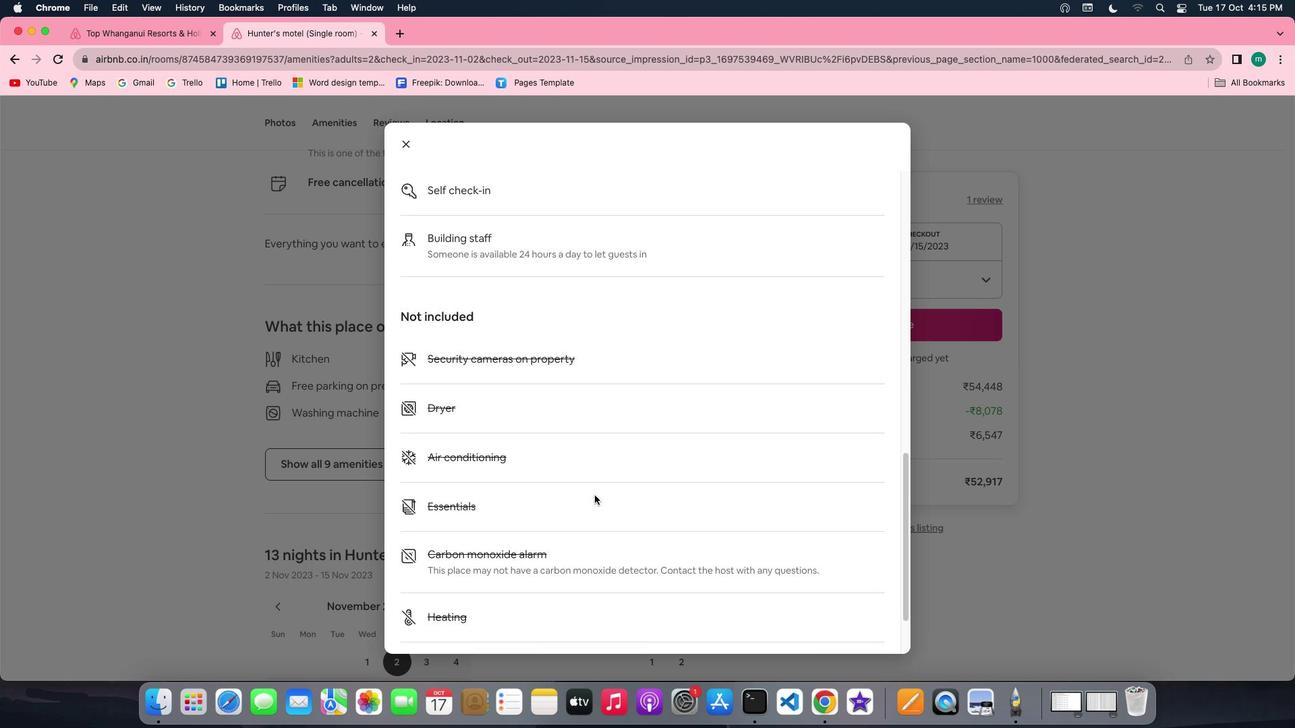 
Action: Mouse scrolled (594, 495) with delta (0, -2)
Screenshot: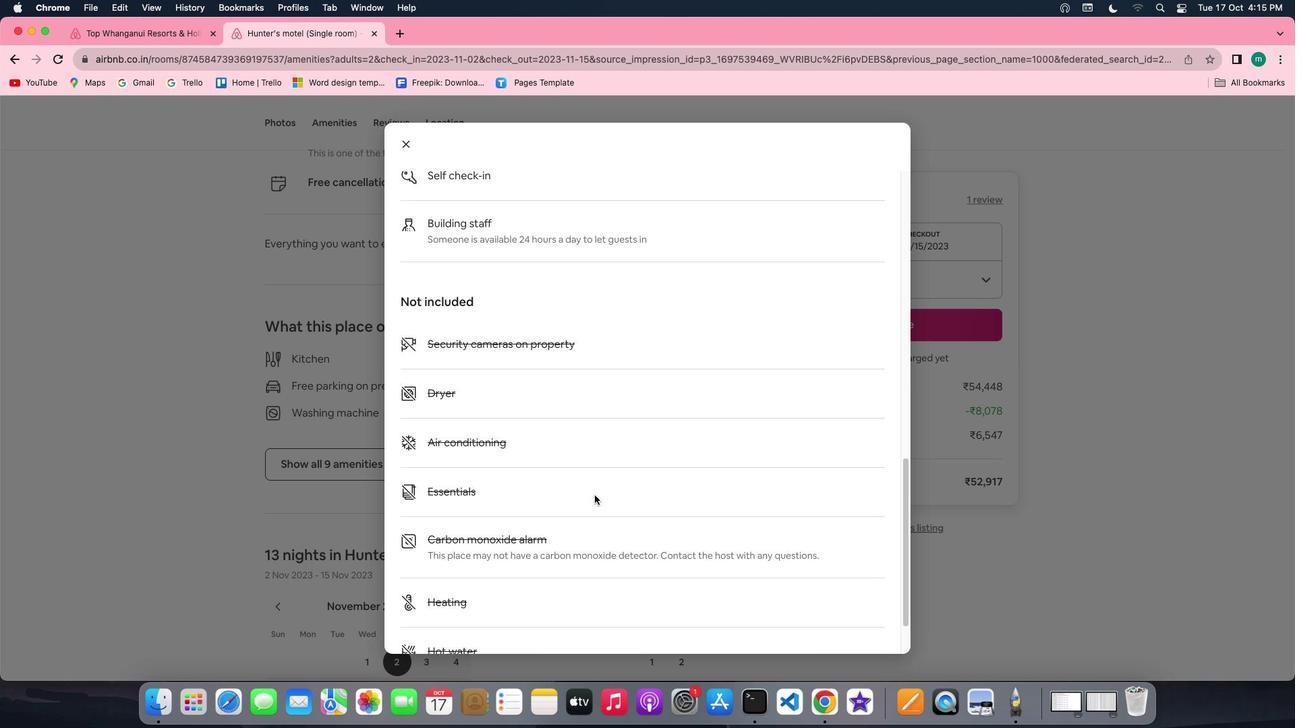 
Action: Mouse scrolled (594, 495) with delta (0, 0)
Screenshot: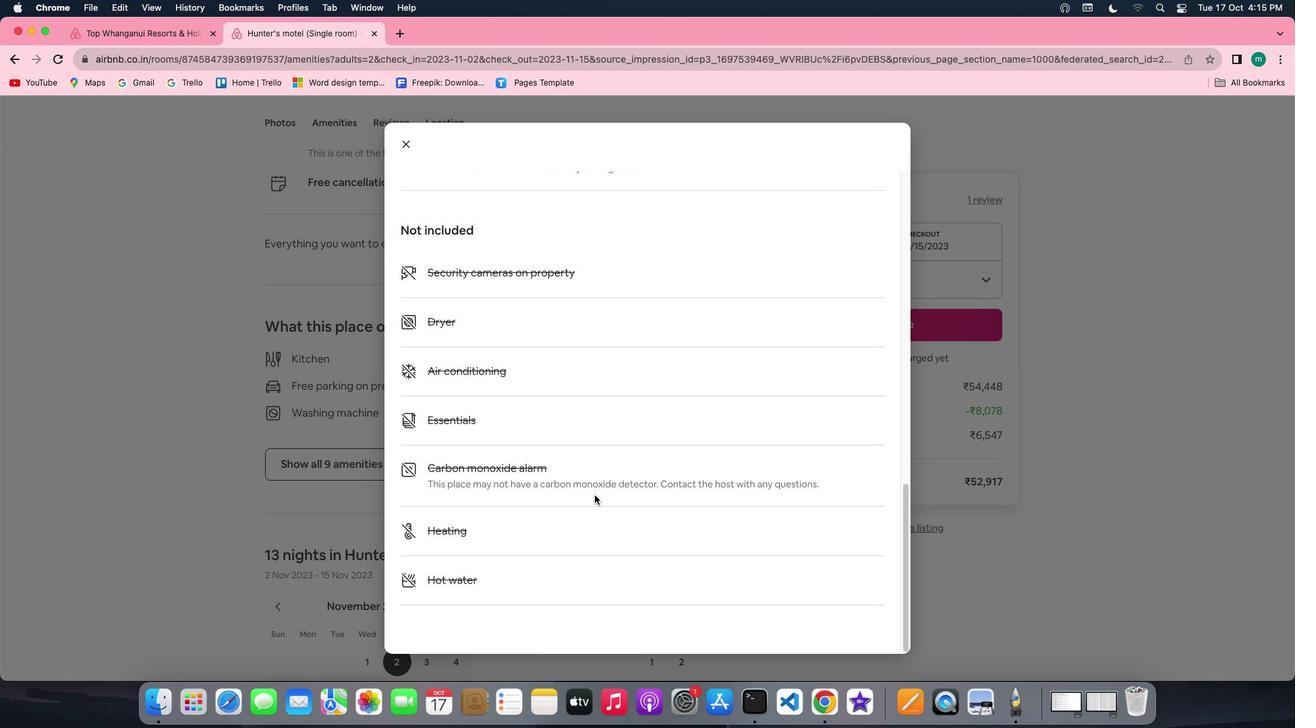 
Action: Mouse scrolled (594, 495) with delta (0, 0)
Screenshot: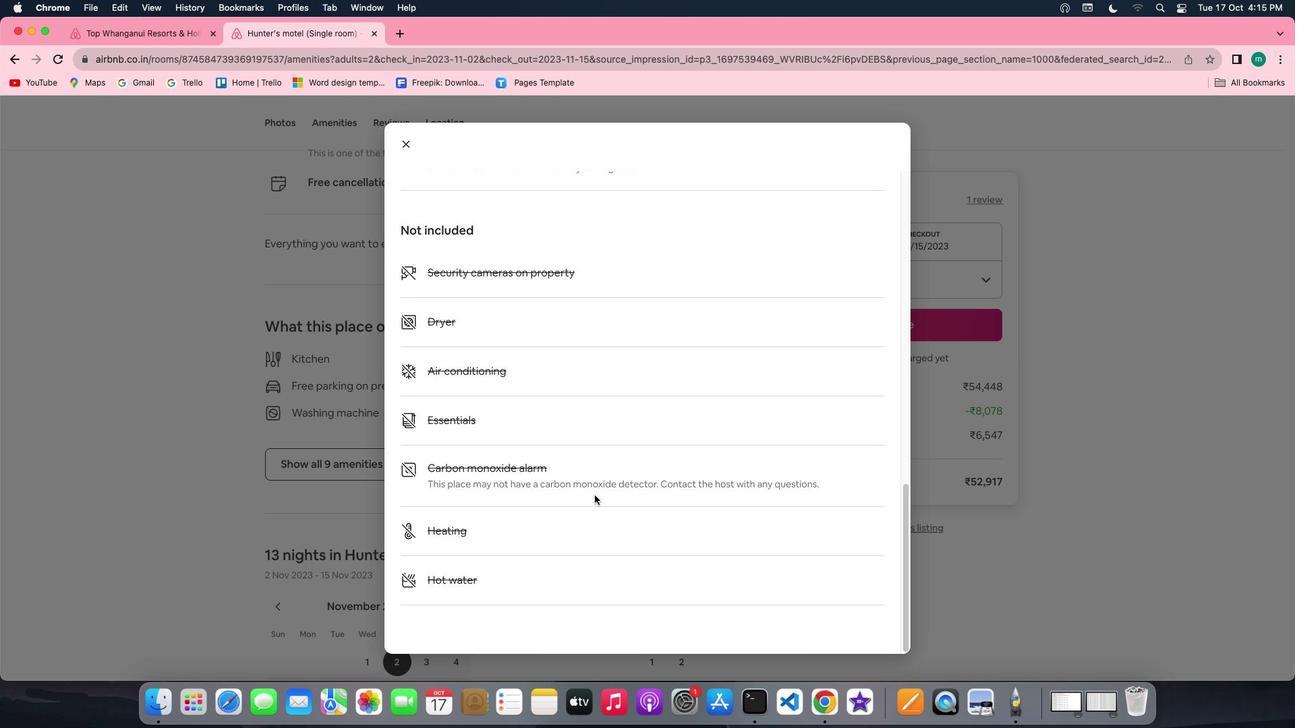 
Action: Mouse scrolled (594, 495) with delta (0, 0)
Screenshot: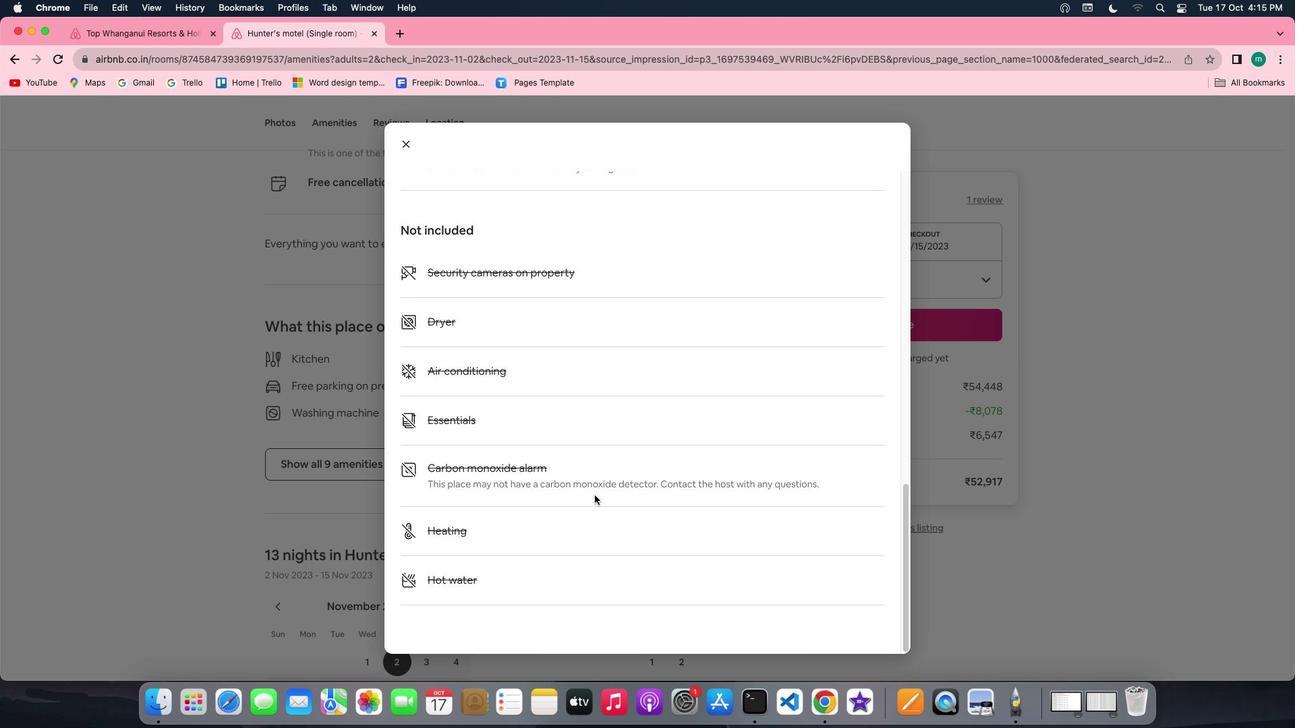 
Action: Mouse scrolled (594, 495) with delta (0, 0)
Screenshot: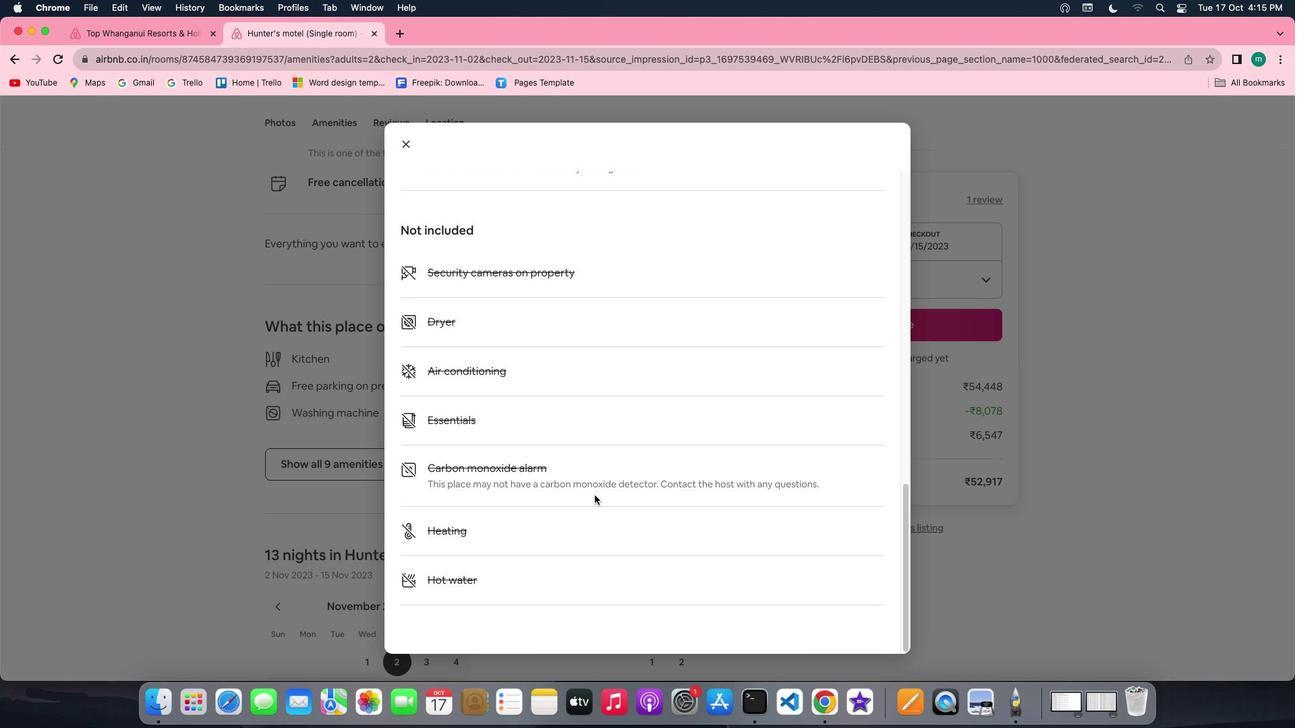 
Action: Mouse scrolled (594, 495) with delta (0, -1)
Screenshot: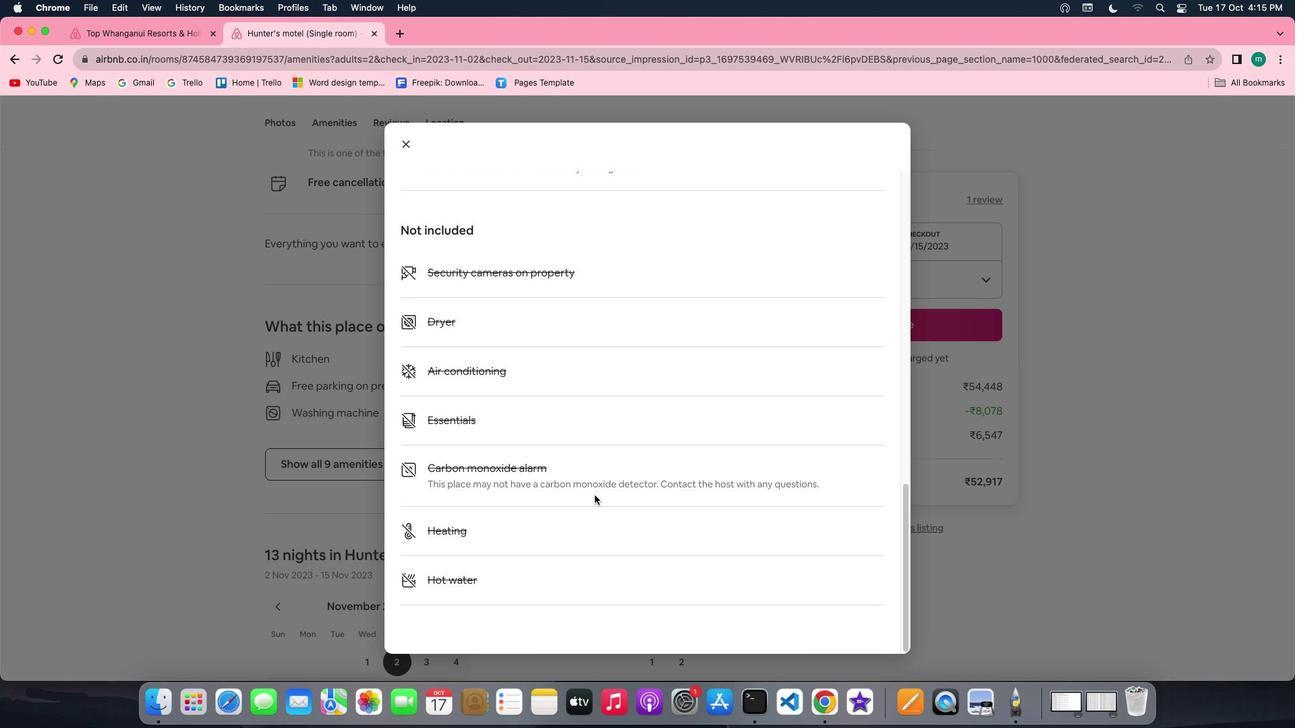 
Action: Mouse moved to (400, 134)
Screenshot: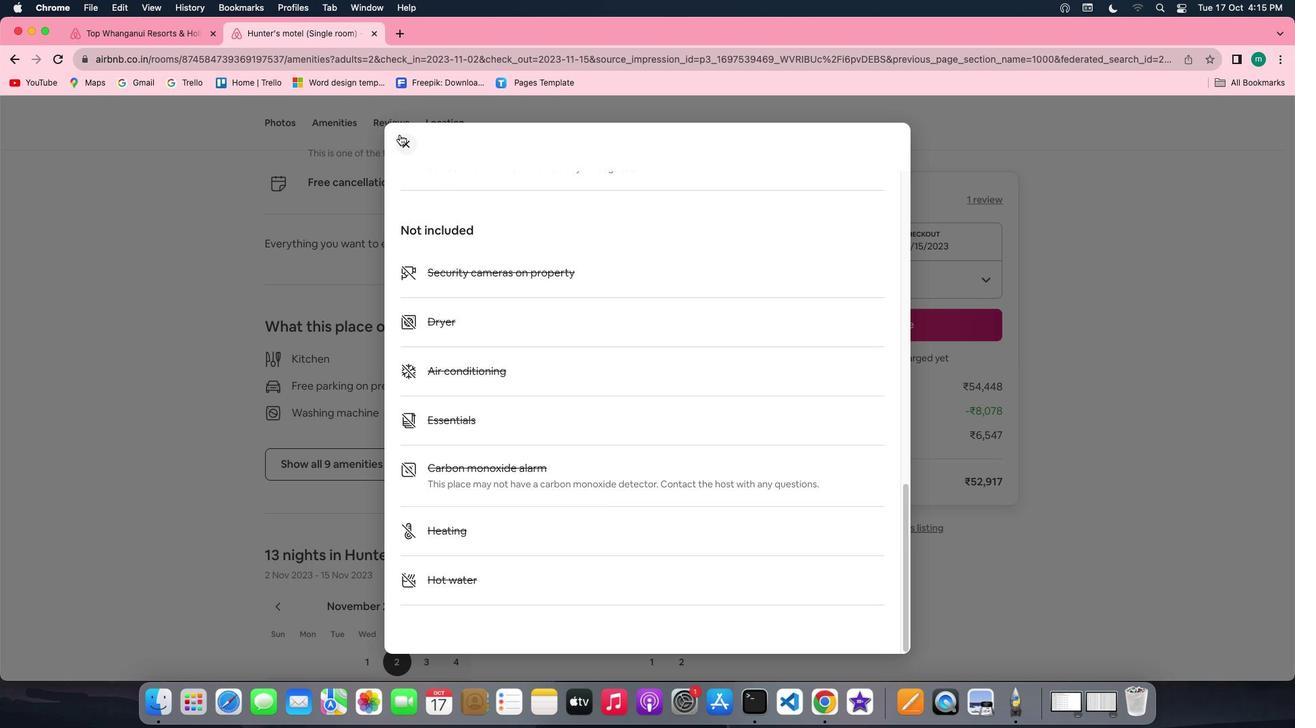 
Action: Mouse pressed left at (400, 134)
Screenshot: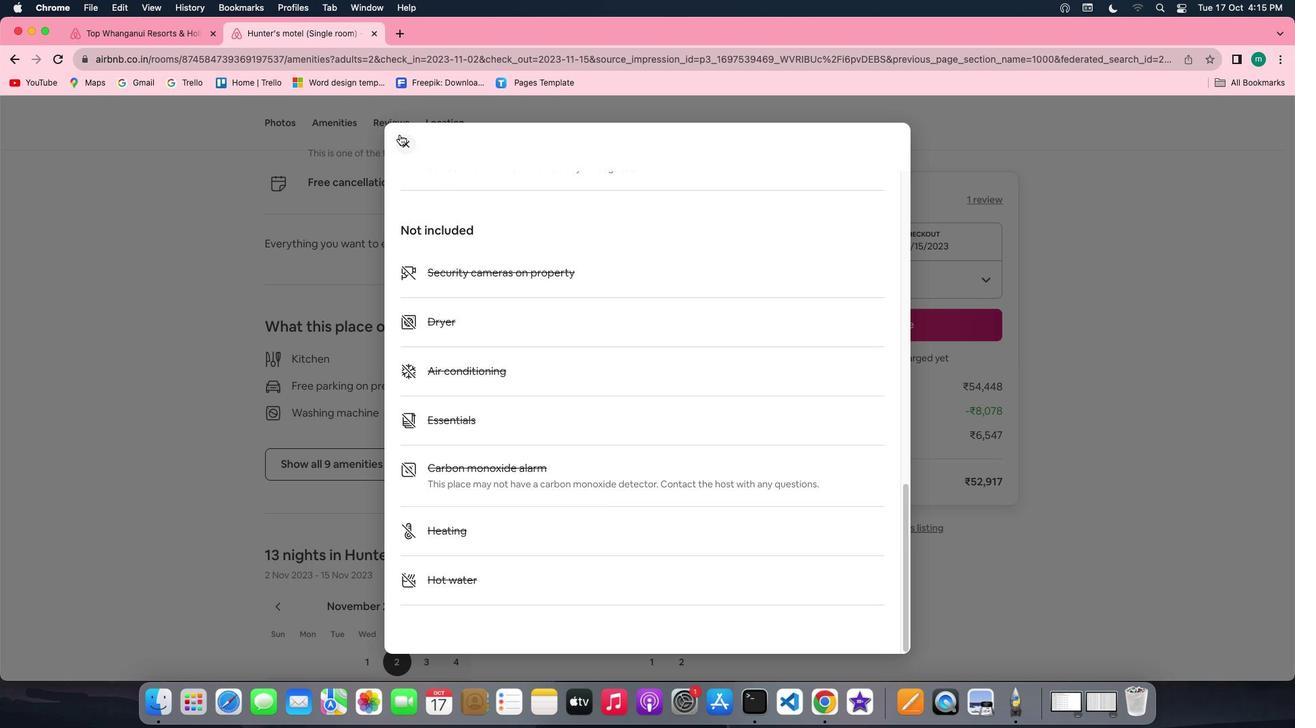 
Action: Mouse moved to (408, 143)
Screenshot: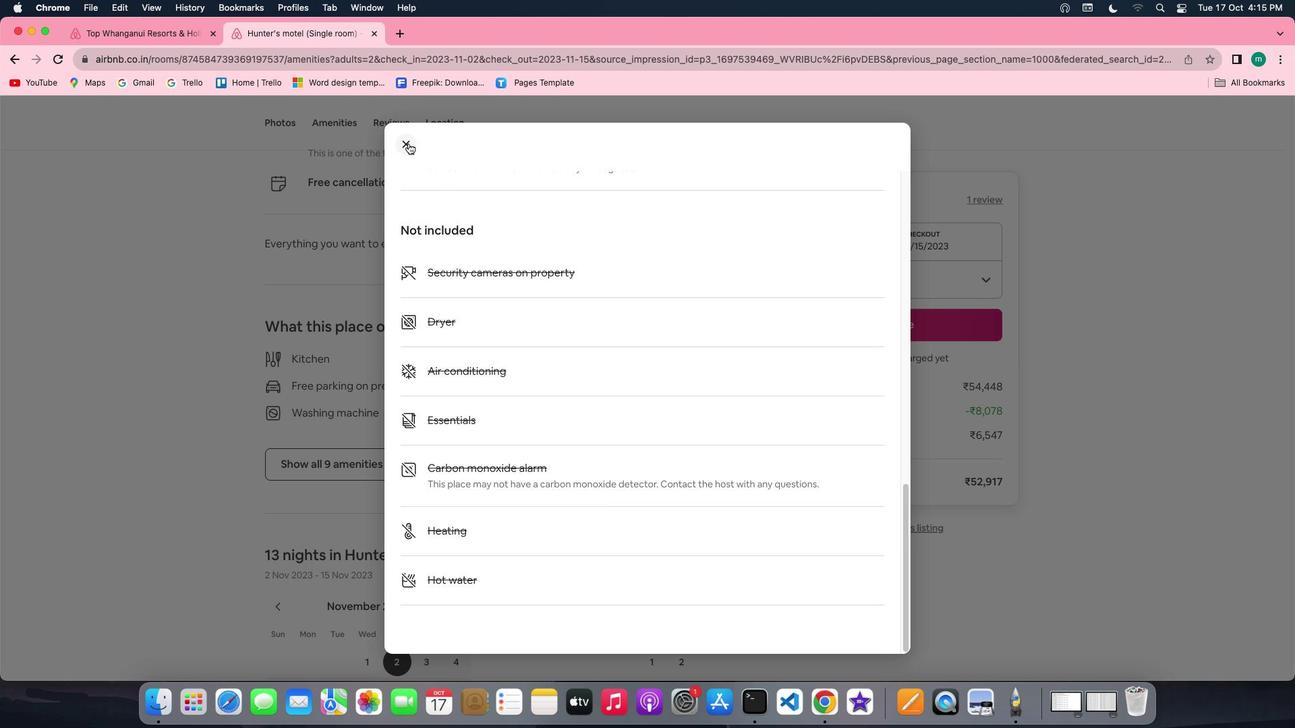 
Action: Mouse pressed left at (408, 143)
Screenshot: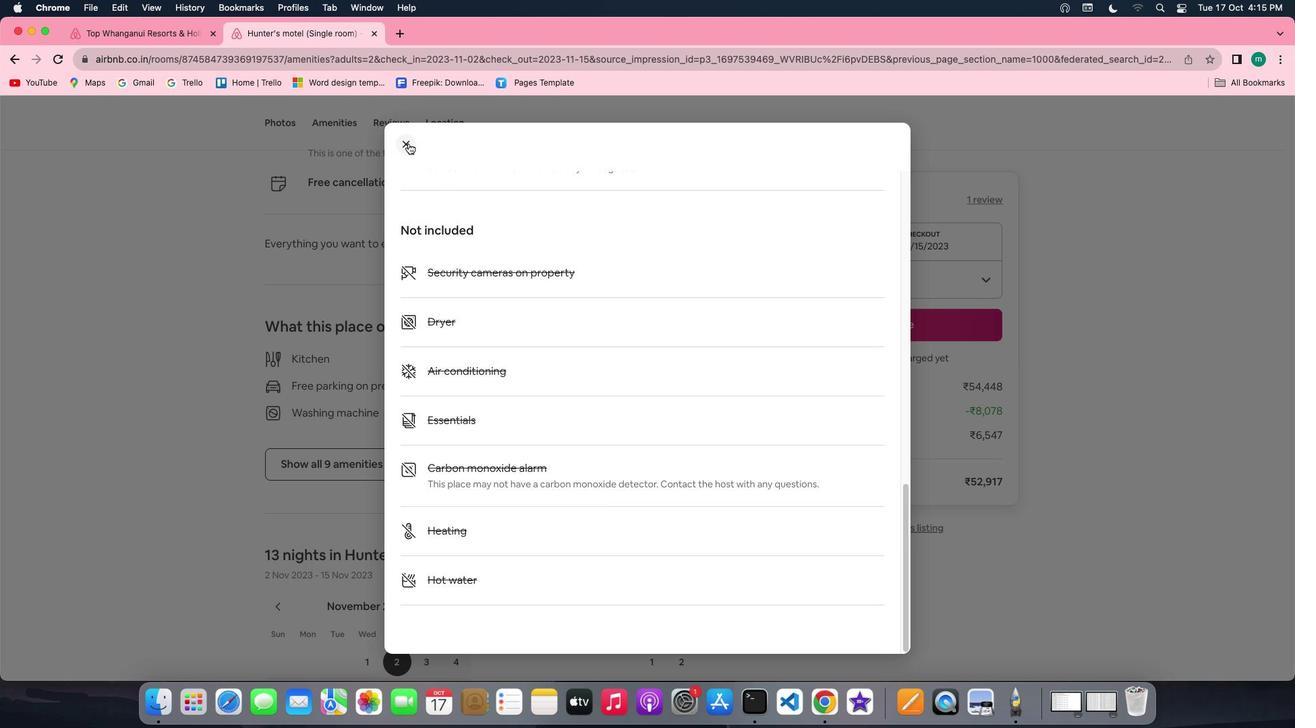
Action: Mouse moved to (611, 453)
Screenshot: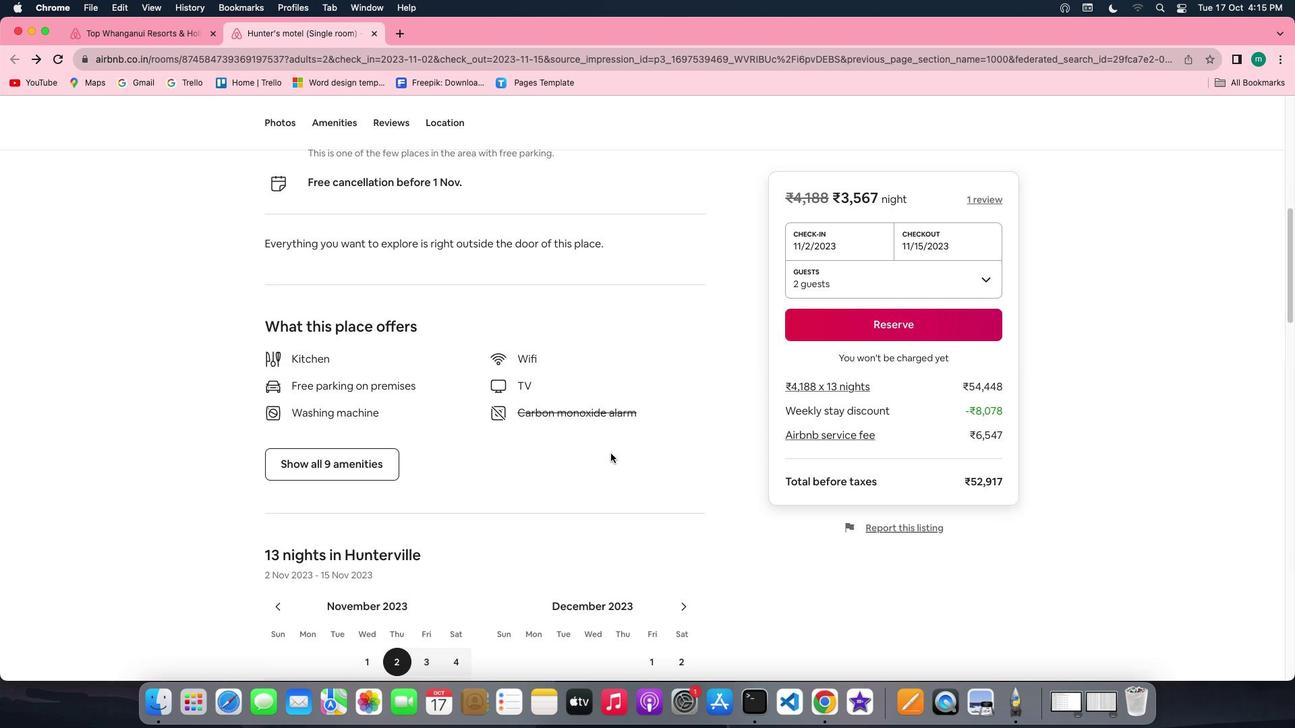 
Action: Mouse scrolled (611, 453) with delta (0, 0)
Screenshot: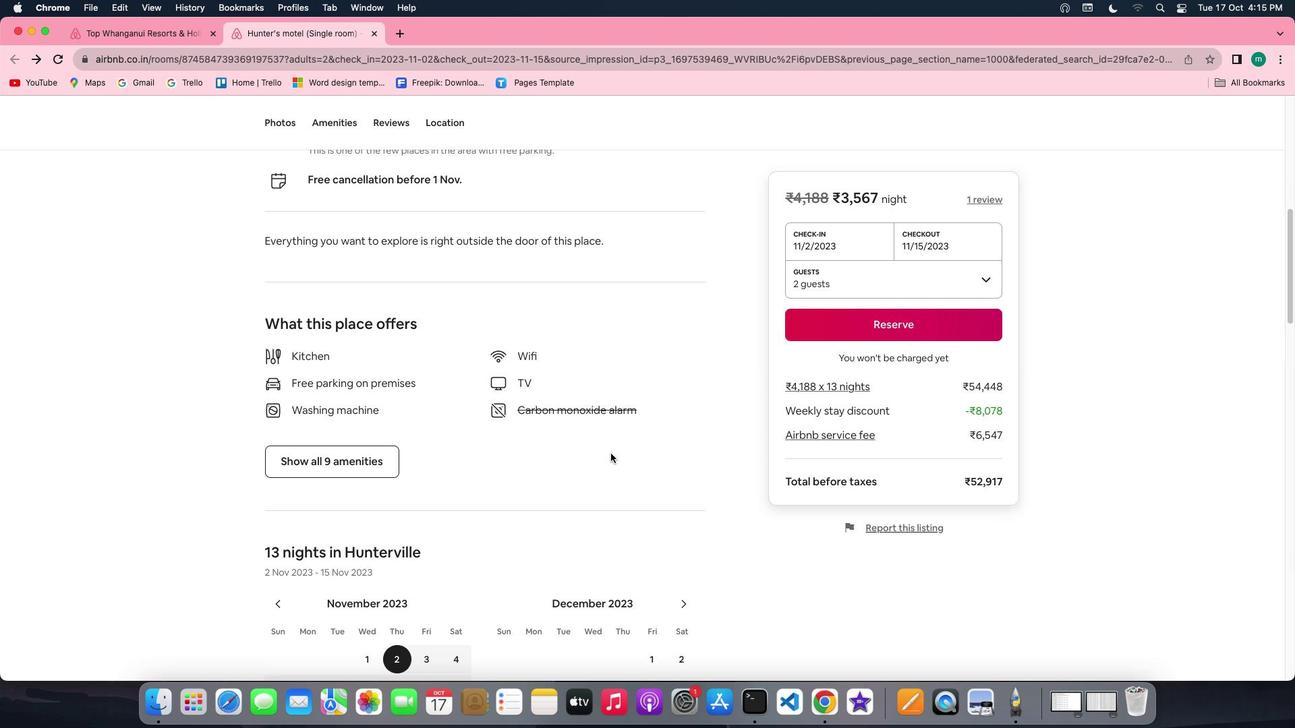 
Action: Mouse scrolled (611, 453) with delta (0, 0)
Screenshot: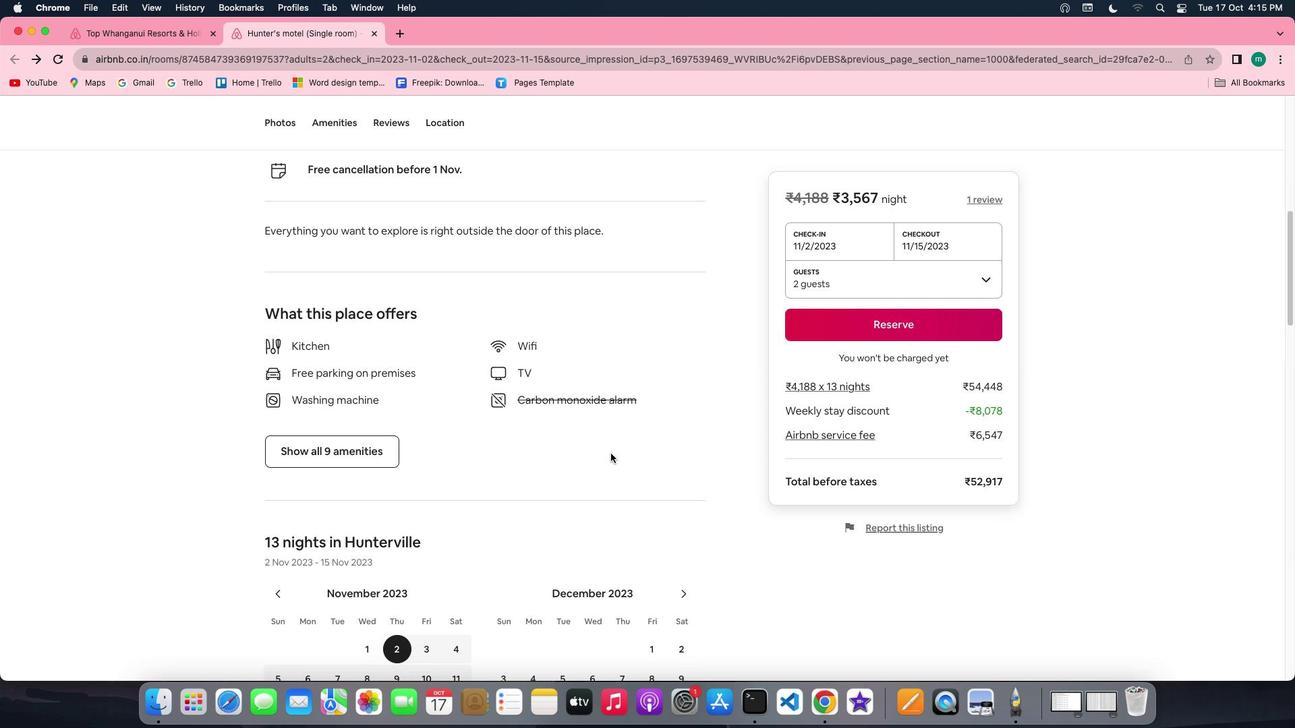 
Action: Mouse scrolled (611, 453) with delta (0, -1)
Screenshot: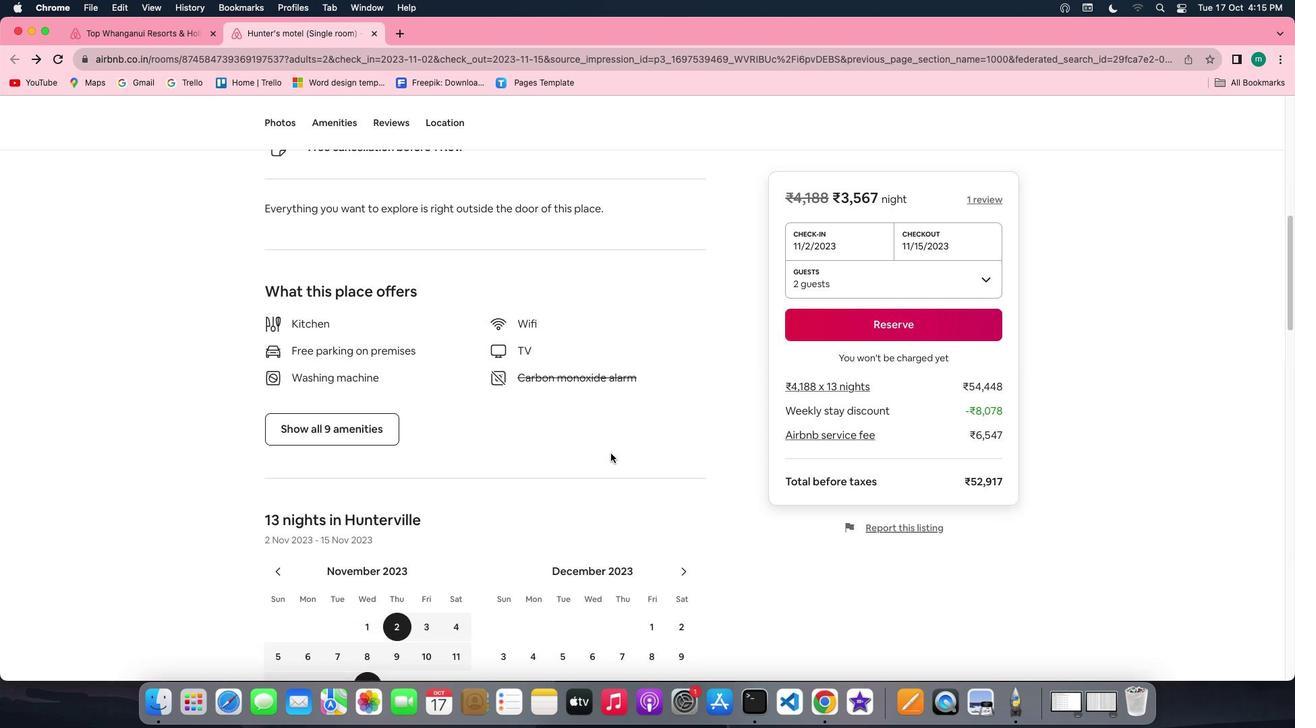 
Action: Mouse scrolled (611, 453) with delta (0, -2)
Screenshot: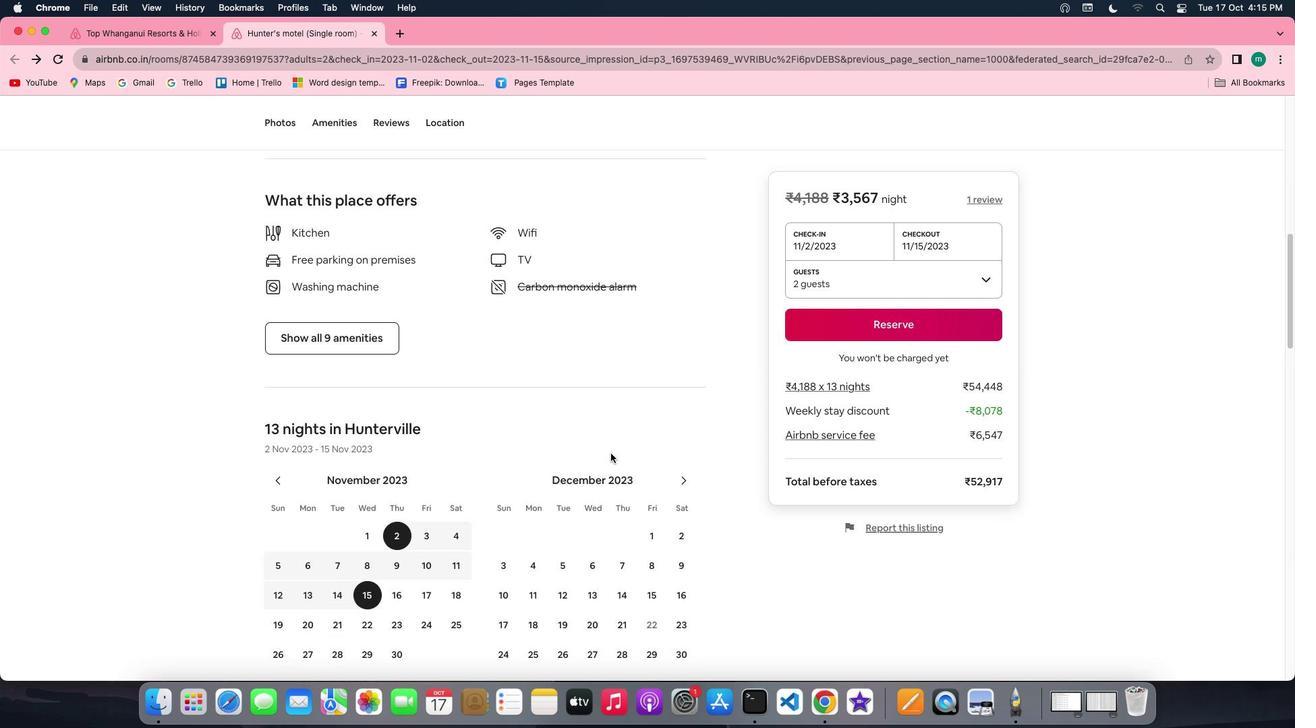 
Action: Mouse scrolled (611, 453) with delta (0, 0)
Screenshot: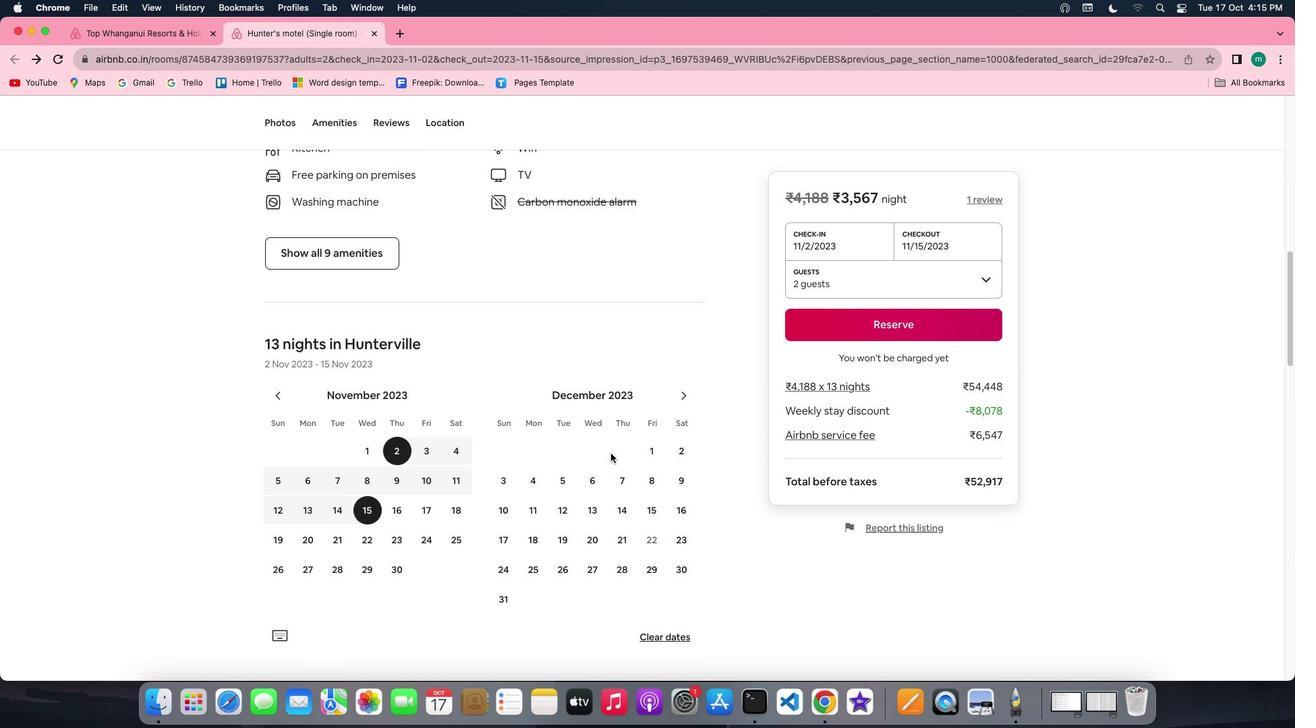 
Action: Mouse scrolled (611, 453) with delta (0, 0)
Screenshot: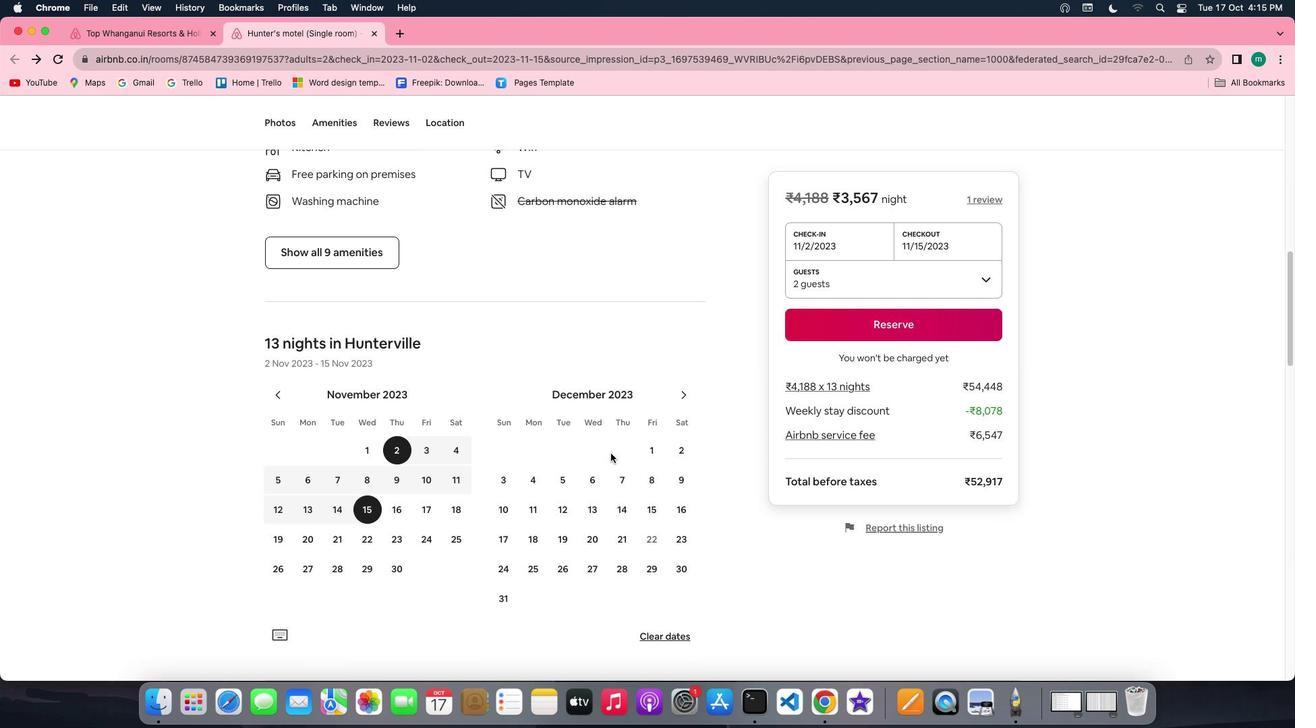 
Action: Mouse scrolled (611, 453) with delta (0, 0)
Screenshot: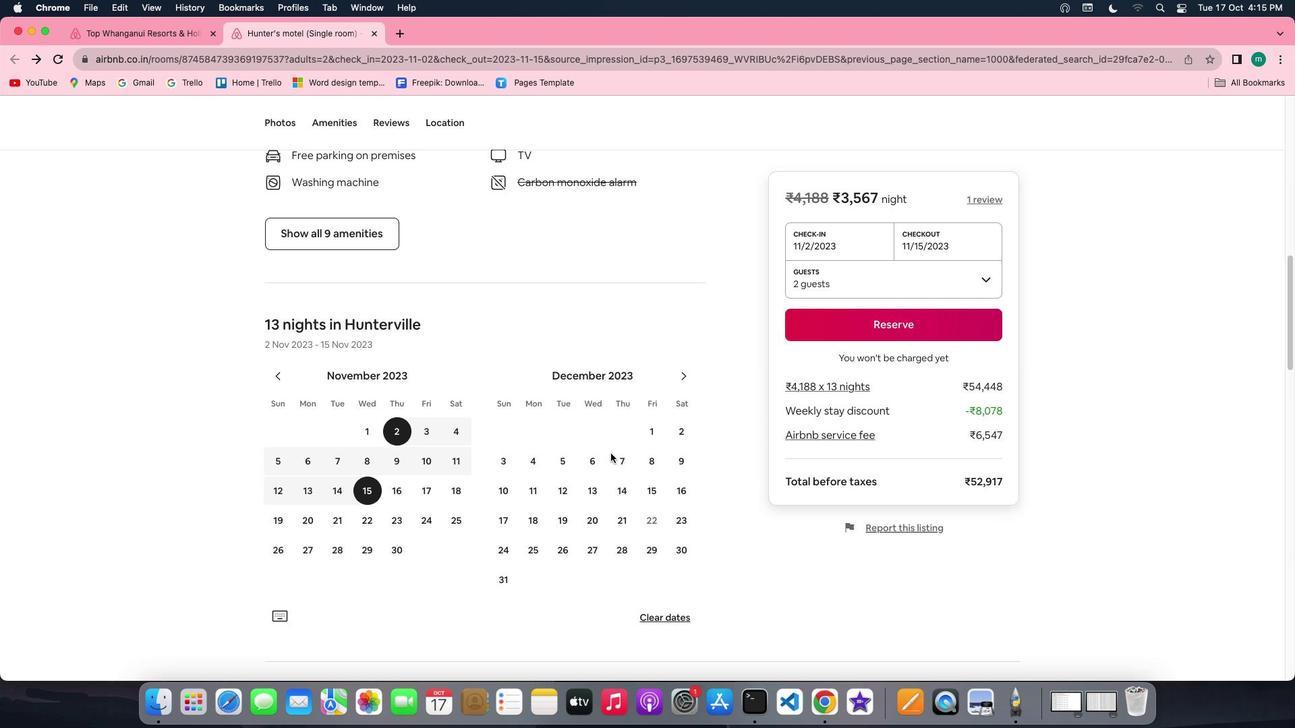 
Action: Mouse scrolled (611, 453) with delta (0, -1)
Screenshot: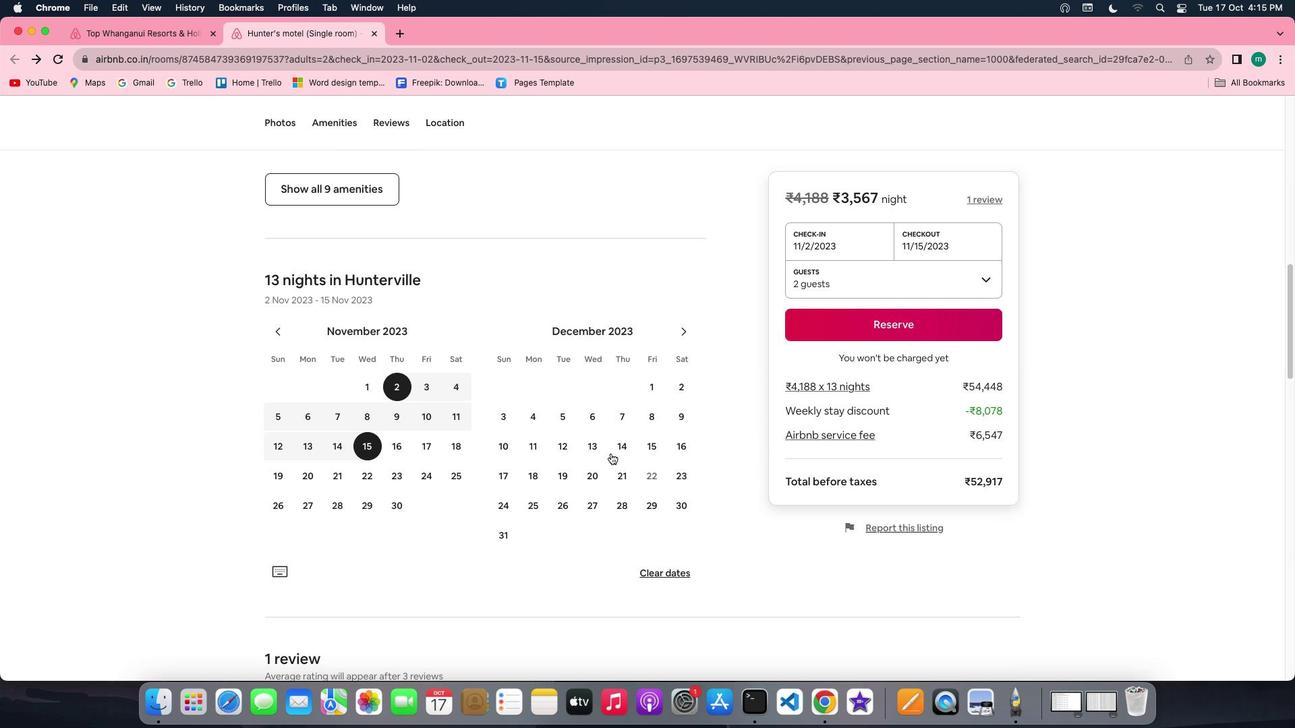 
Action: Mouse scrolled (611, 453) with delta (0, -2)
Screenshot: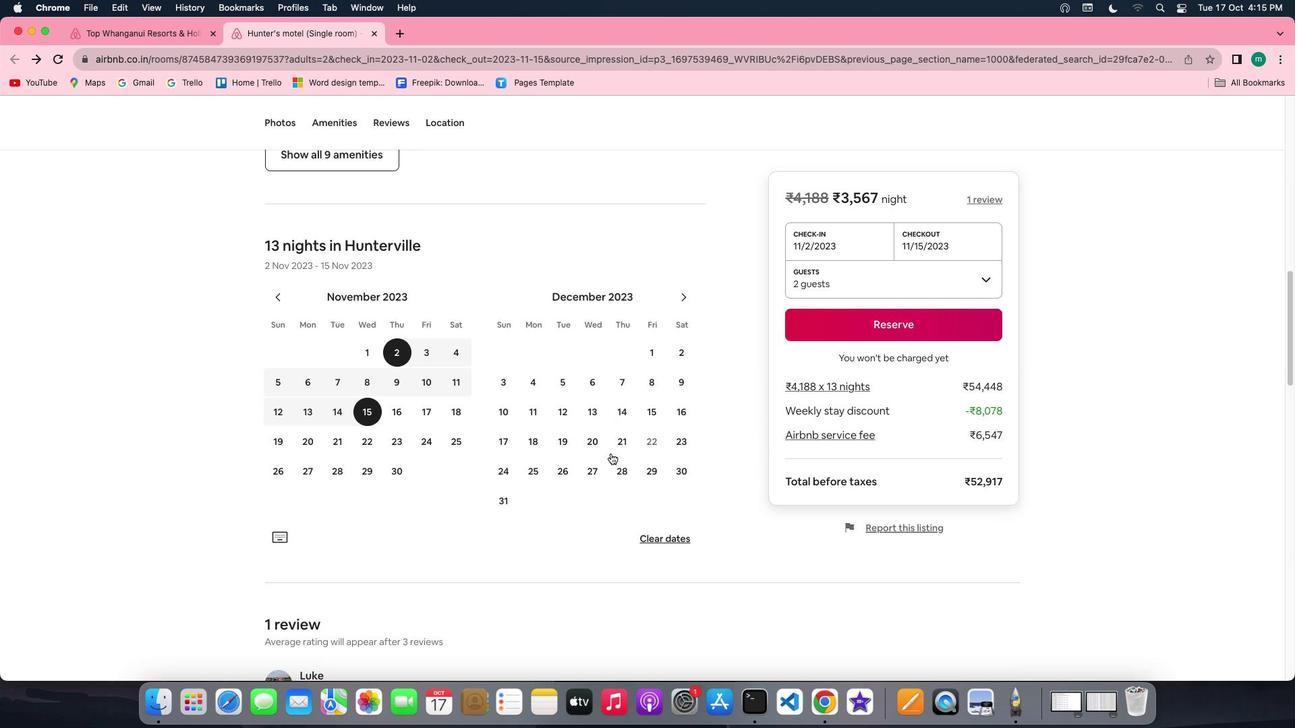
Action: Mouse scrolled (611, 453) with delta (0, -2)
Screenshot: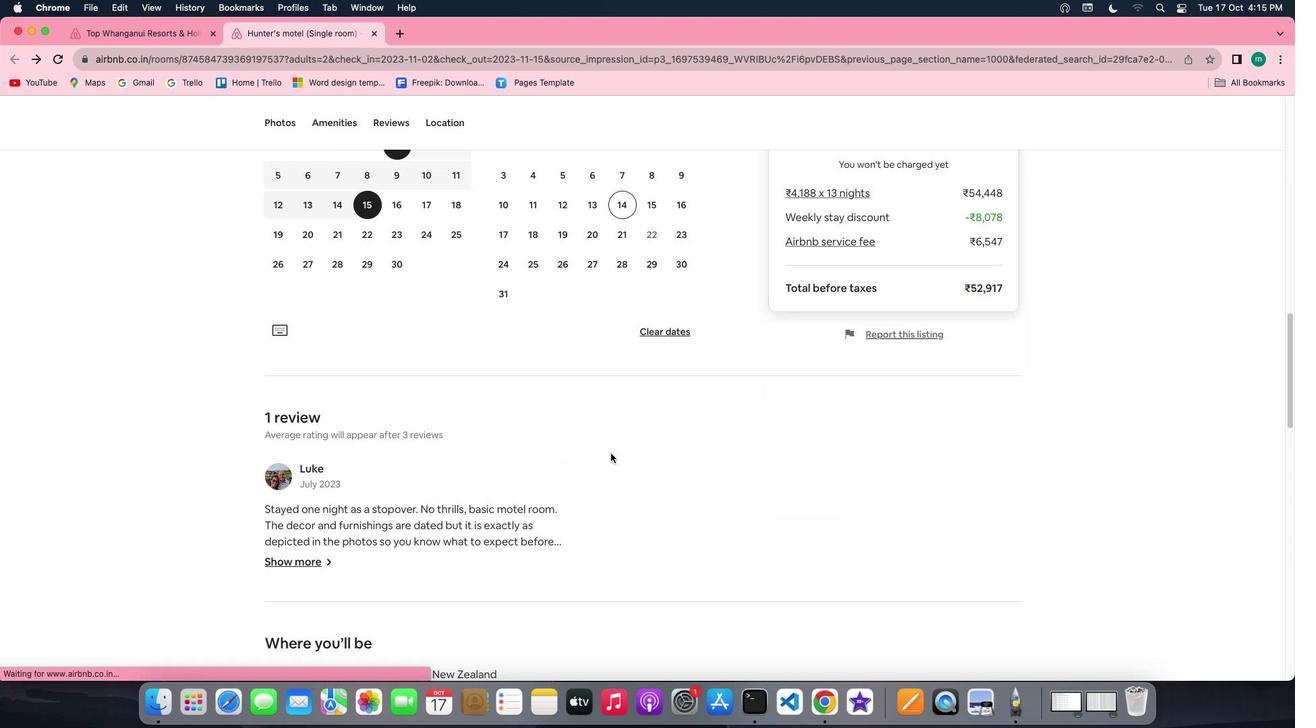 
Action: Mouse scrolled (611, 453) with delta (0, 0)
Screenshot: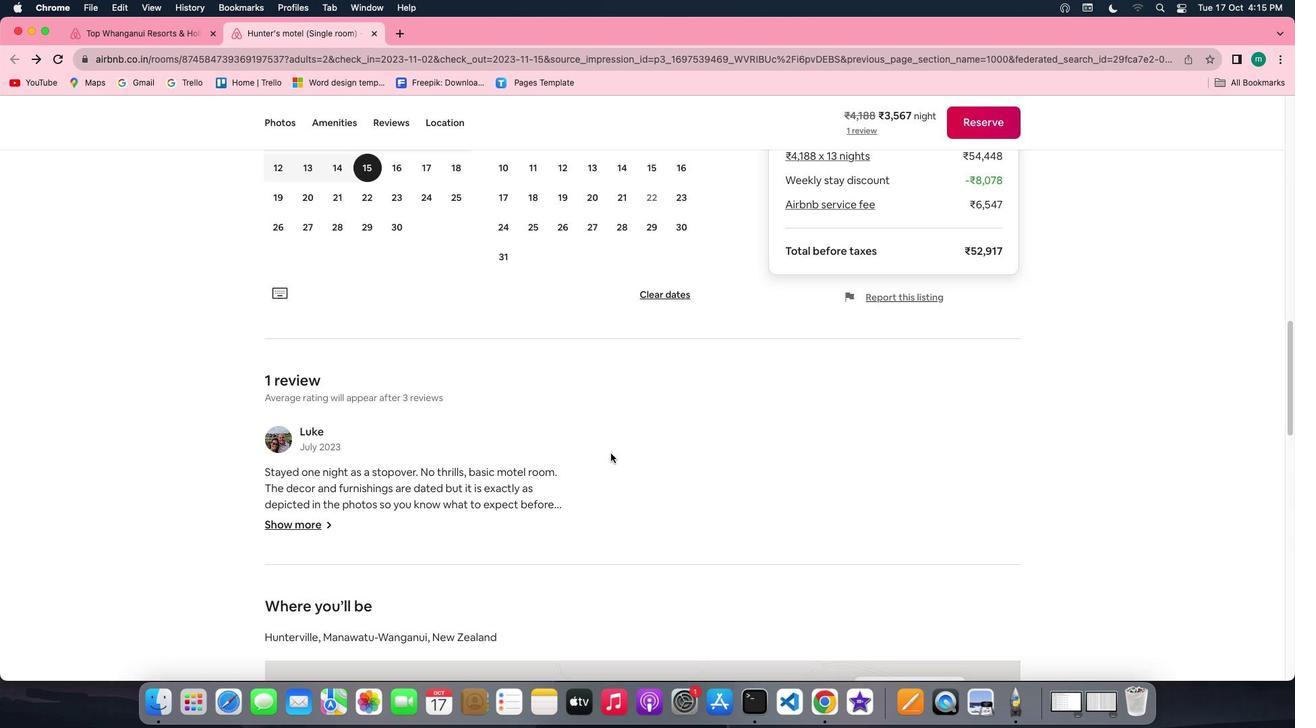 
Action: Mouse scrolled (611, 453) with delta (0, 0)
Screenshot: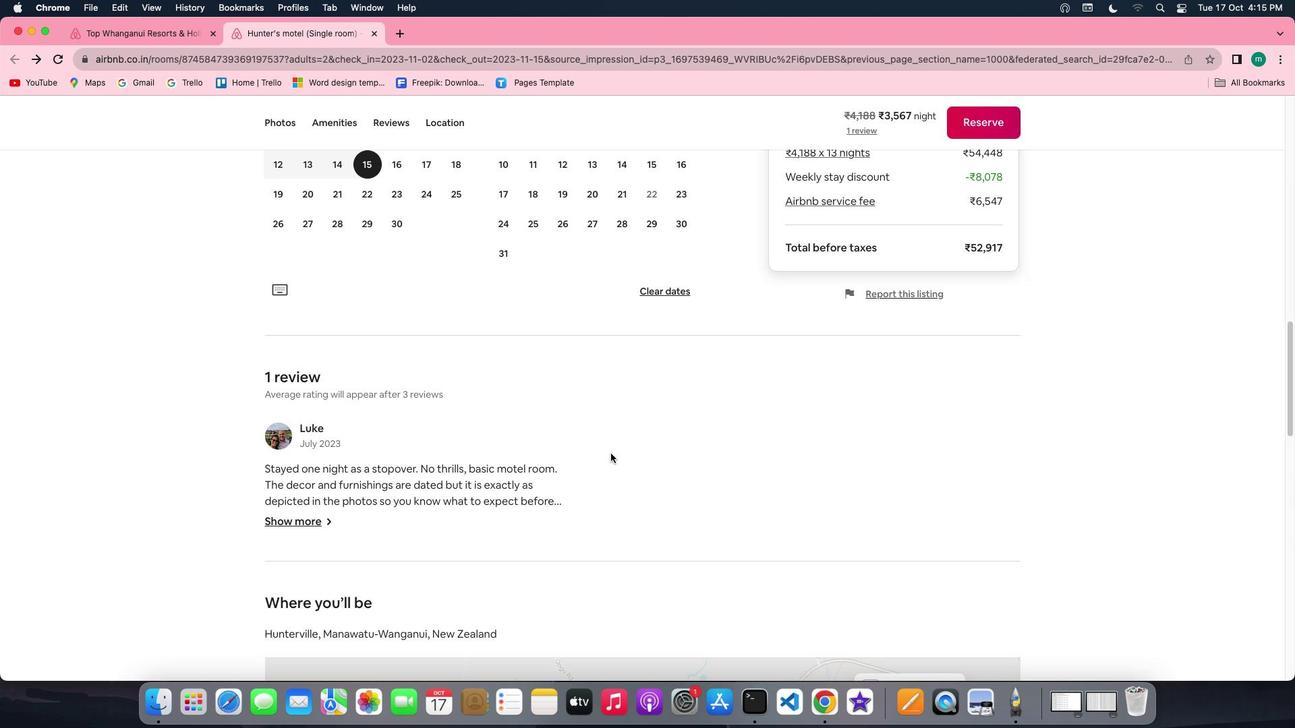 
Action: Mouse scrolled (611, 453) with delta (0, 0)
Screenshot: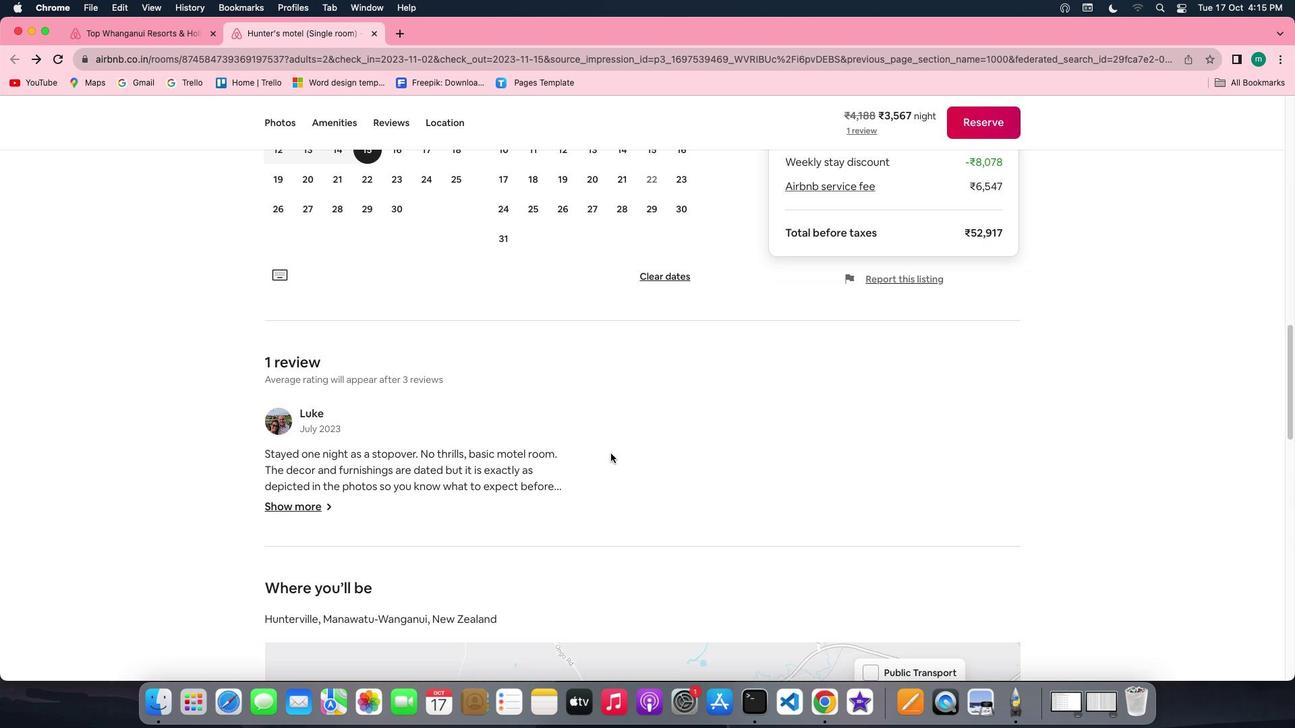 
Action: Mouse scrolled (611, 453) with delta (0, 0)
Screenshot: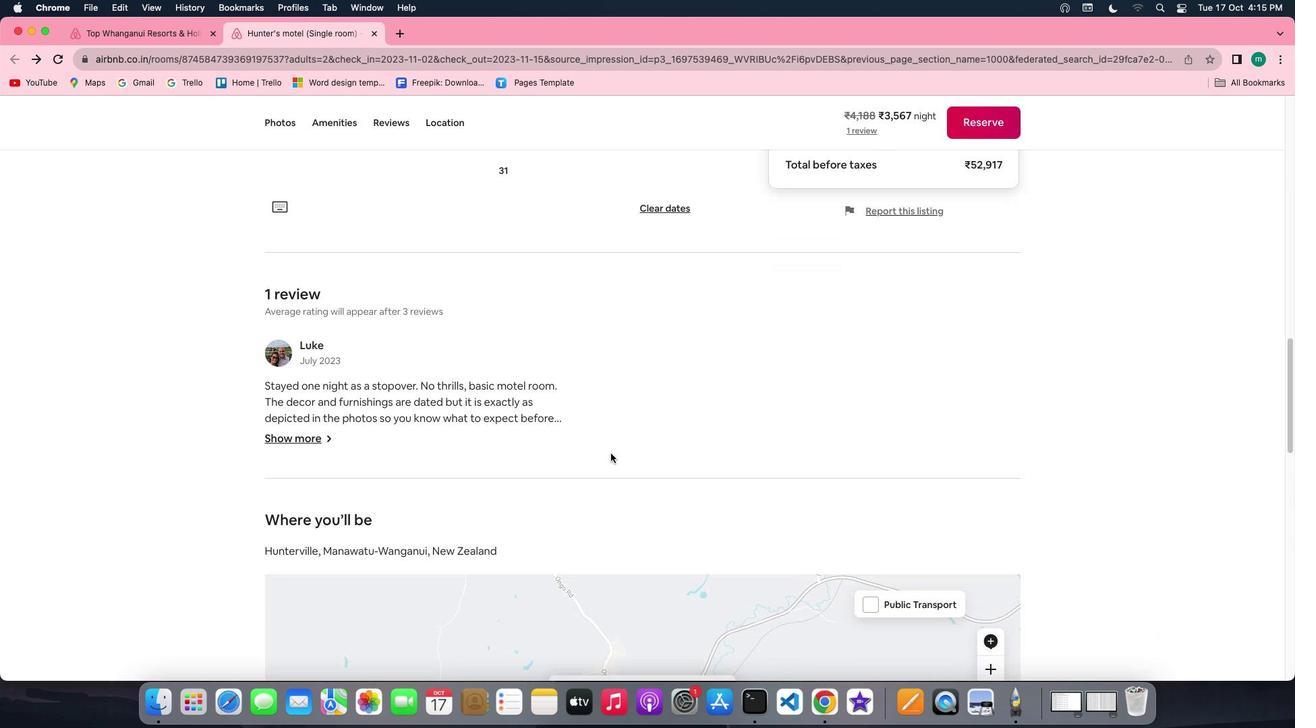 
Action: Mouse moved to (304, 411)
Screenshot: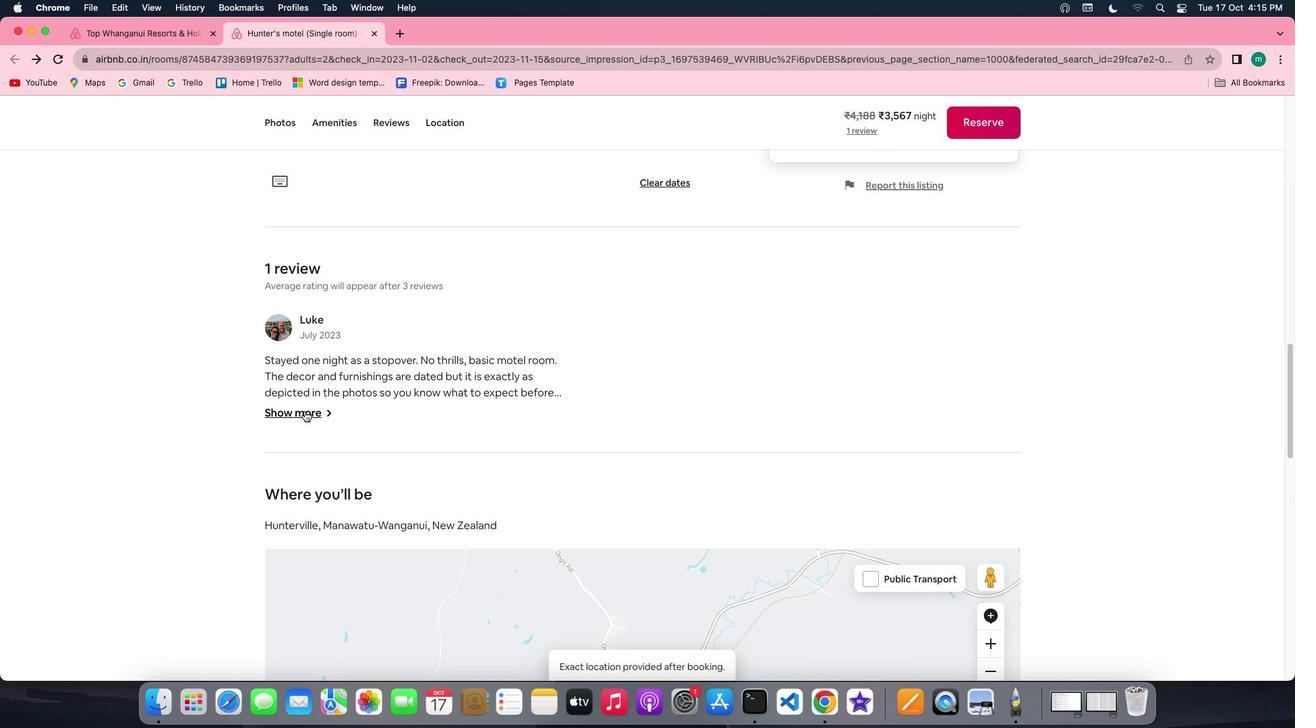 
Action: Mouse pressed left at (304, 411)
Screenshot: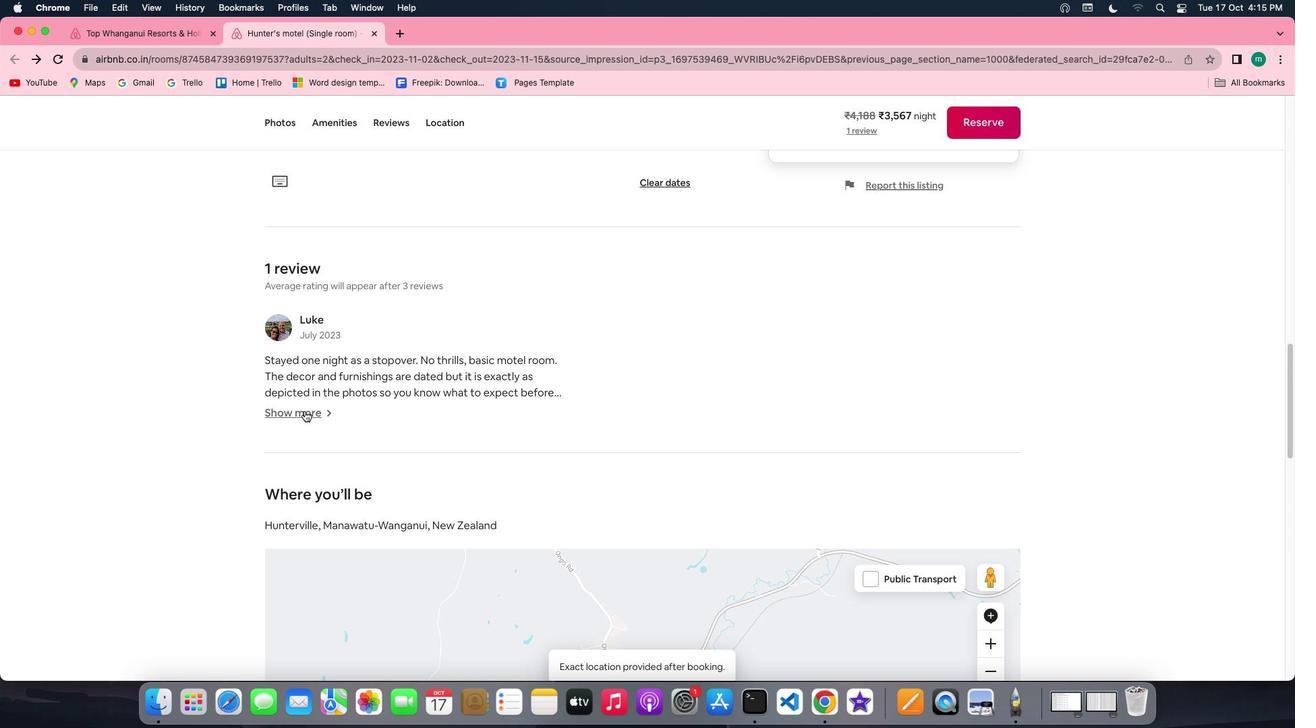 
Action: Mouse moved to (328, 278)
Screenshot: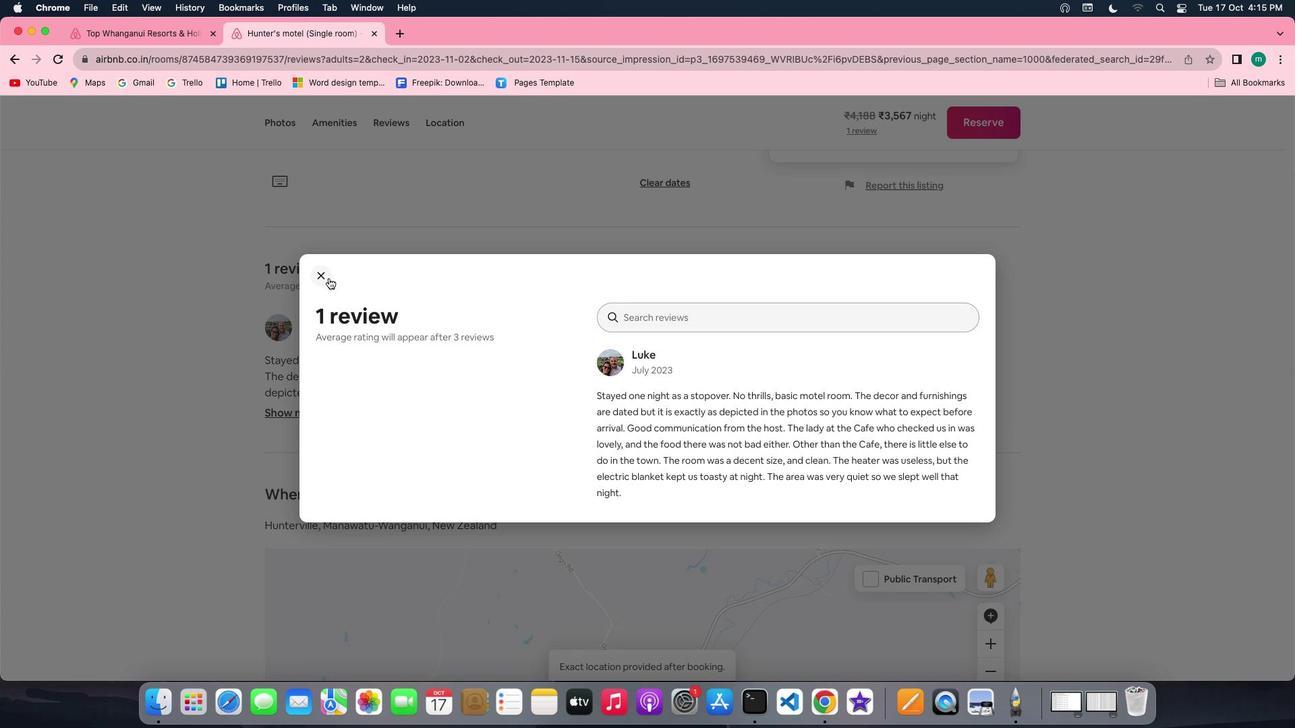
Action: Mouse pressed left at (328, 278)
Screenshot: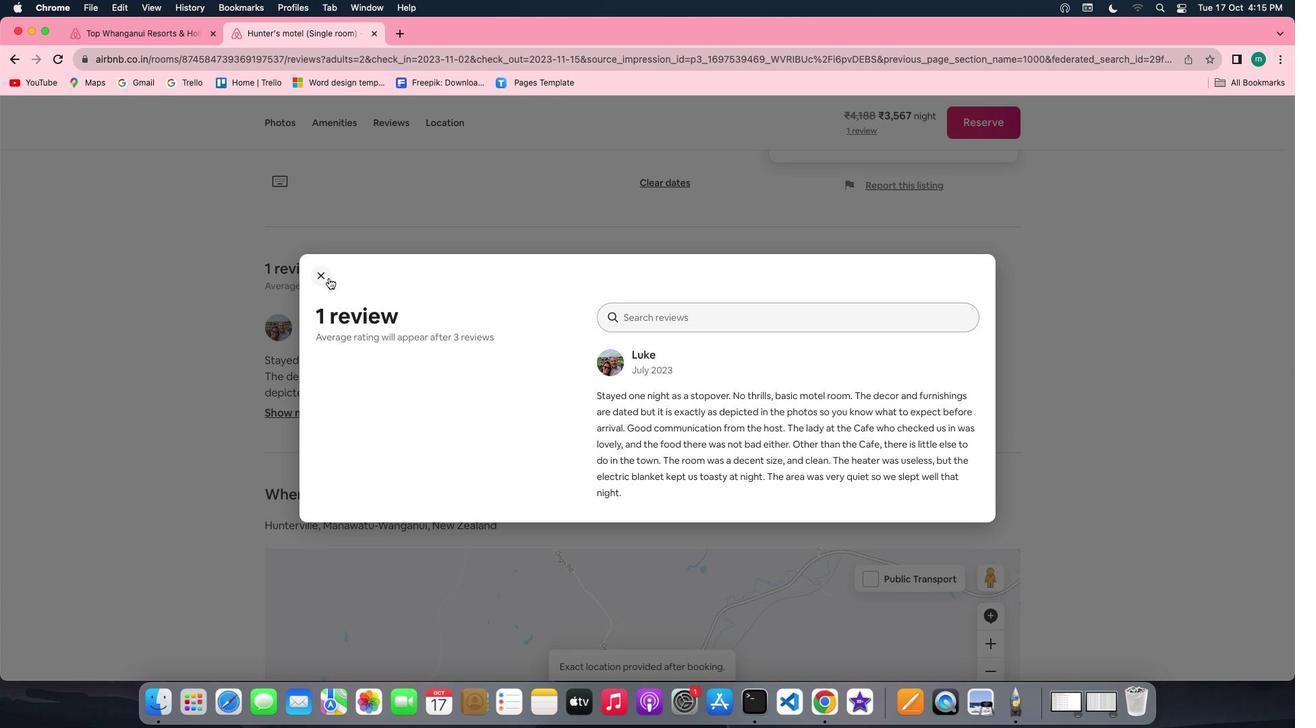 
Action: Mouse moved to (392, 370)
Screenshot: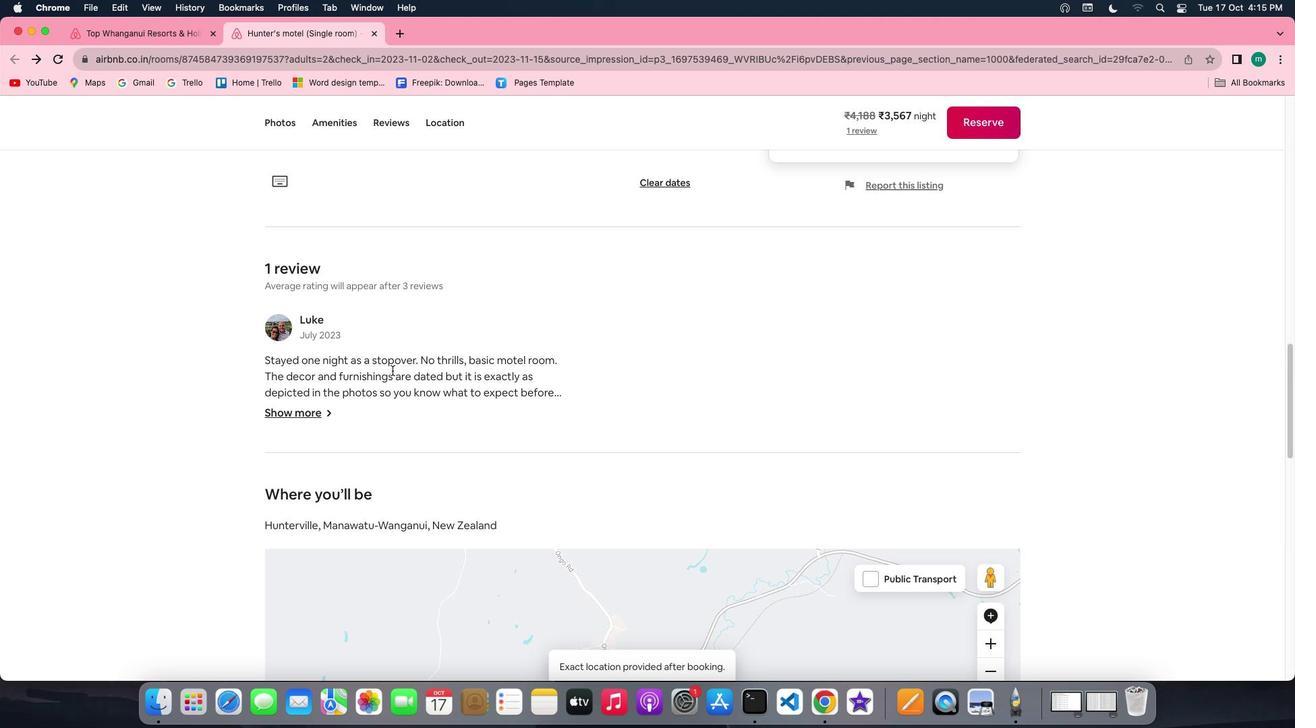 
Action: Mouse scrolled (392, 370) with delta (0, 0)
Screenshot: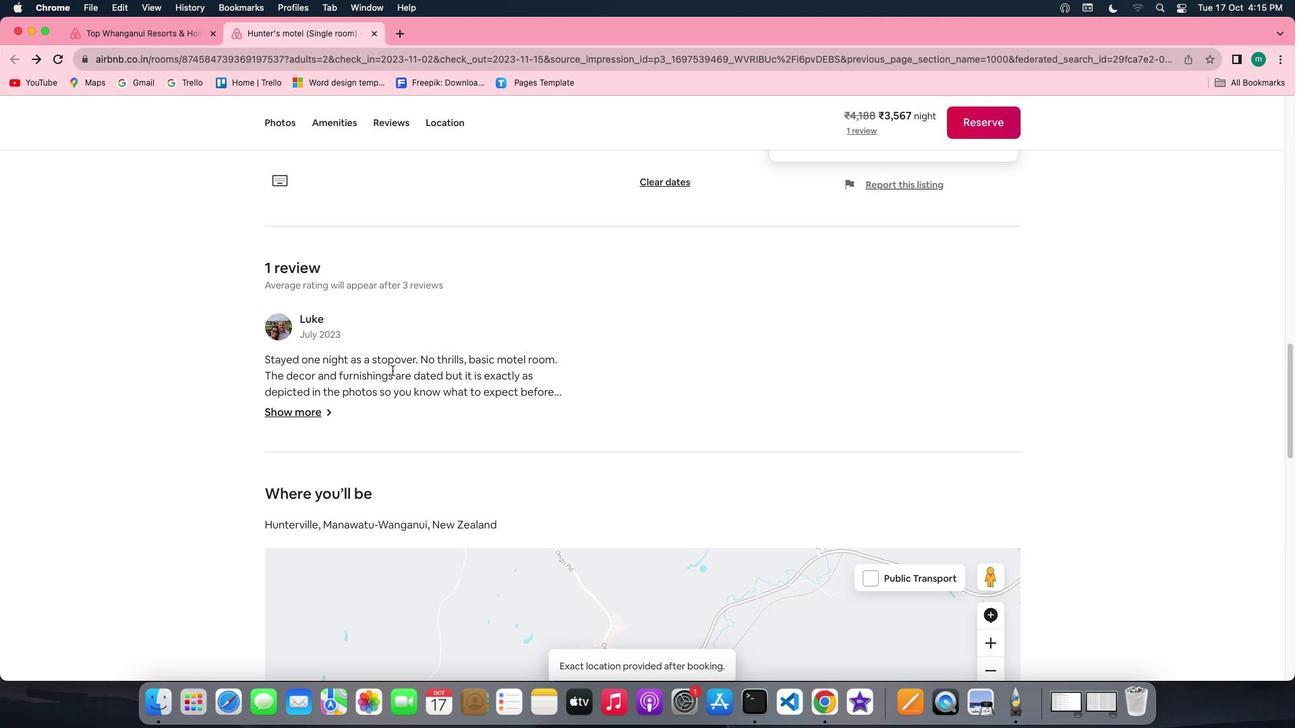 
Action: Mouse scrolled (392, 370) with delta (0, 0)
Screenshot: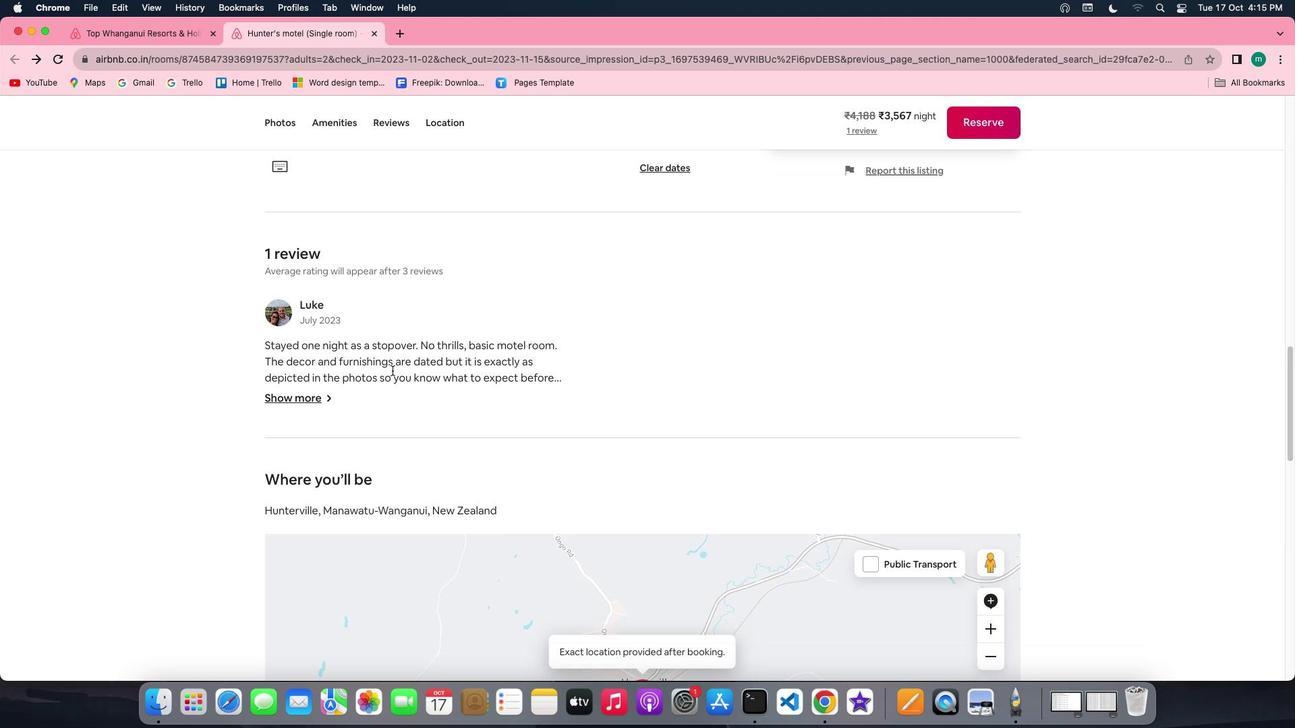 
Action: Mouse scrolled (392, 370) with delta (0, -1)
Screenshot: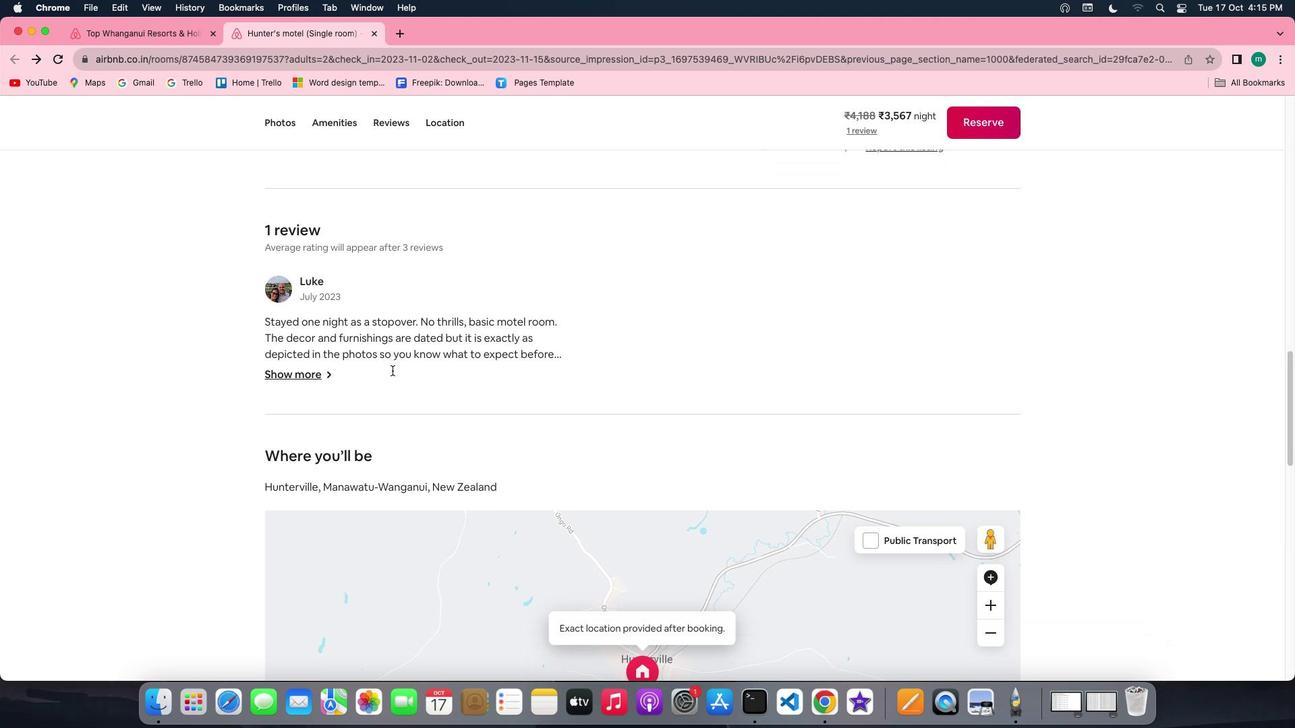 
Action: Mouse scrolled (392, 370) with delta (0, -2)
Screenshot: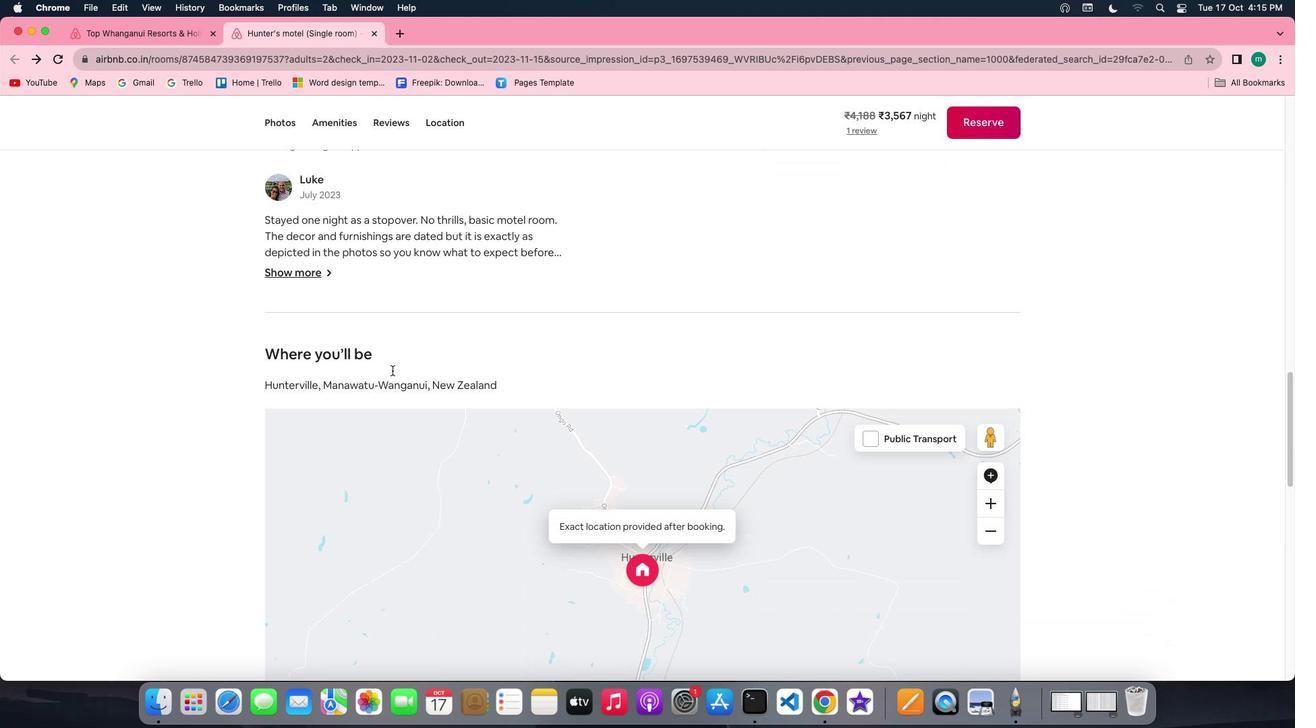 
Action: Mouse scrolled (392, 370) with delta (0, -2)
Screenshot: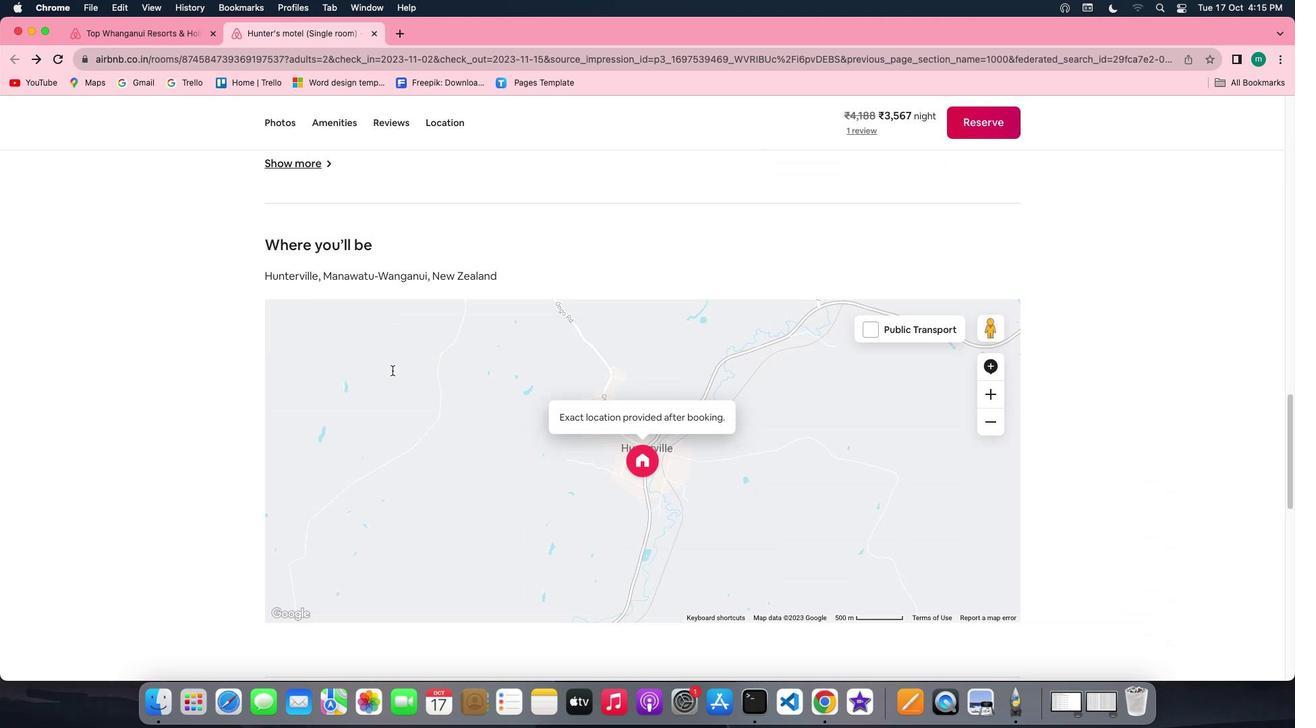 
Action: Mouse scrolled (392, 370) with delta (0, 0)
Screenshot: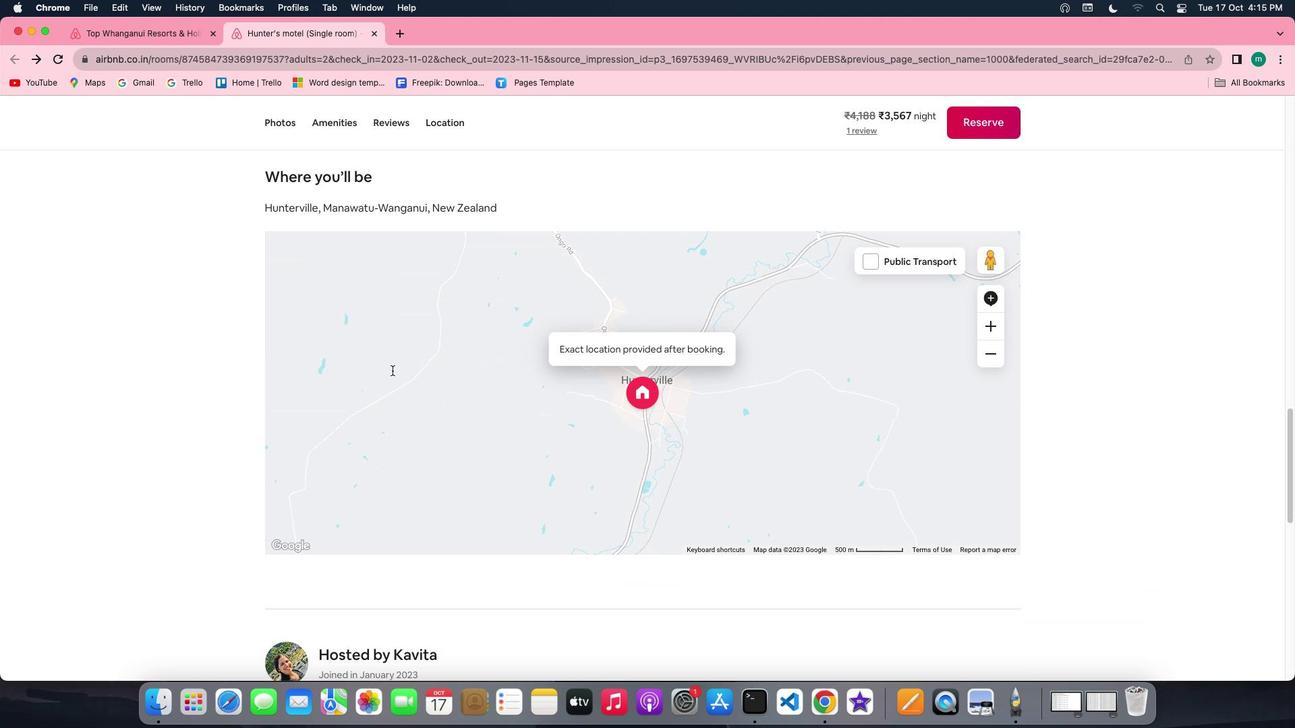 
Action: Mouse scrolled (392, 370) with delta (0, 0)
Screenshot: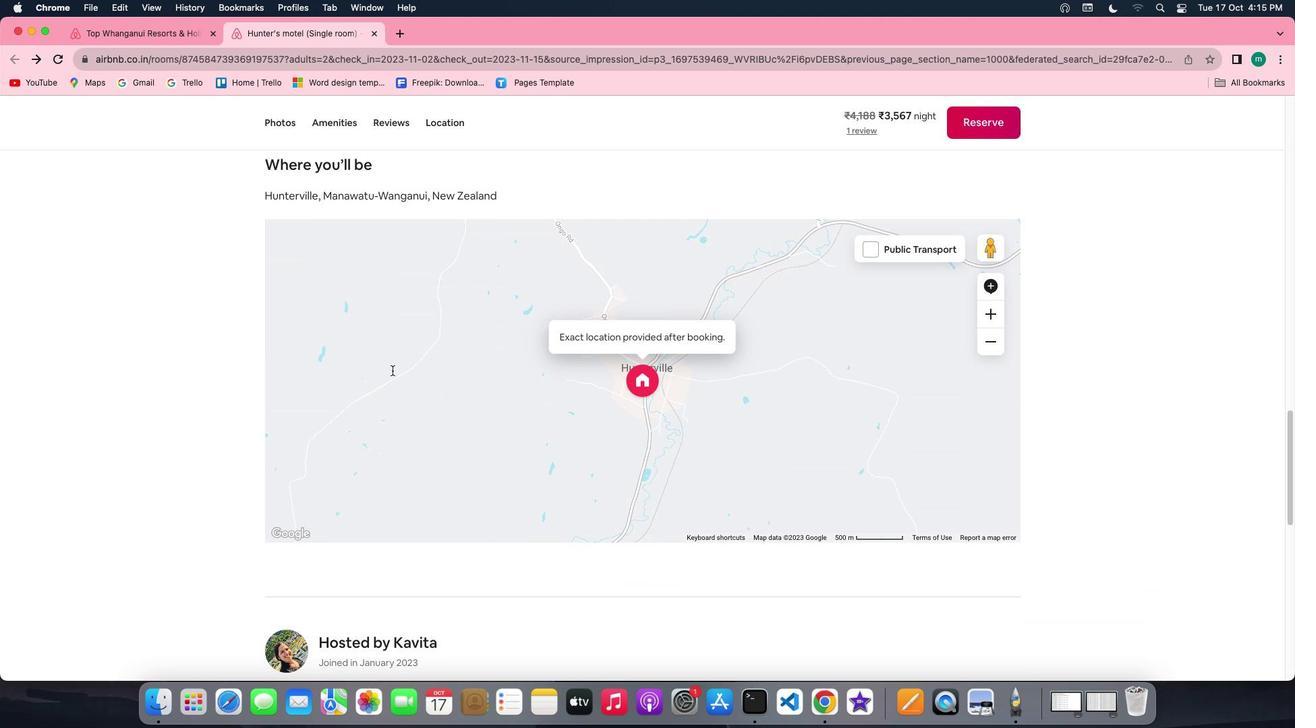 
Action: Mouse scrolled (392, 370) with delta (0, -2)
Screenshot: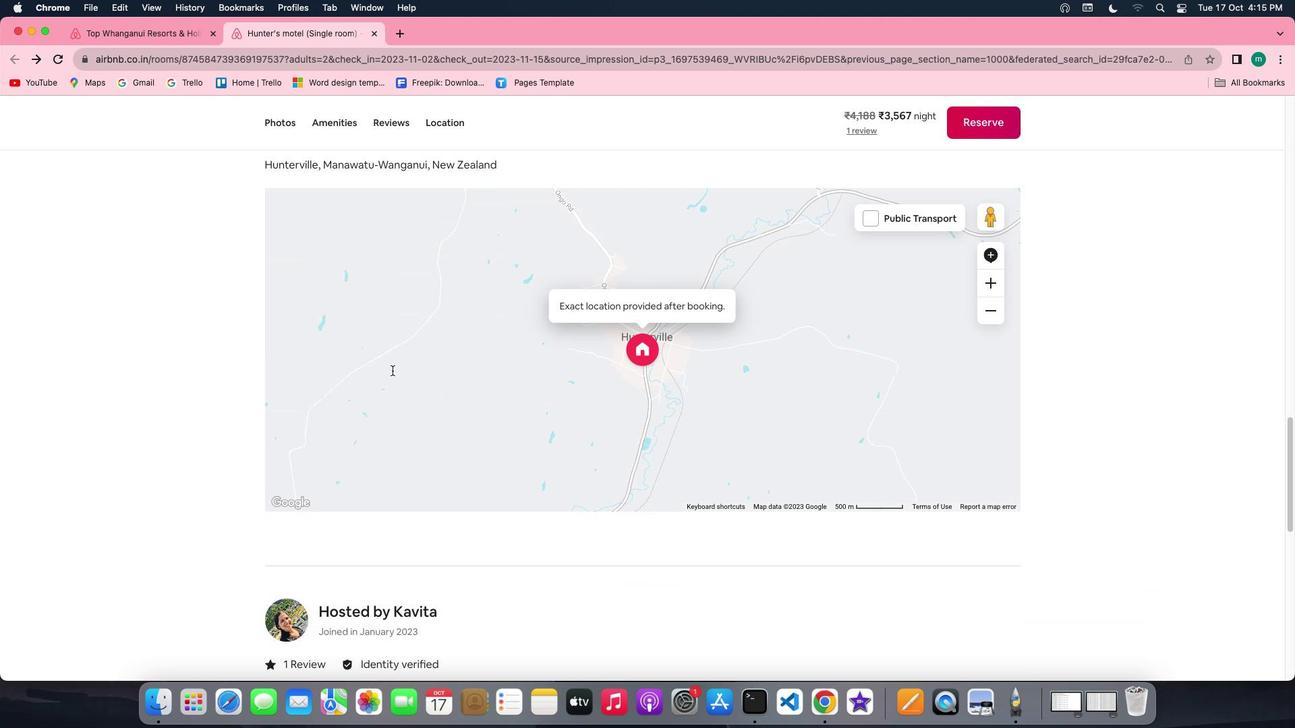 
Action: Mouse scrolled (392, 370) with delta (0, -2)
Screenshot: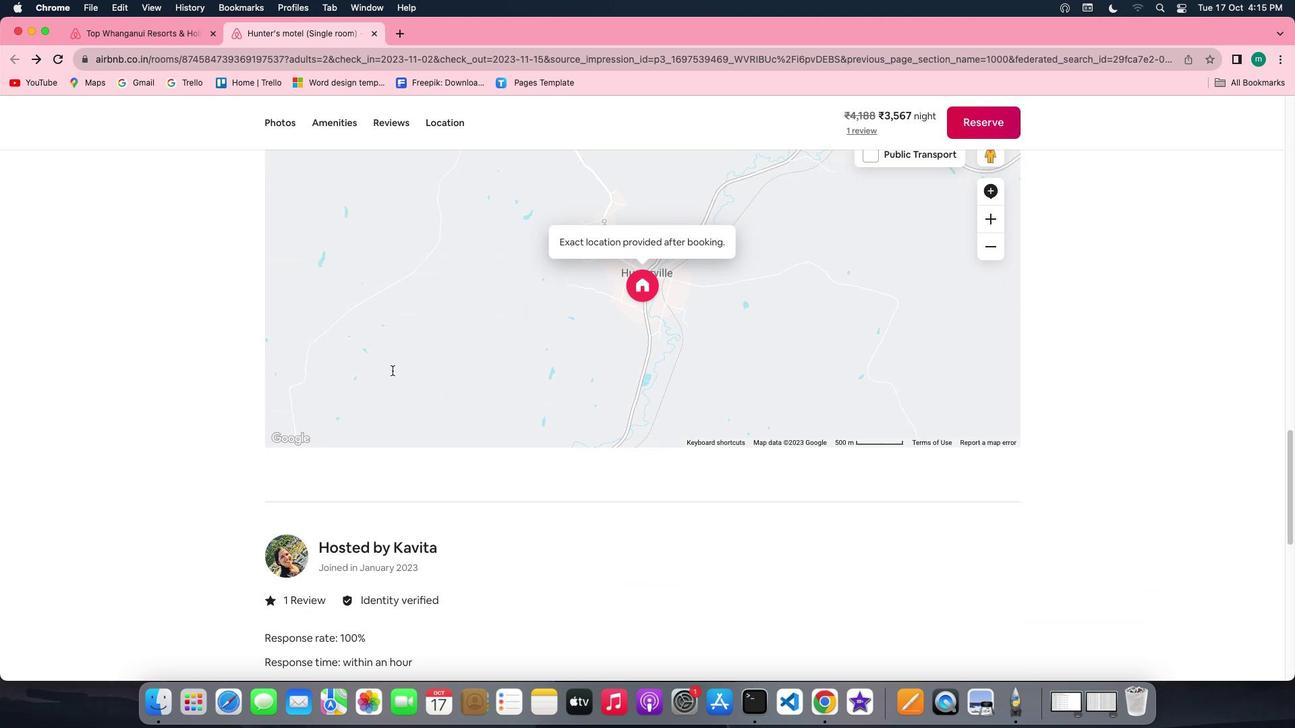 
Action: Mouse scrolled (392, 370) with delta (0, -2)
Screenshot: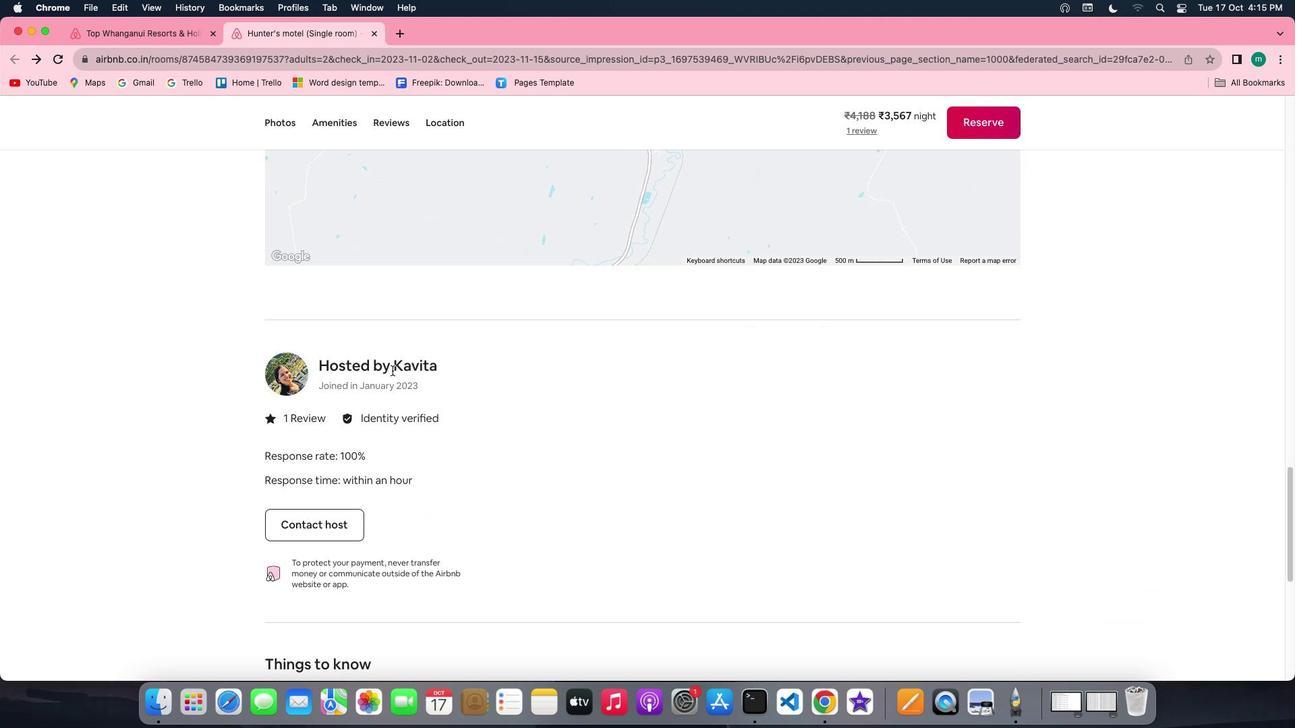 
Action: Mouse scrolled (392, 370) with delta (0, 0)
Screenshot: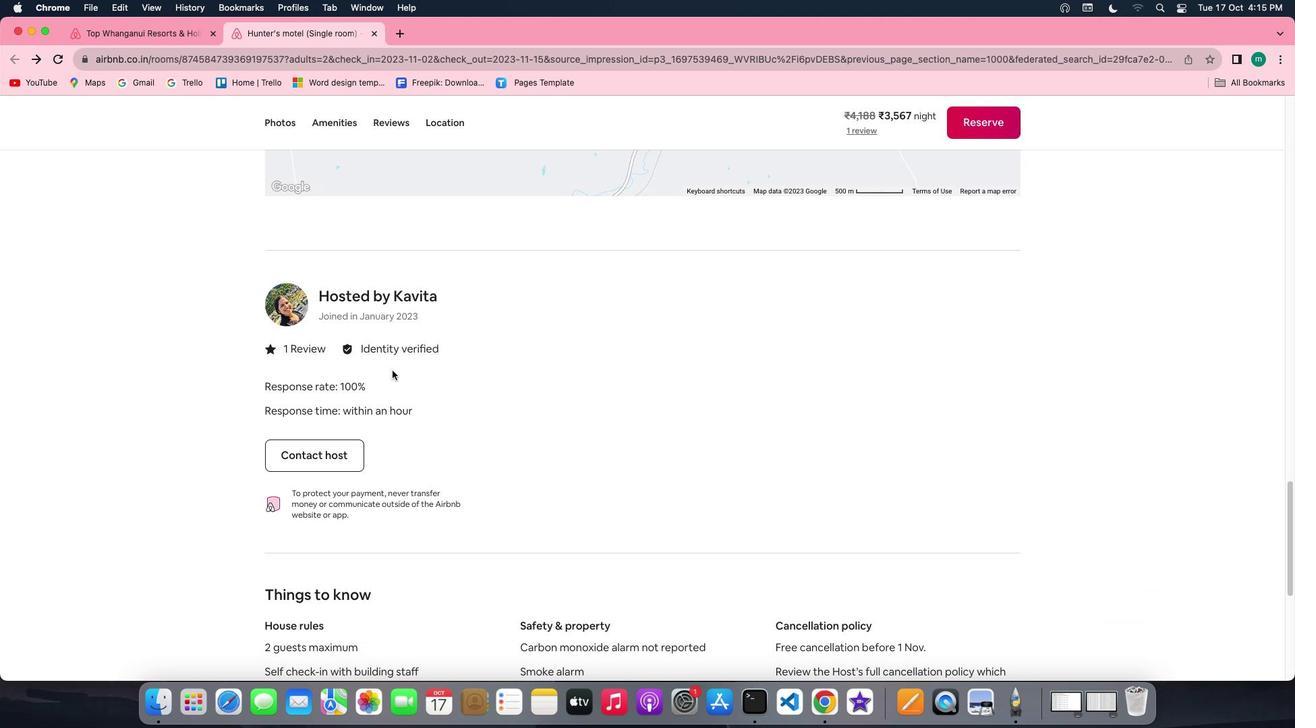
Action: Mouse scrolled (392, 370) with delta (0, 0)
Screenshot: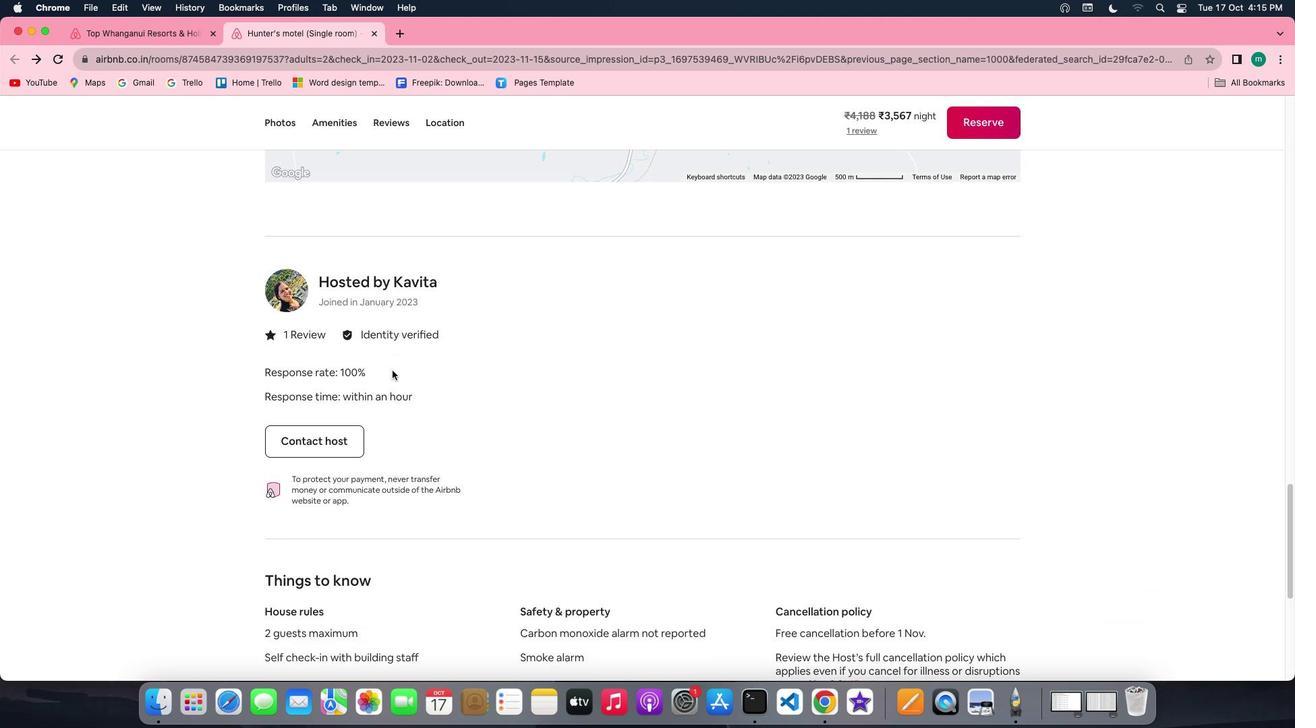 
Action: Mouse scrolled (392, 370) with delta (0, -2)
Screenshot: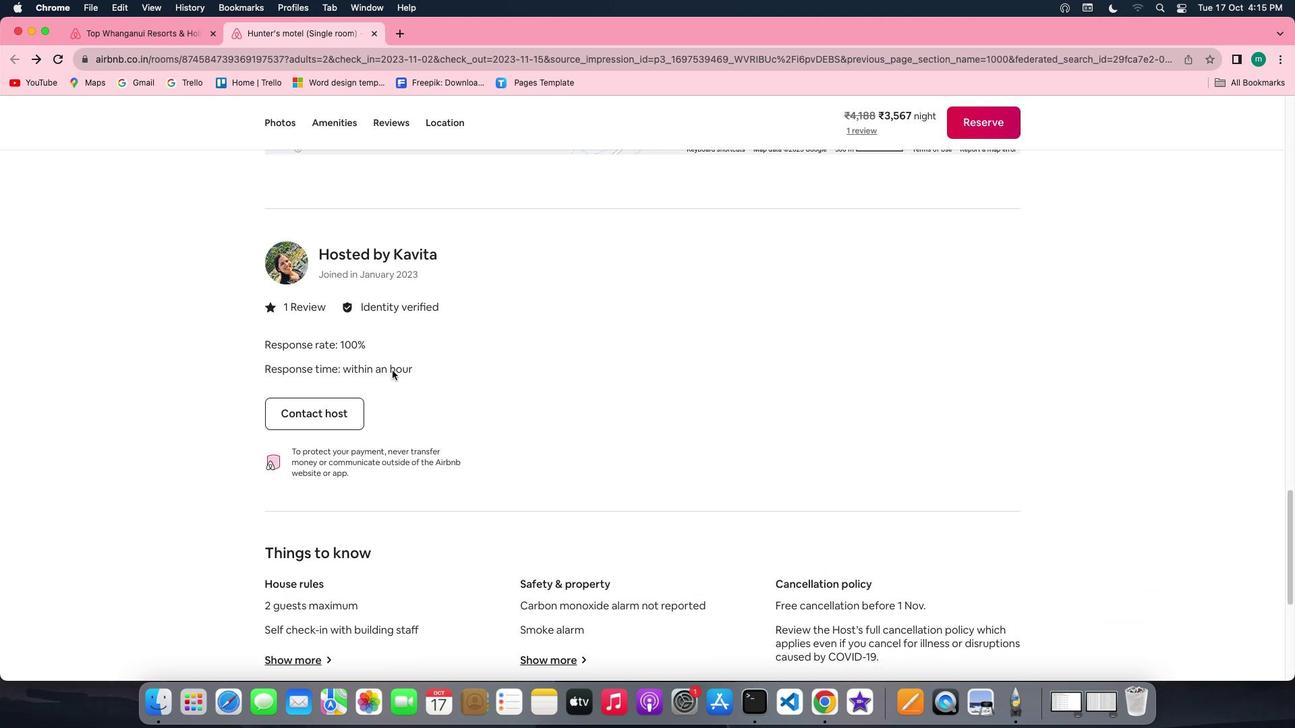 
Action: Mouse scrolled (392, 370) with delta (0, -2)
Screenshot: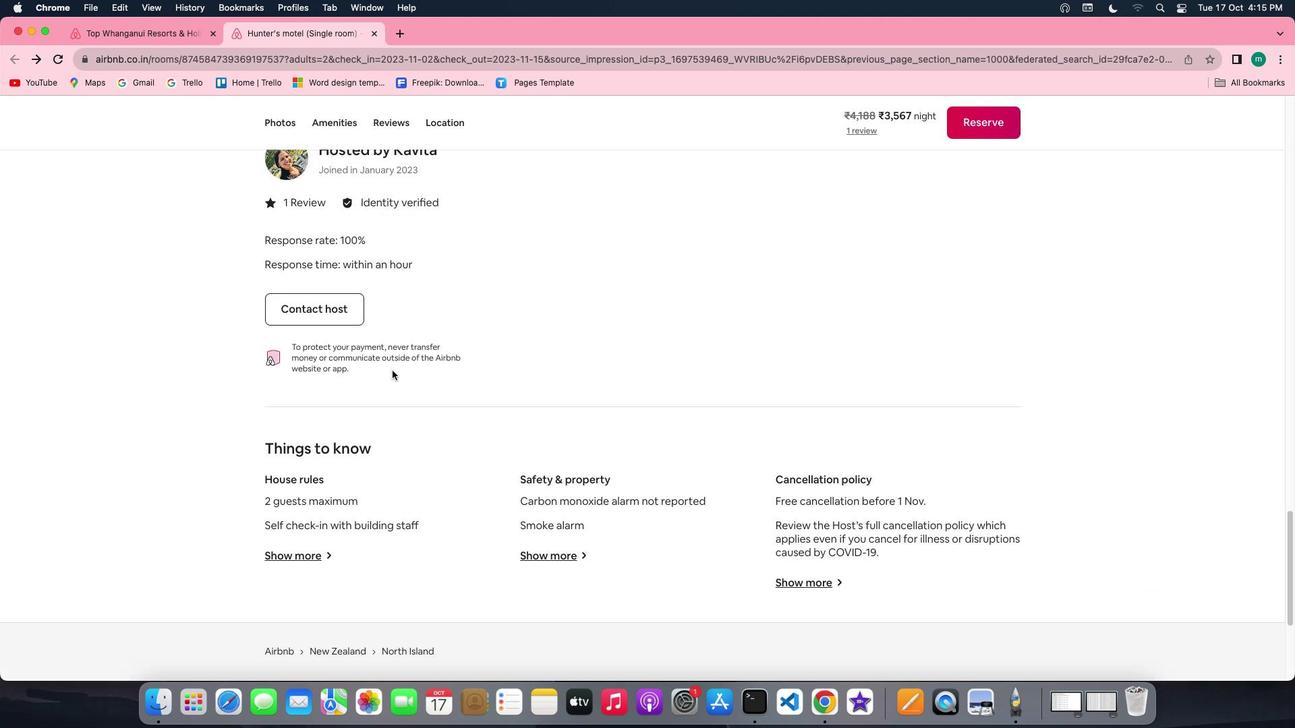 
Action: Mouse scrolled (392, 370) with delta (0, 0)
Screenshot: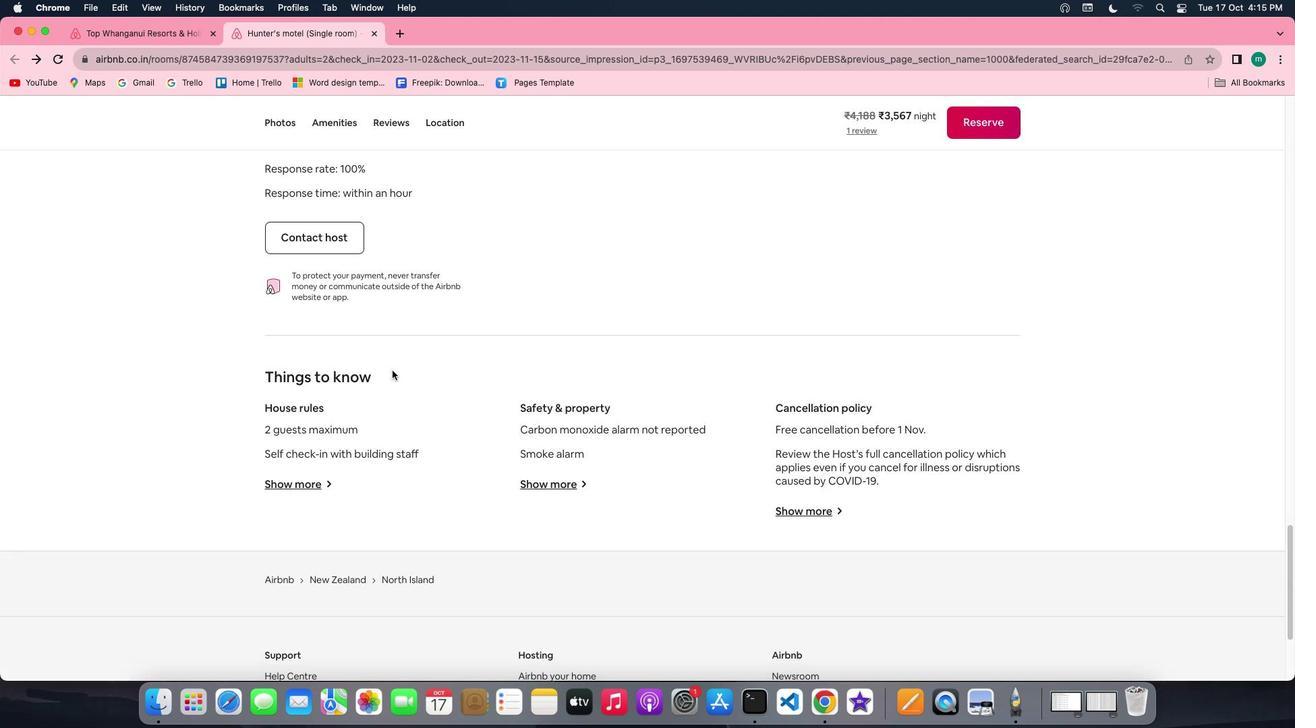 
Action: Mouse moved to (311, 480)
Screenshot: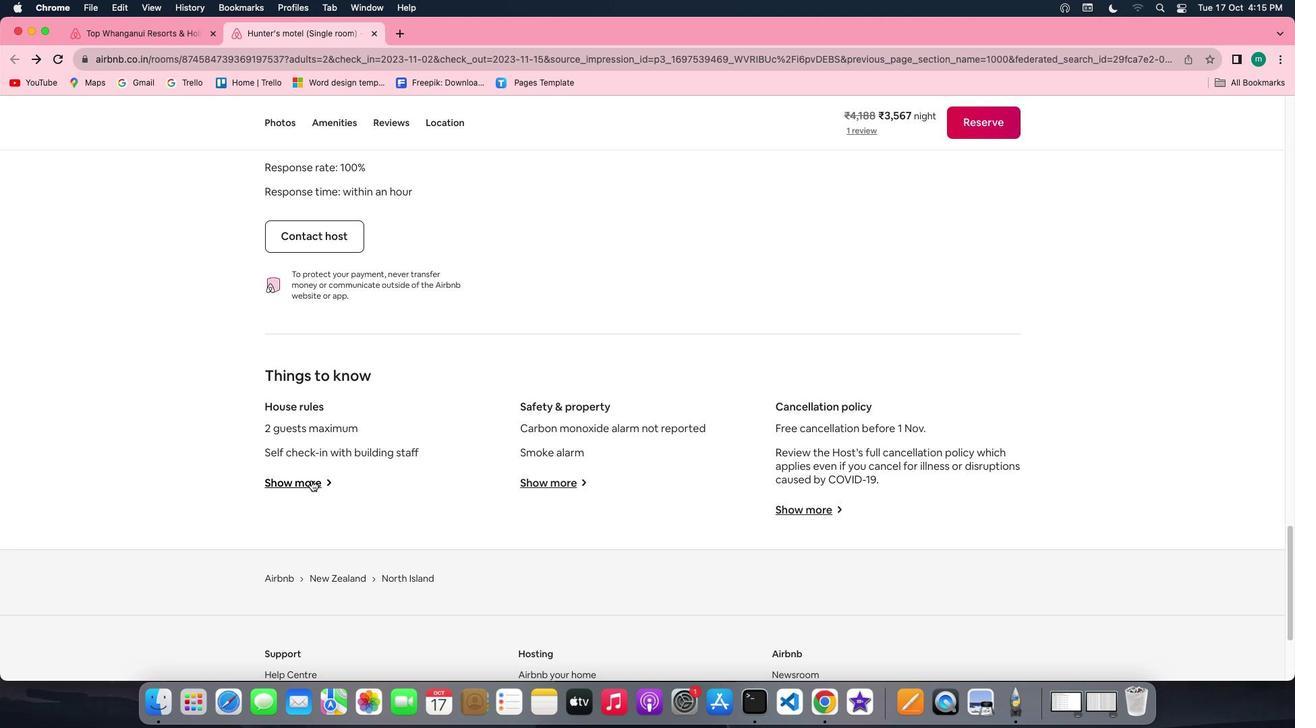 
Action: Mouse pressed left at (311, 480)
Screenshot: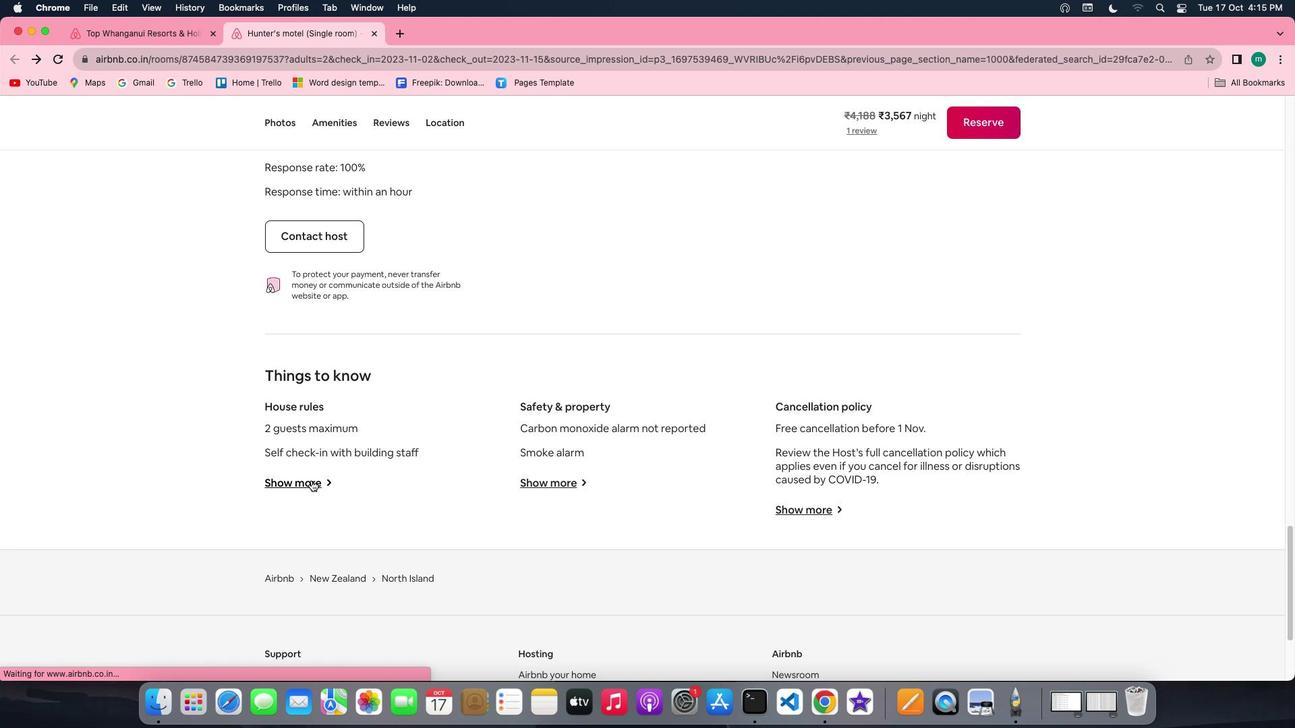 
Action: Mouse moved to (406, 244)
Screenshot: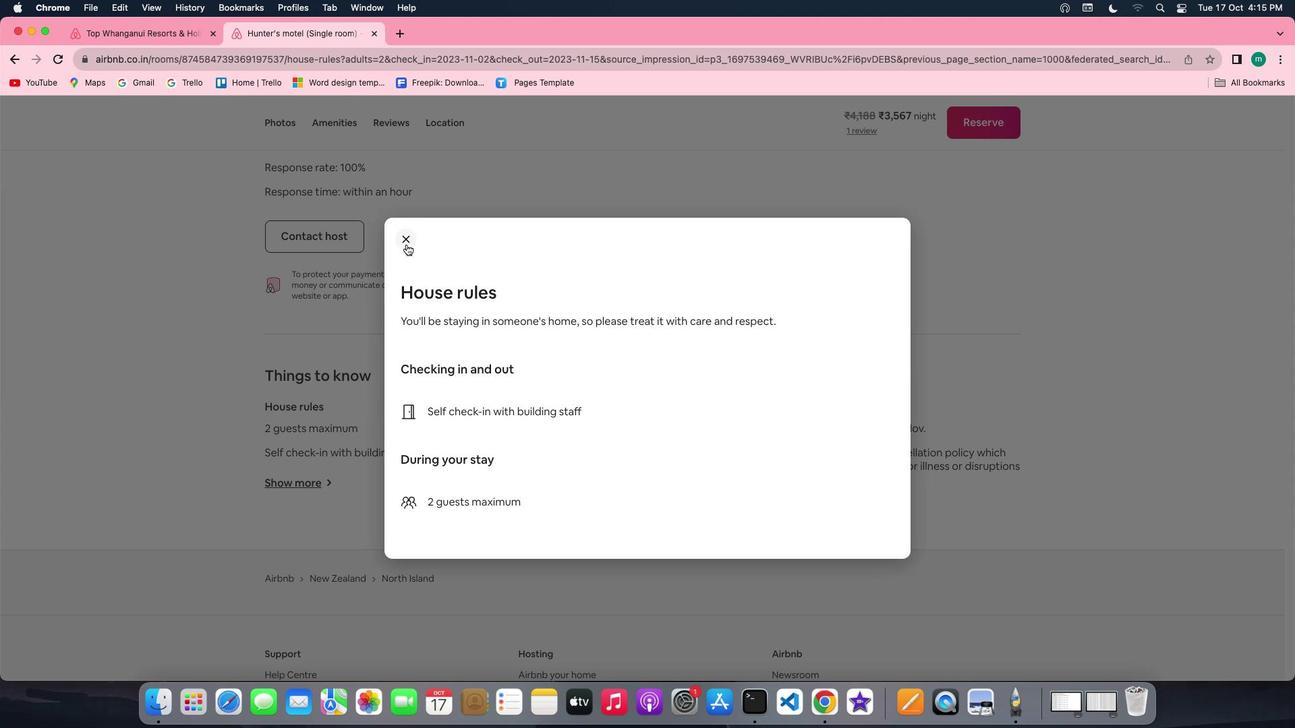 
Action: Mouse pressed left at (406, 244)
Screenshot: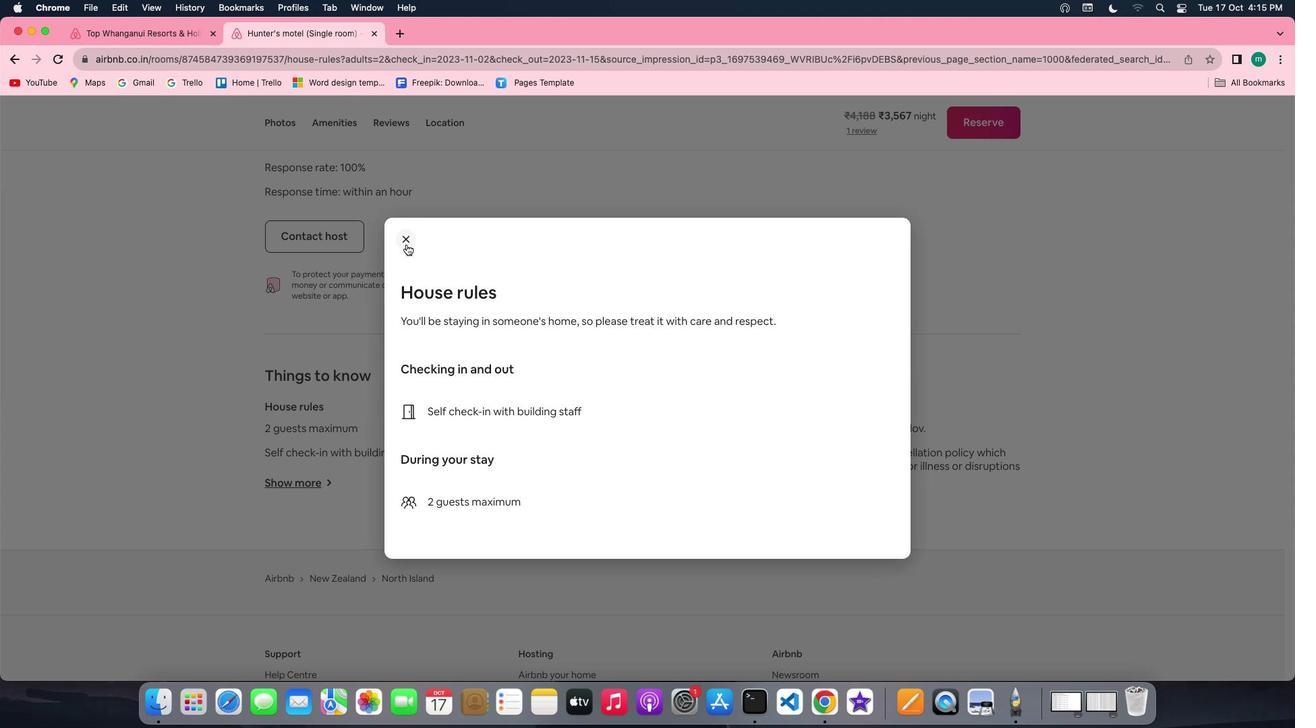 
Action: Mouse moved to (559, 483)
Screenshot: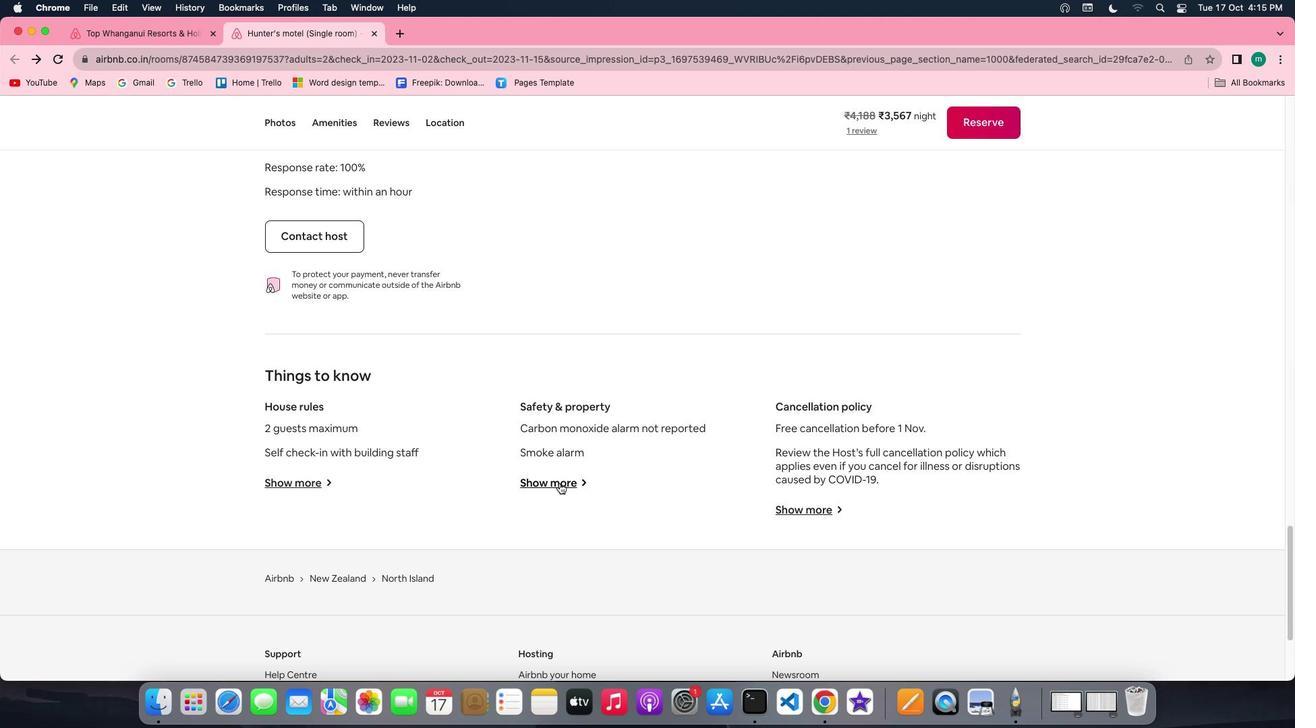 
Action: Mouse pressed left at (559, 483)
Screenshot: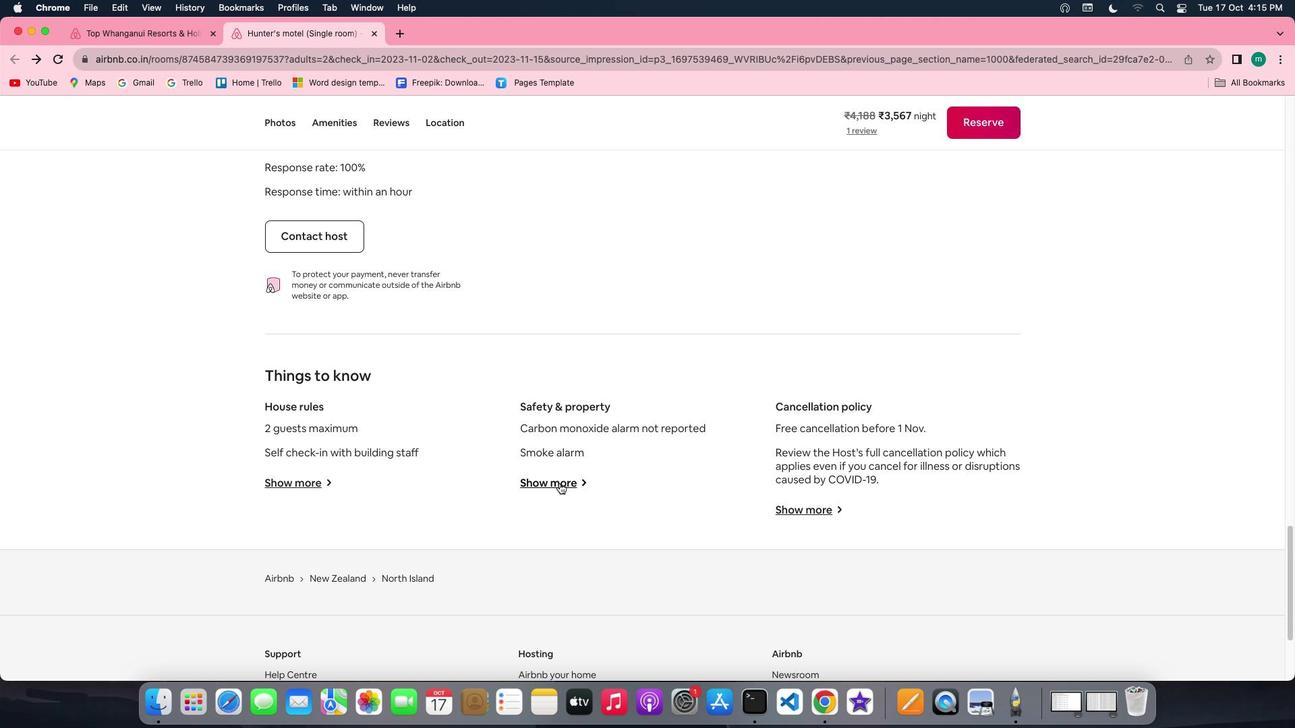 
Action: Mouse moved to (400, 248)
Screenshot: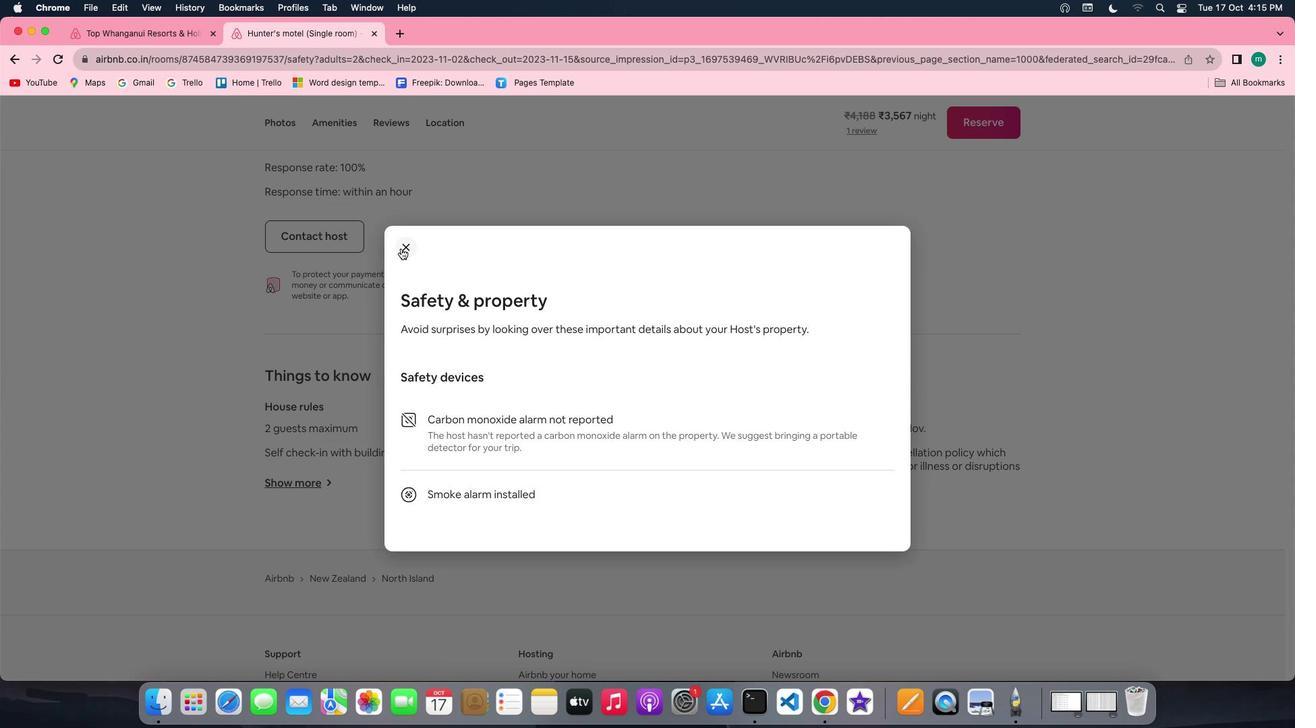 
Action: Mouse pressed left at (400, 248)
Screenshot: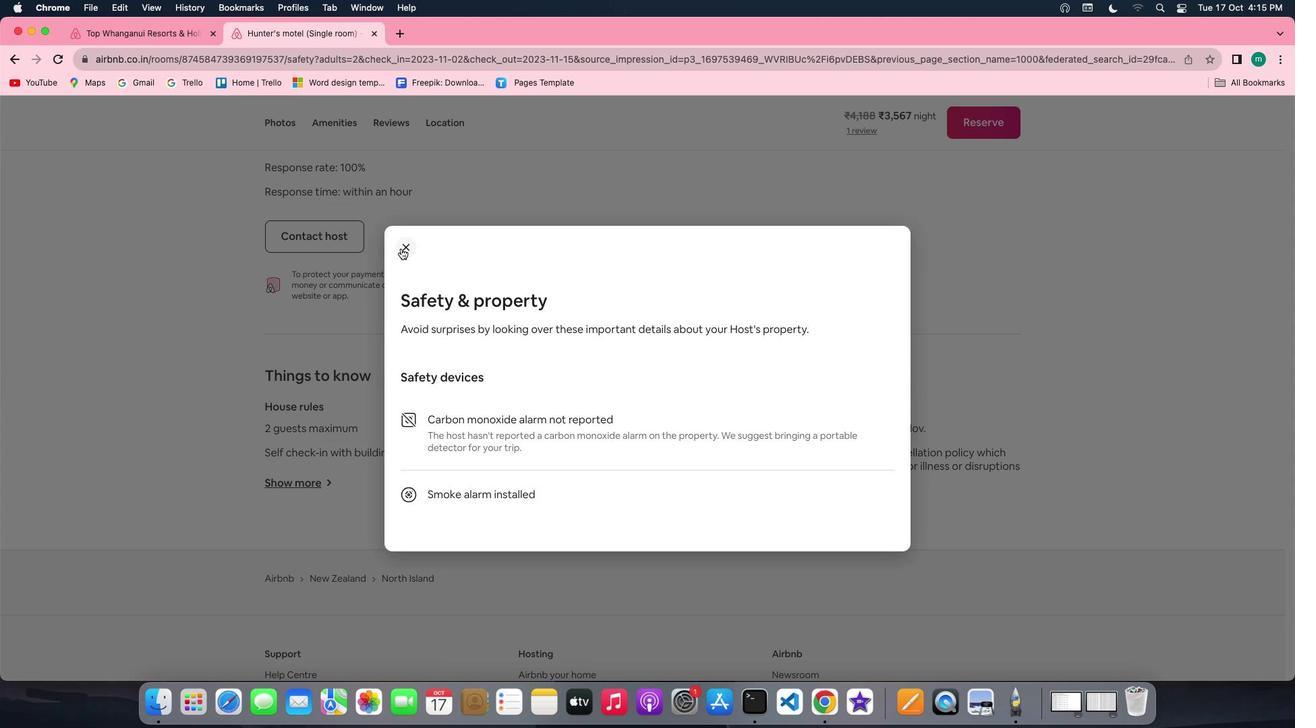 
Action: Mouse moved to (800, 510)
Screenshot: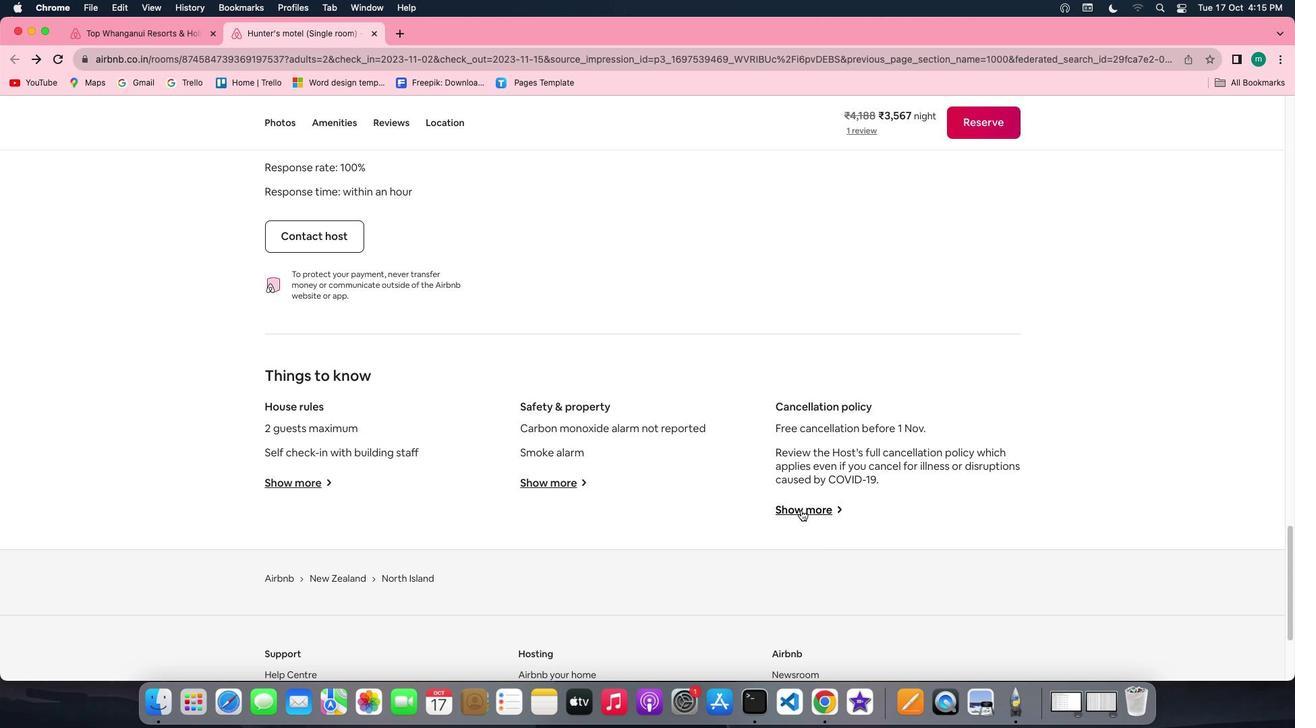 
Action: Mouse pressed left at (800, 510)
Screenshot: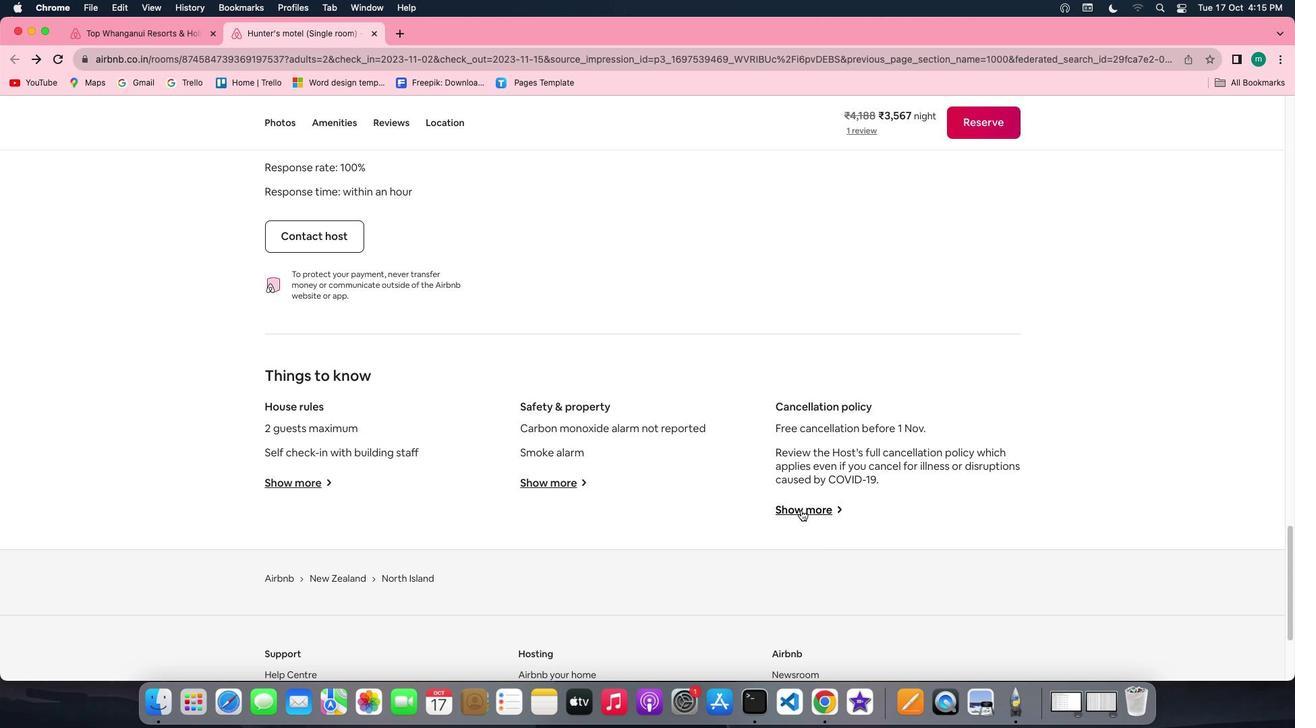 
Action: Mouse moved to (646, 412)
Screenshot: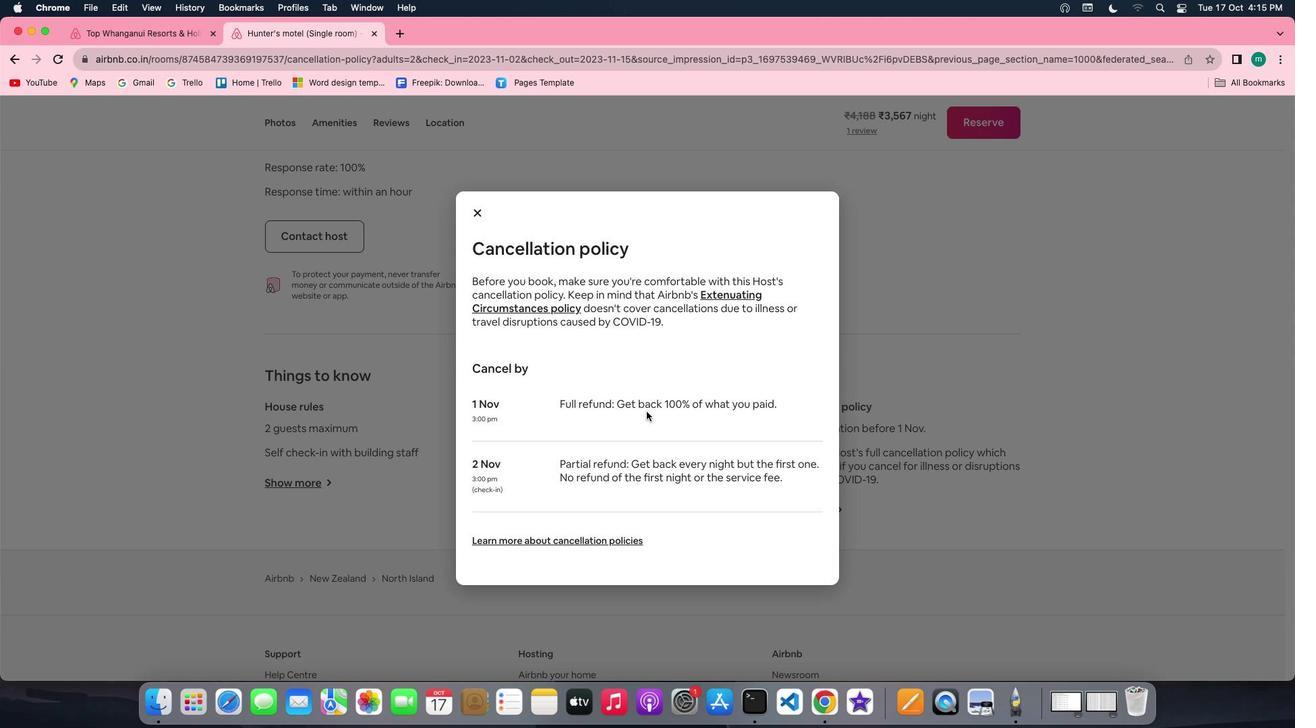 
Action: Mouse scrolled (646, 412) with delta (0, 0)
Screenshot: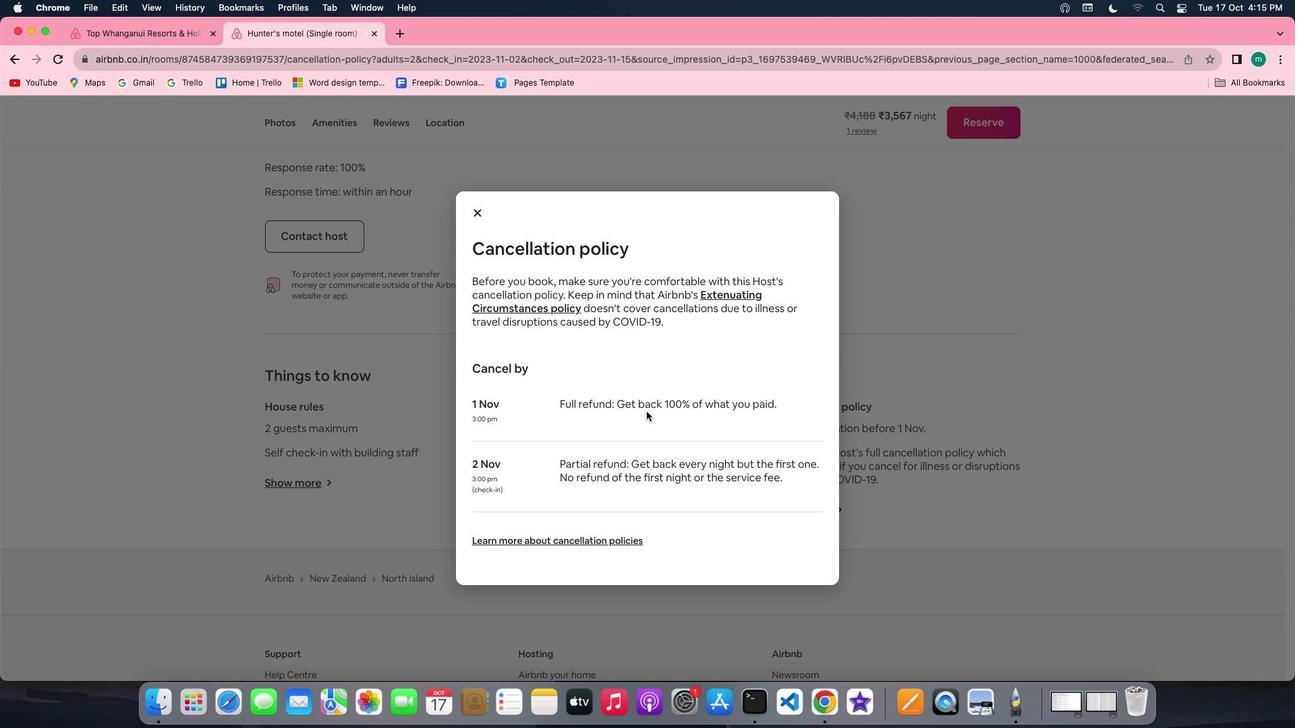 
Action: Mouse scrolled (646, 412) with delta (0, 0)
Screenshot: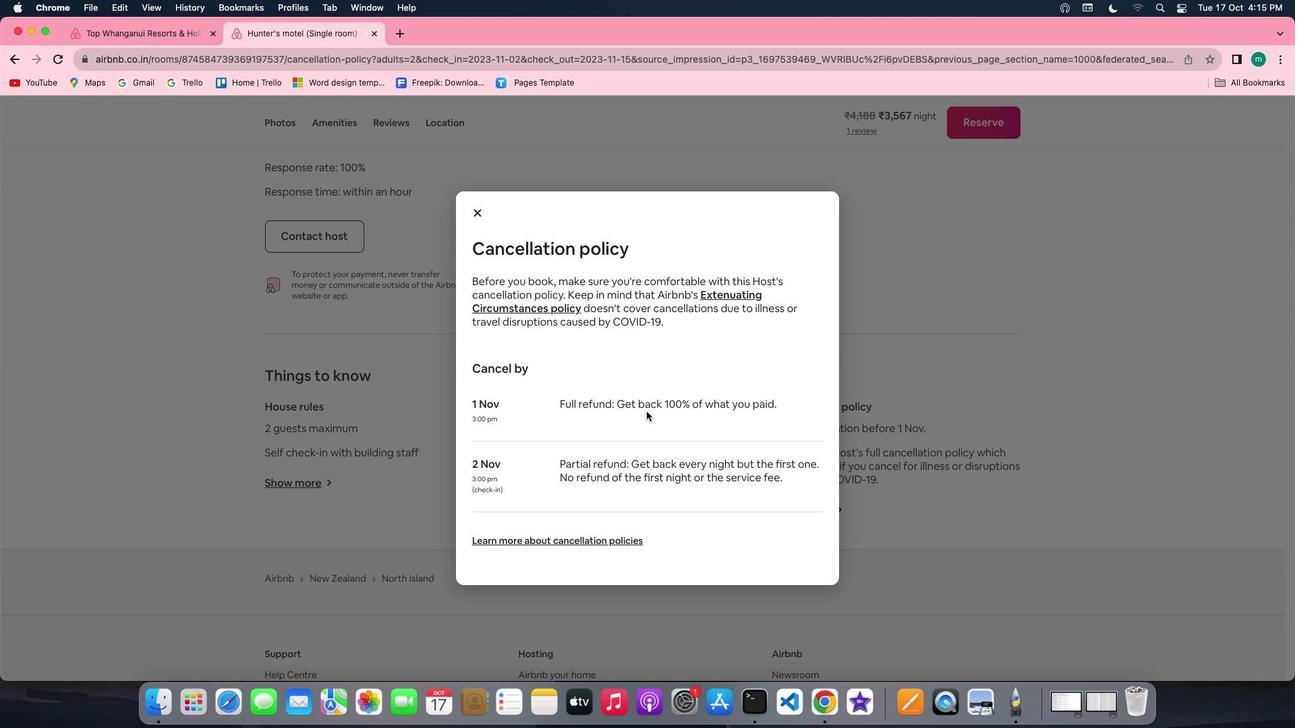 
Action: Mouse scrolled (646, 412) with delta (0, -2)
Screenshot: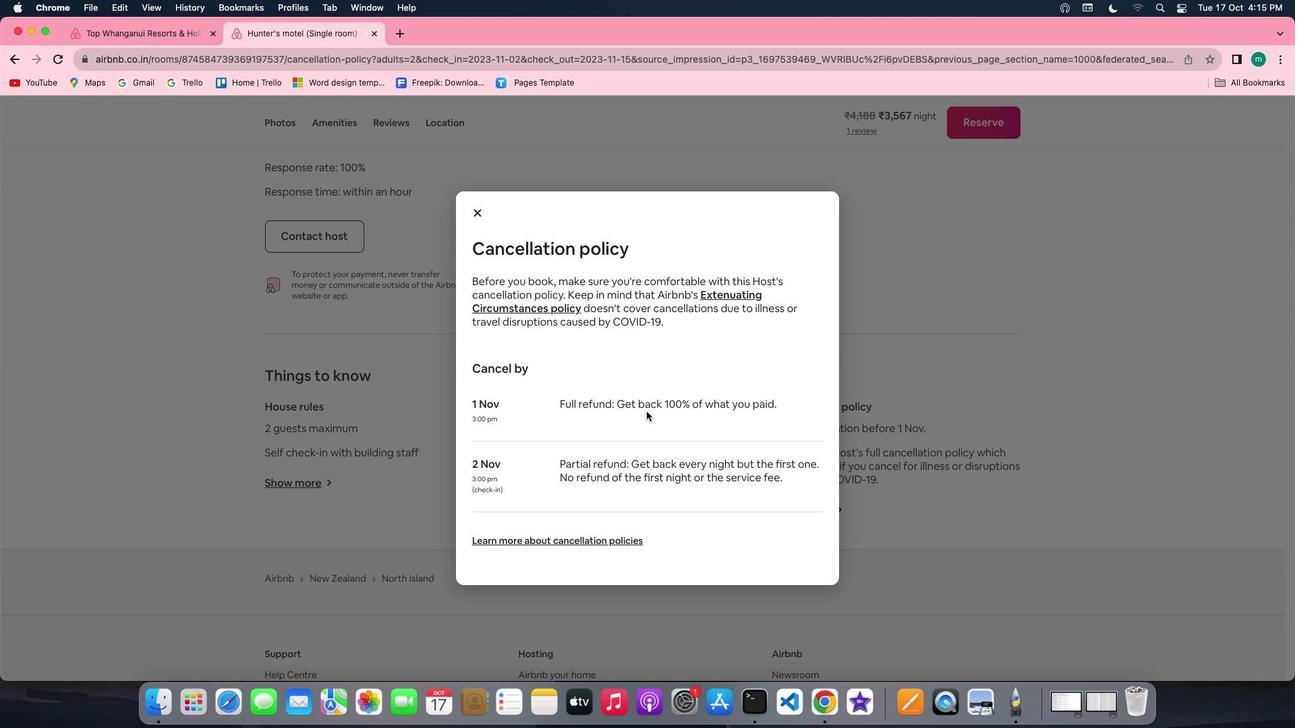 
Action: Mouse scrolled (646, 412) with delta (0, -2)
Screenshot: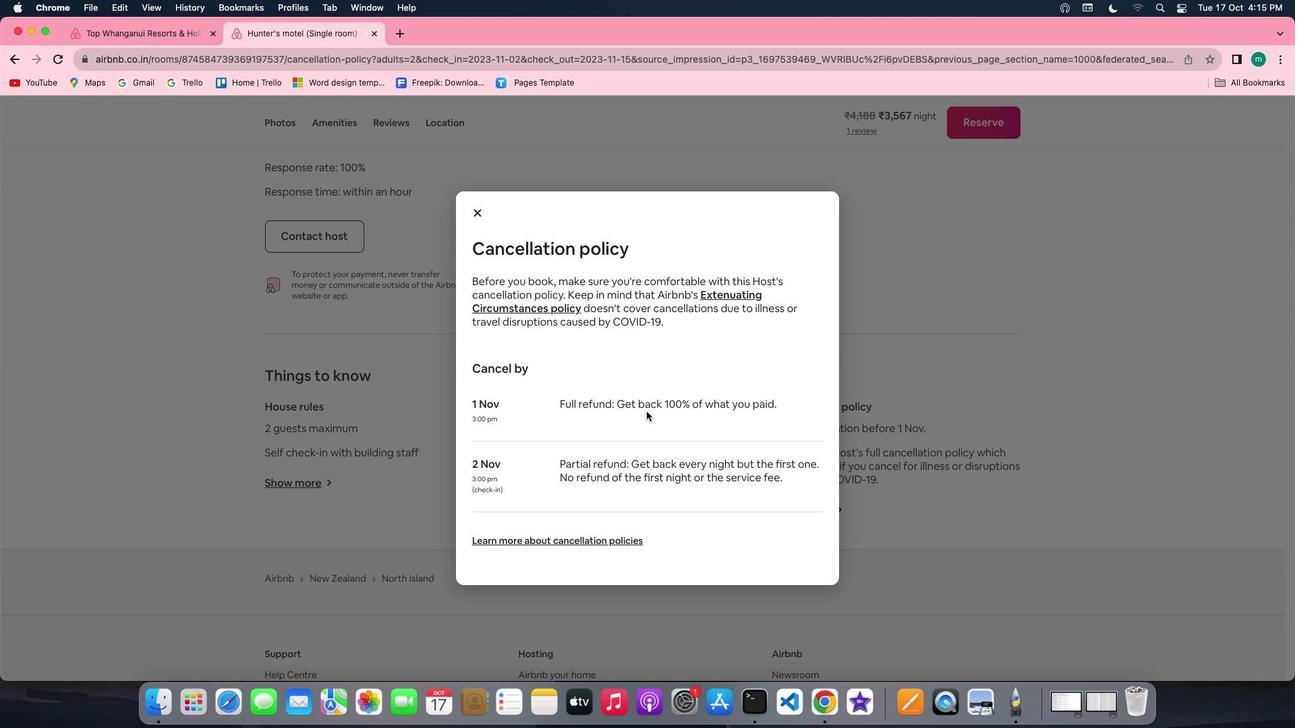 
Action: Mouse moved to (483, 212)
Screenshot: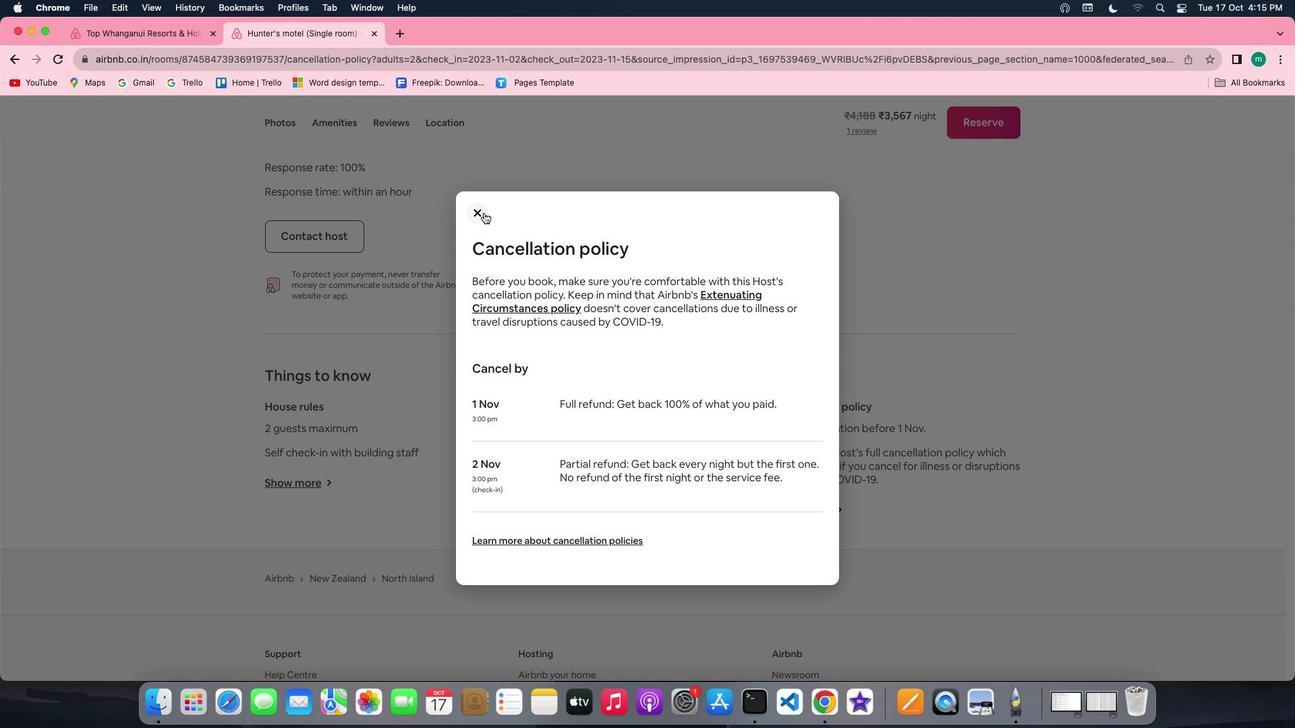 
Action: Mouse pressed left at (483, 212)
Screenshot: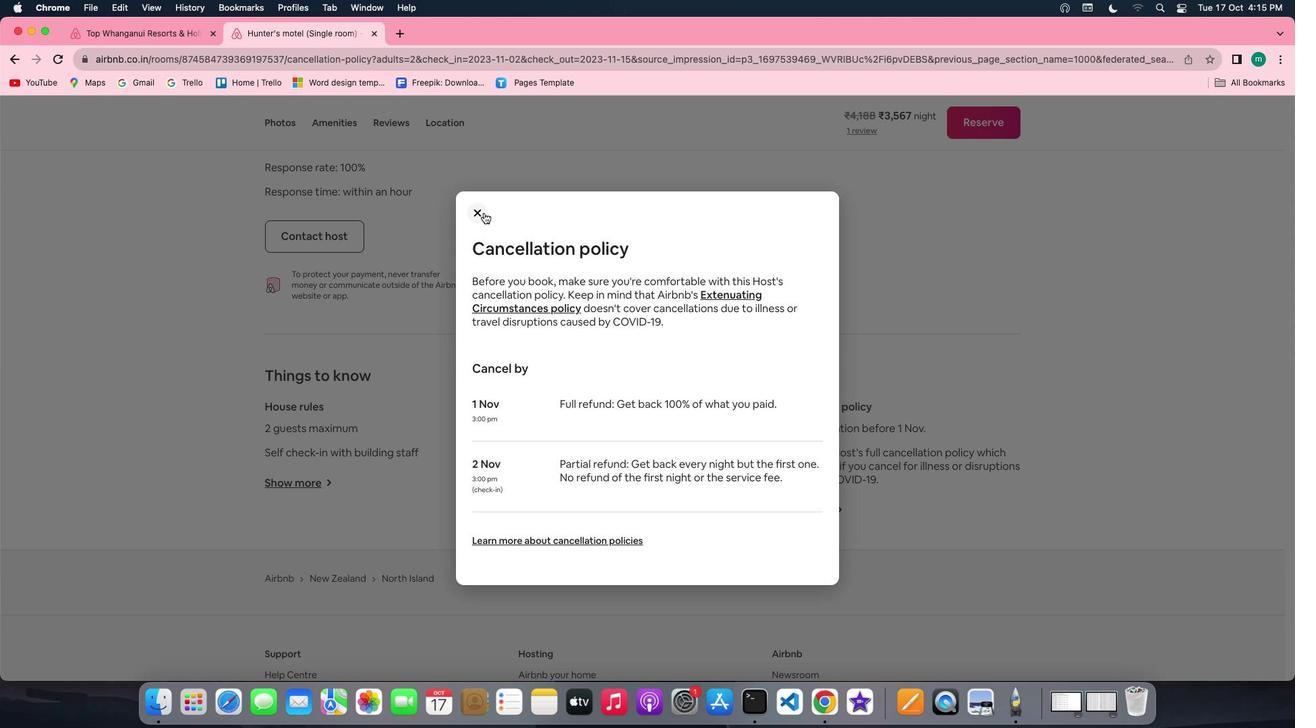 
Action: Mouse moved to (106, 22)
Screenshot: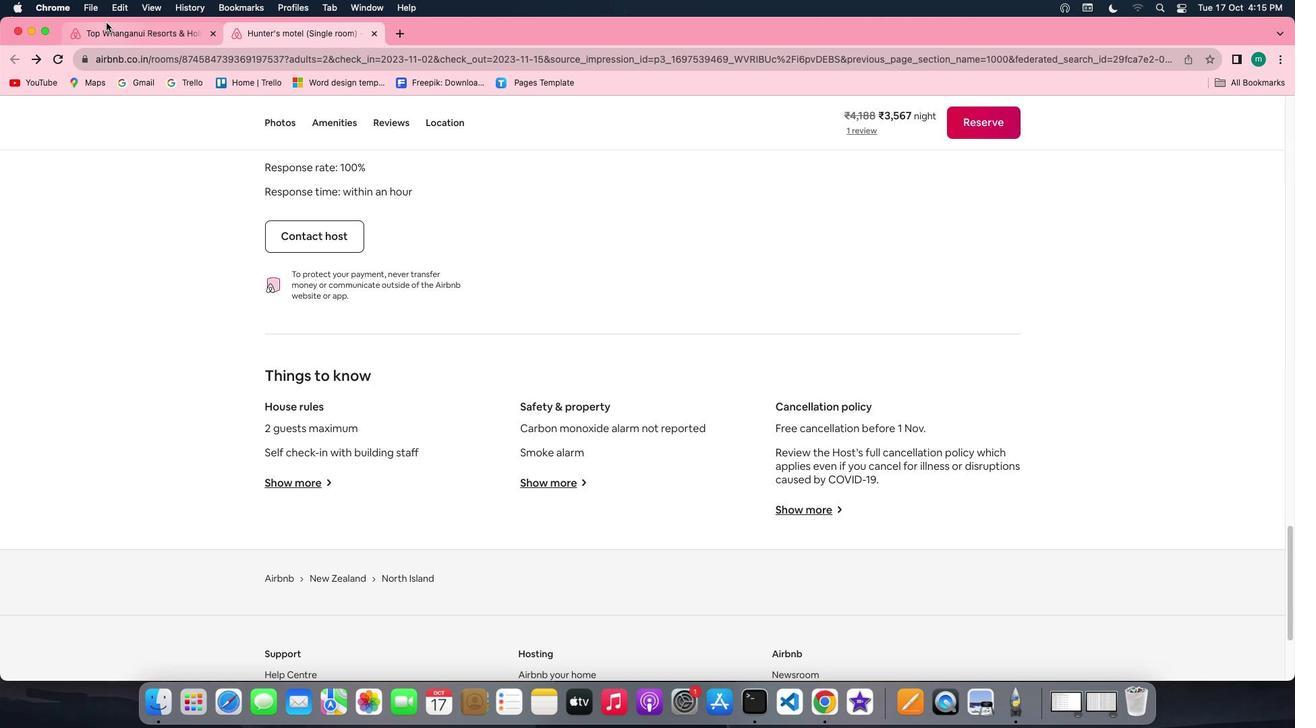 
Action: Mouse pressed left at (106, 22)
Screenshot: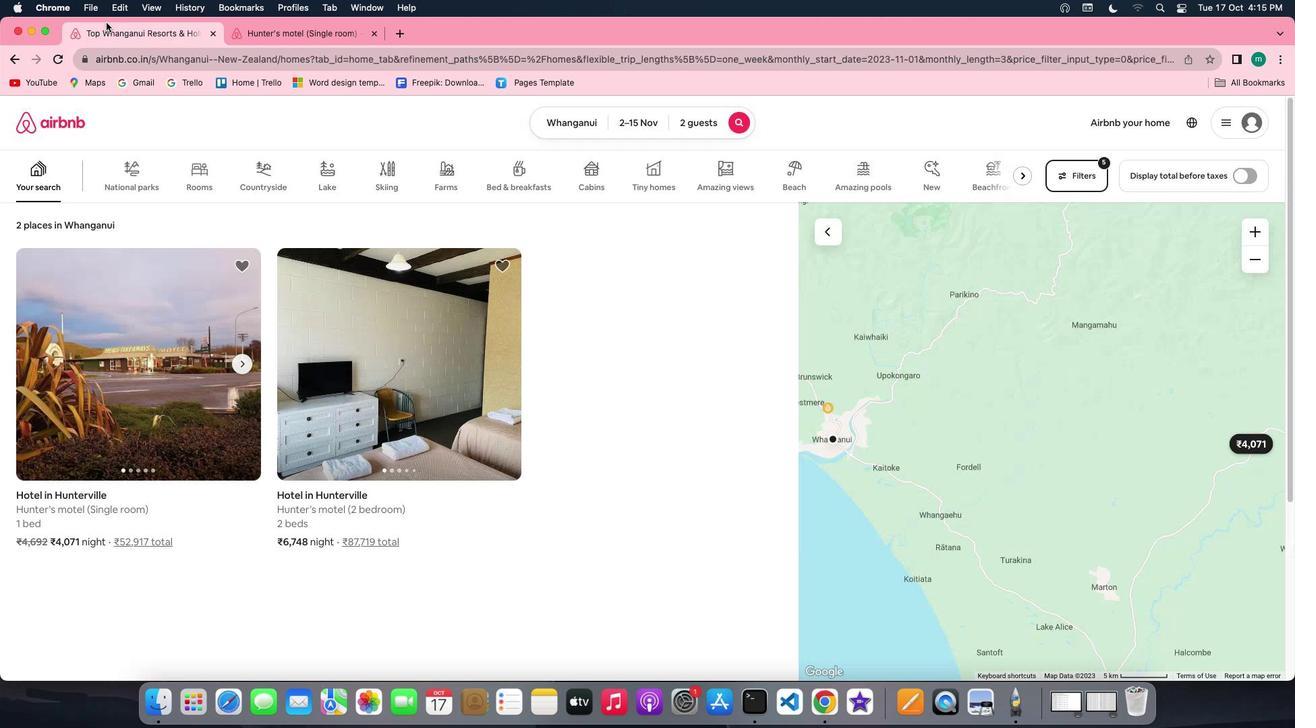 
Action: Mouse moved to (367, 435)
Screenshot: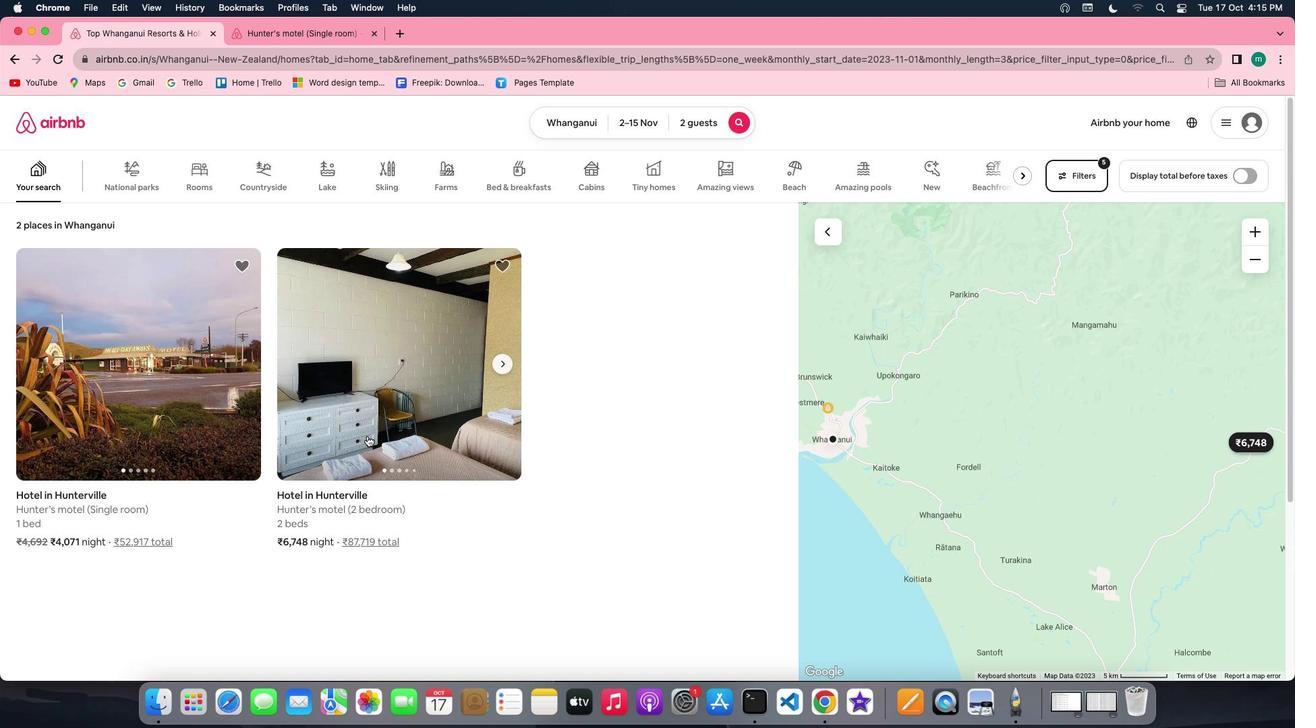 
Action: Mouse pressed left at (367, 435)
Screenshot: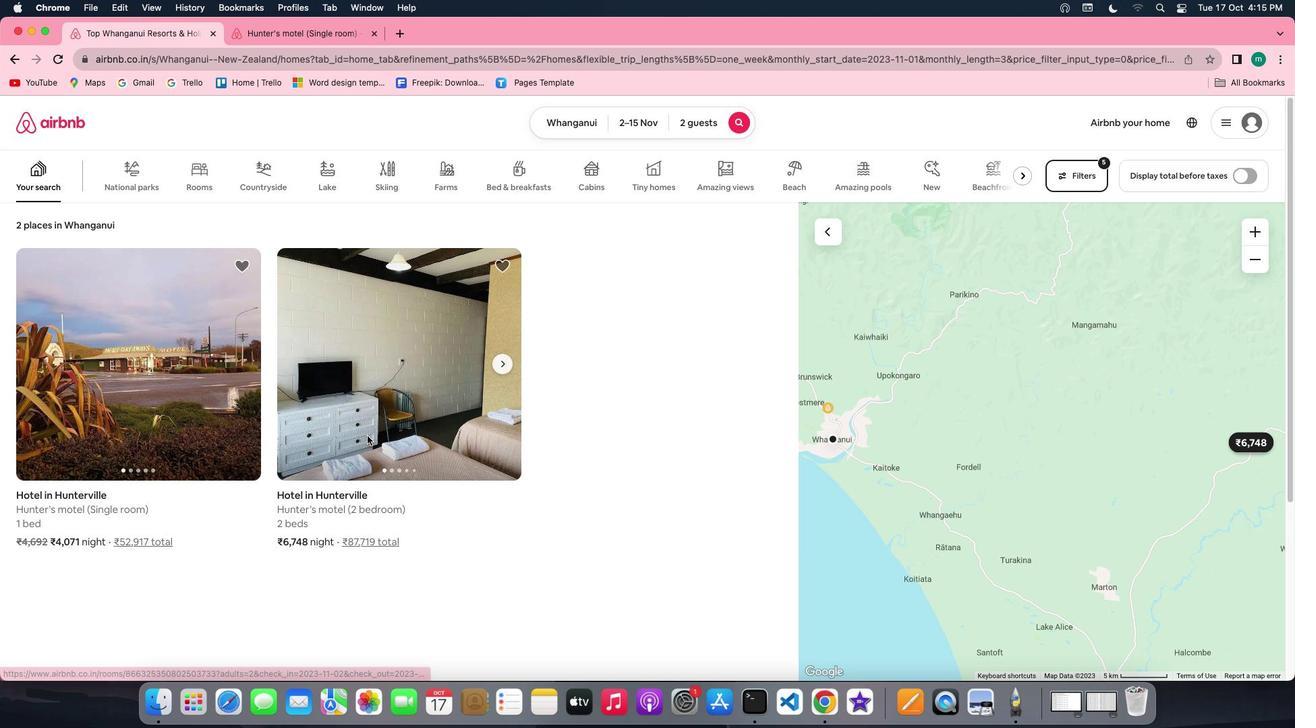 
Action: Mouse moved to (936, 497)
Screenshot: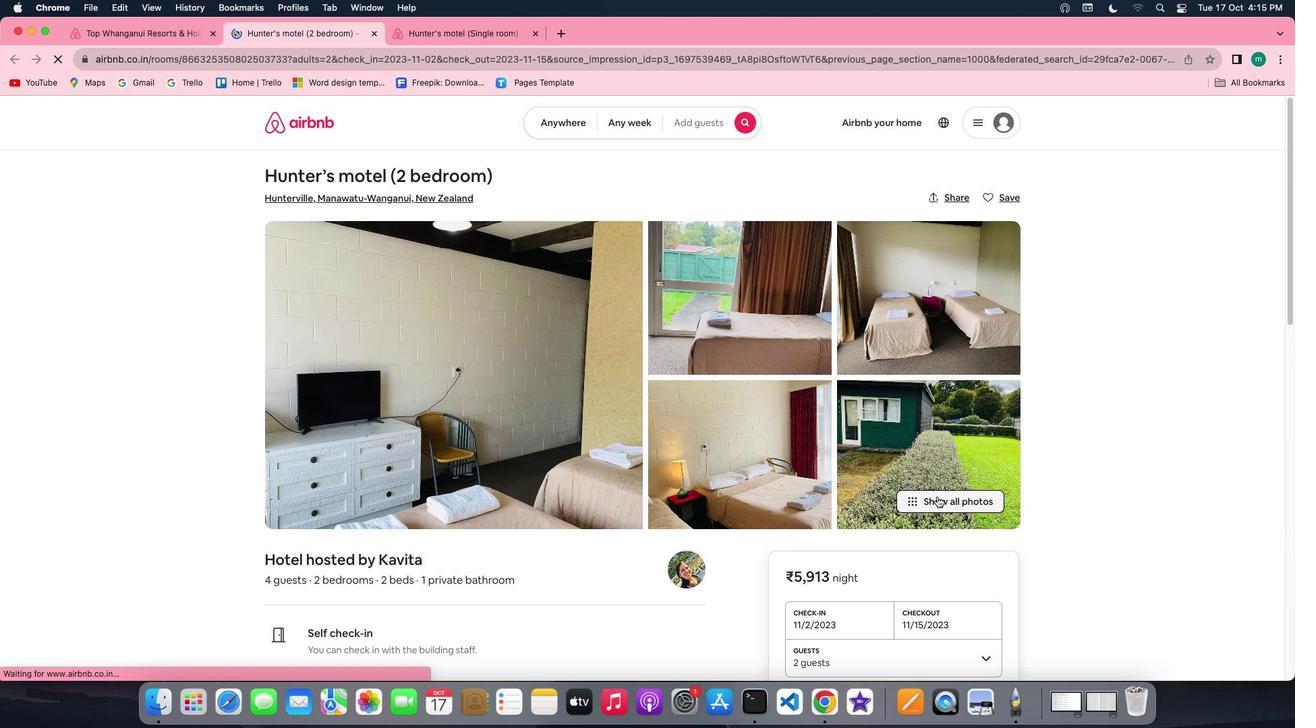 
Action: Mouse pressed left at (936, 497)
Screenshot: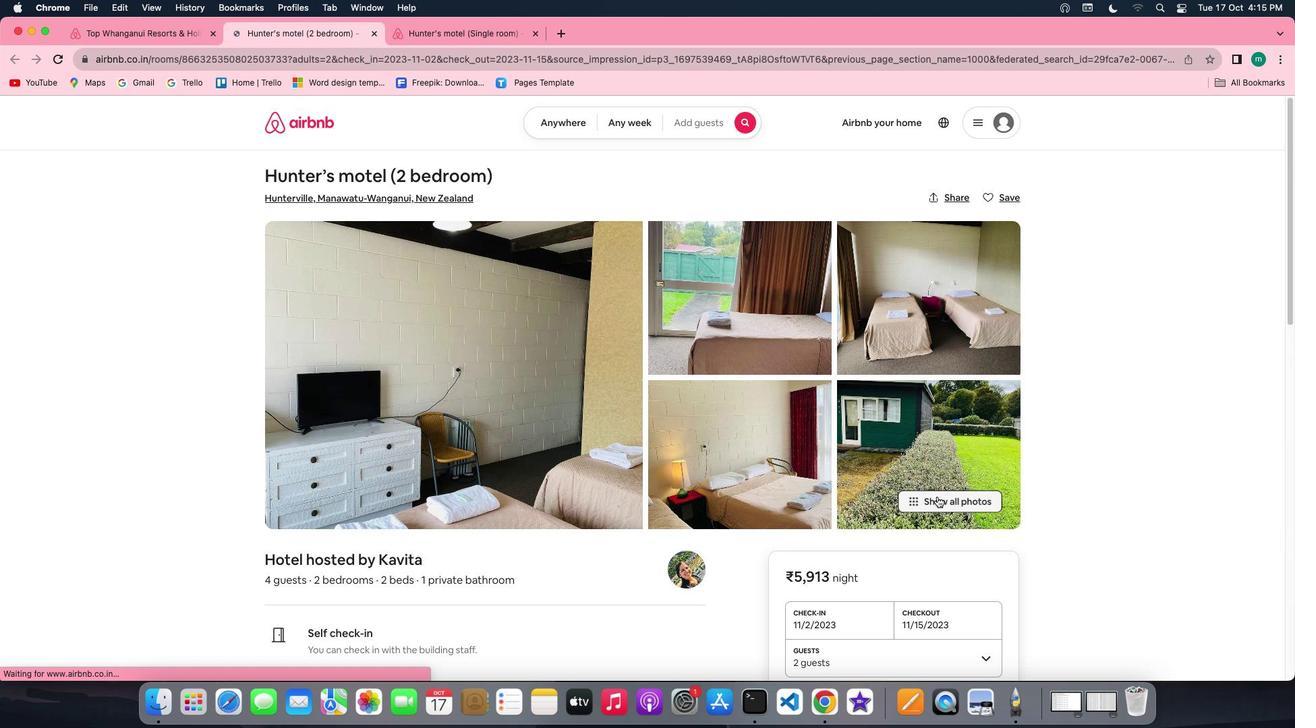 
Action: Mouse moved to (639, 520)
Screenshot: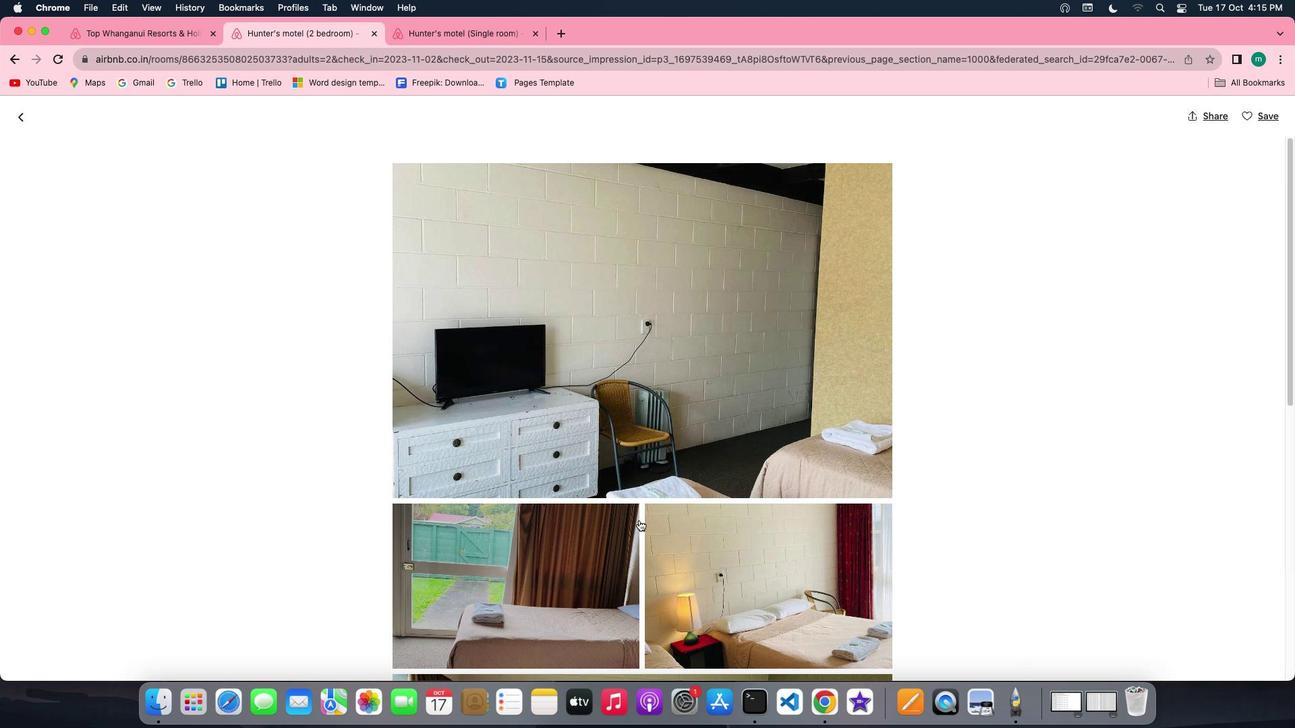 
Action: Mouse scrolled (639, 520) with delta (0, 0)
Screenshot: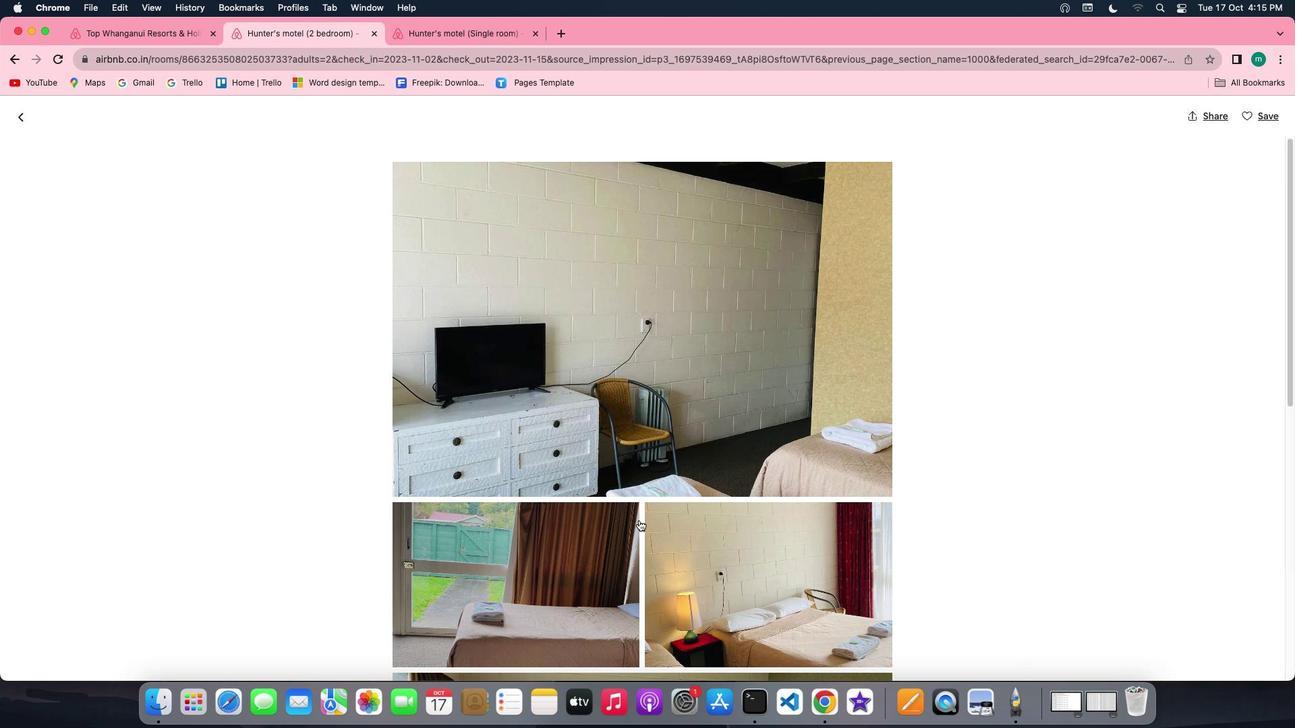 
Action: Mouse scrolled (639, 520) with delta (0, 0)
Screenshot: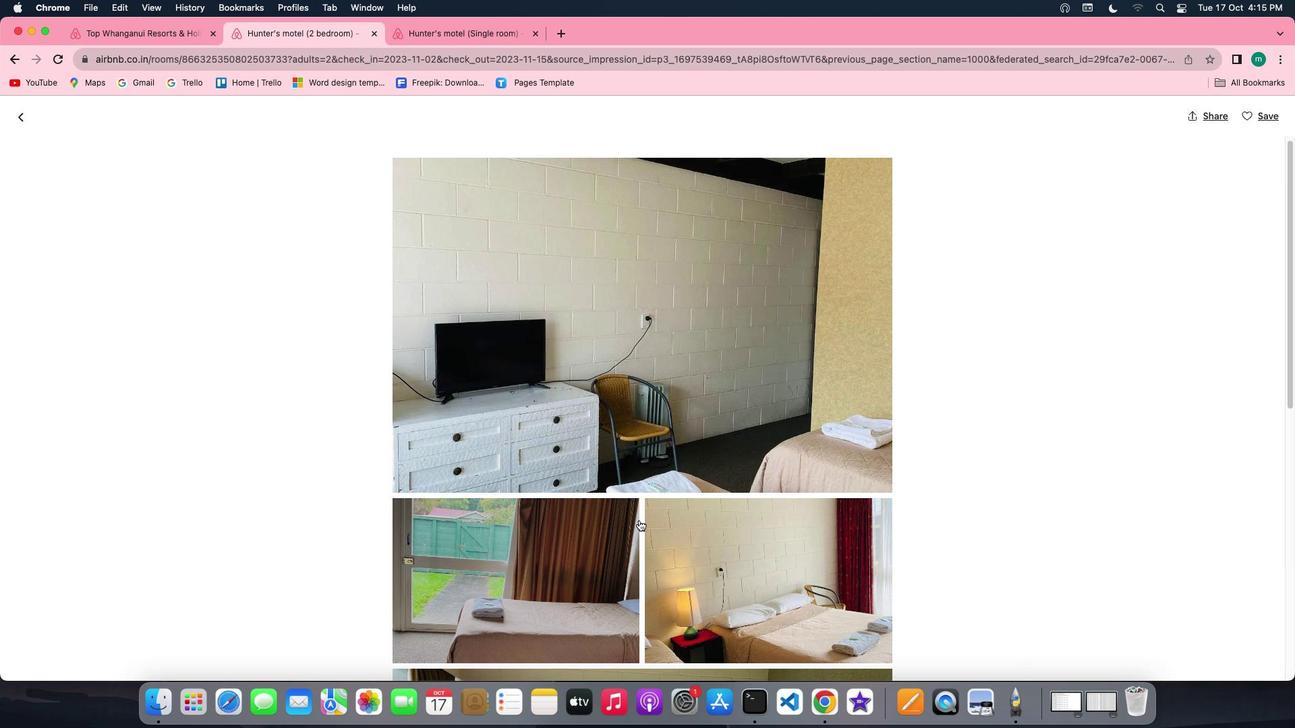 
Action: Mouse scrolled (639, 520) with delta (0, -1)
Screenshot: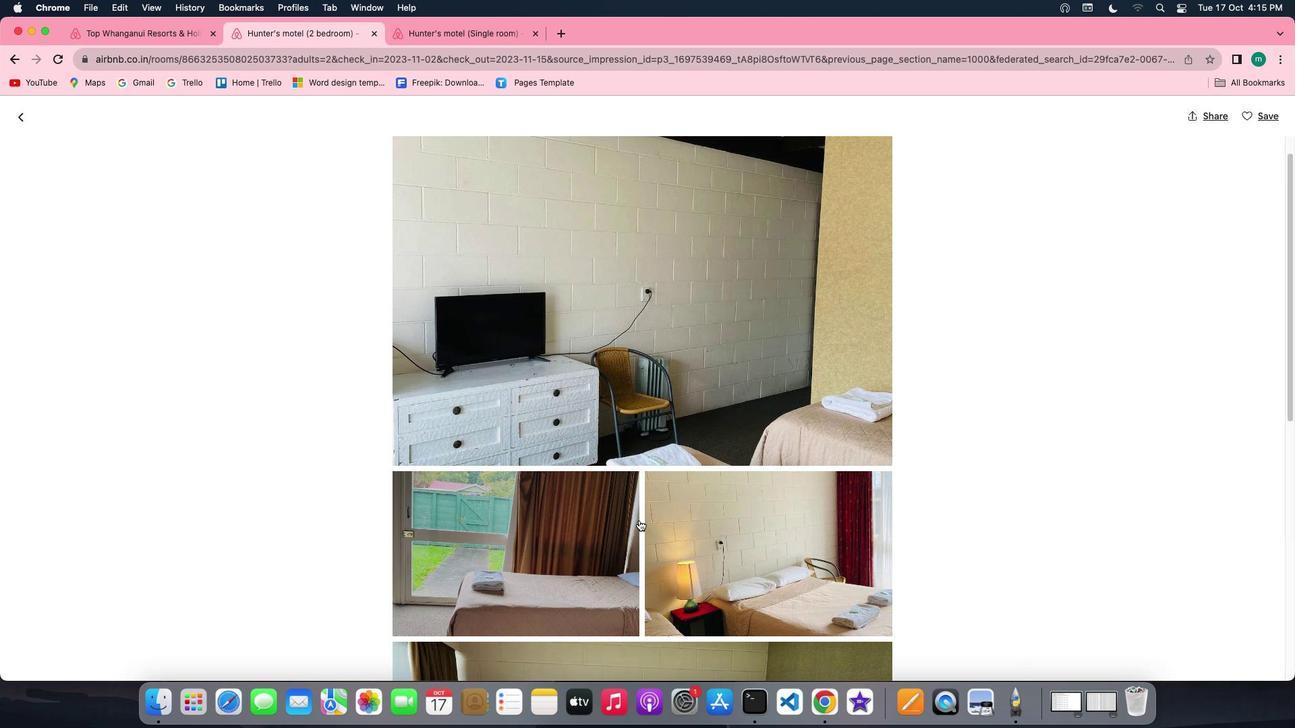 
Action: Mouse scrolled (639, 520) with delta (0, -1)
Screenshot: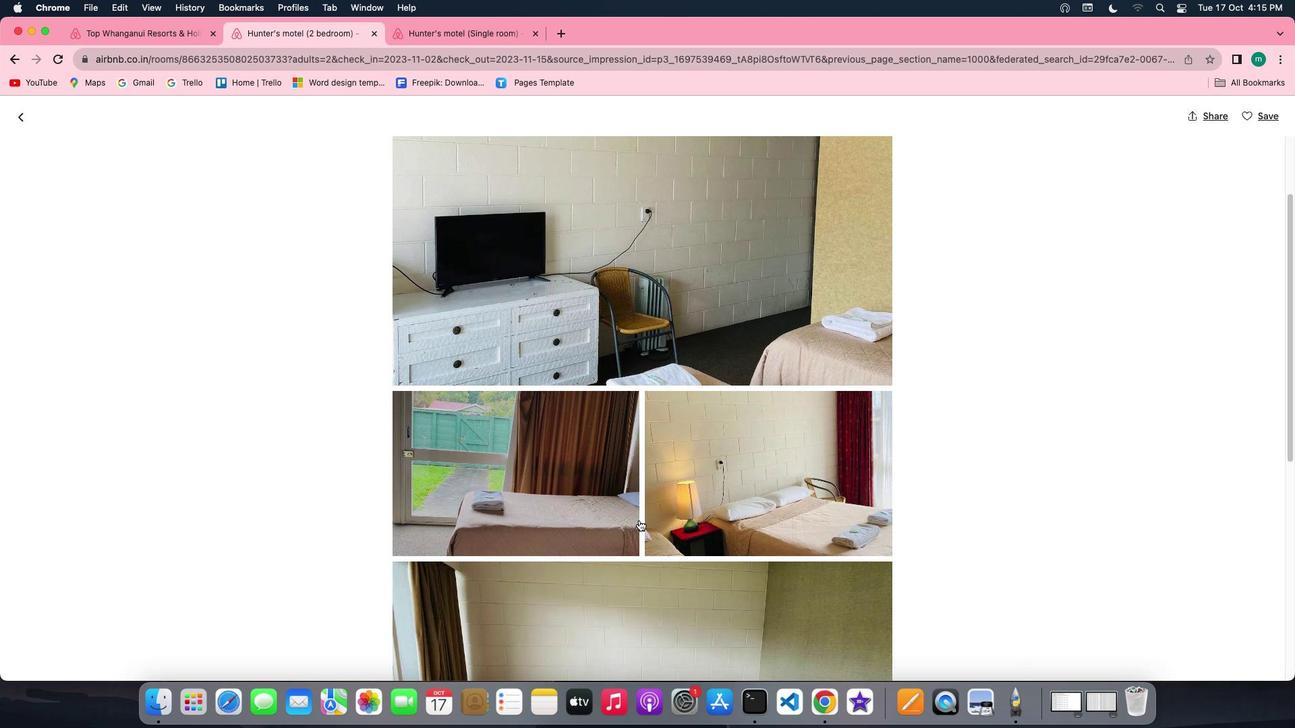 
Action: Mouse moved to (639, 520)
Screenshot: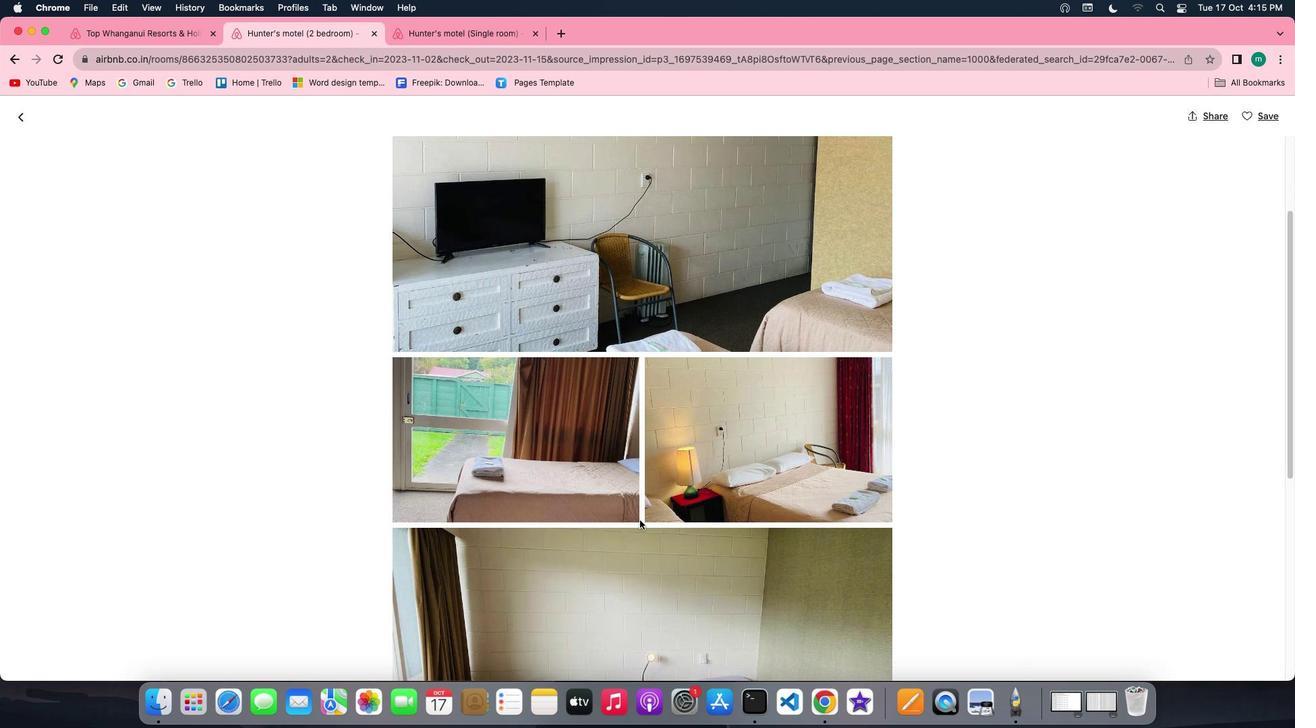 
Action: Mouse scrolled (639, 520) with delta (0, 0)
Screenshot: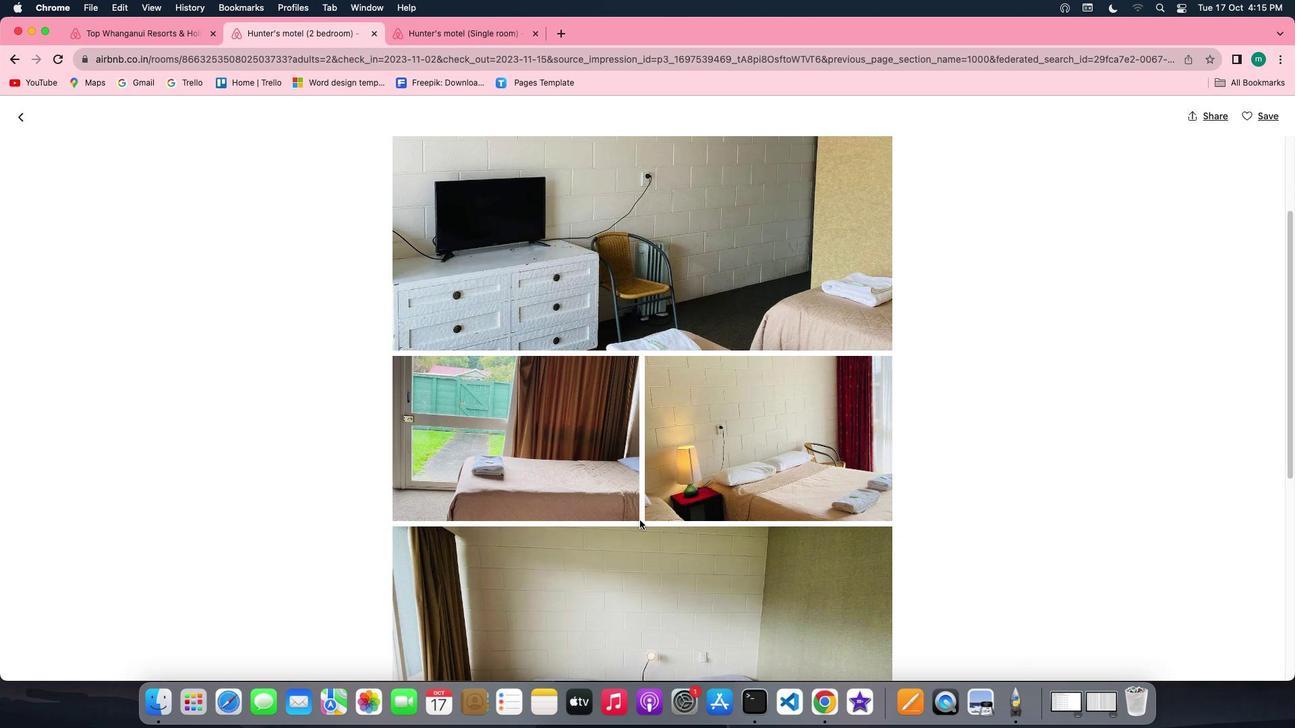 
Action: Mouse scrolled (639, 520) with delta (0, 0)
Screenshot: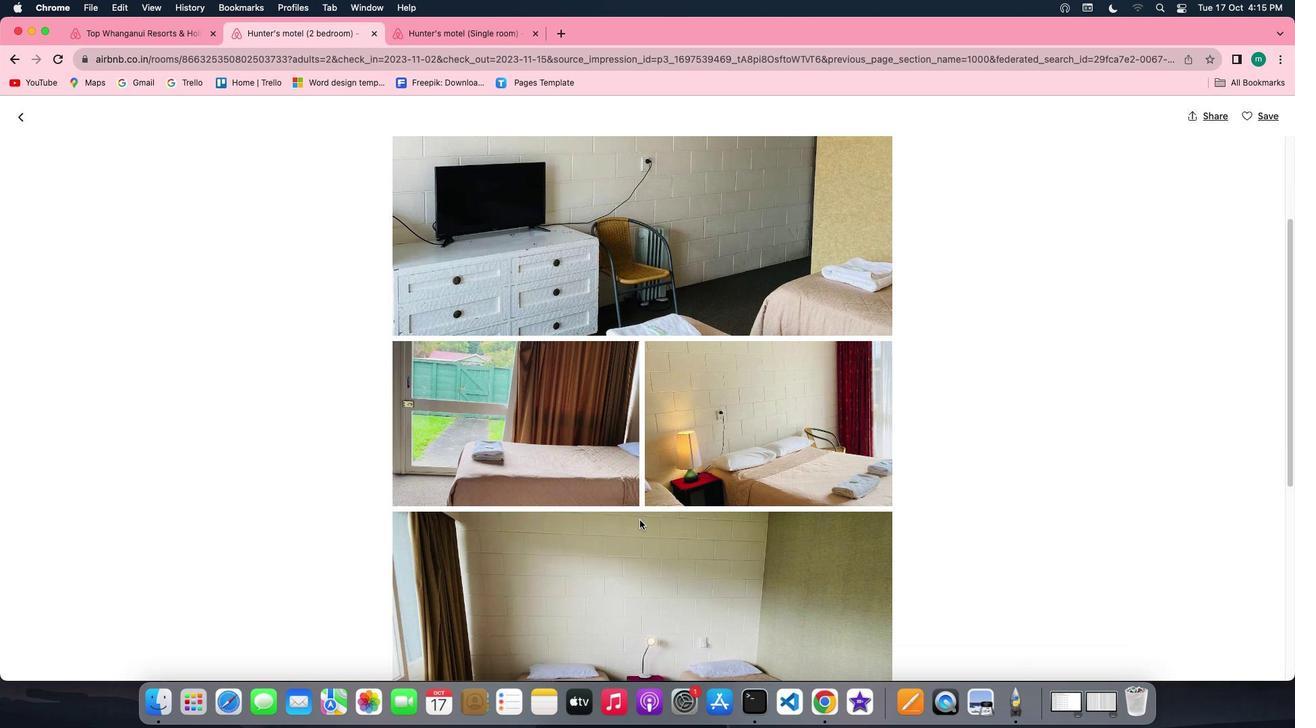 
Action: Mouse scrolled (639, 520) with delta (0, -1)
Screenshot: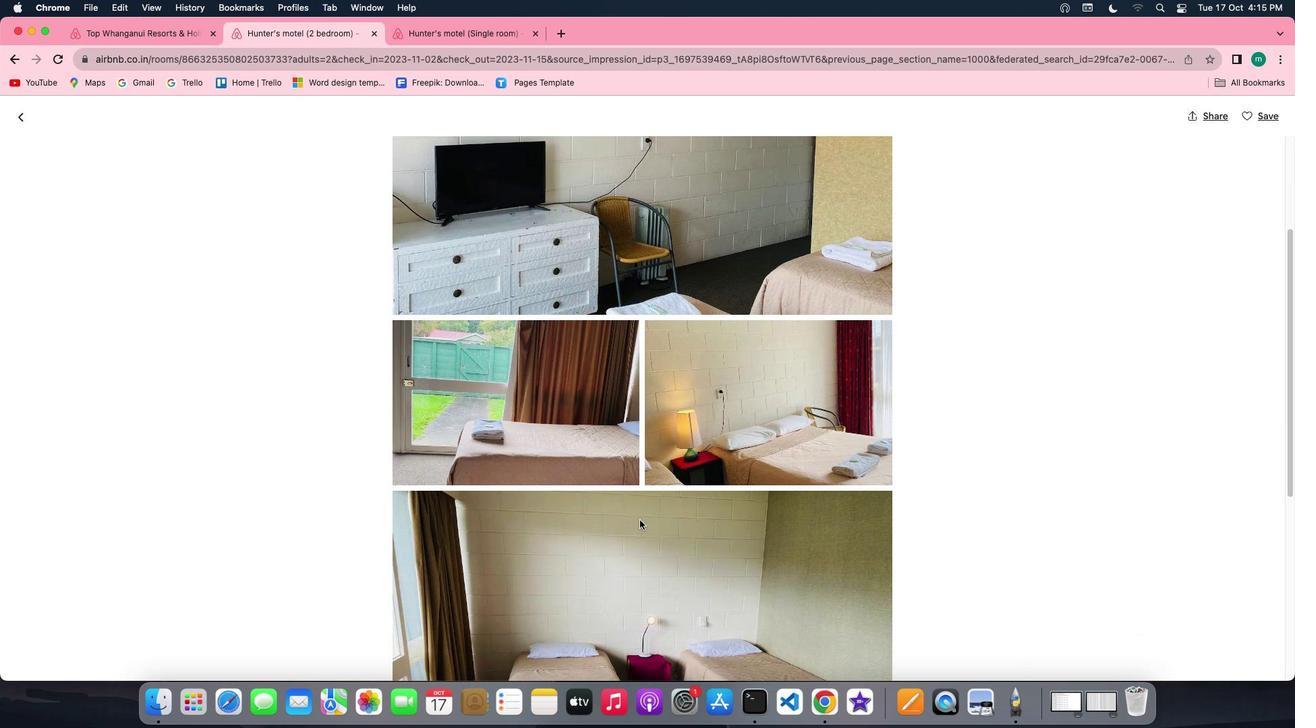 
Action: Mouse scrolled (639, 520) with delta (0, 0)
Screenshot: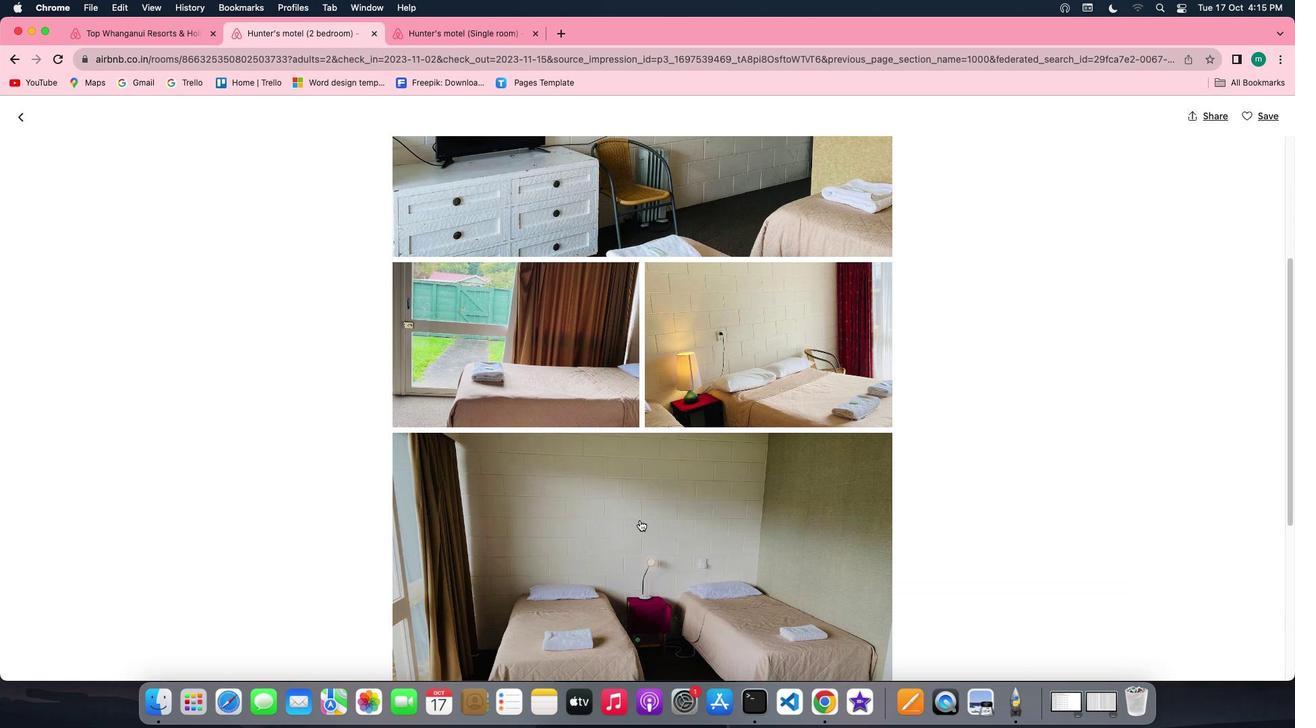 
Action: Mouse scrolled (639, 520) with delta (0, 0)
Screenshot: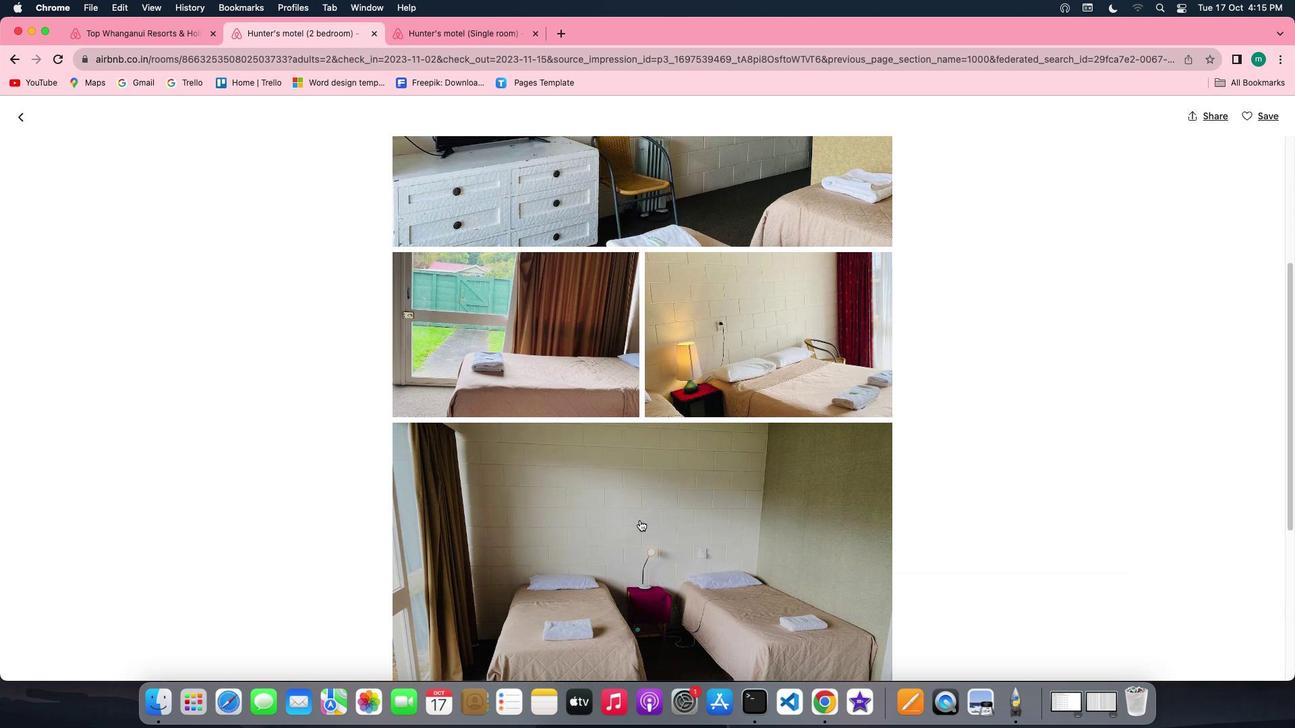 
Action: Mouse scrolled (639, 520) with delta (0, -1)
Screenshot: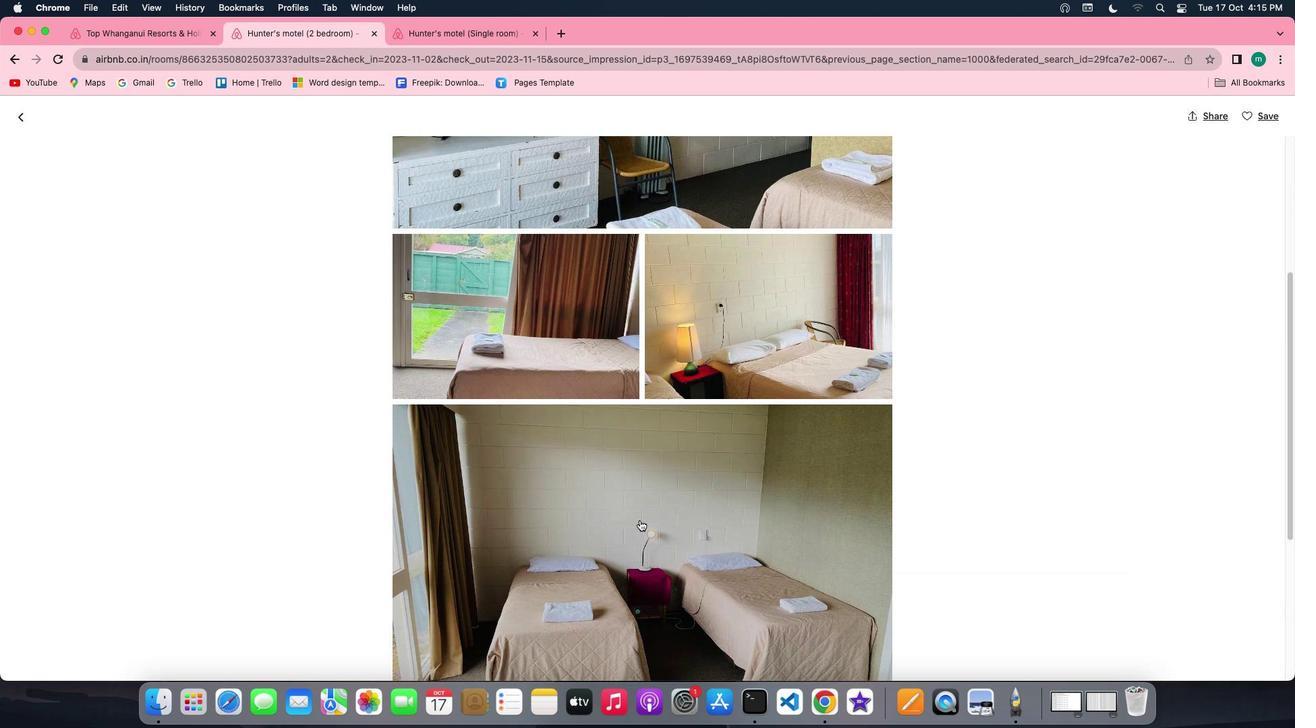 
Action: Mouse scrolled (639, 520) with delta (0, 0)
Screenshot: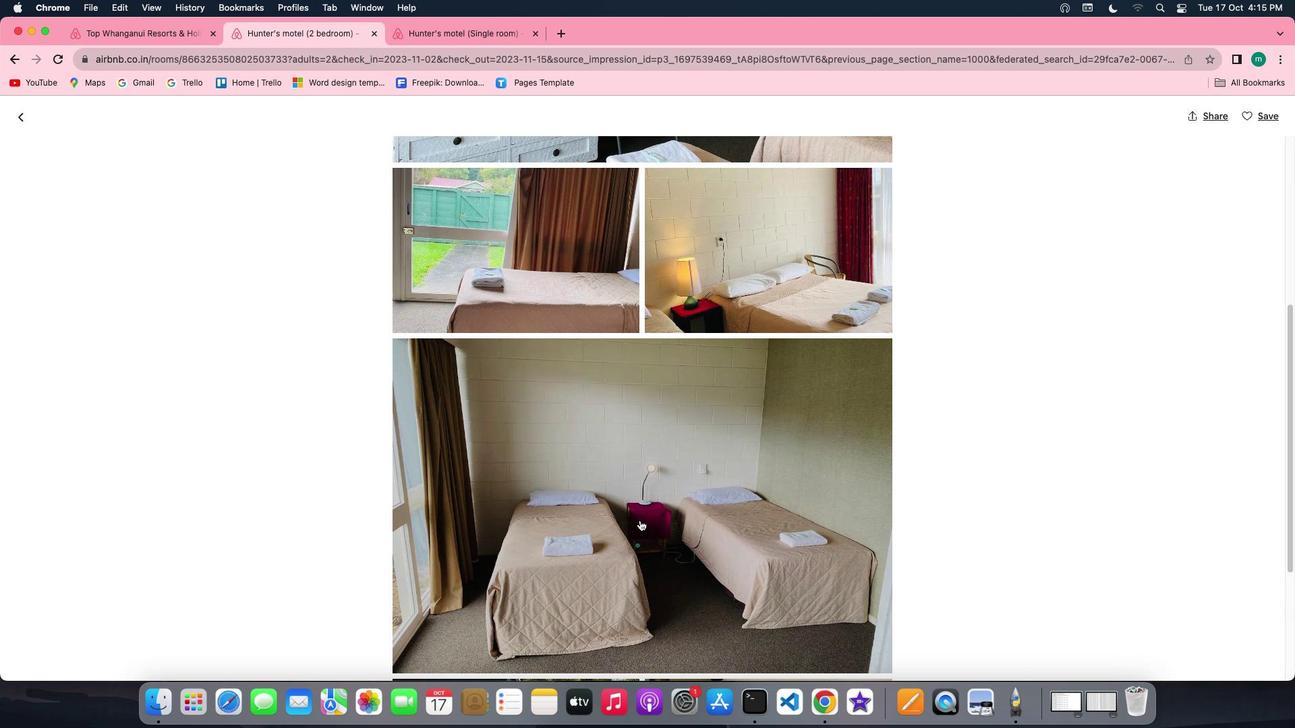 
Action: Mouse scrolled (639, 520) with delta (0, 0)
Screenshot: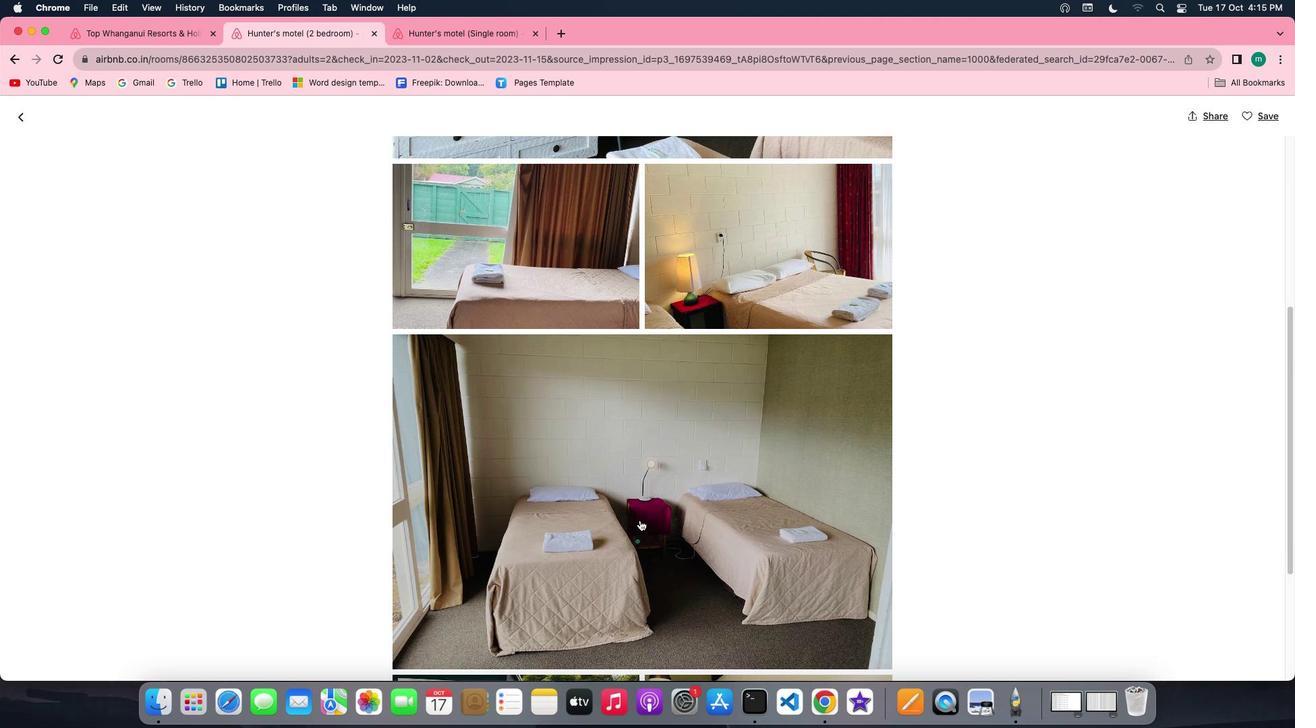 
Action: Mouse scrolled (639, 520) with delta (0, 0)
Screenshot: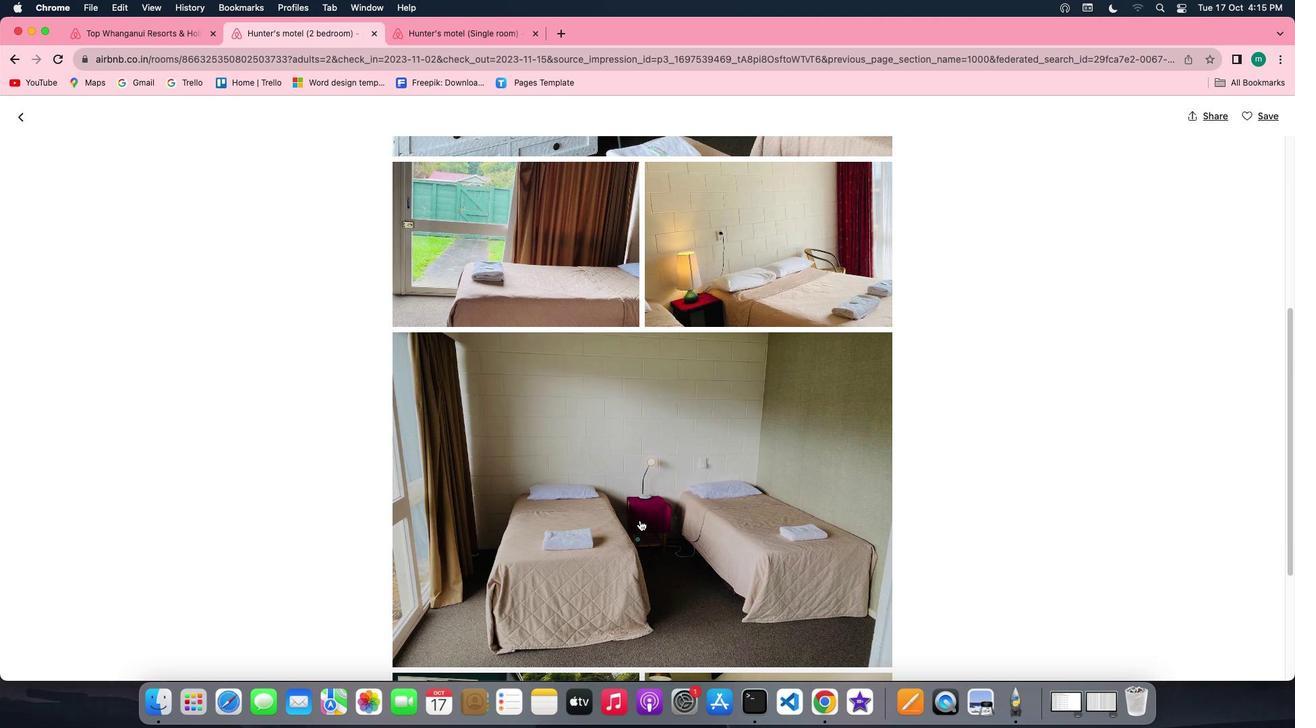 
Action: Mouse scrolled (639, 520) with delta (0, -1)
Screenshot: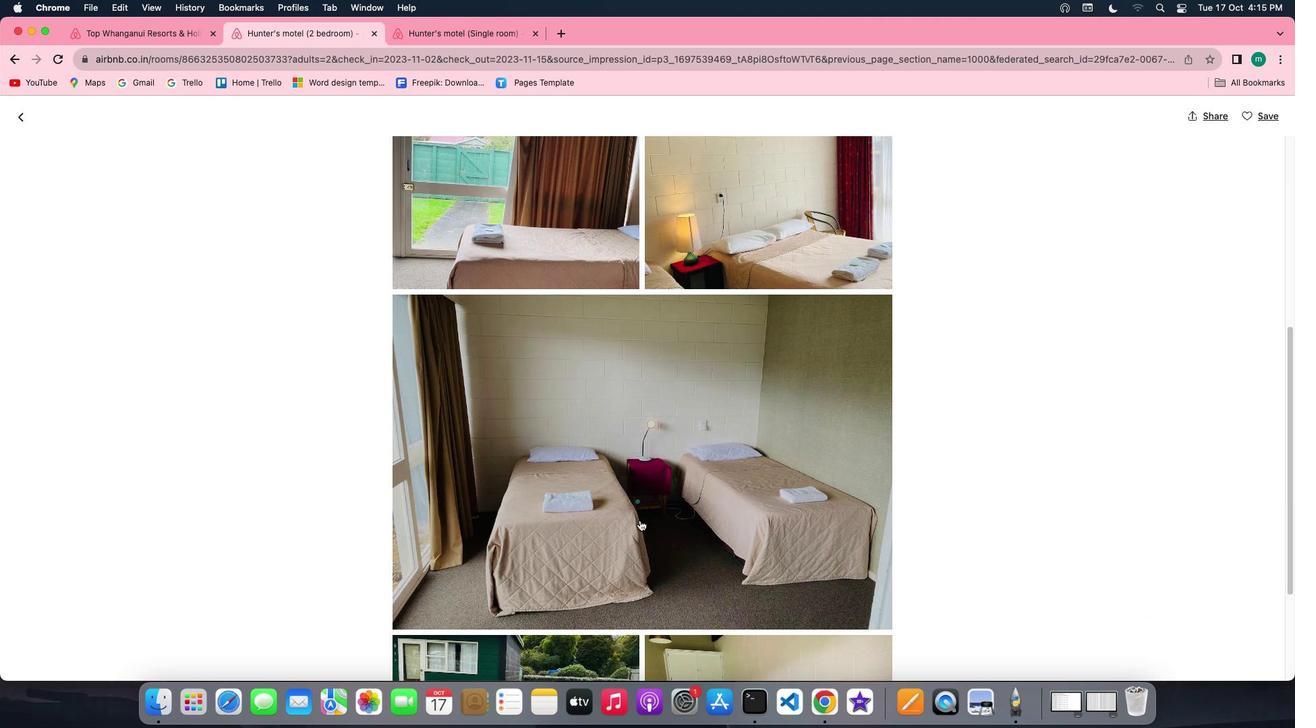 
Action: Mouse scrolled (639, 520) with delta (0, -1)
Screenshot: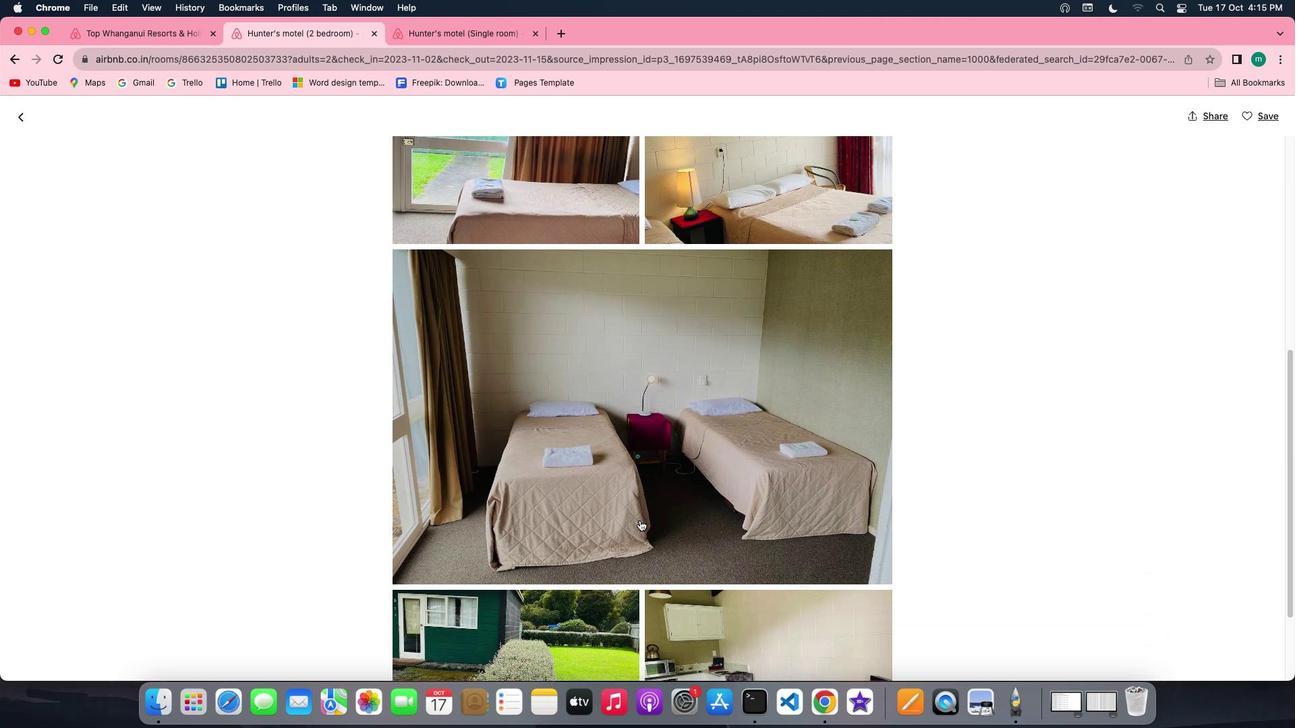 
Action: Mouse scrolled (639, 520) with delta (0, 0)
Screenshot: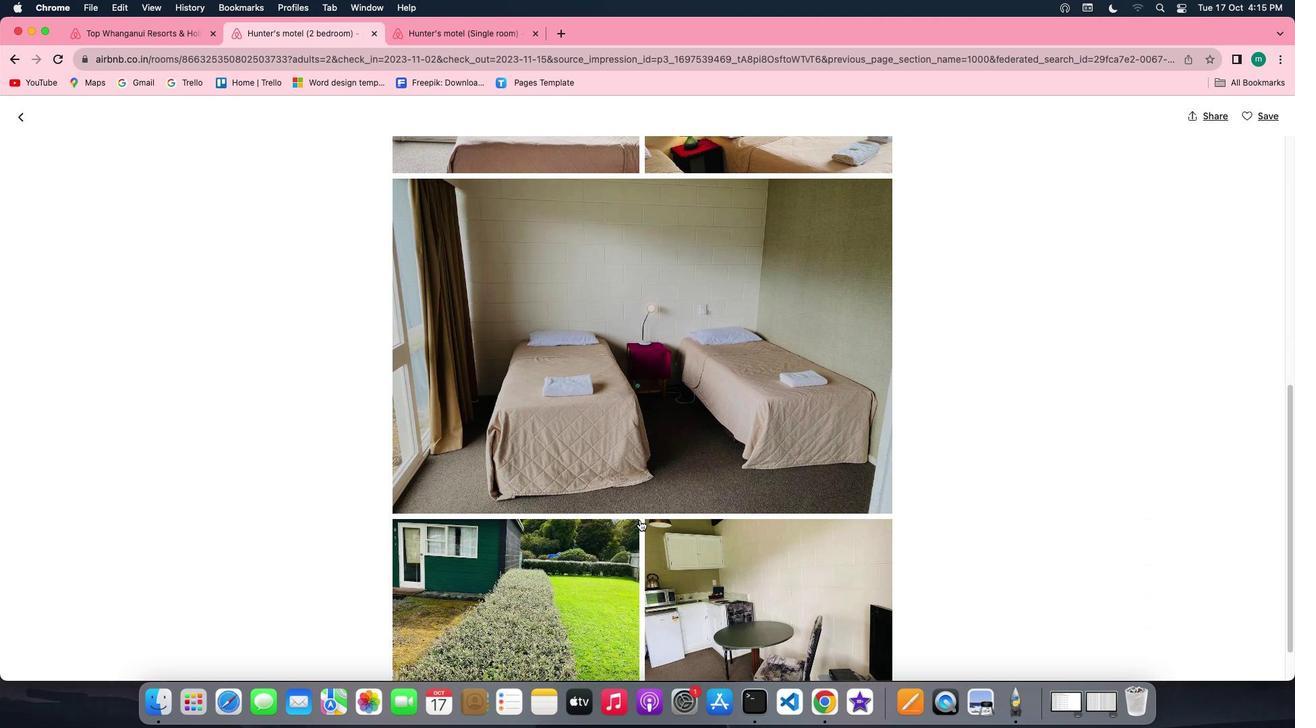 
Action: Mouse scrolled (639, 520) with delta (0, 0)
Screenshot: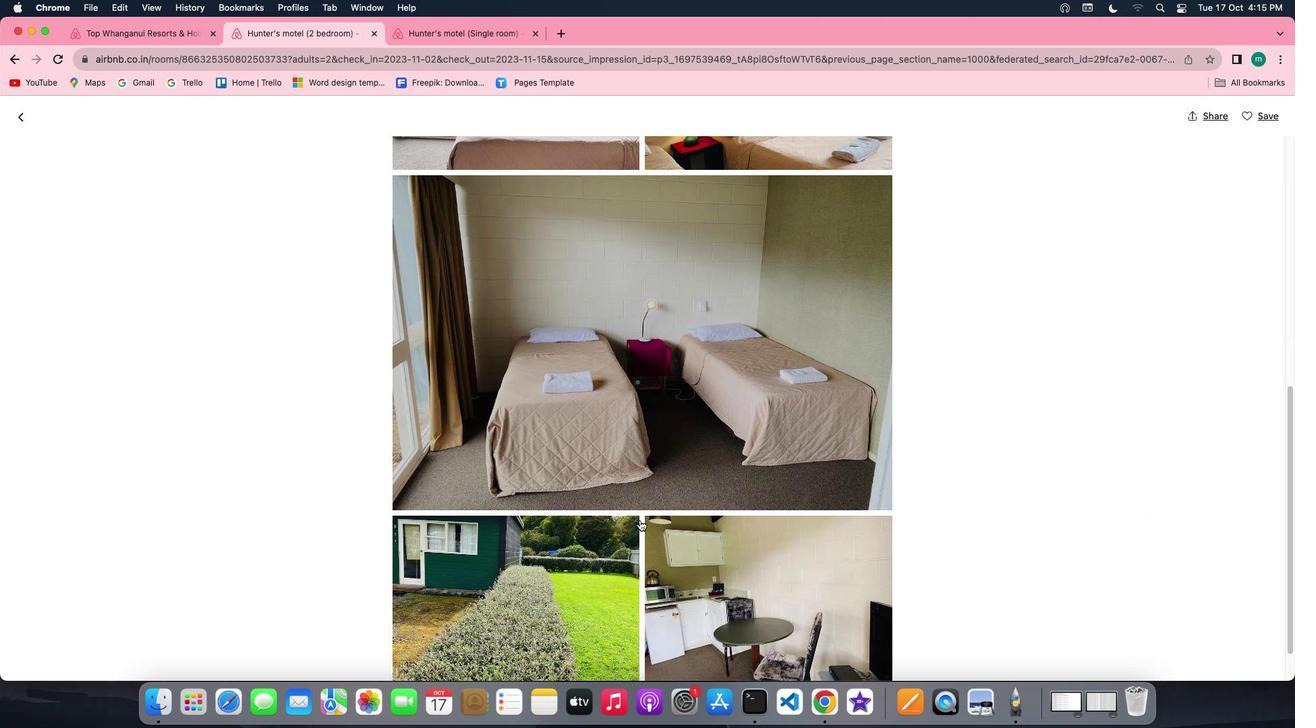 
Action: Mouse scrolled (639, 520) with delta (0, 0)
Screenshot: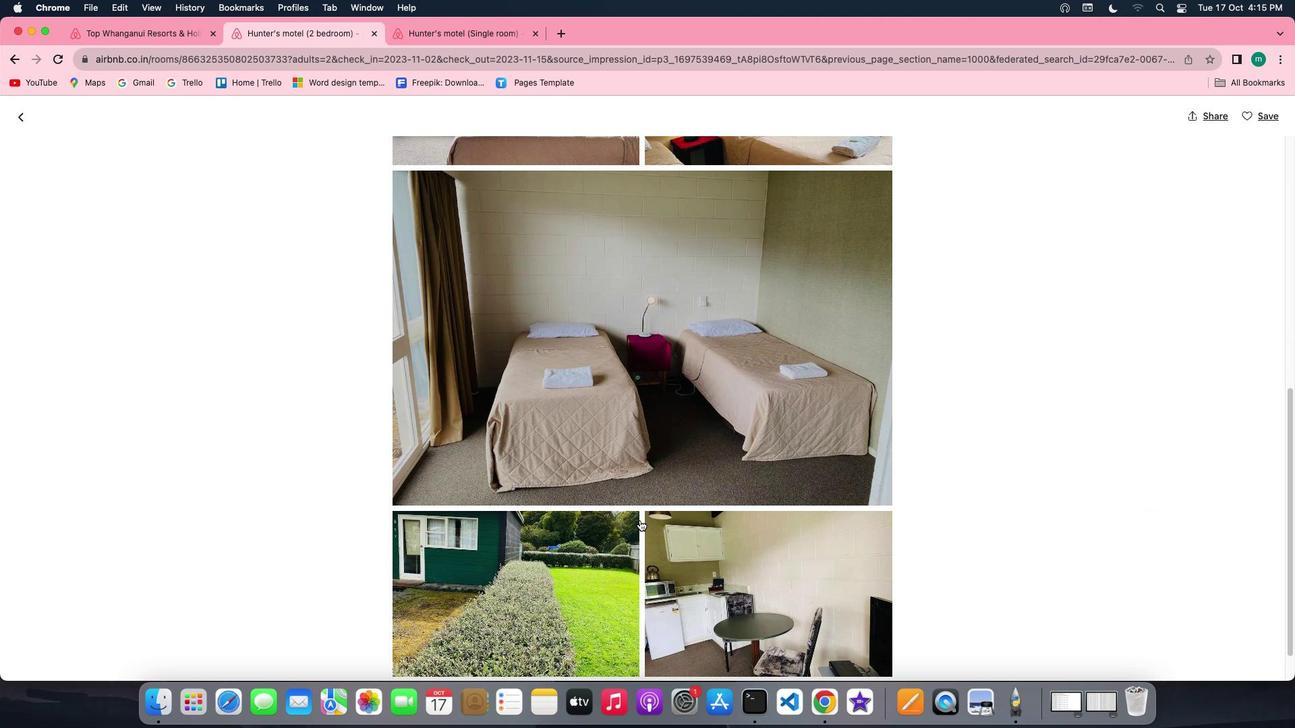 
Action: Mouse scrolled (639, 520) with delta (0, -1)
Screenshot: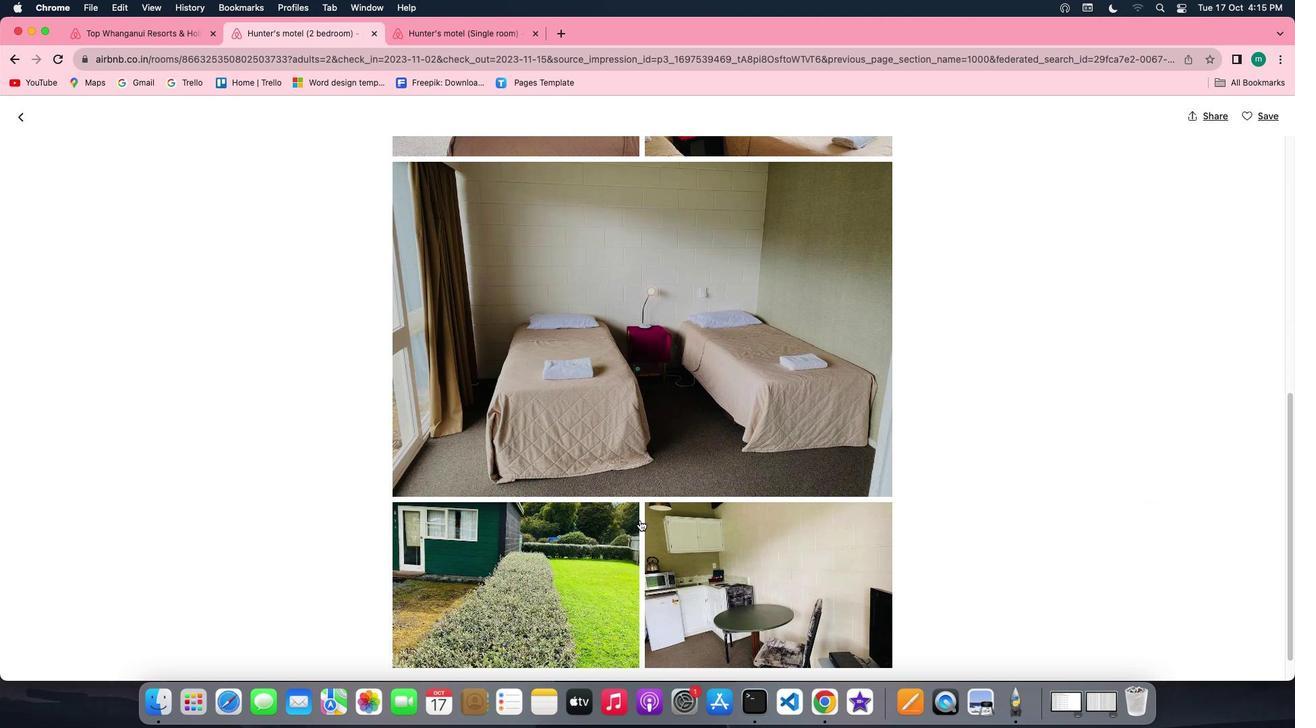 
Action: Mouse scrolled (639, 520) with delta (0, -2)
Screenshot: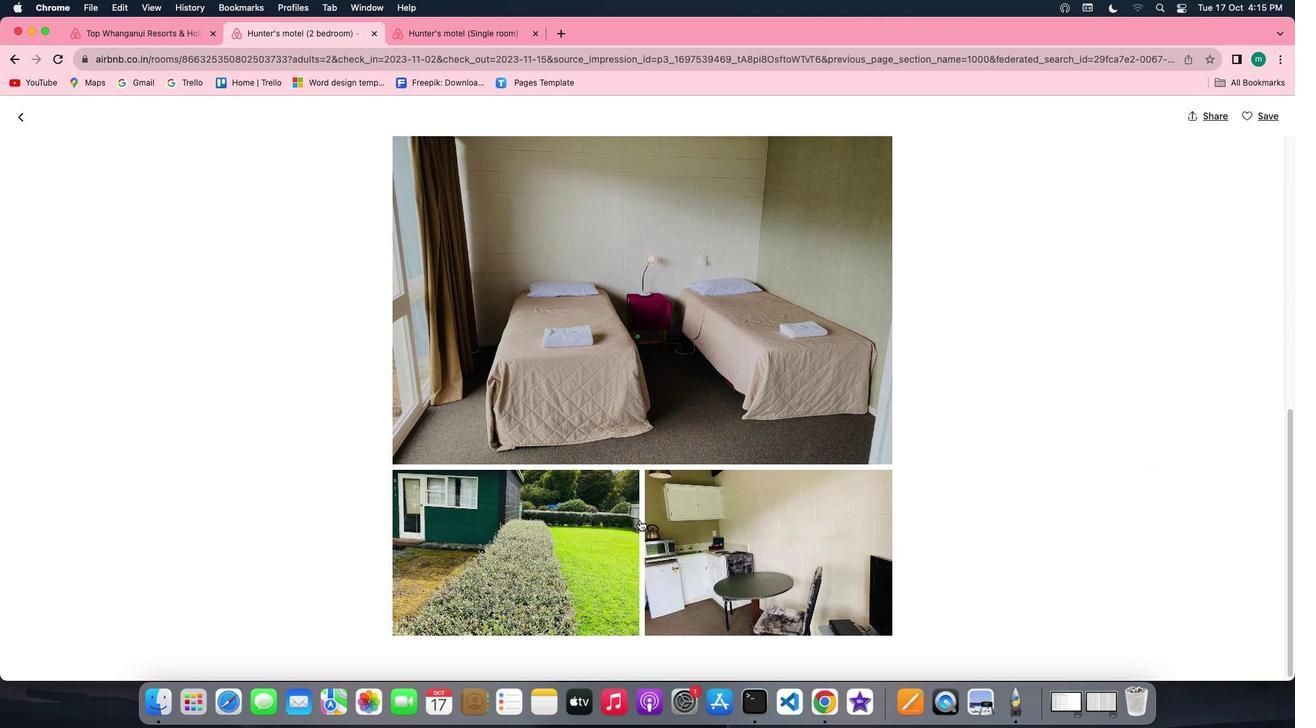 
Action: Mouse scrolled (639, 520) with delta (0, 0)
Screenshot: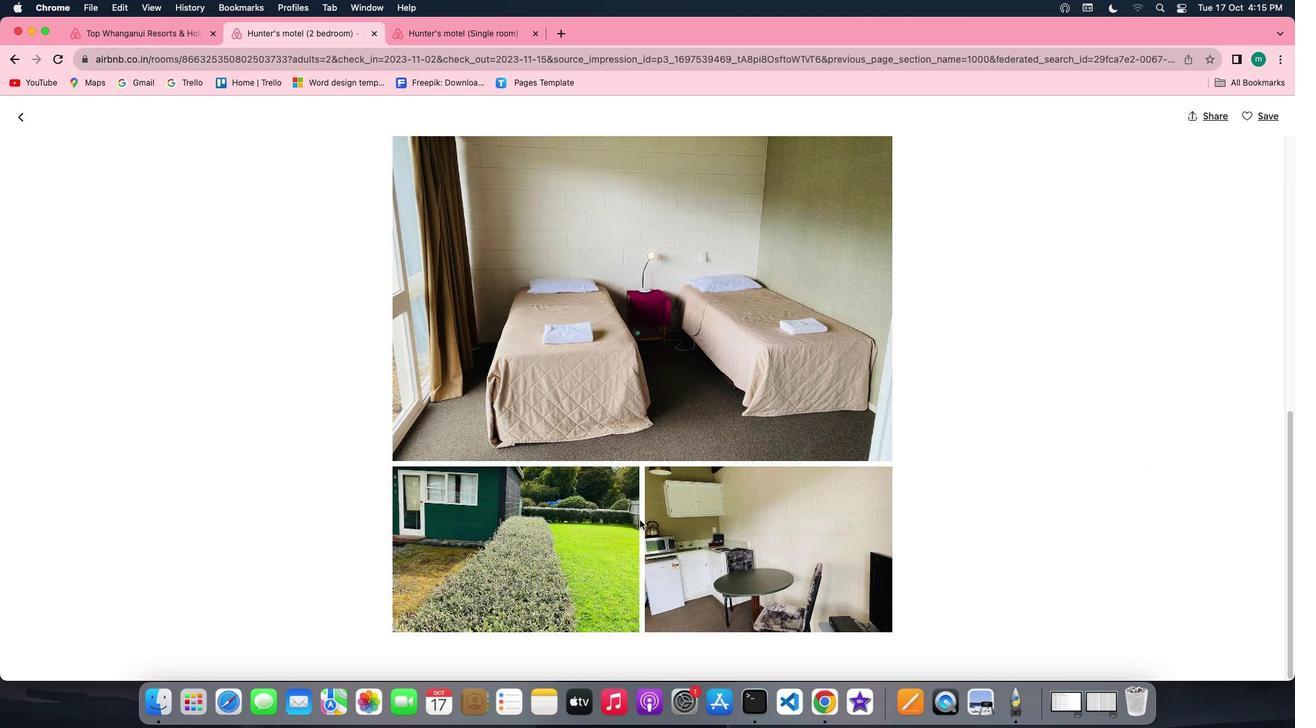 
Action: Mouse scrolled (639, 520) with delta (0, 0)
Screenshot: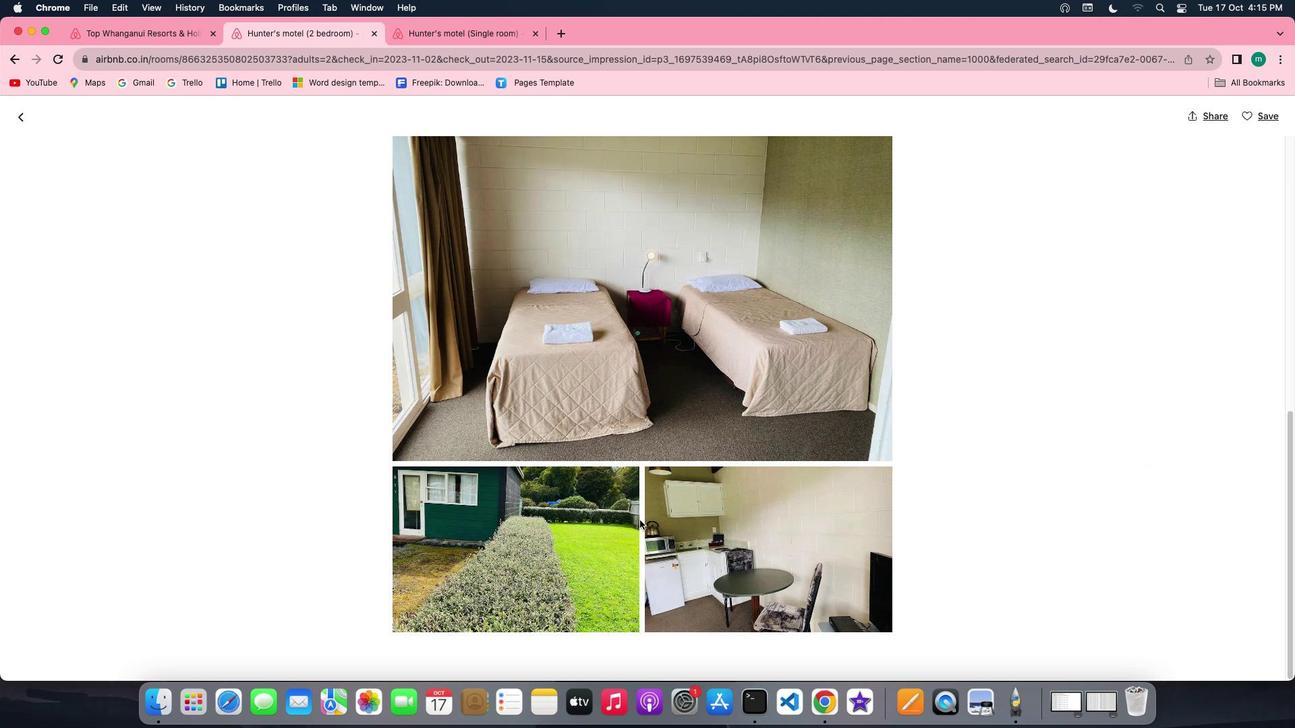 
Action: Mouse scrolled (639, 520) with delta (0, 0)
Screenshot: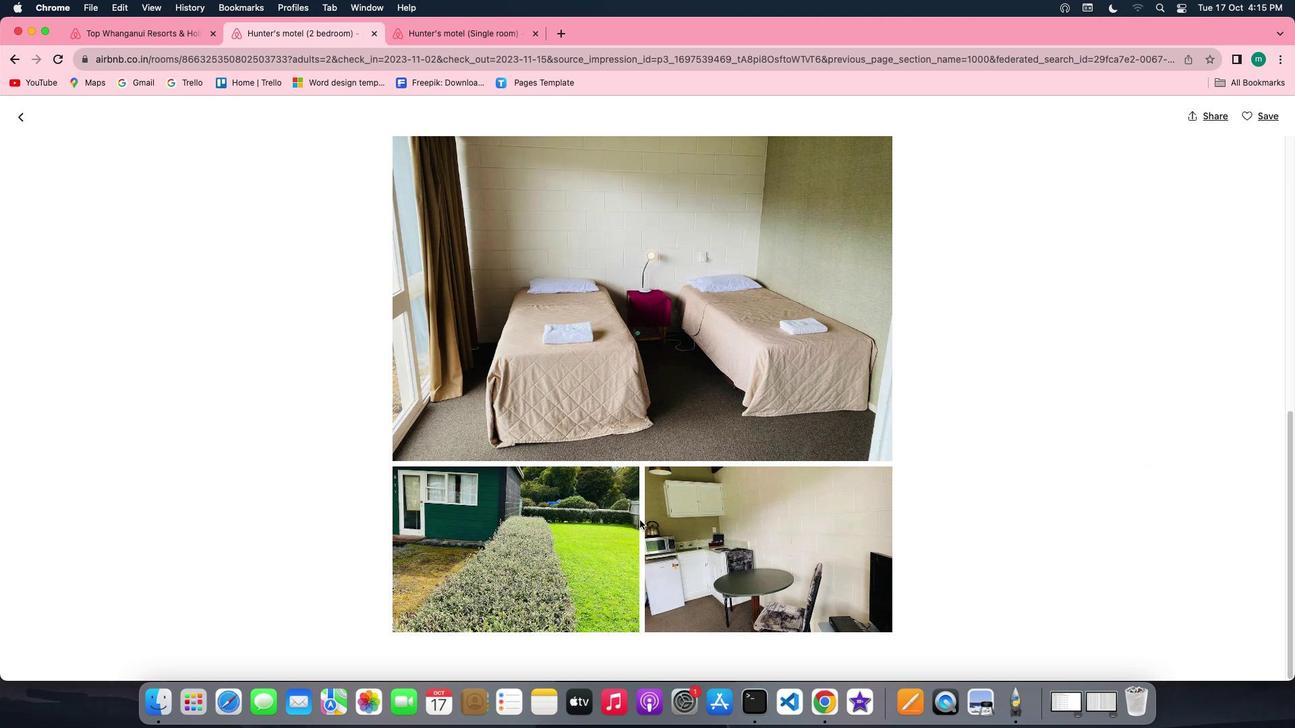
Action: Mouse scrolled (639, 520) with delta (0, 0)
Screenshot: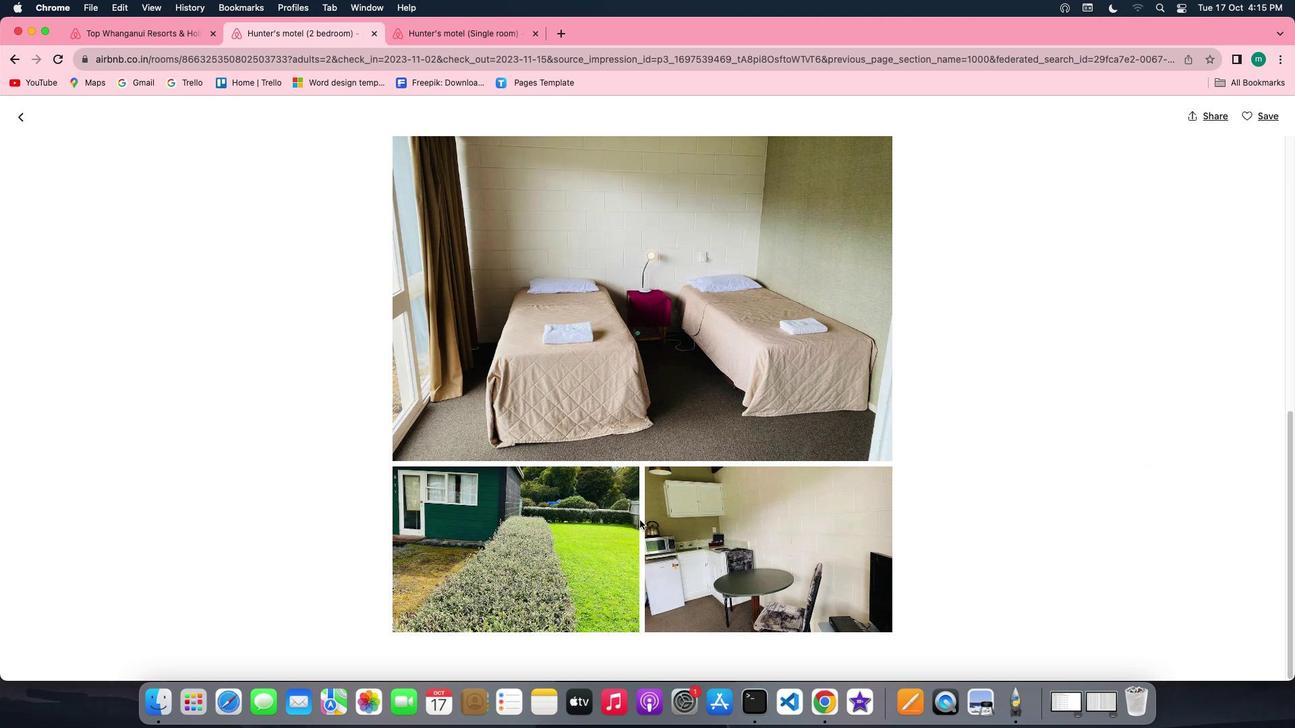 
Action: Mouse scrolled (639, 520) with delta (0, 0)
Screenshot: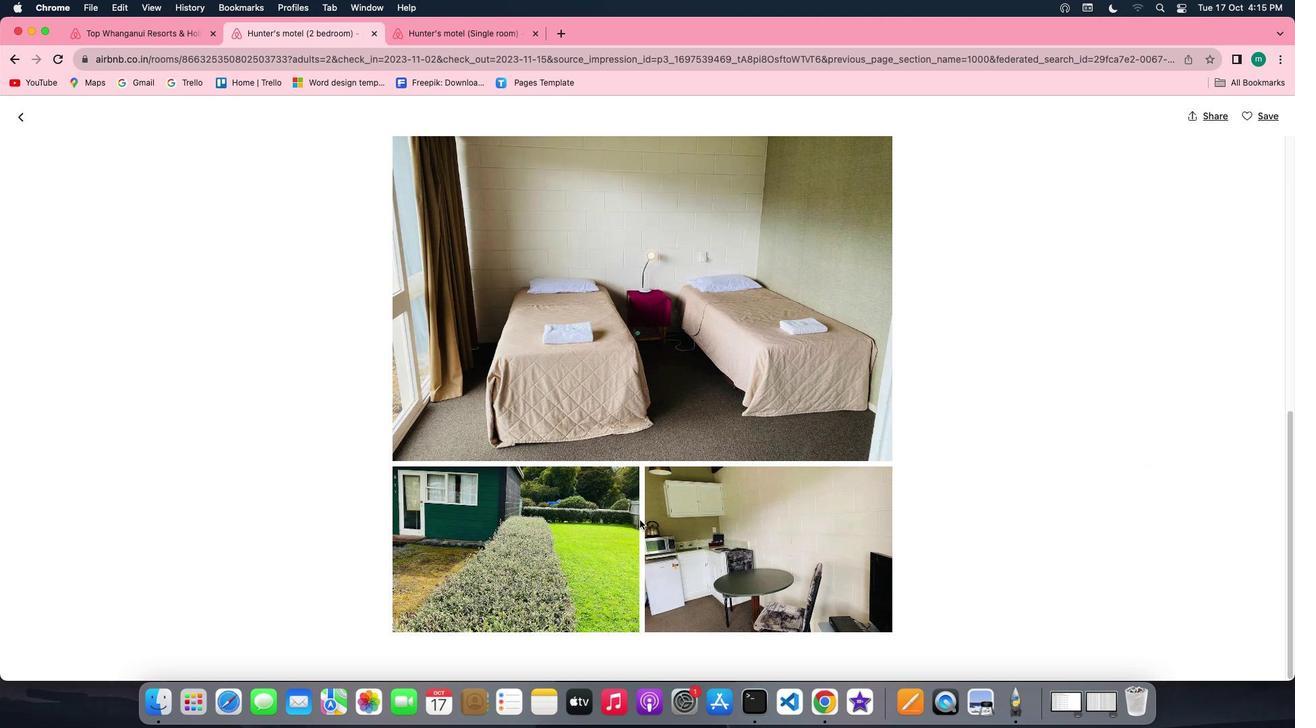 
Action: Mouse scrolled (639, 520) with delta (0, 0)
Screenshot: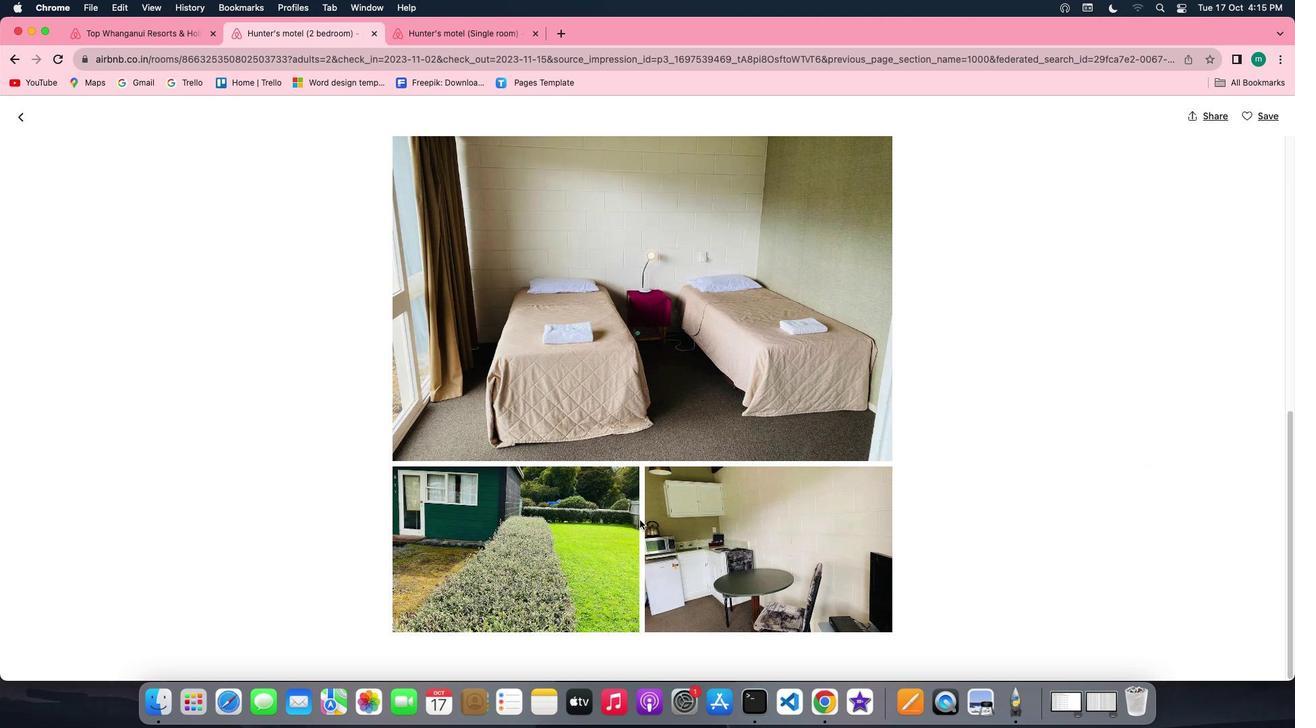 
Action: Mouse scrolled (639, 520) with delta (0, -2)
Screenshot: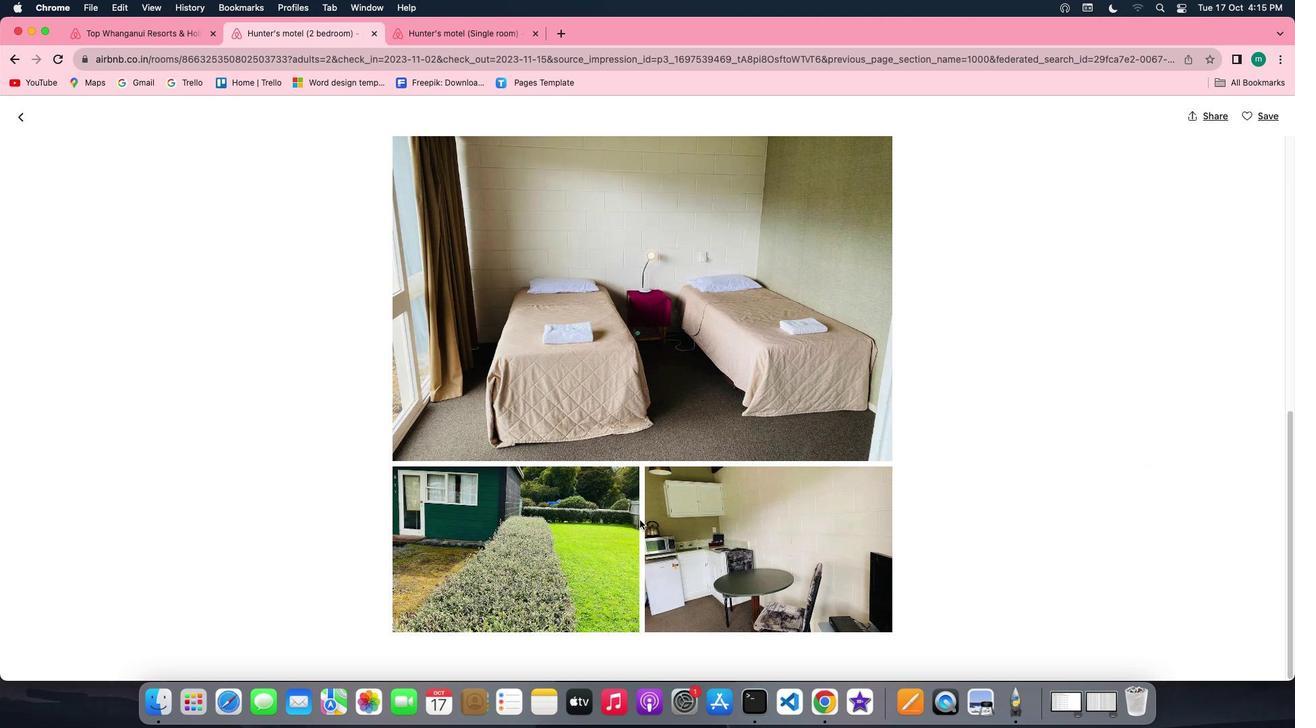 
Action: Mouse scrolled (639, 520) with delta (0, -2)
Screenshot: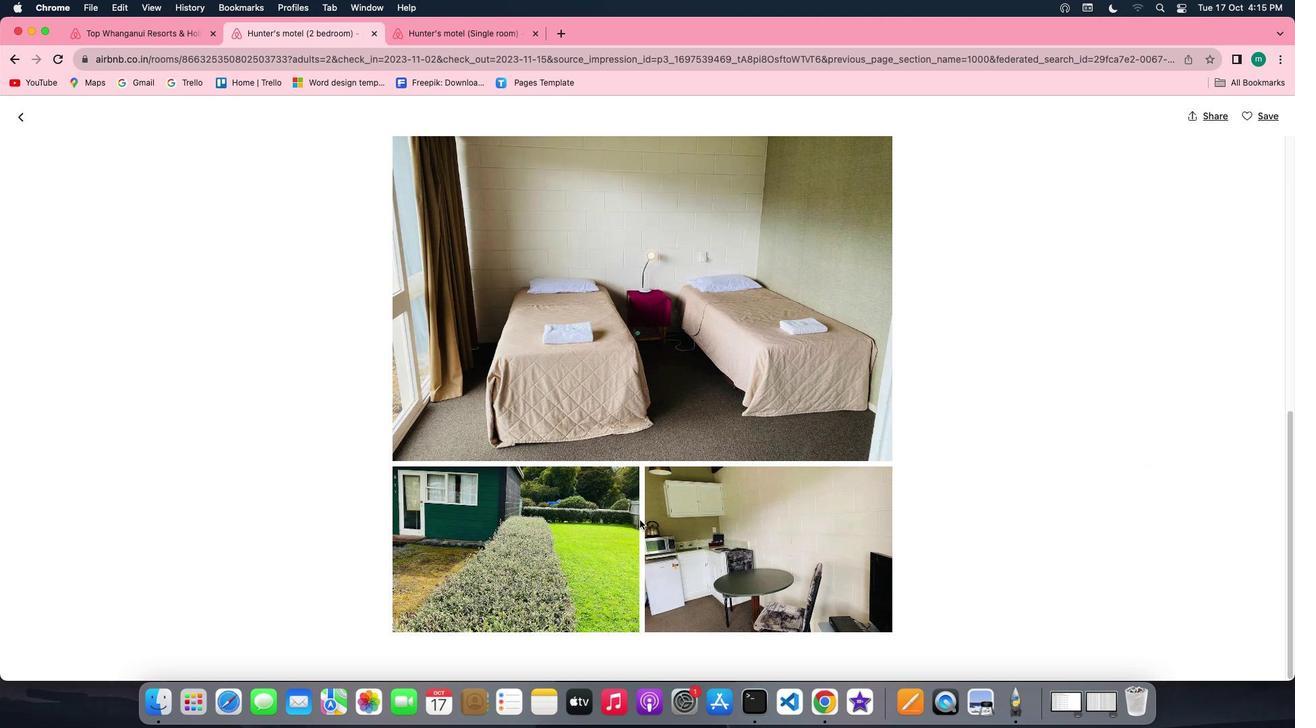 
Action: Mouse moved to (20, 112)
Screenshot: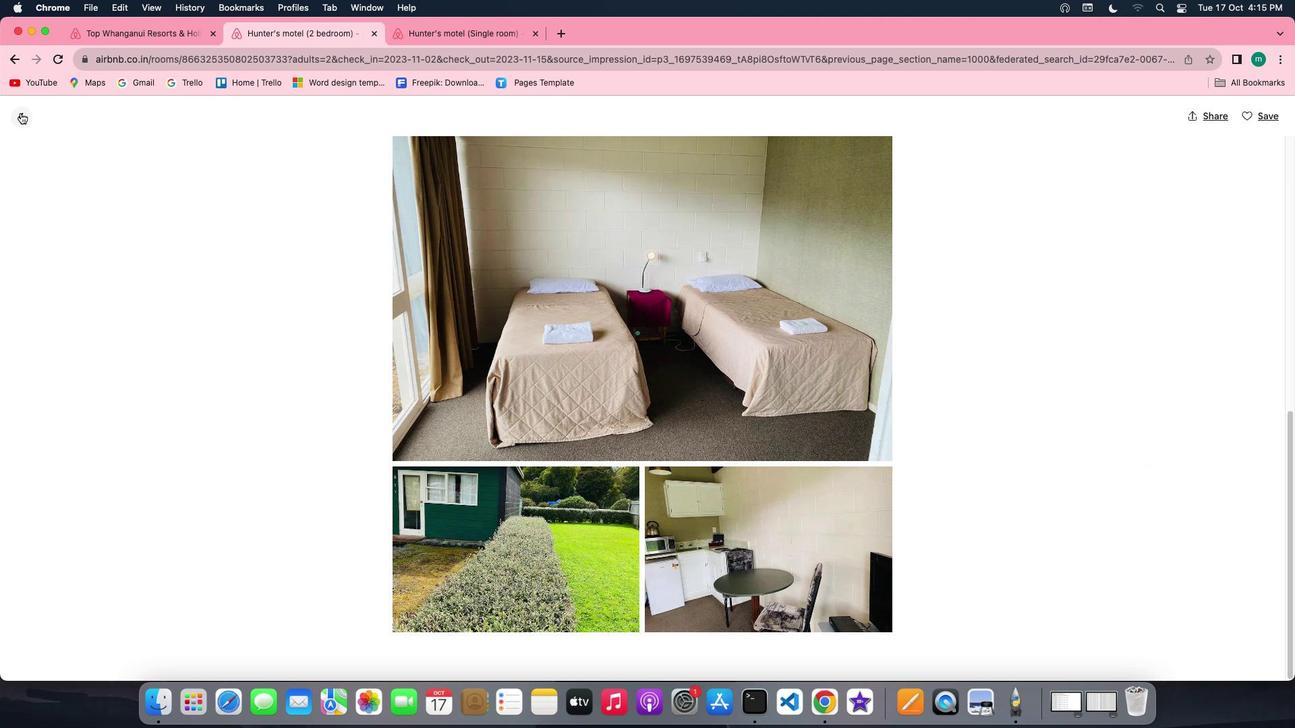 
Action: Mouse pressed left at (20, 112)
Screenshot: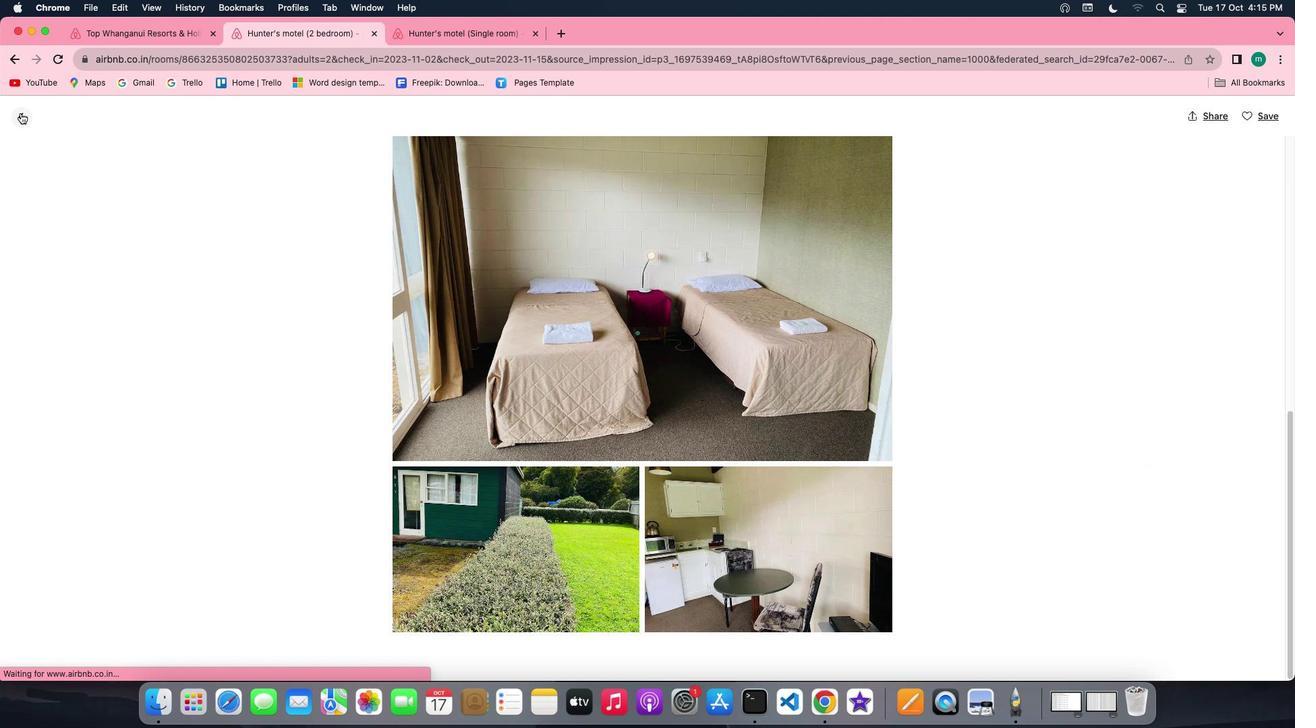 
Action: Mouse moved to (597, 480)
Screenshot: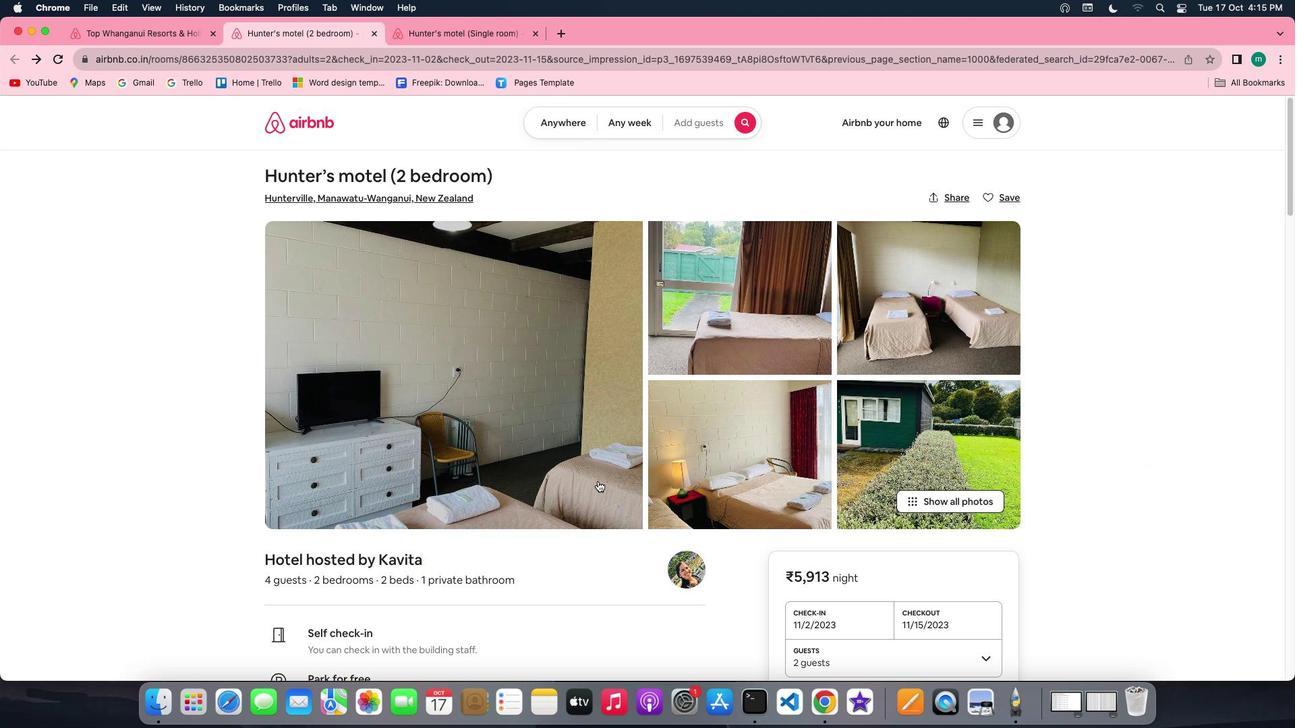 
Action: Mouse scrolled (597, 480) with delta (0, 0)
Screenshot: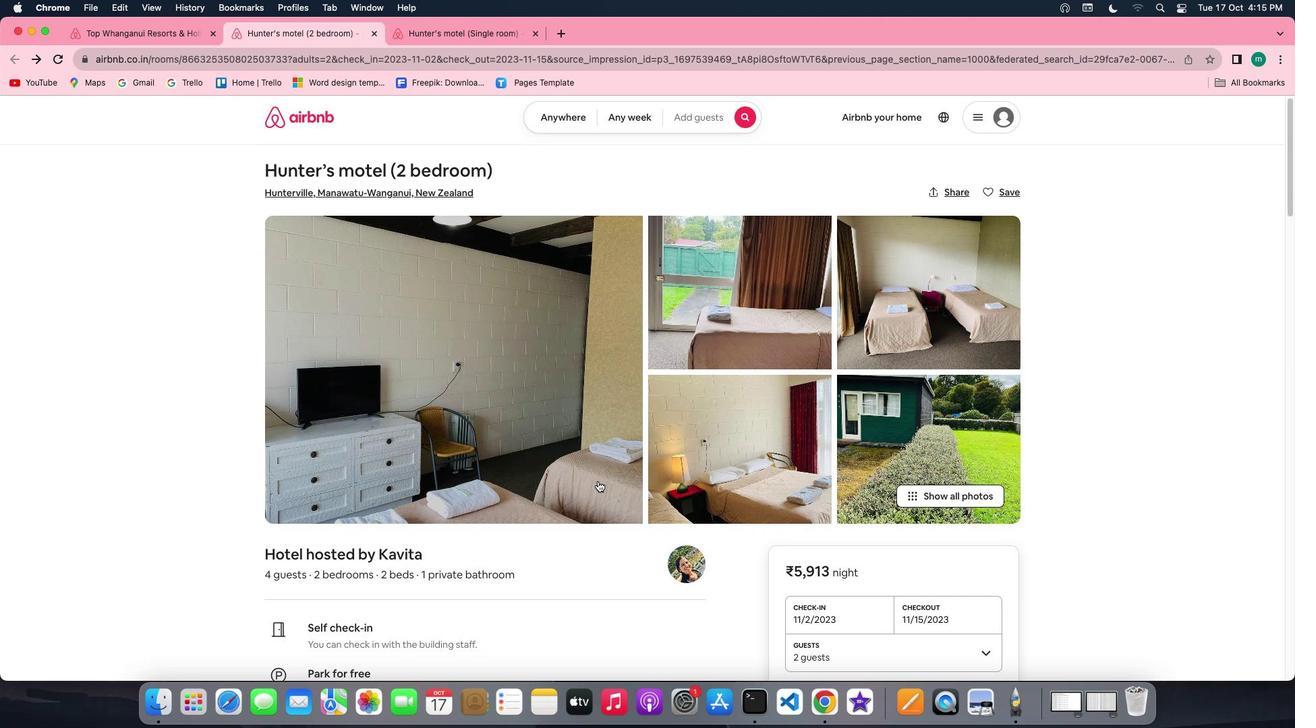 
Action: Mouse scrolled (597, 480) with delta (0, 0)
